 Task: Explore Airbnb accommodation in Cockburn Town, Turks and Caicos Islands from 9th November, 2023 to 16th November, 2023 for 2 adults.2 bedrooms having 2 beds and 1 bathroom. Property type can be flat. Booking option can be shelf check-in. Look for 5 properties as per requirement.
Action: Mouse moved to (385, 138)
Screenshot: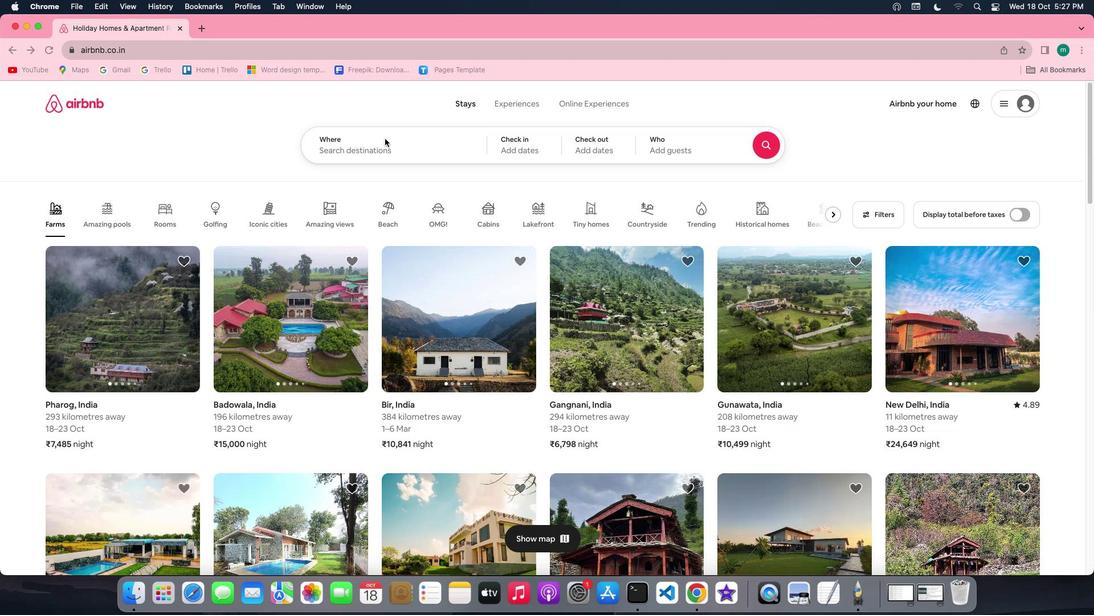 
Action: Mouse pressed left at (385, 138)
Screenshot: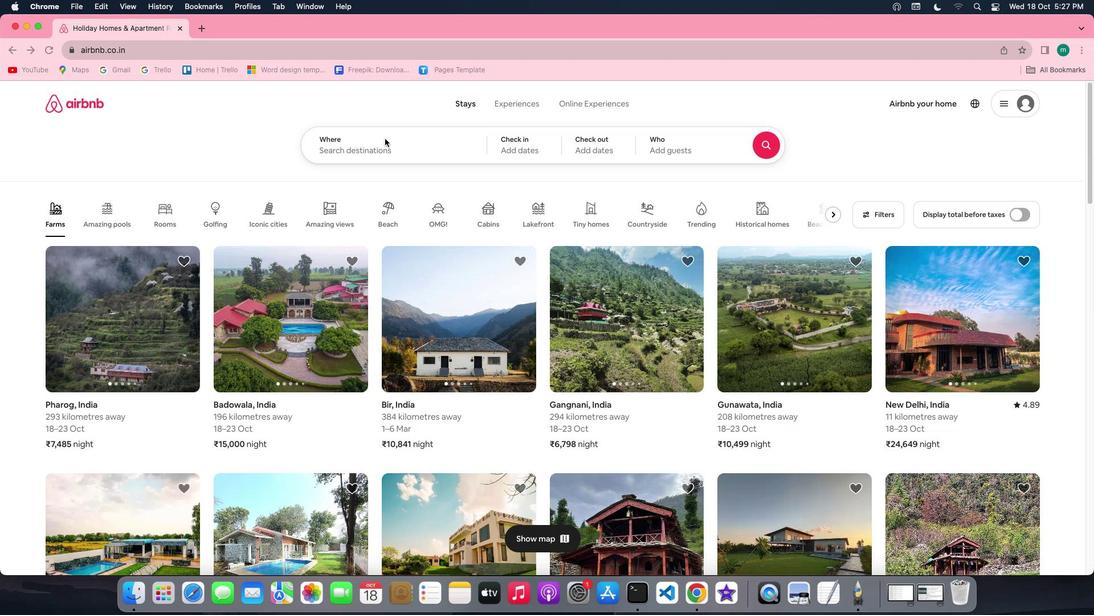 
Action: Mouse pressed left at (385, 138)
Screenshot: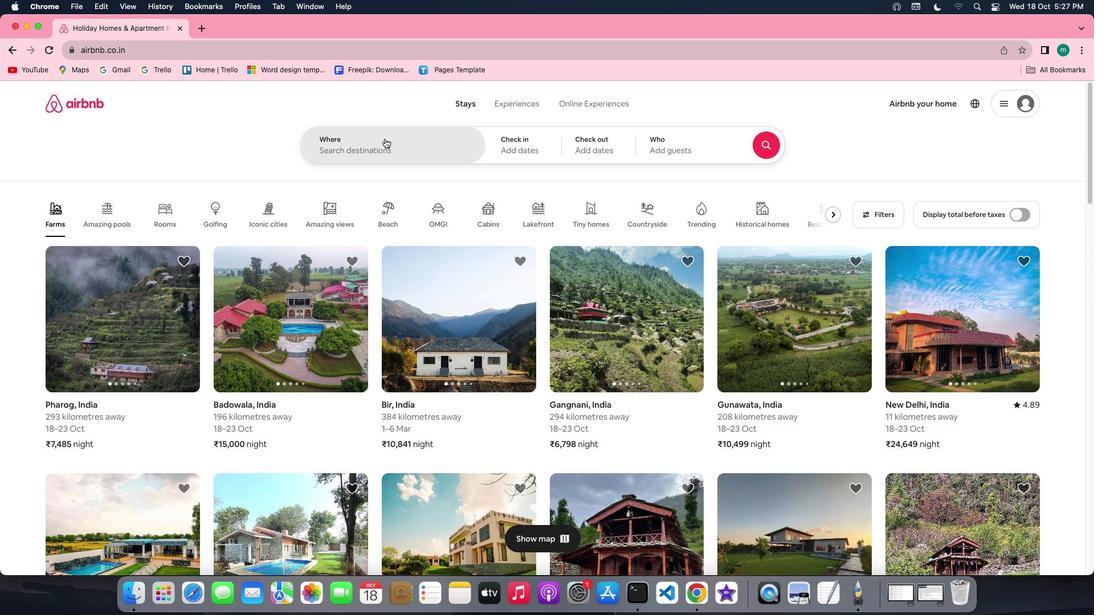
Action: Key pressed Key.shift'C''o''c''k''b''u''r''n'Key.spaceKey.shift'T''o''w''n'','Key.spaceKey.shift't''u''r''k''s'Key.space'a''n''d'Key.spaceKey.shift'C''a''i''c''o''s'Key.spaceKey.shift'i''s''l''a''n''d''s'
Screenshot: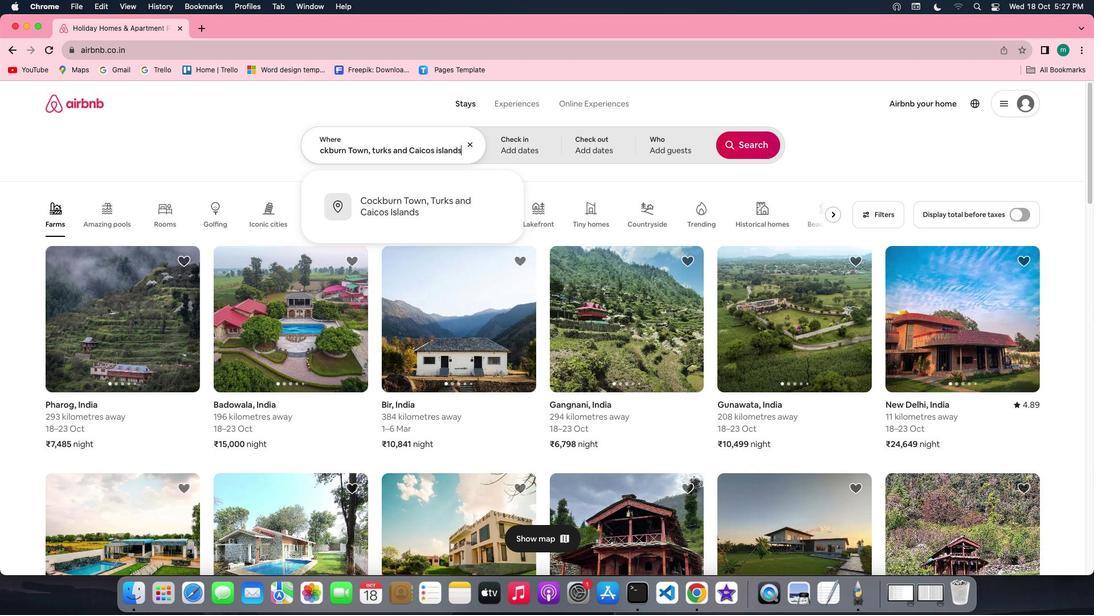 
Action: Mouse moved to (390, 218)
Screenshot: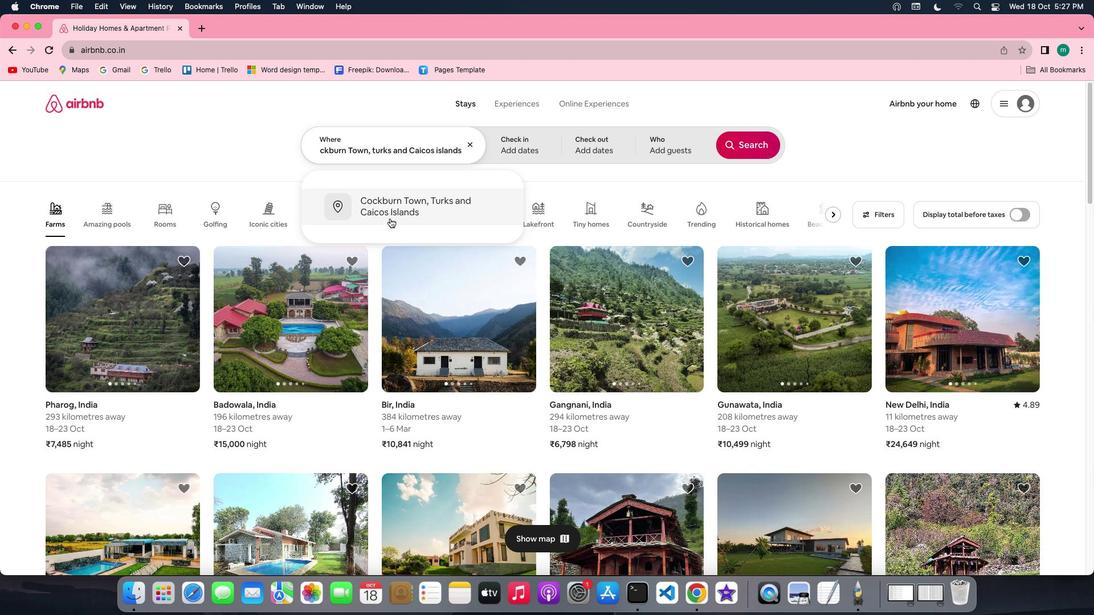 
Action: Mouse pressed left at (390, 218)
Screenshot: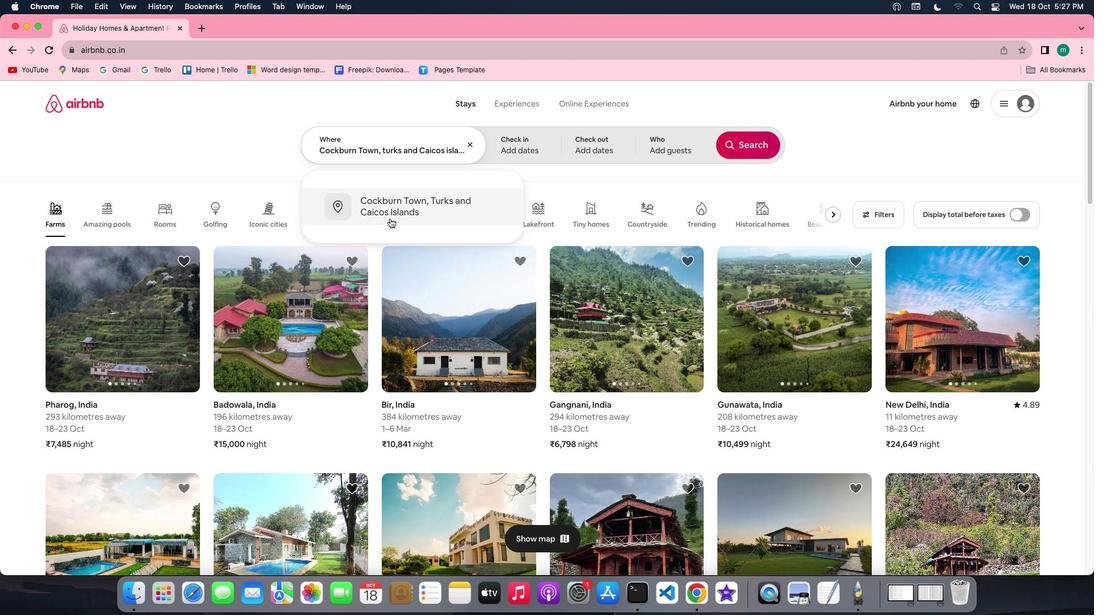 
Action: Mouse moved to (680, 318)
Screenshot: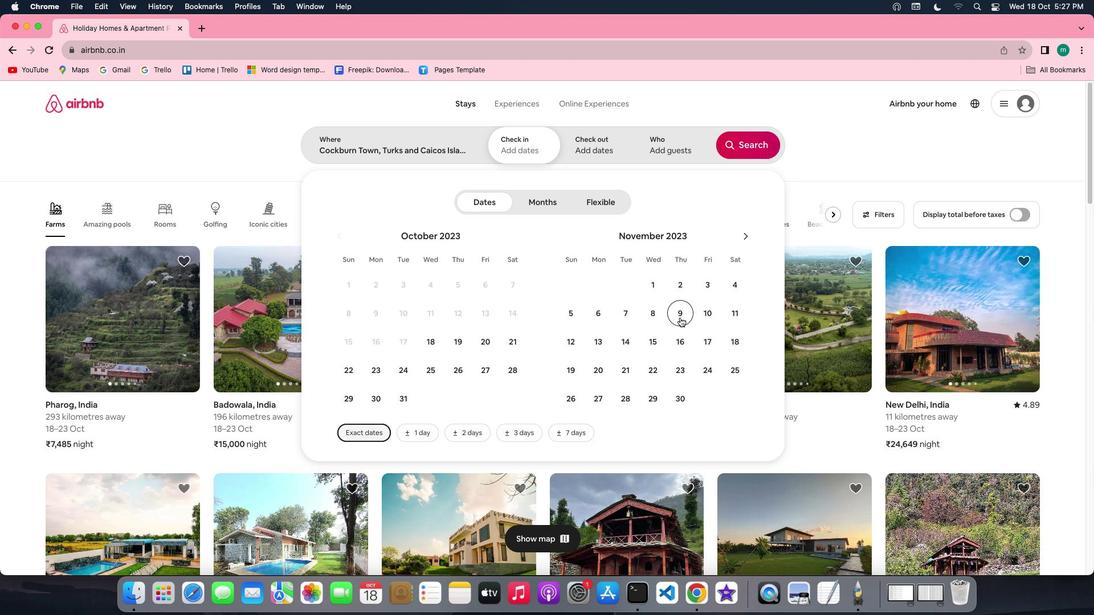 
Action: Mouse pressed left at (680, 318)
Screenshot: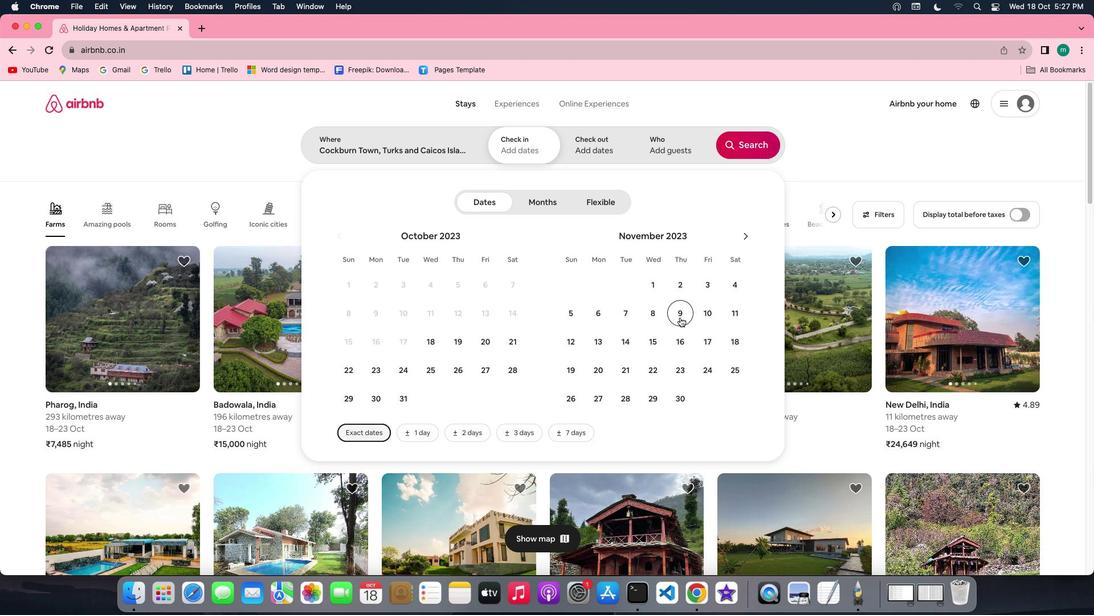 
Action: Mouse moved to (681, 350)
Screenshot: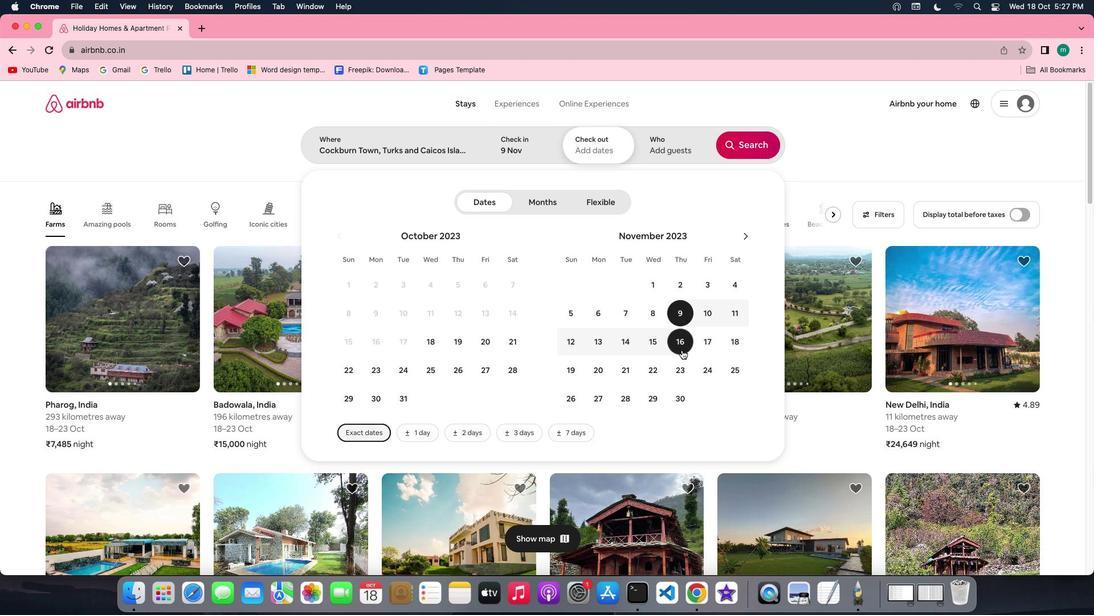 
Action: Mouse pressed left at (681, 350)
Screenshot: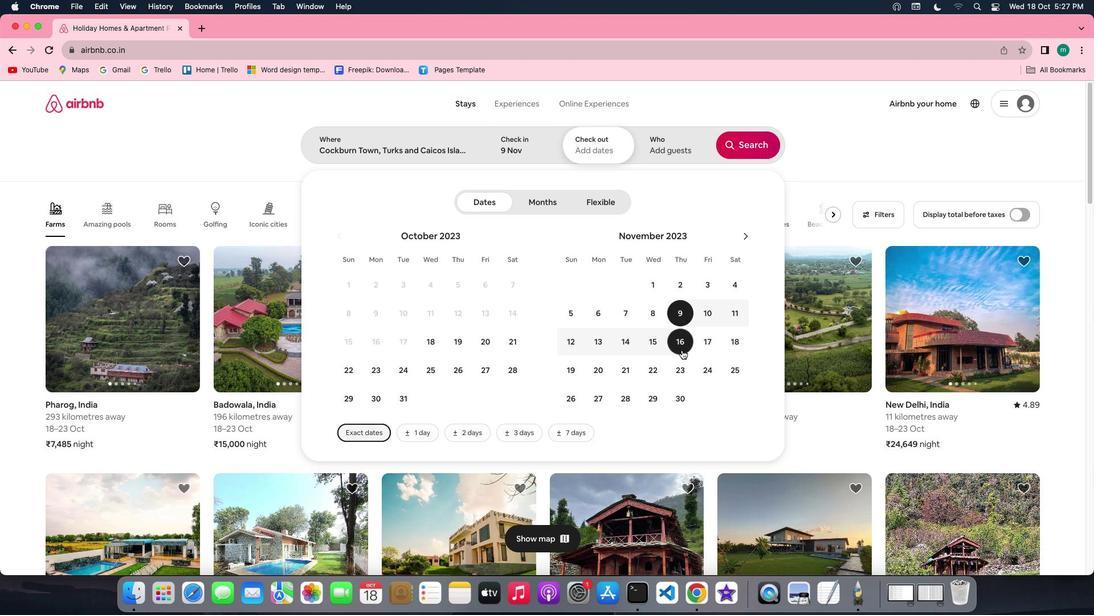 
Action: Mouse moved to (663, 138)
Screenshot: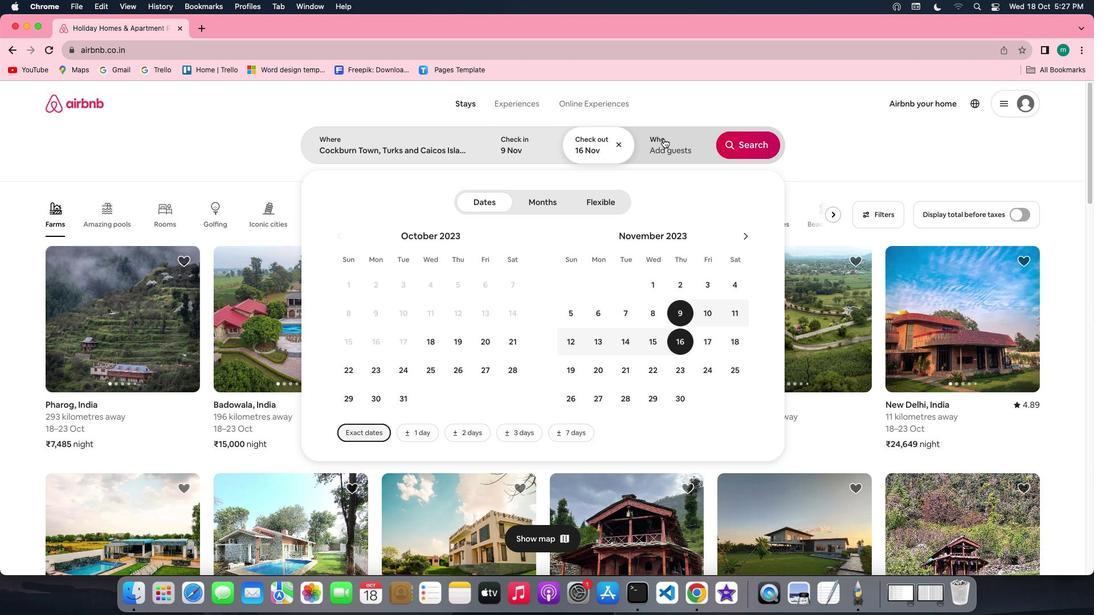 
Action: Mouse pressed left at (663, 138)
Screenshot: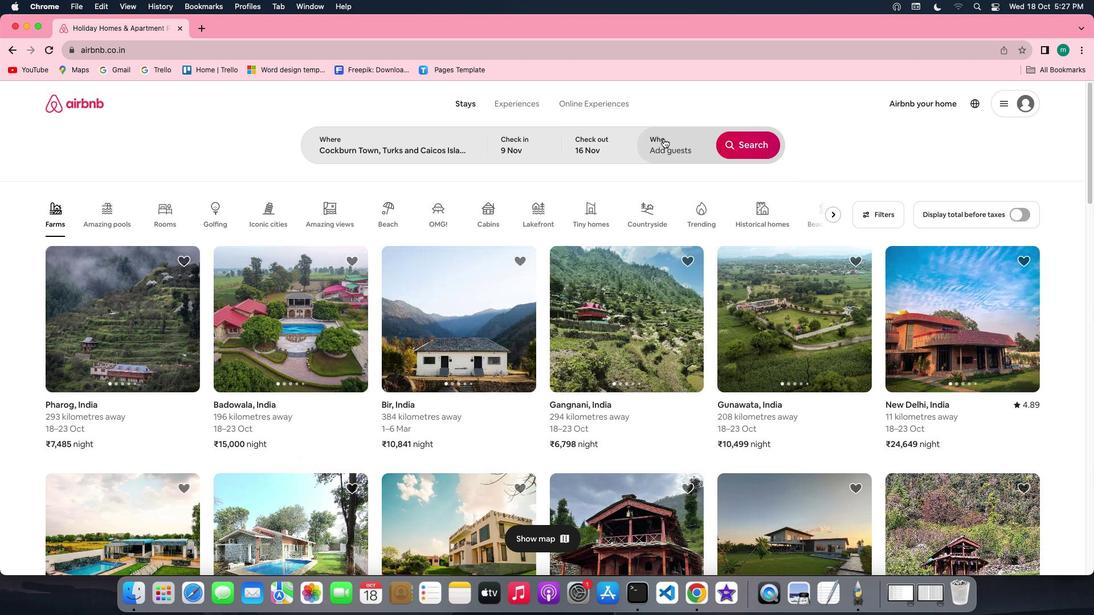 
Action: Mouse moved to (753, 203)
Screenshot: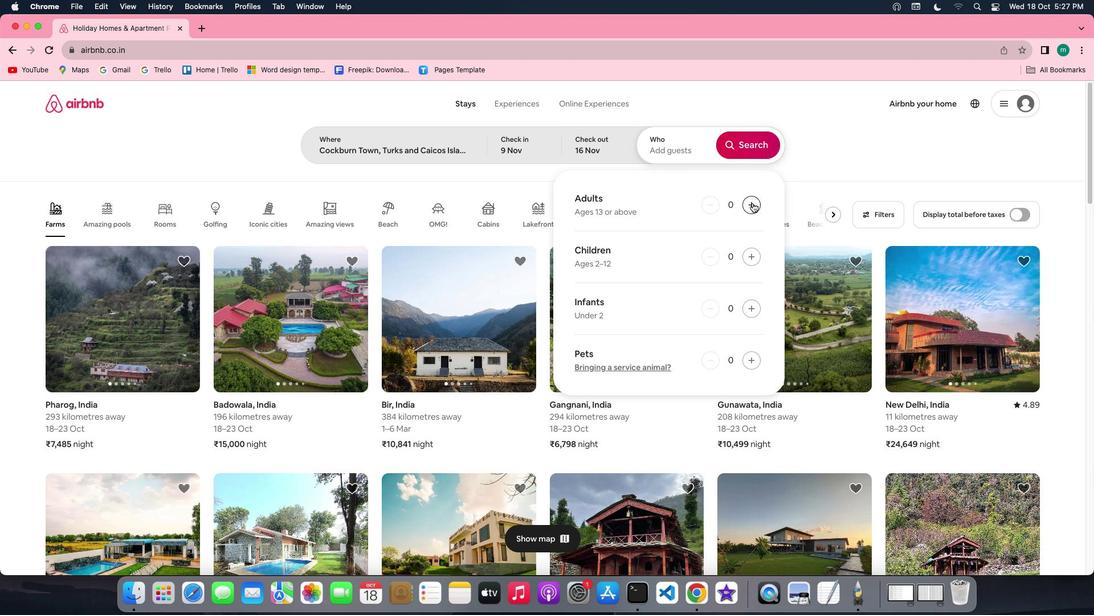 
Action: Mouse pressed left at (753, 203)
Screenshot: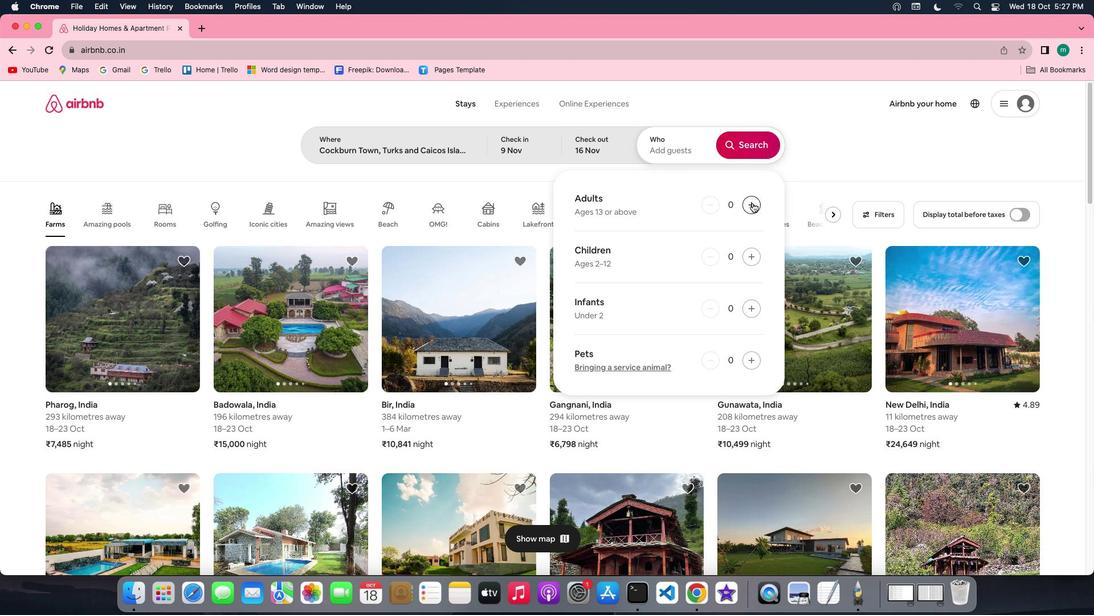 
Action: Mouse pressed left at (753, 203)
Screenshot: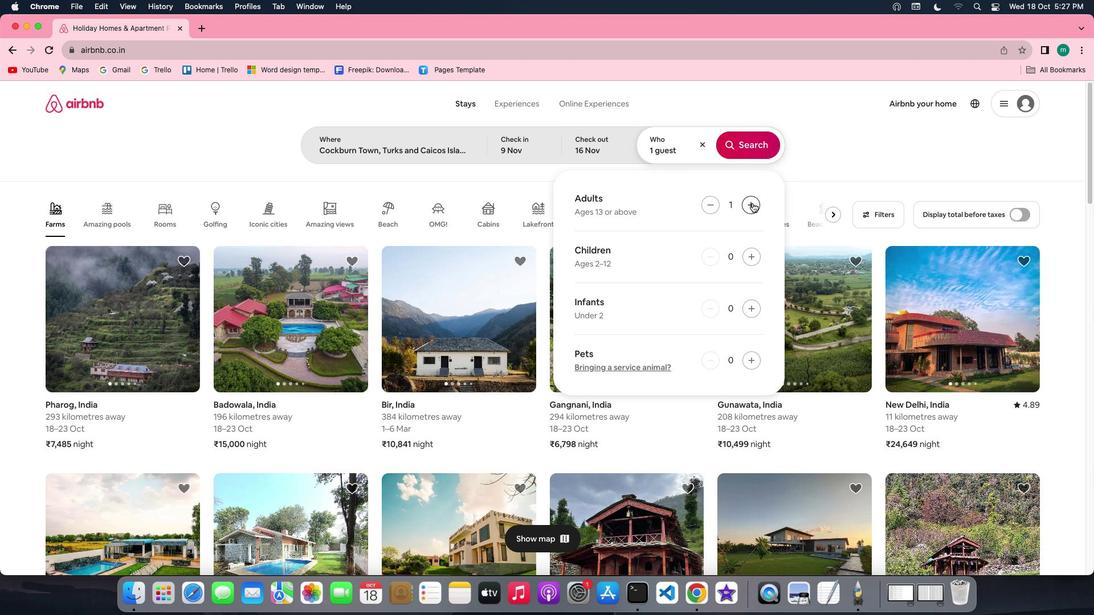 
Action: Mouse moved to (751, 157)
Screenshot: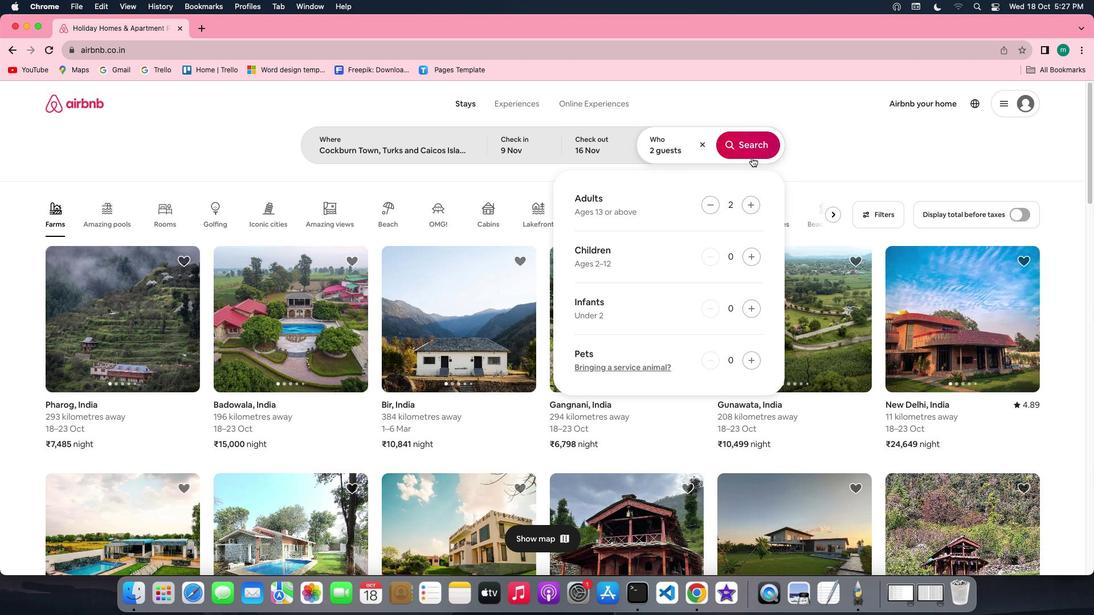 
Action: Mouse pressed left at (751, 157)
Screenshot: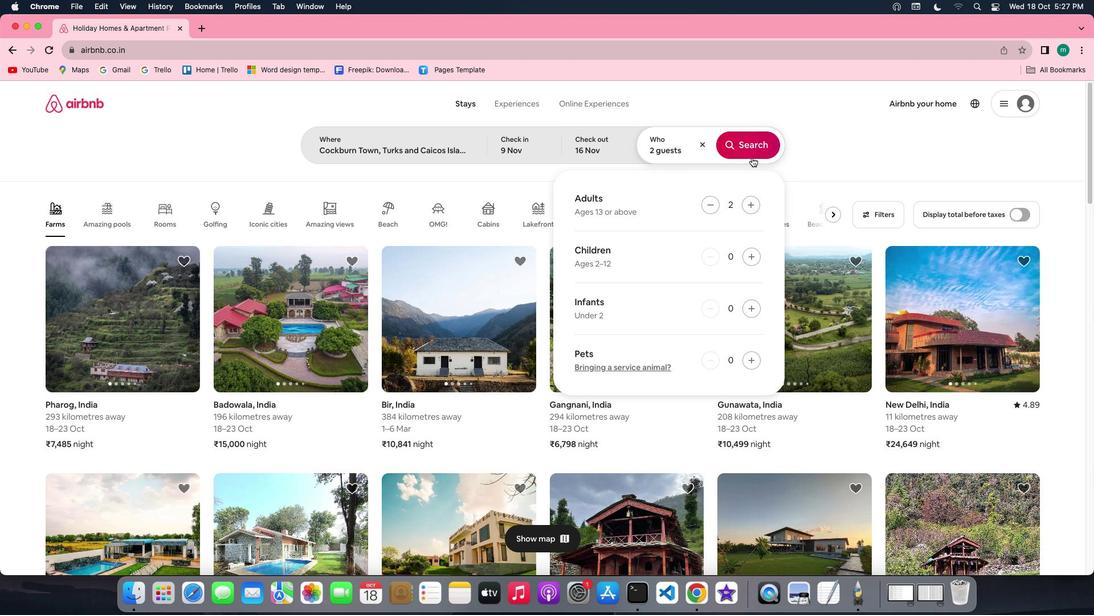 
Action: Mouse moved to (904, 146)
Screenshot: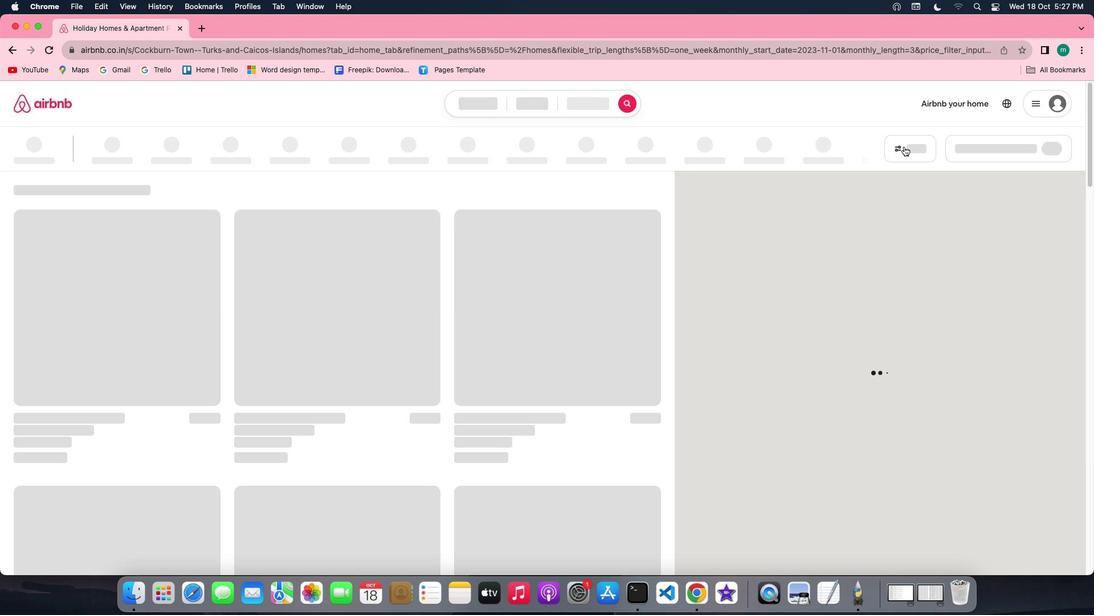 
Action: Mouse pressed left at (904, 146)
Screenshot: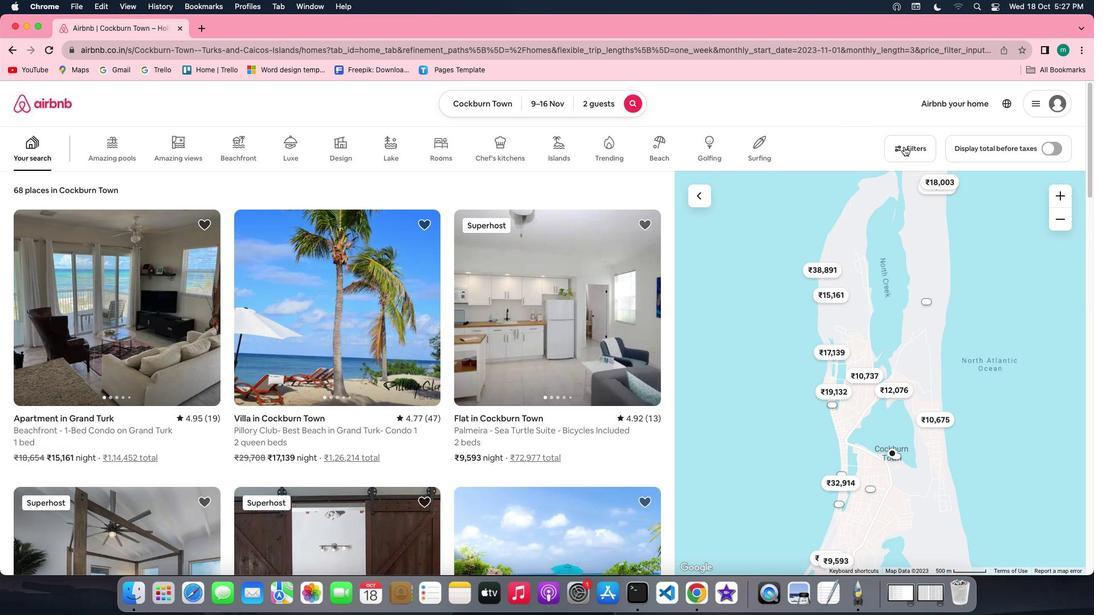 
Action: Mouse moved to (509, 339)
Screenshot: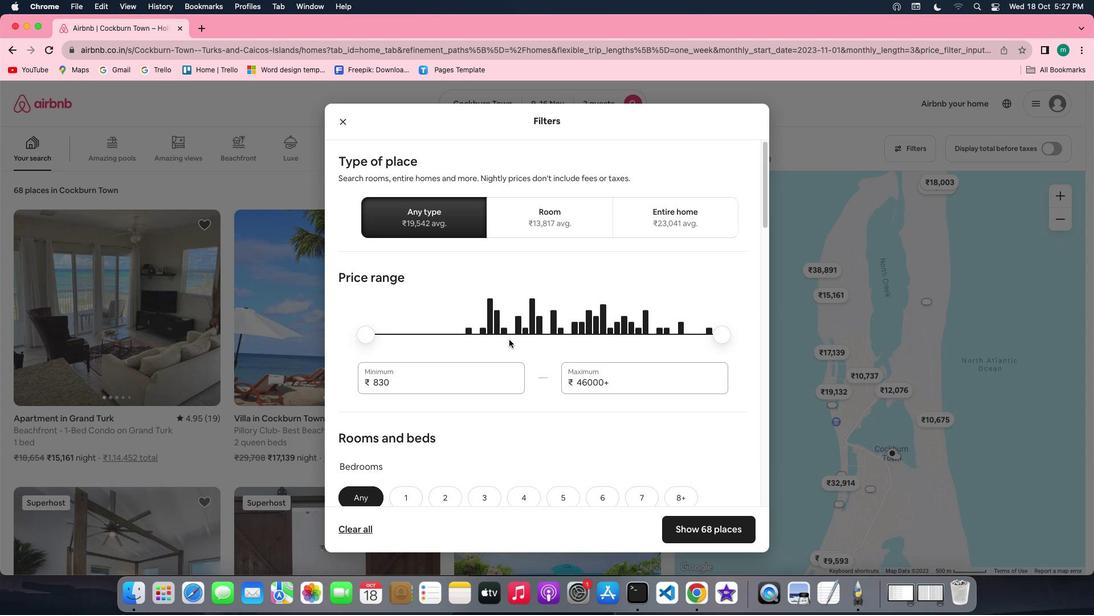 
Action: Mouse scrolled (509, 339) with delta (0, 0)
Screenshot: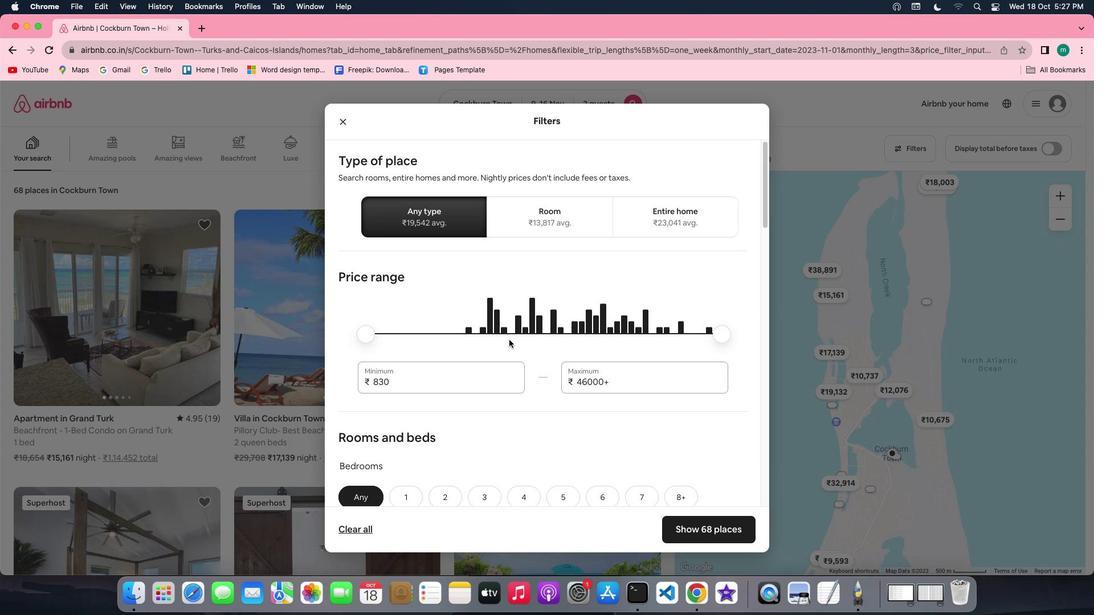 
Action: Mouse scrolled (509, 339) with delta (0, 0)
Screenshot: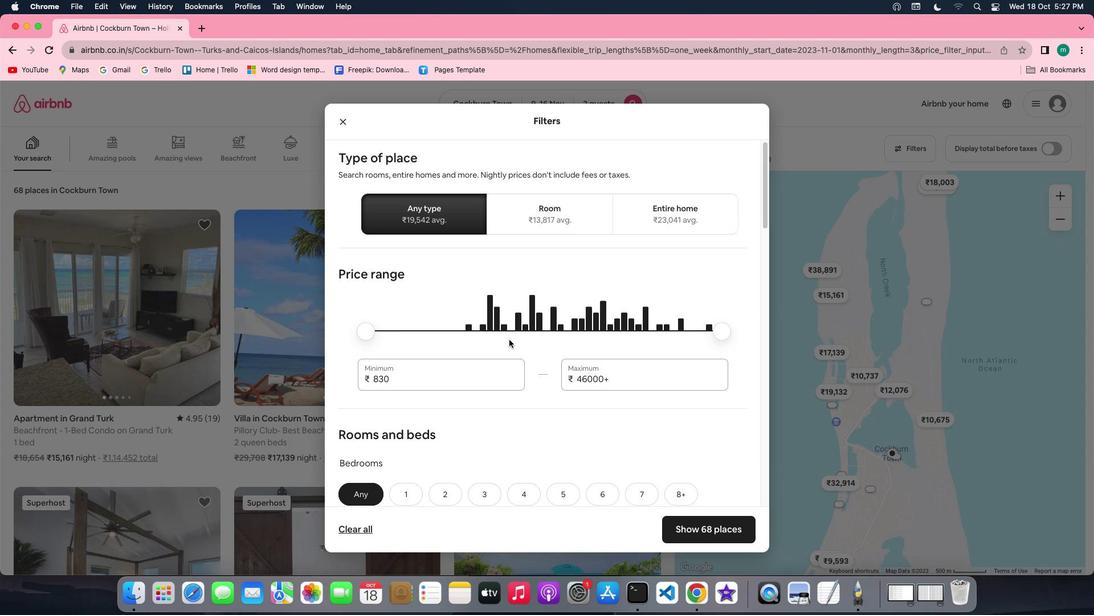 
Action: Mouse scrolled (509, 339) with delta (0, 0)
Screenshot: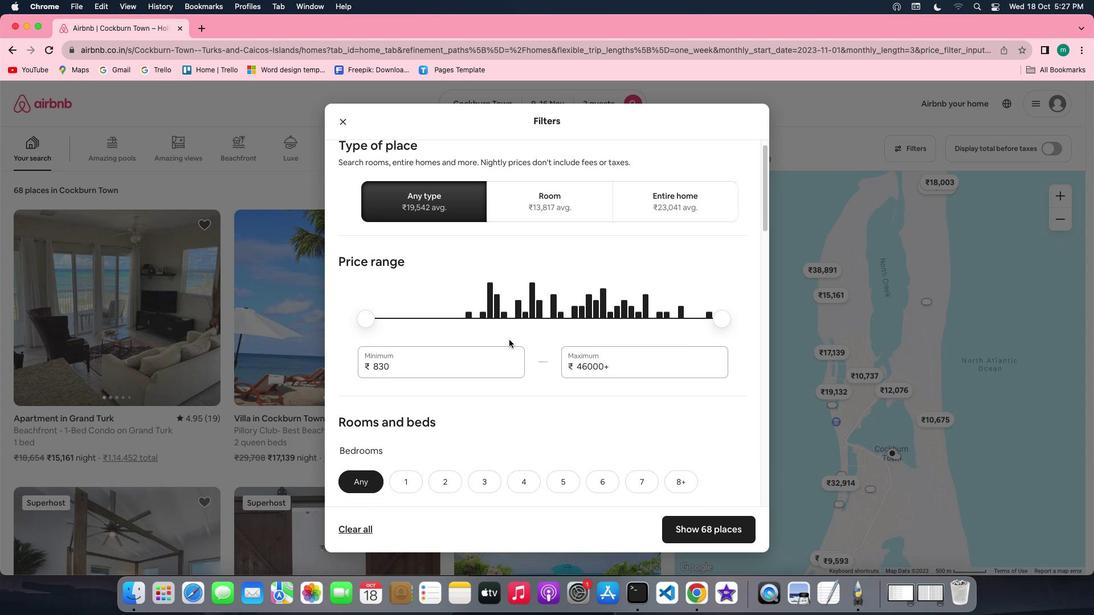 
Action: Mouse scrolled (509, 339) with delta (0, 0)
Screenshot: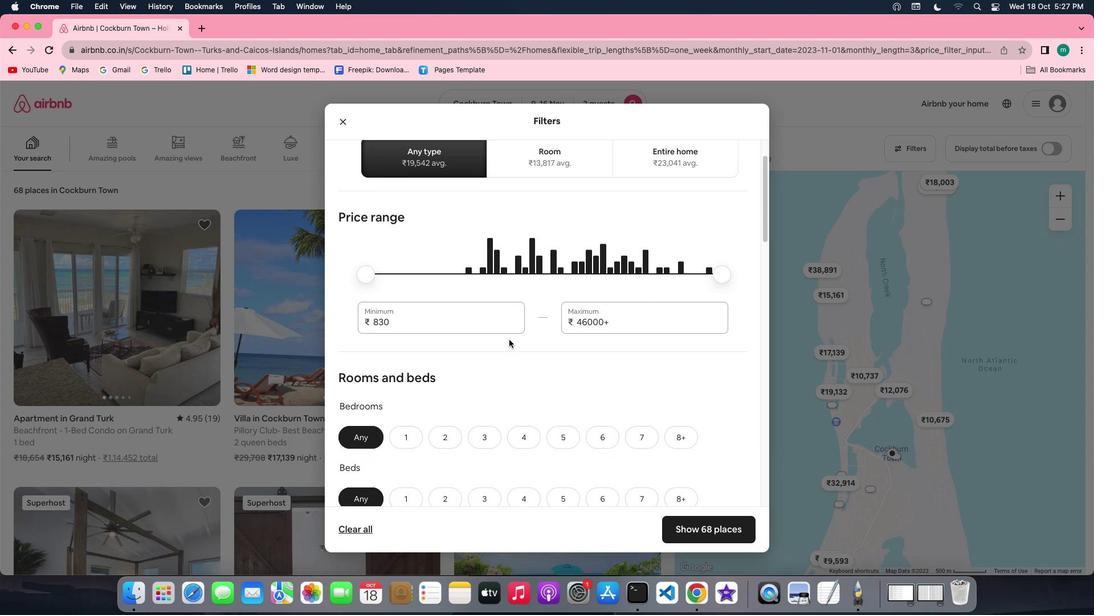 
Action: Mouse scrolled (509, 339) with delta (0, 0)
Screenshot: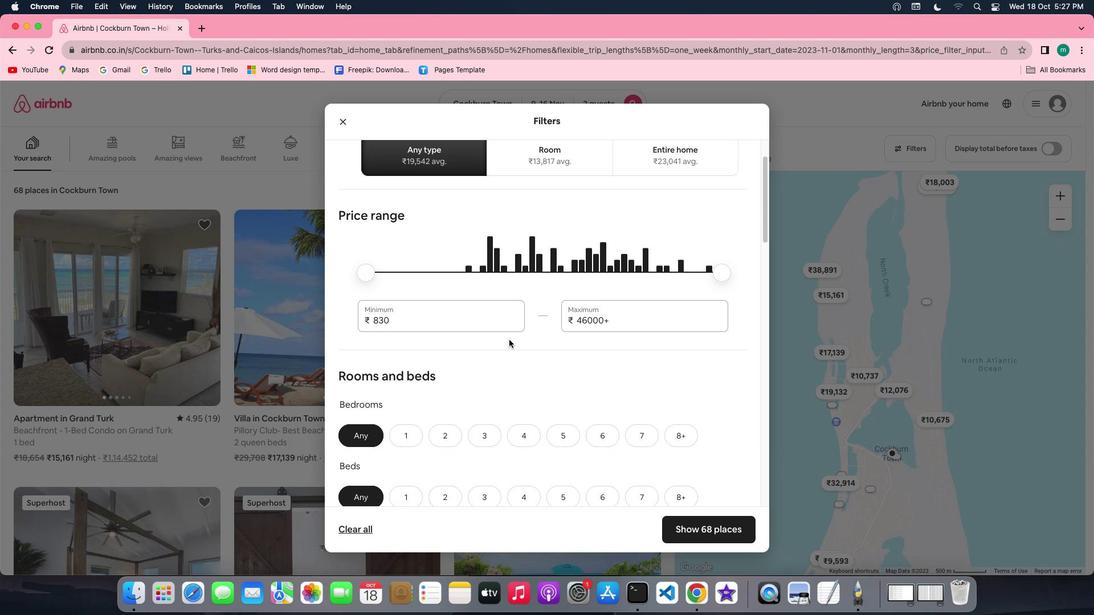 
Action: Mouse scrolled (509, 339) with delta (0, 0)
Screenshot: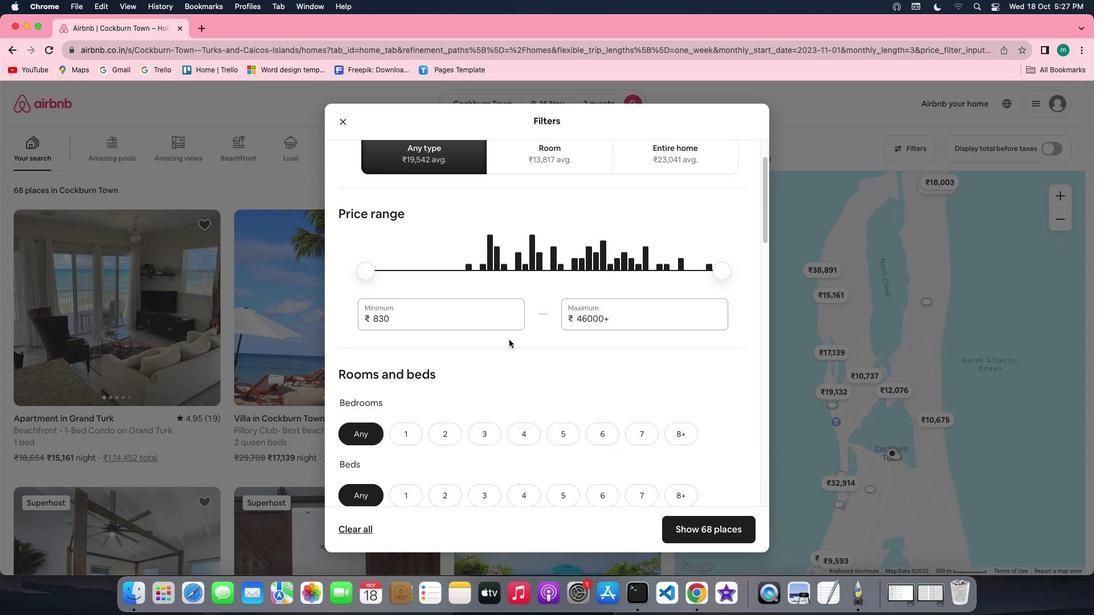 
Action: Mouse scrolled (509, 339) with delta (0, 0)
Screenshot: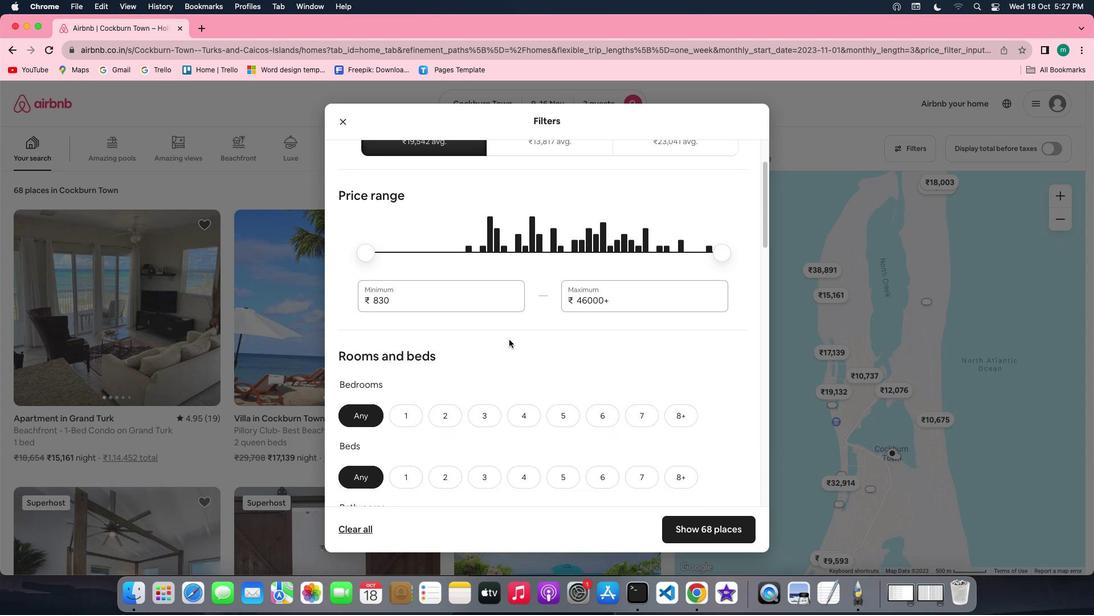 
Action: Mouse scrolled (509, 339) with delta (0, 0)
Screenshot: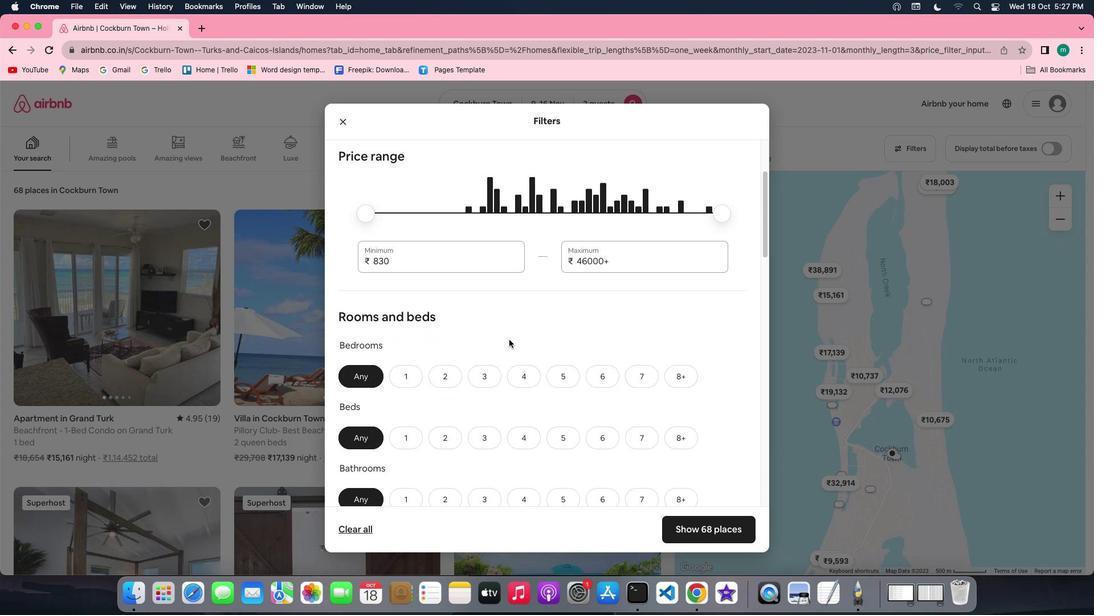 
Action: Mouse scrolled (509, 339) with delta (0, 0)
Screenshot: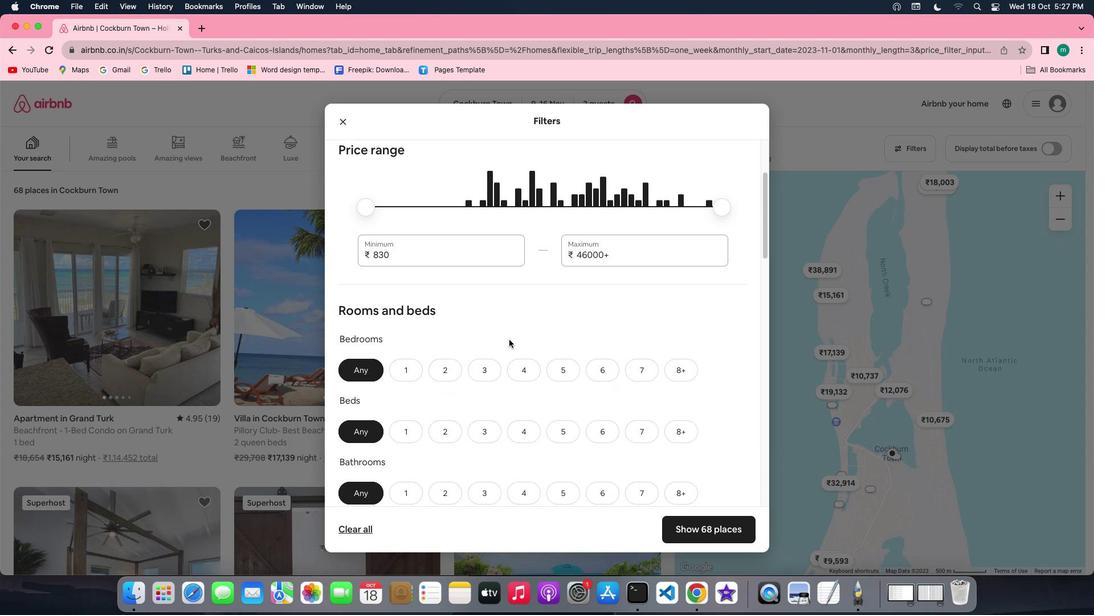 
Action: Mouse scrolled (509, 339) with delta (0, 0)
Screenshot: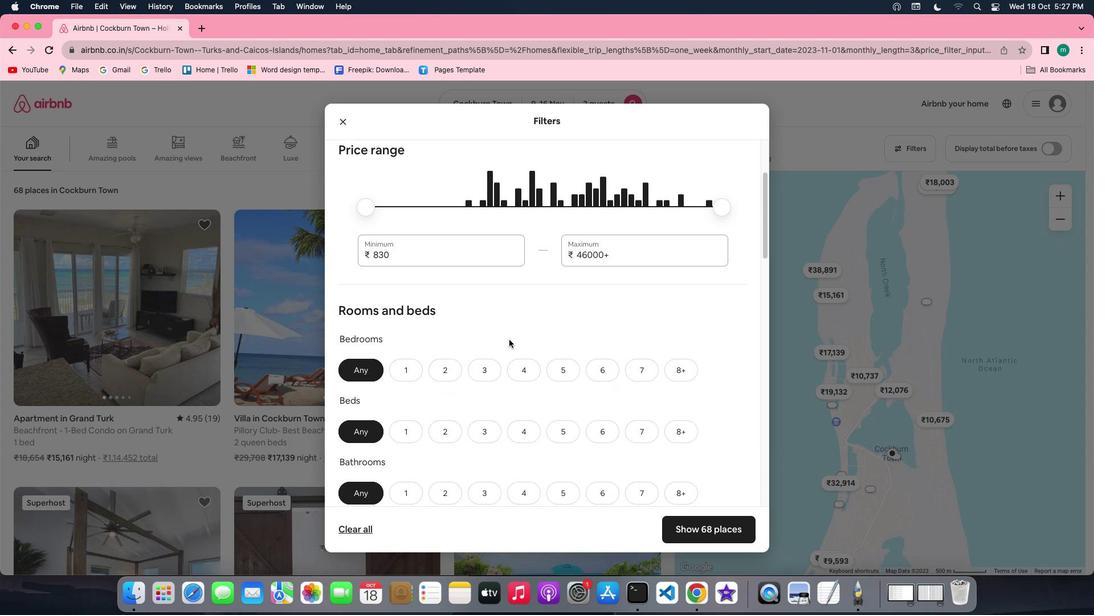 
Action: Mouse scrolled (509, 339) with delta (0, -1)
Screenshot: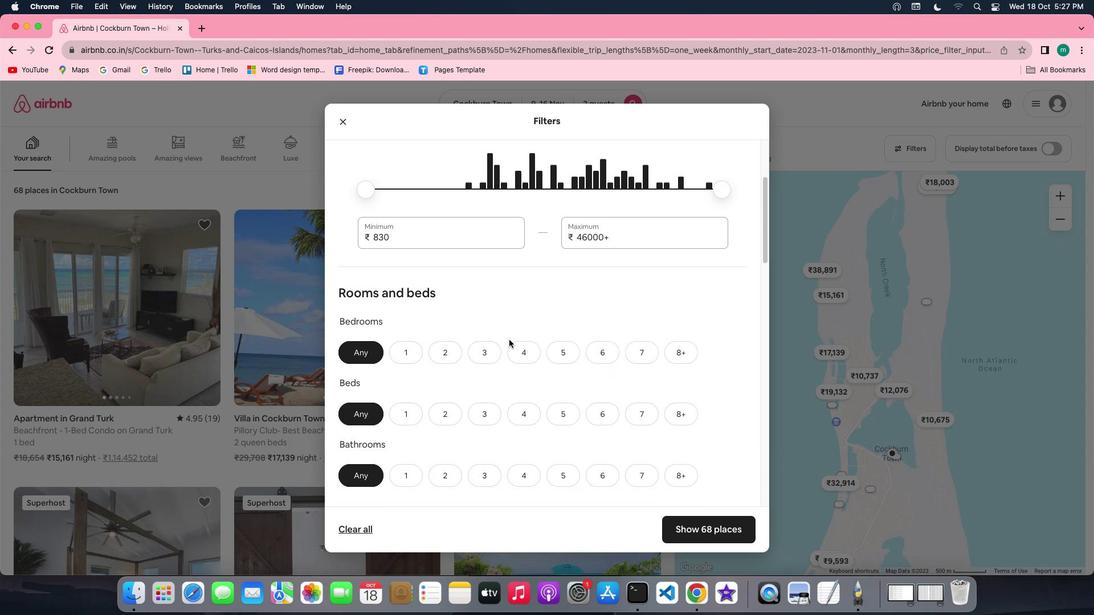 
Action: Mouse scrolled (509, 339) with delta (0, -2)
Screenshot: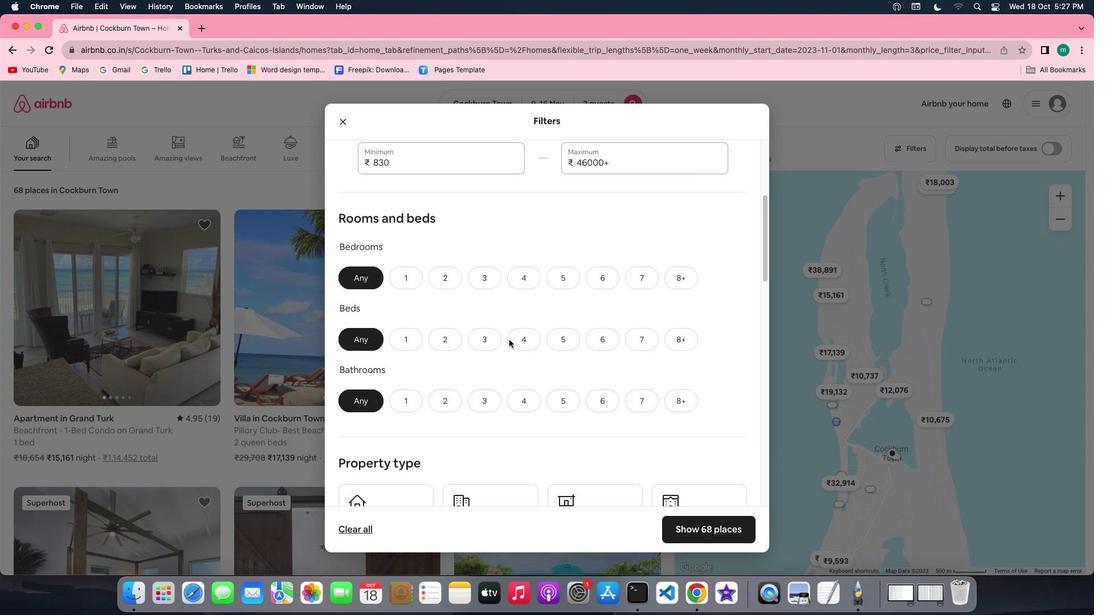 
Action: Mouse moved to (442, 182)
Screenshot: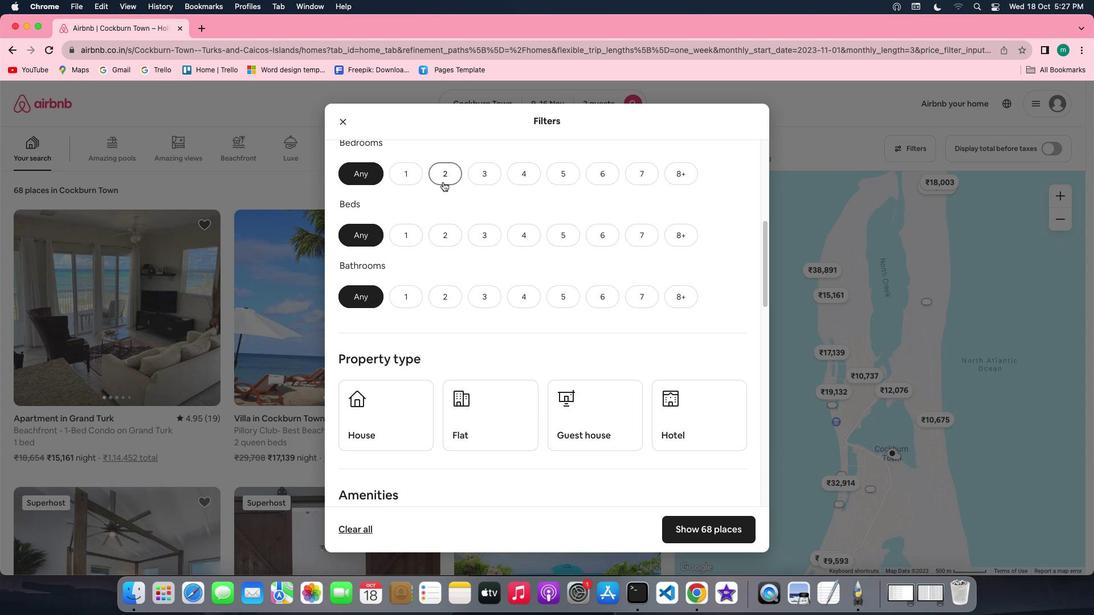 
Action: Mouse pressed left at (442, 182)
Screenshot: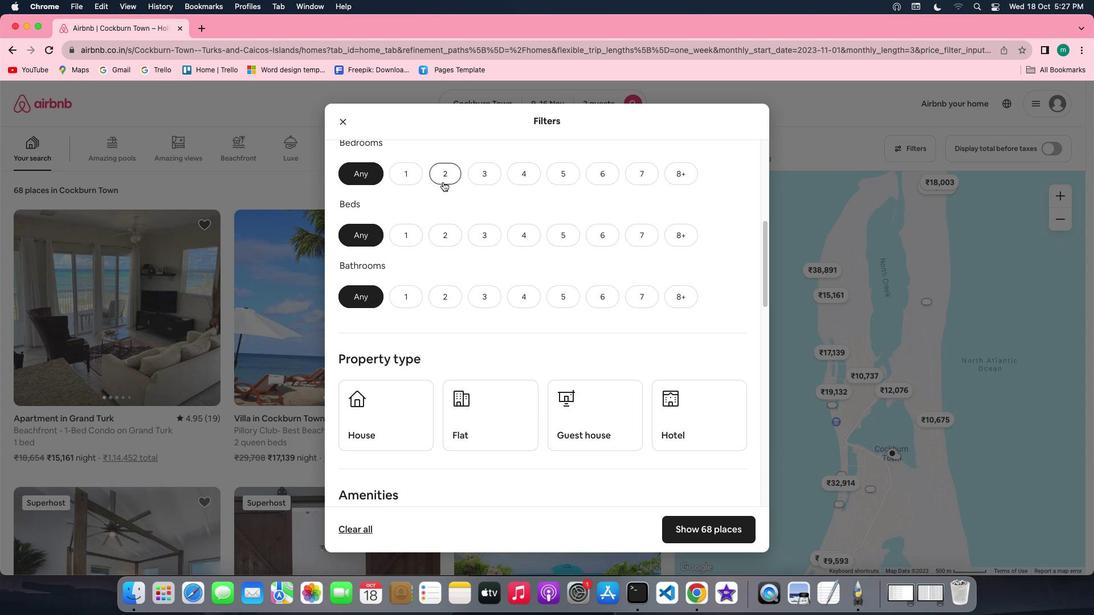 
Action: Mouse moved to (440, 234)
Screenshot: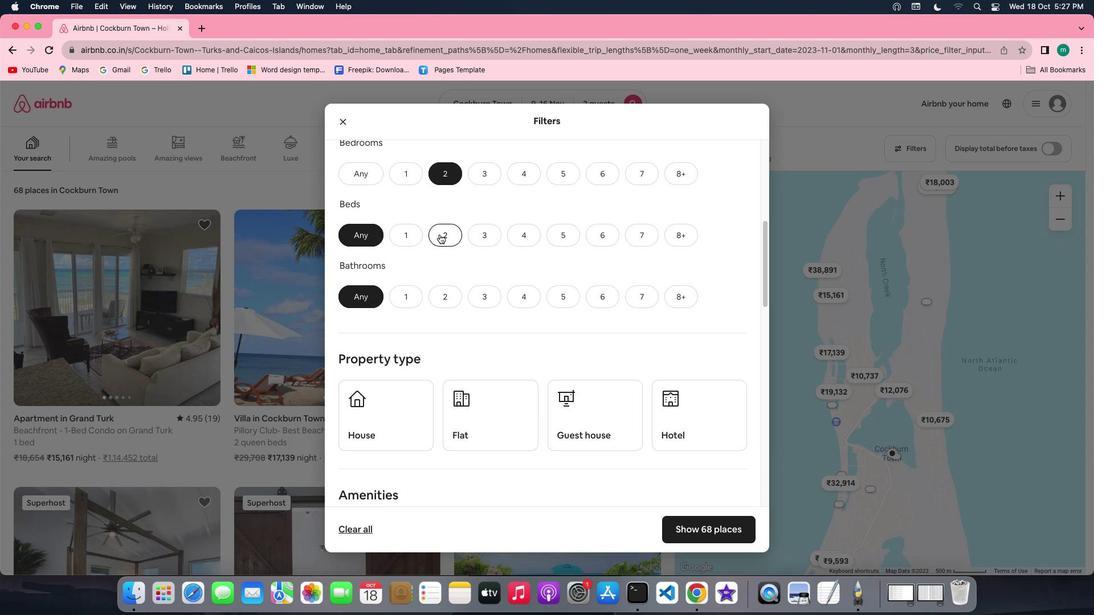 
Action: Mouse pressed left at (440, 234)
Screenshot: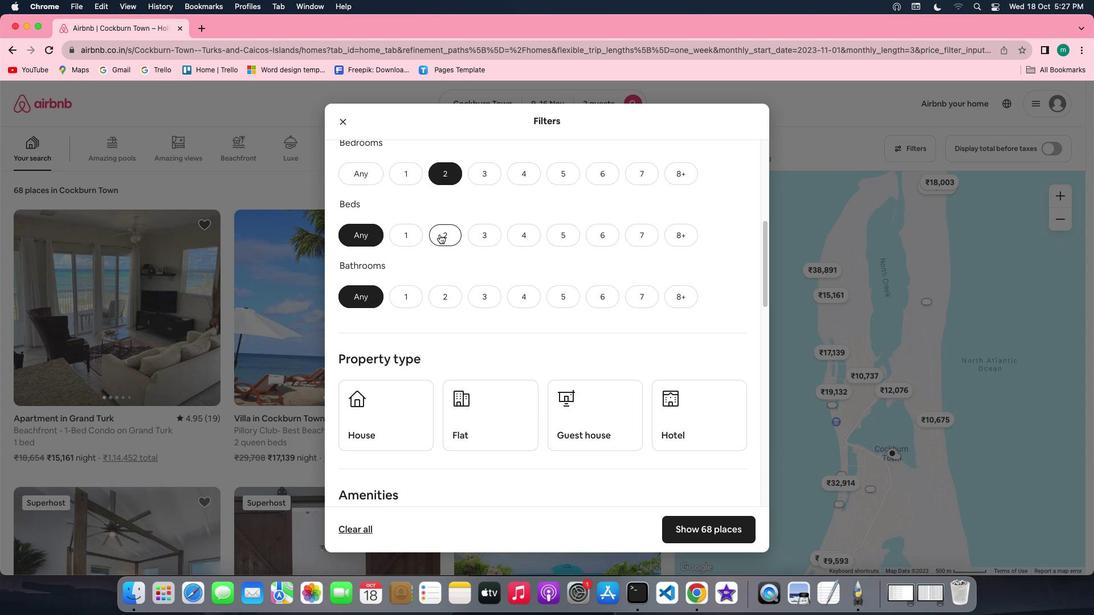 
Action: Mouse moved to (444, 289)
Screenshot: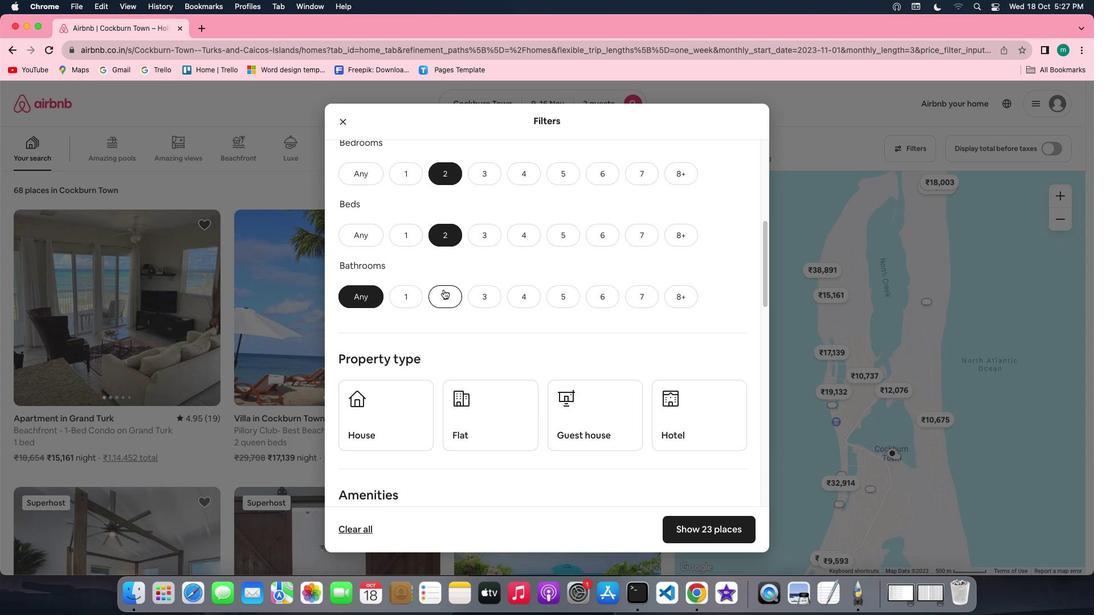 
Action: Mouse pressed left at (444, 289)
Screenshot: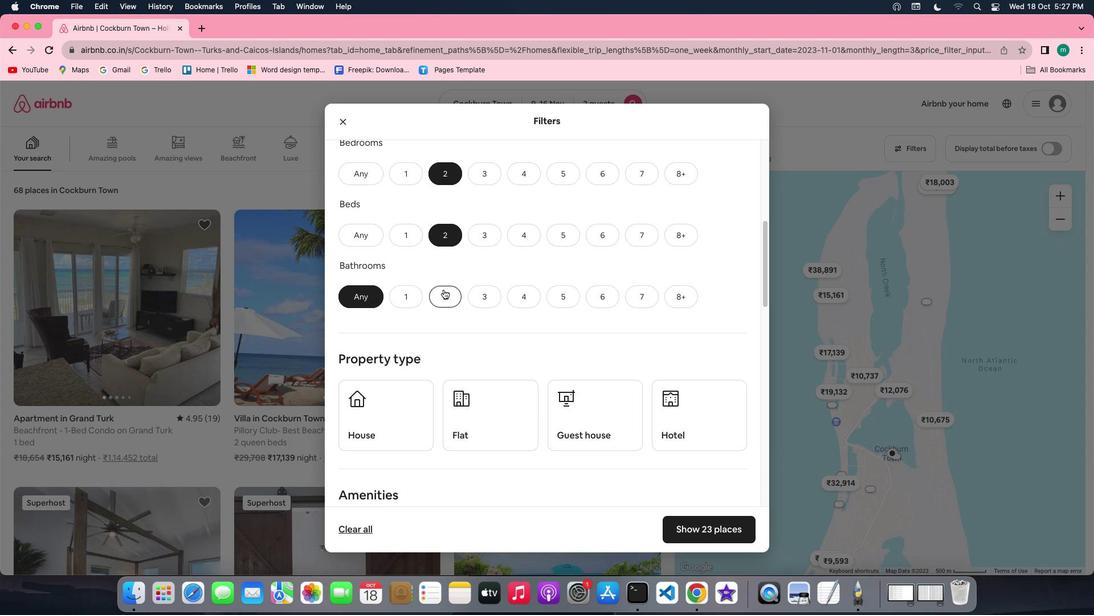 
Action: Mouse moved to (574, 318)
Screenshot: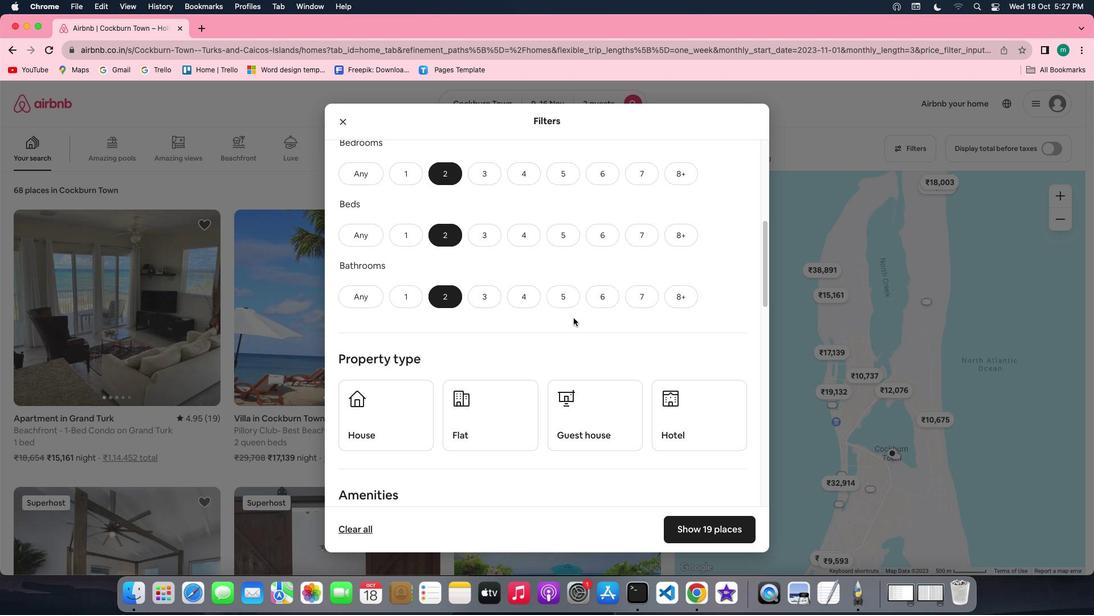 
Action: Mouse scrolled (574, 318) with delta (0, 0)
Screenshot: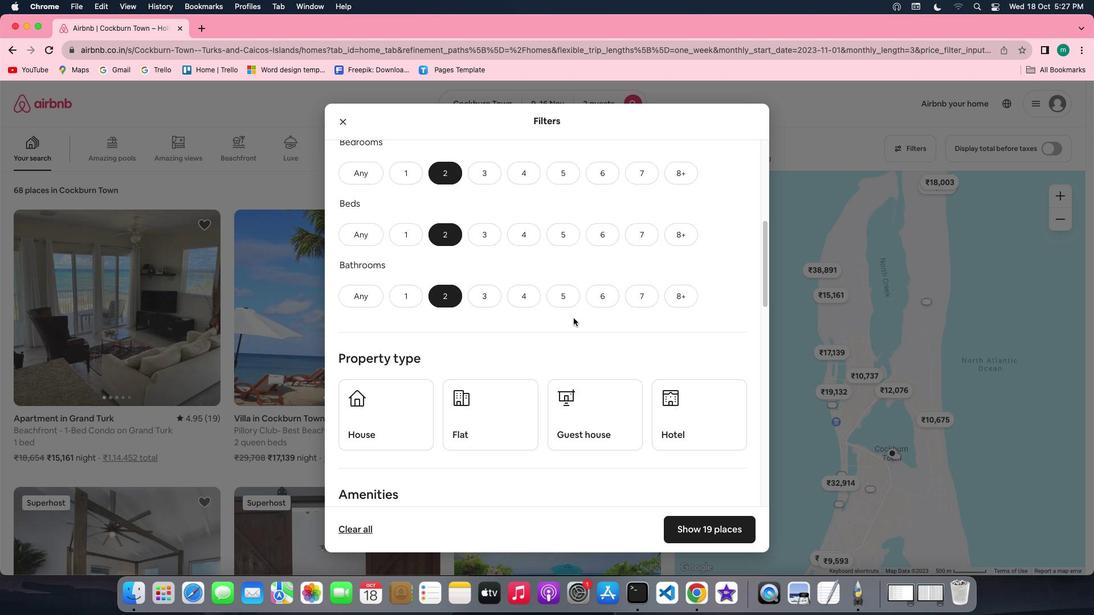 
Action: Mouse scrolled (574, 318) with delta (0, 0)
Screenshot: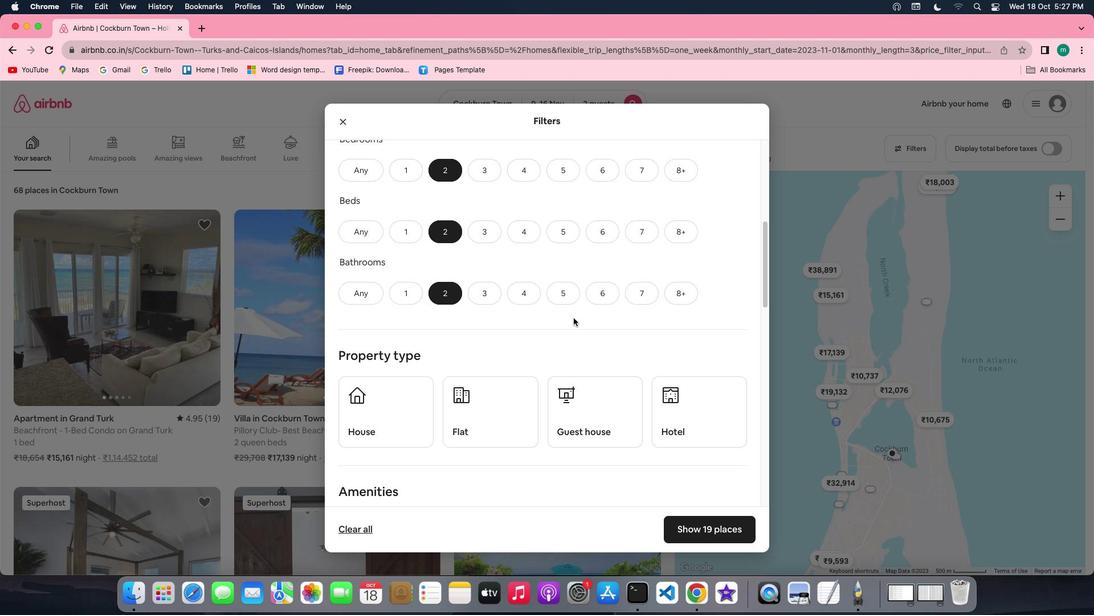 
Action: Mouse scrolled (574, 318) with delta (0, 0)
Screenshot: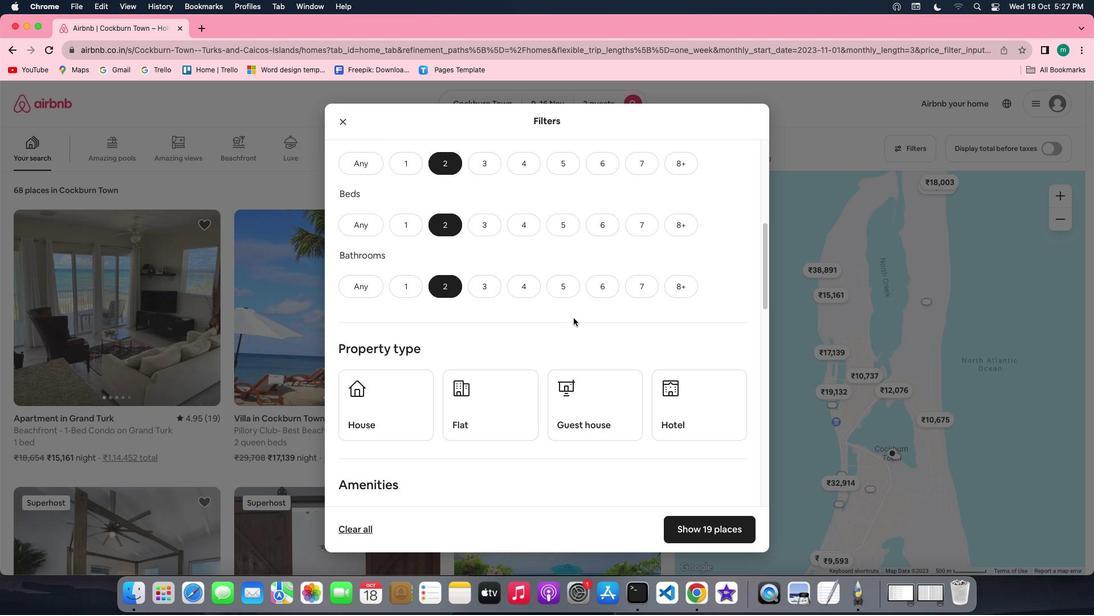 
Action: Mouse moved to (411, 269)
Screenshot: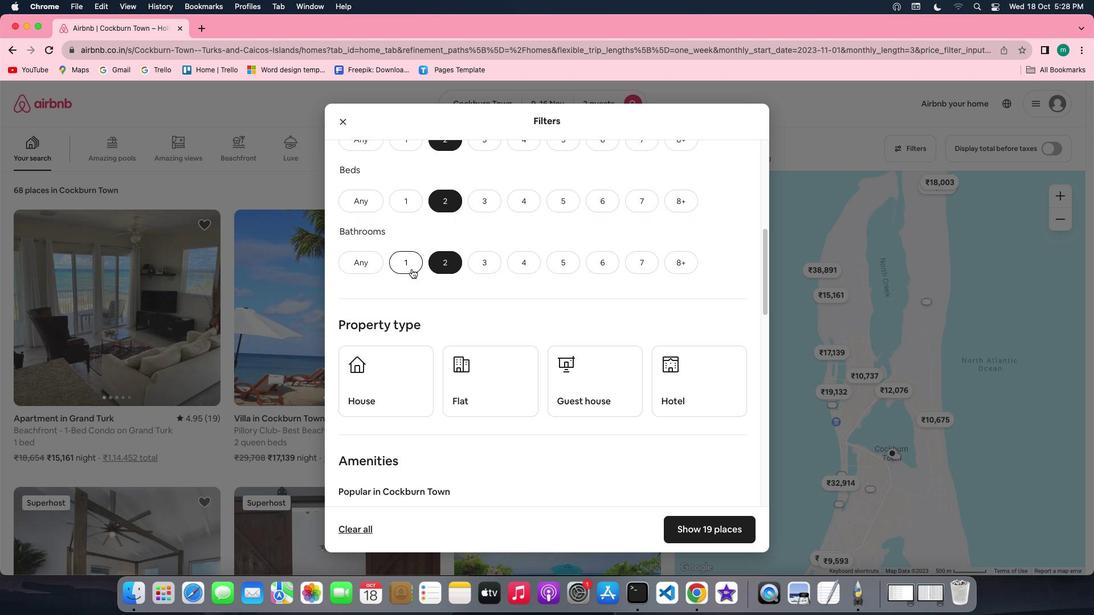 
Action: Mouse pressed left at (411, 269)
Screenshot: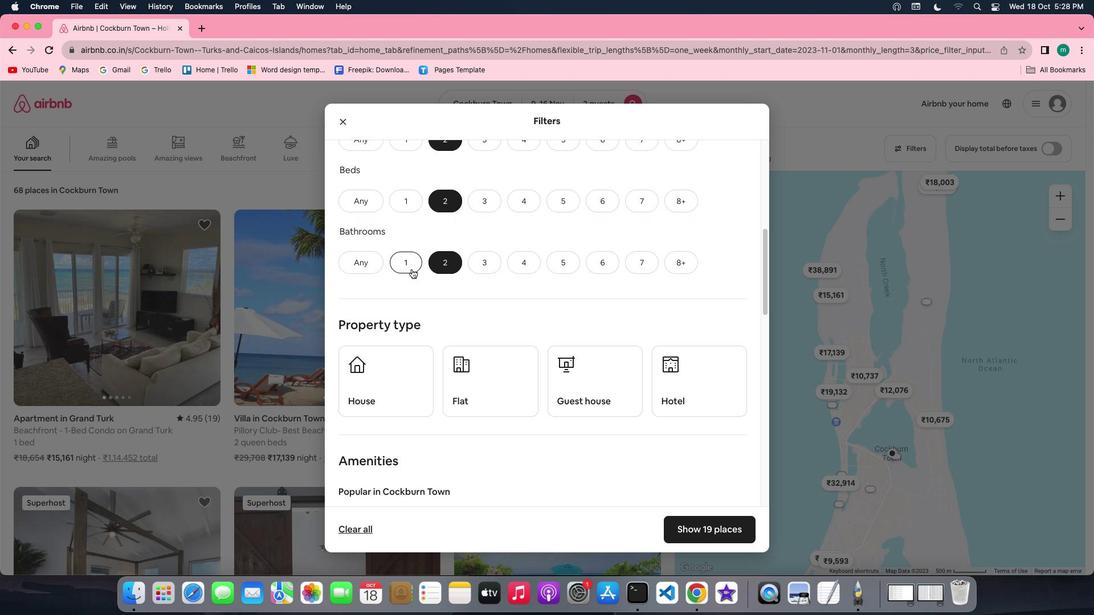 
Action: Mouse moved to (537, 320)
Screenshot: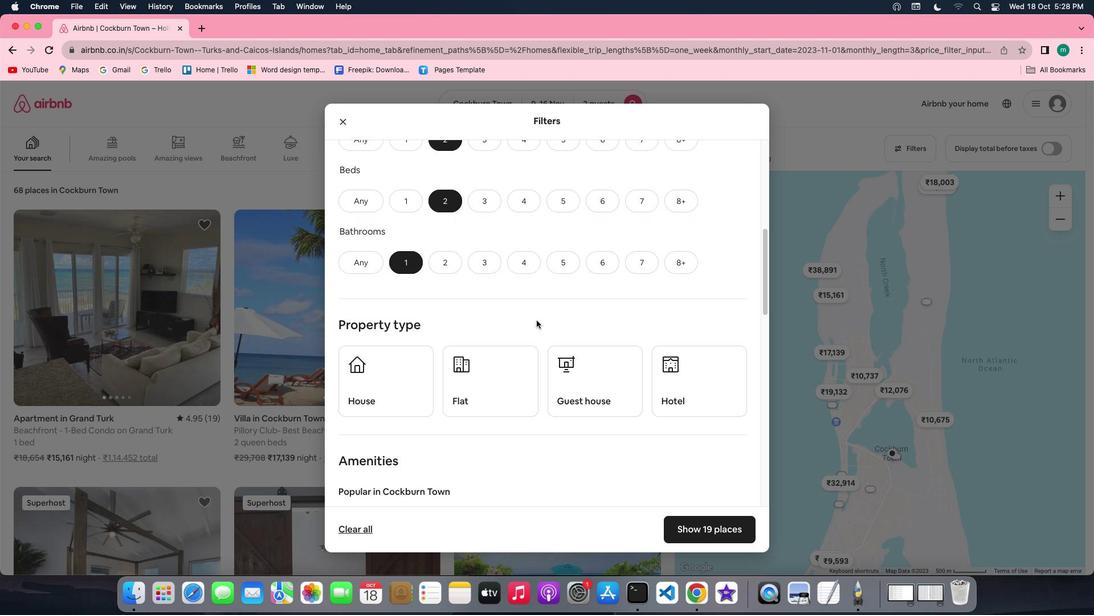 
Action: Mouse scrolled (537, 320) with delta (0, 0)
Screenshot: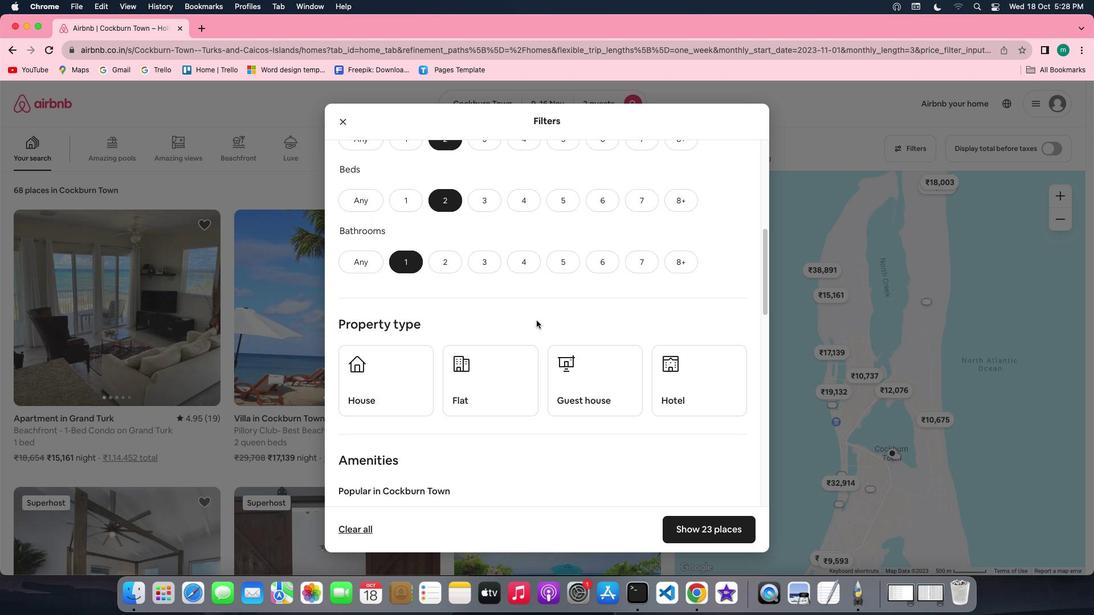 
Action: Mouse scrolled (537, 320) with delta (0, 0)
Screenshot: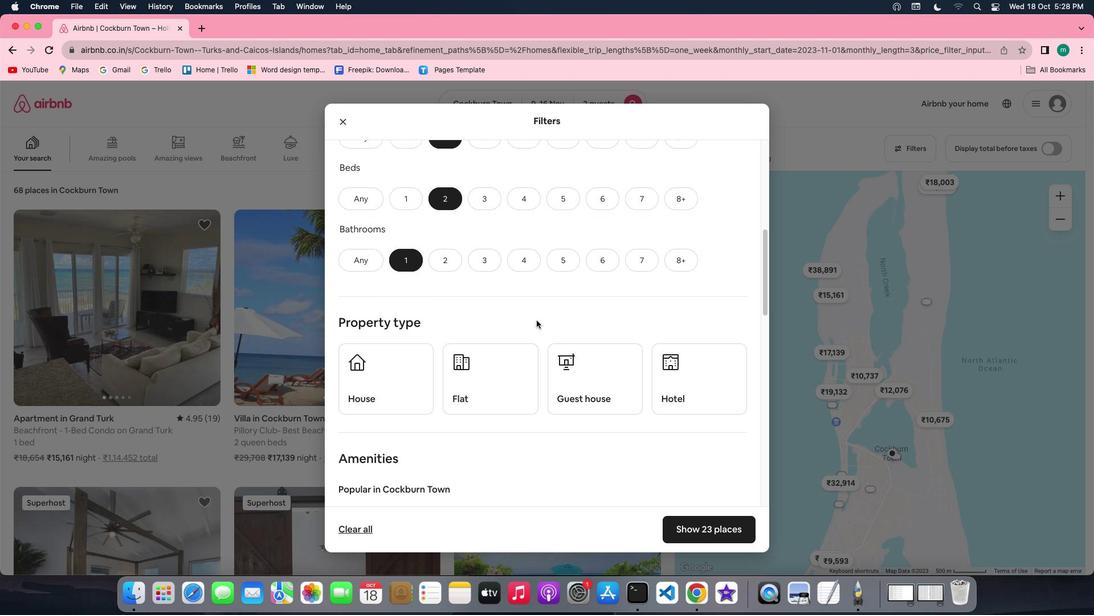 
Action: Mouse scrolled (537, 320) with delta (0, 0)
Screenshot: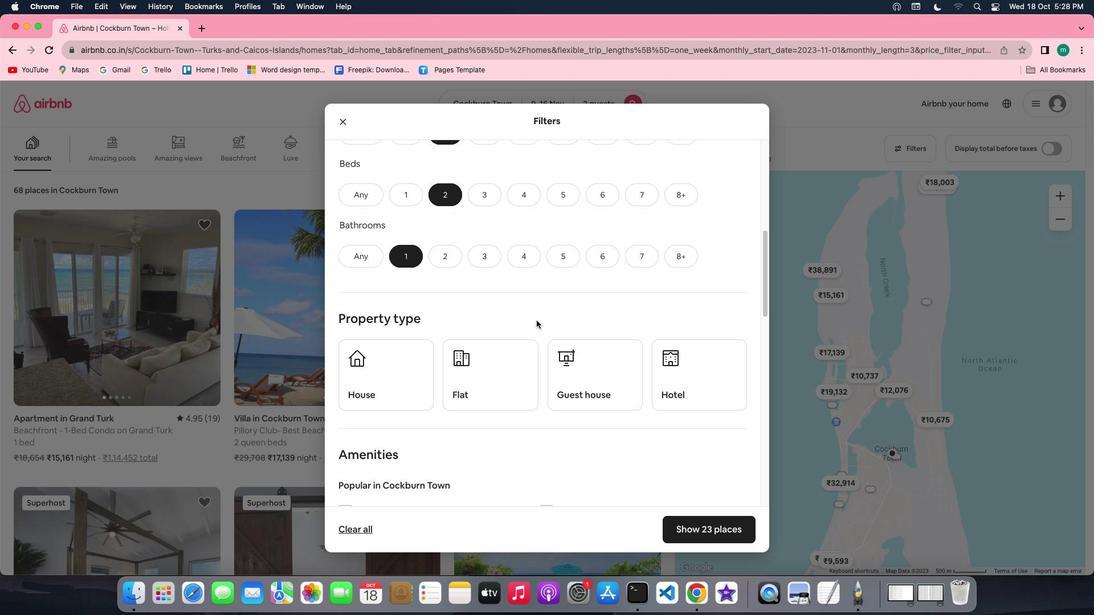 
Action: Mouse scrolled (537, 320) with delta (0, 0)
Screenshot: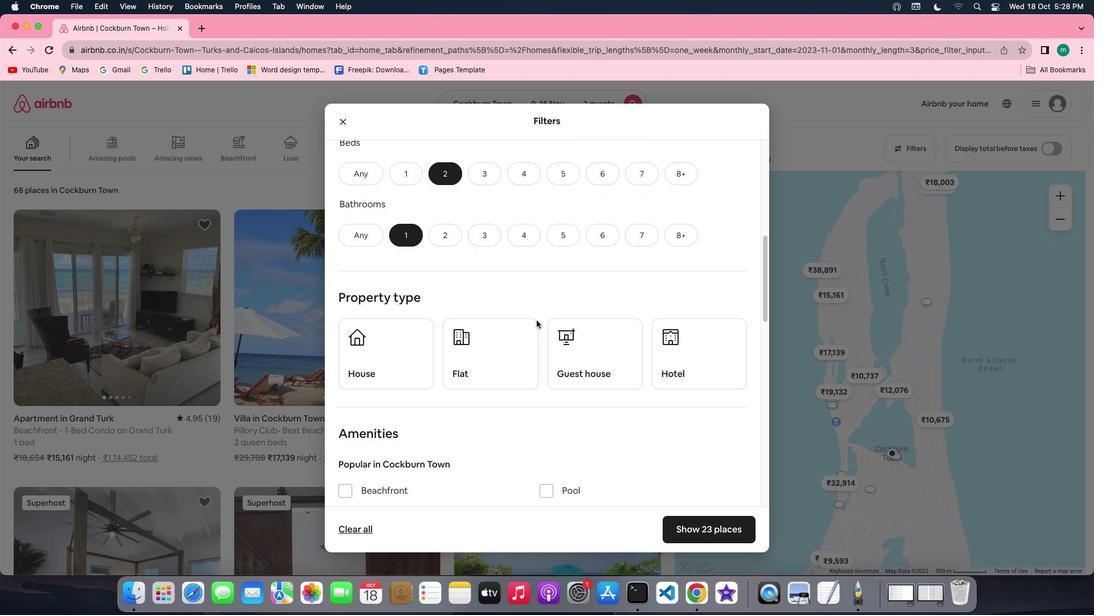 
Action: Mouse scrolled (537, 320) with delta (0, 0)
Screenshot: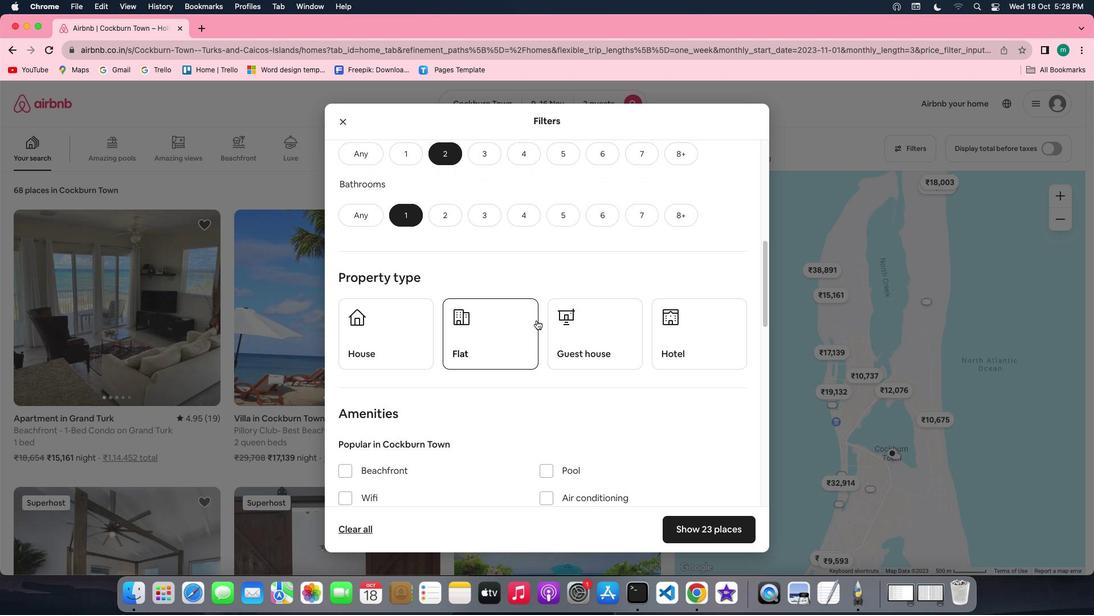 
Action: Mouse scrolled (537, 320) with delta (0, 0)
Screenshot: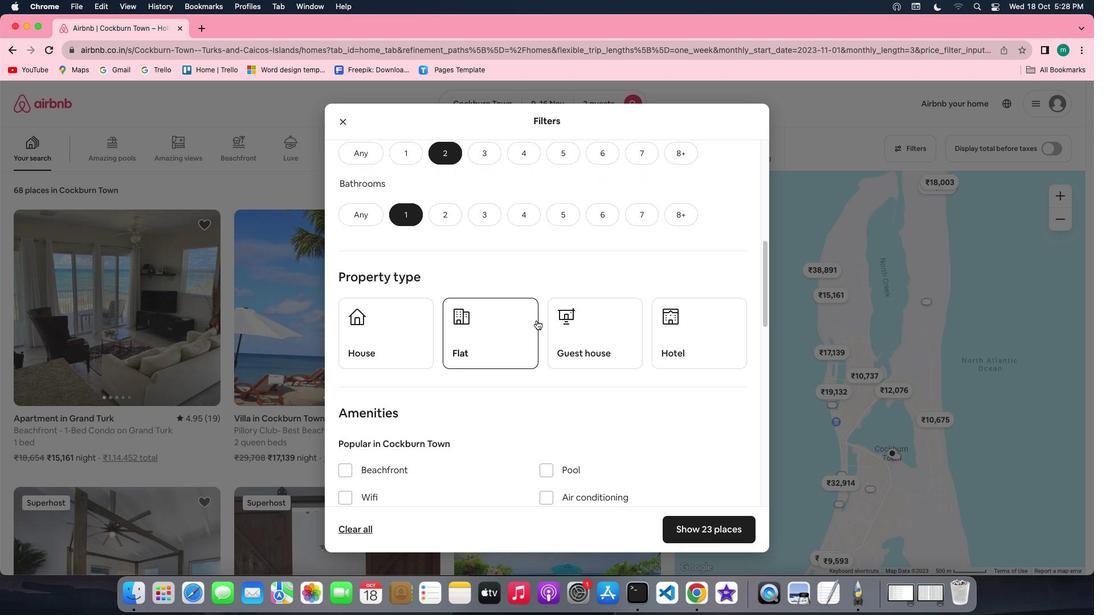 
Action: Mouse scrolled (537, 320) with delta (0, -1)
Screenshot: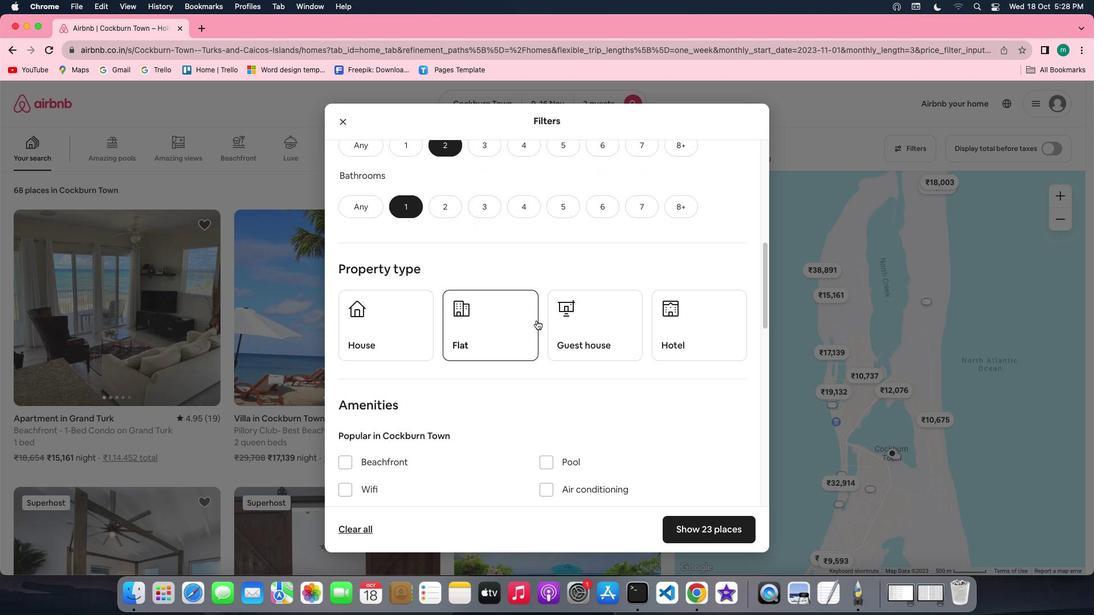 
Action: Mouse moved to (500, 293)
Screenshot: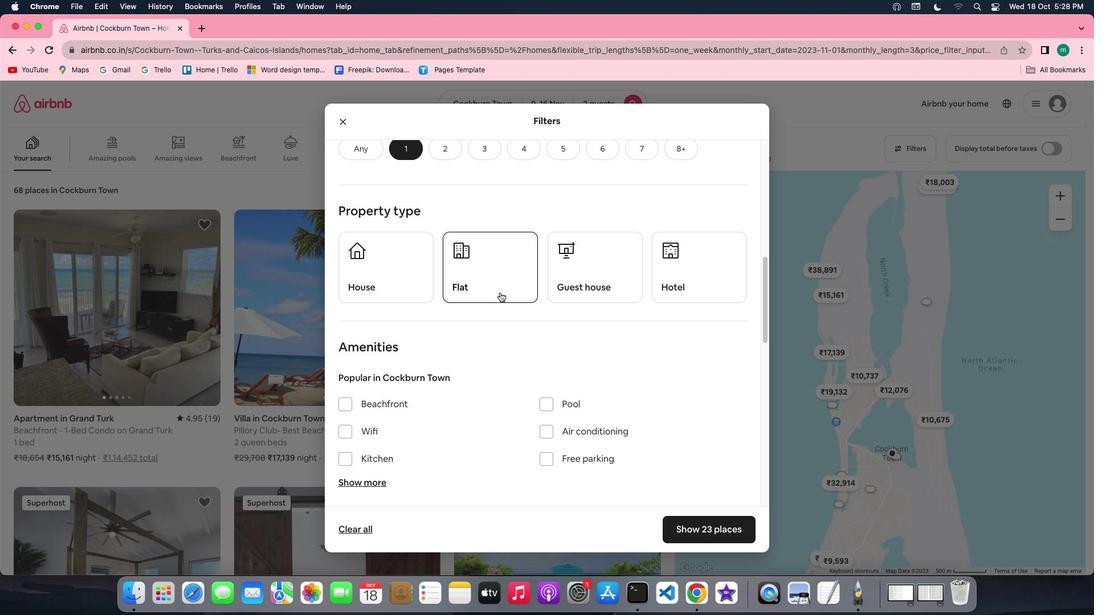 
Action: Mouse pressed left at (500, 293)
Screenshot: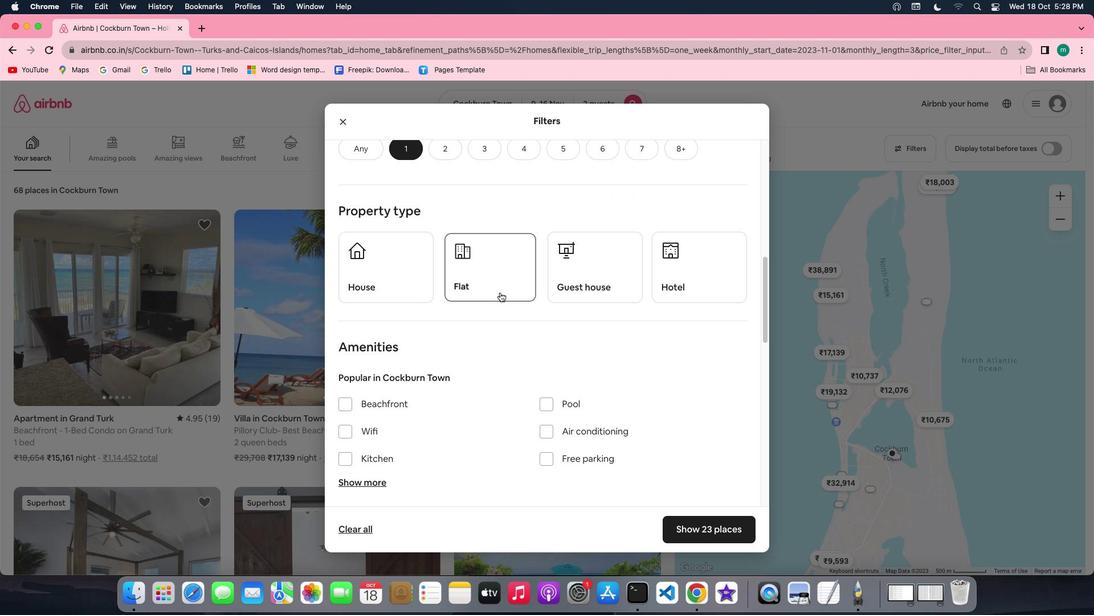 
Action: Mouse moved to (646, 376)
Screenshot: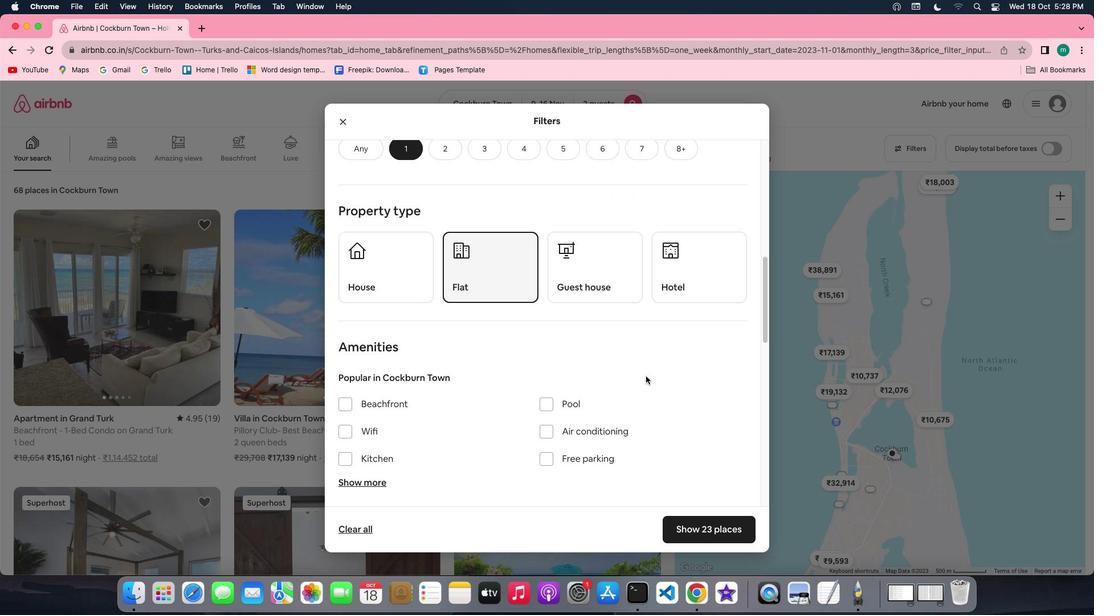 
Action: Mouse scrolled (646, 376) with delta (0, 0)
Screenshot: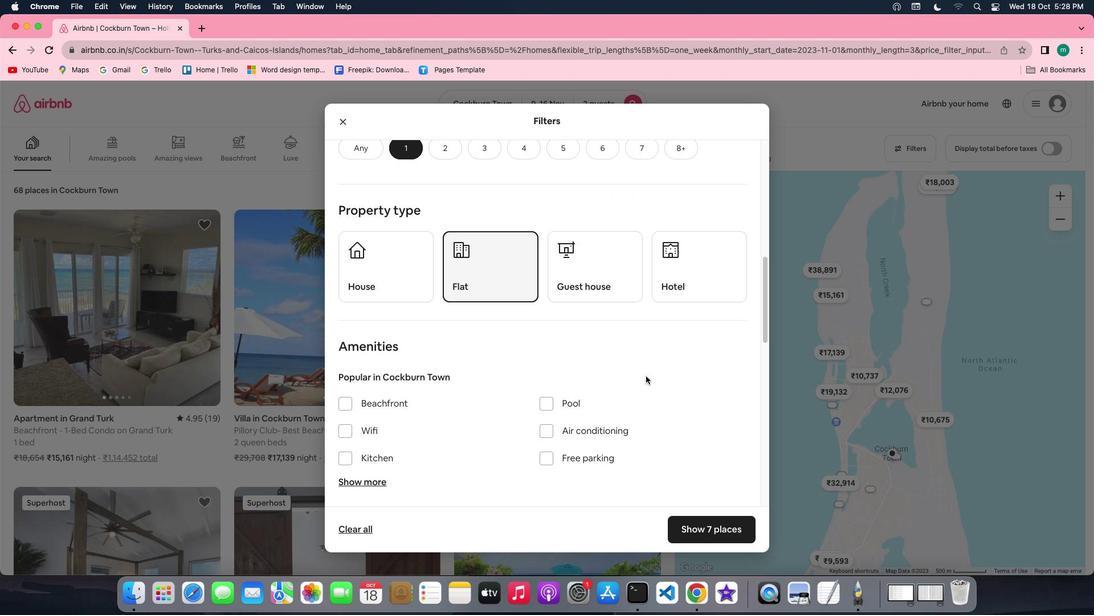 
Action: Mouse scrolled (646, 376) with delta (0, 0)
Screenshot: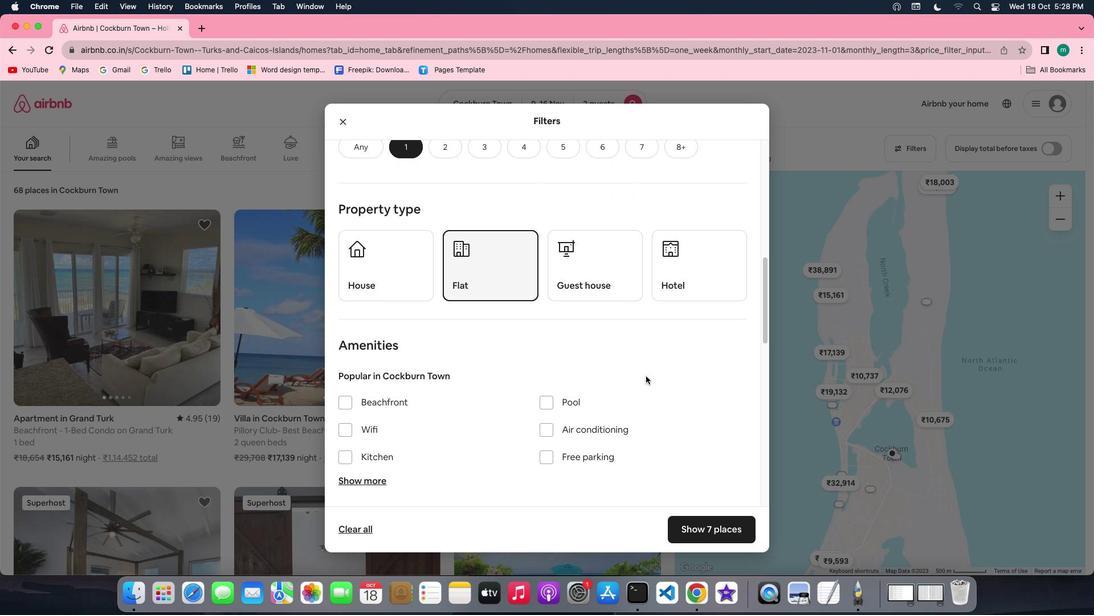 
Action: Mouse scrolled (646, 376) with delta (0, -1)
Screenshot: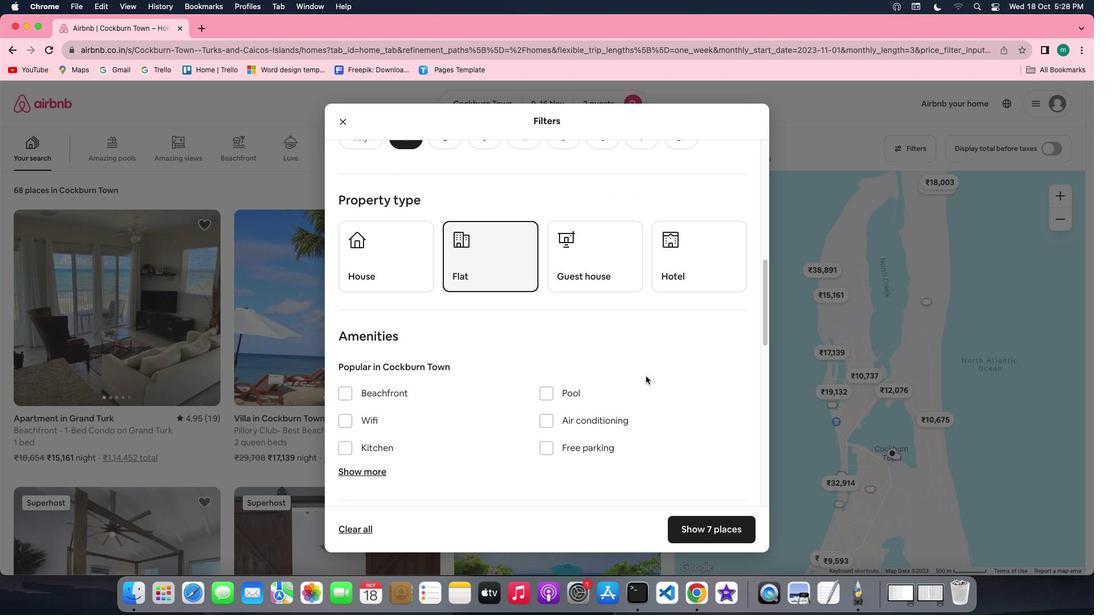 
Action: Mouse scrolled (646, 376) with delta (0, 0)
Screenshot: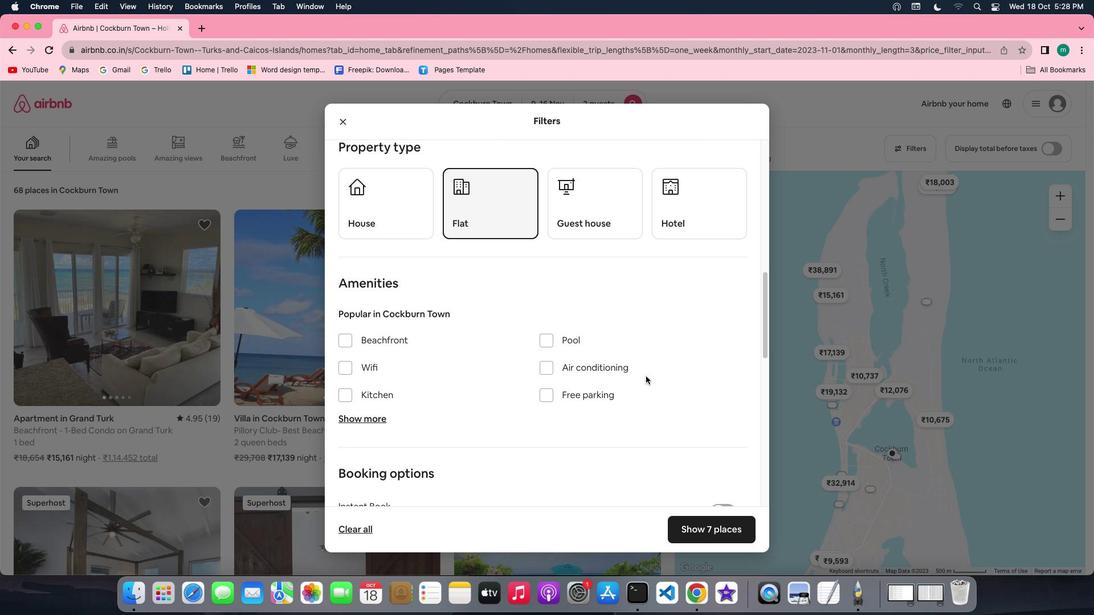 
Action: Mouse scrolled (646, 376) with delta (0, 0)
Screenshot: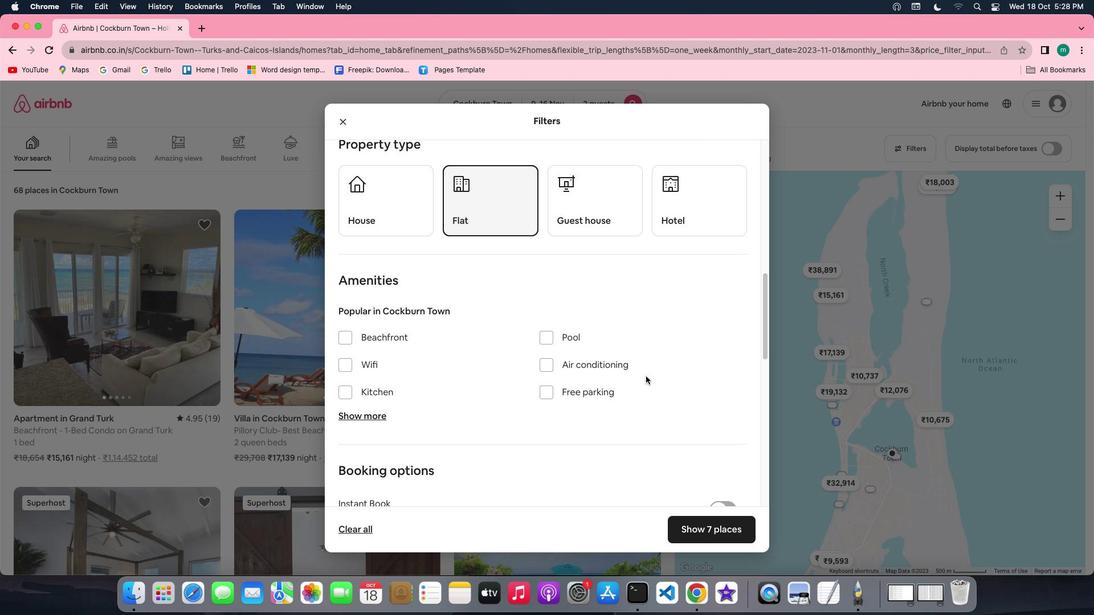 
Action: Mouse scrolled (646, 376) with delta (0, 0)
Screenshot: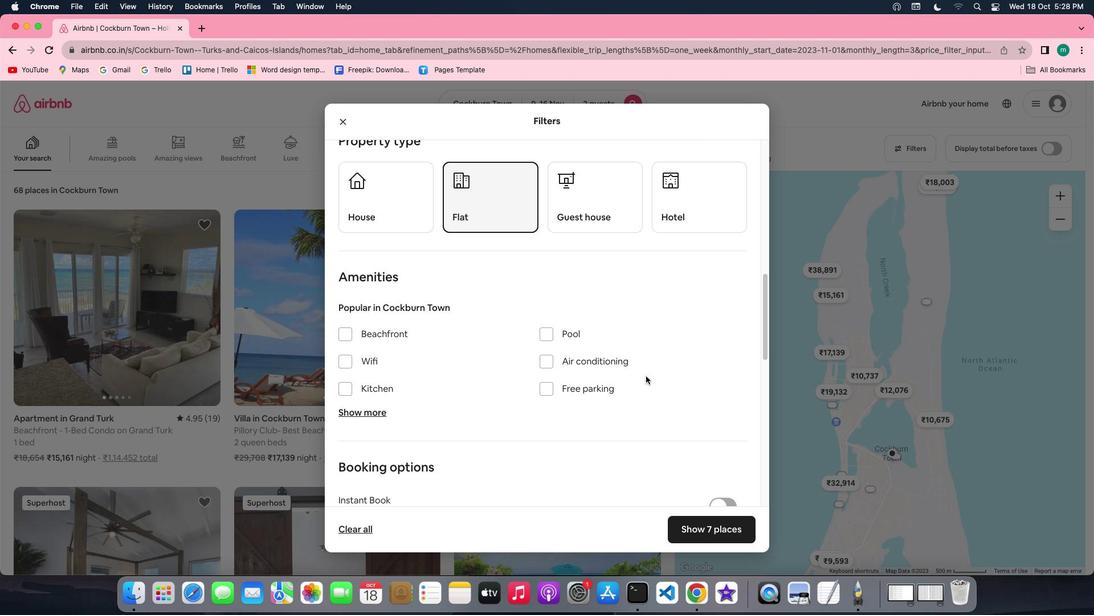 
Action: Mouse scrolled (646, 376) with delta (0, 0)
Screenshot: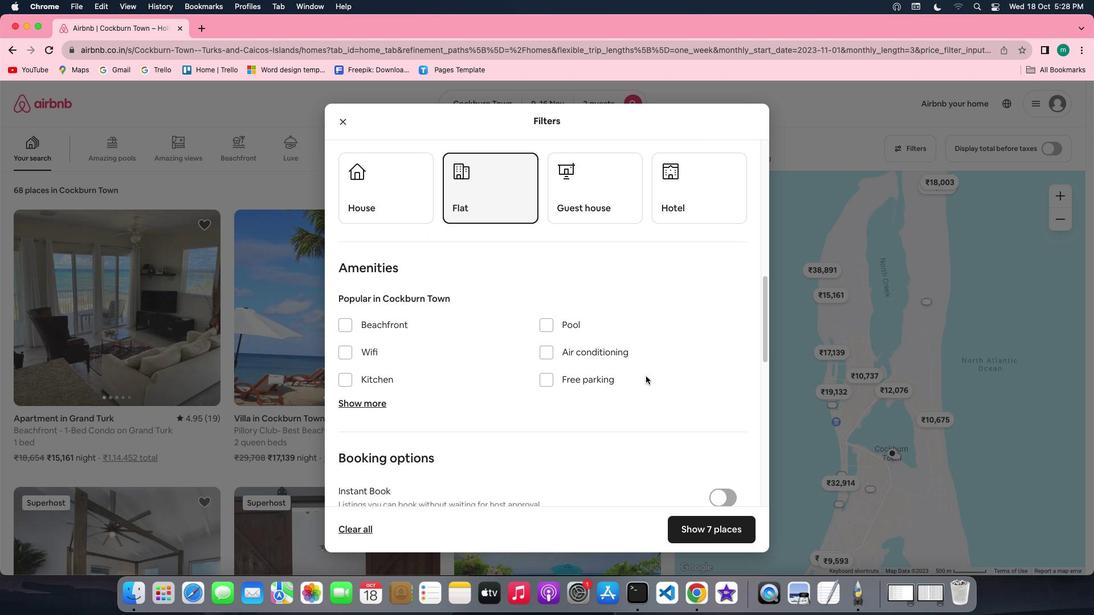 
Action: Mouse scrolled (646, 376) with delta (0, 0)
Screenshot: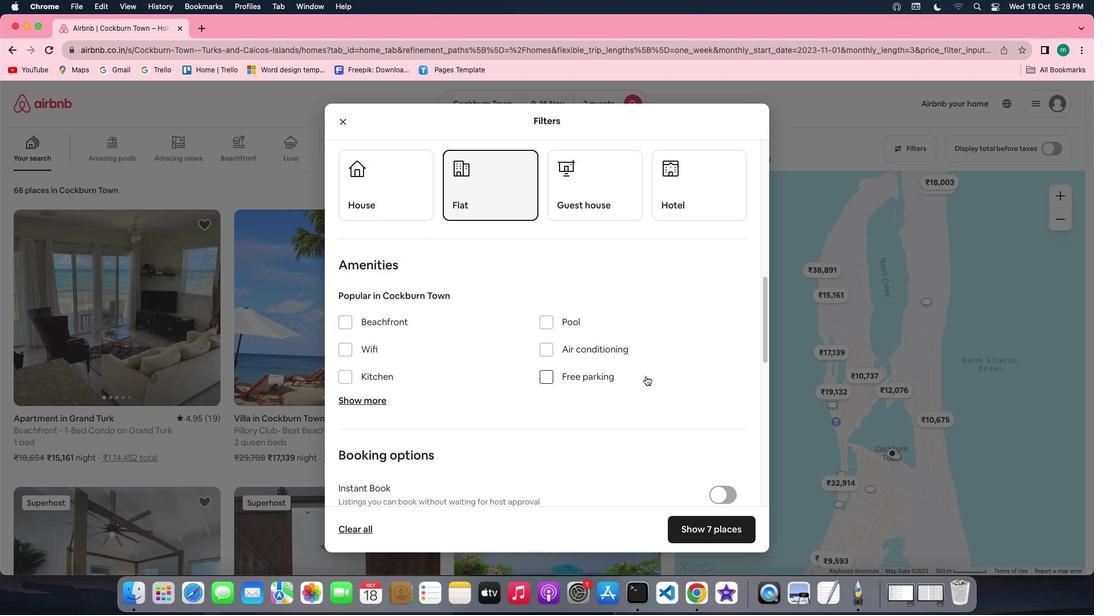 
Action: Mouse scrolled (646, 376) with delta (0, 0)
Screenshot: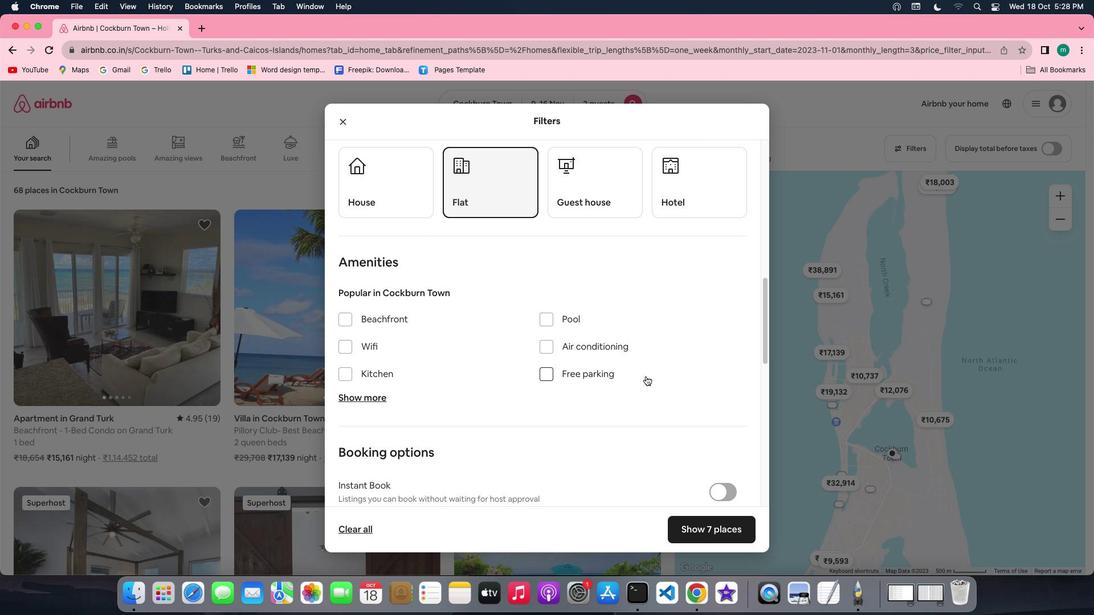 
Action: Mouse scrolled (646, 376) with delta (0, 0)
Screenshot: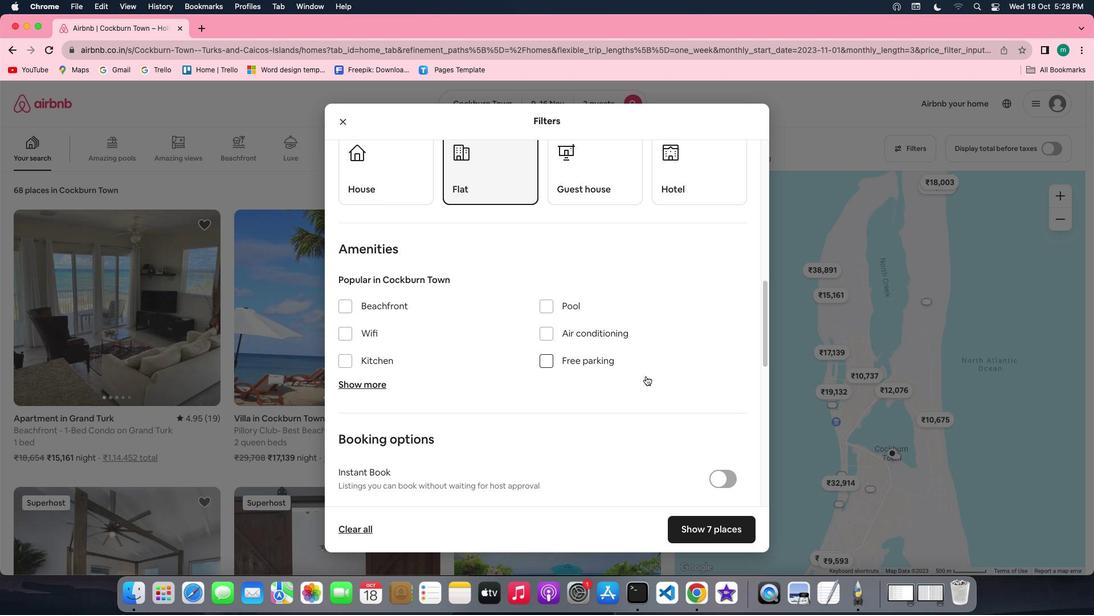 
Action: Mouse scrolled (646, 376) with delta (0, 0)
Screenshot: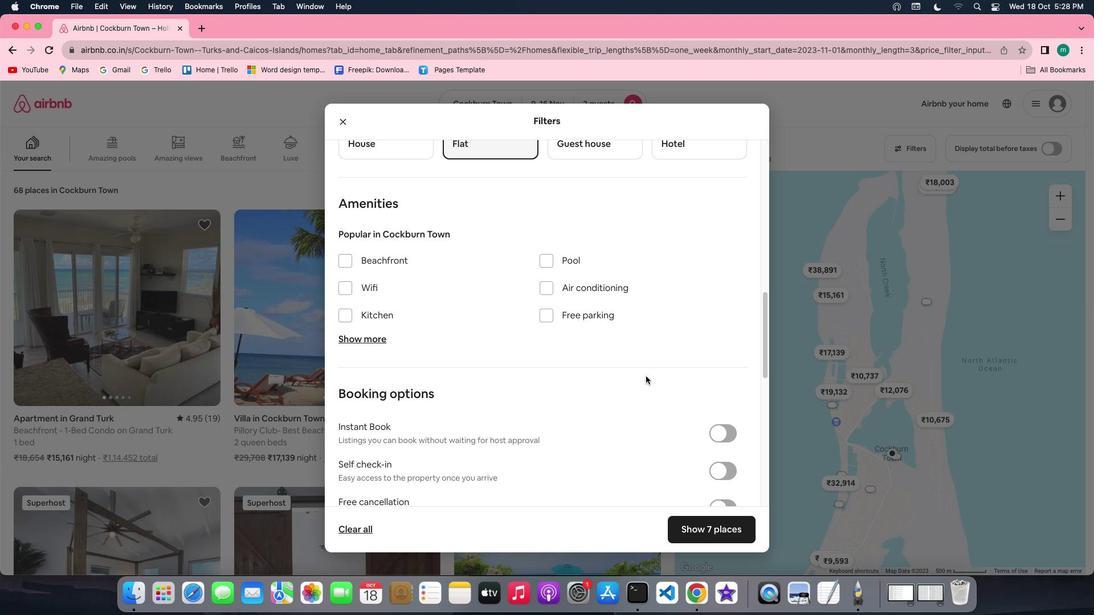 
Action: Mouse scrolled (646, 376) with delta (0, 0)
Screenshot: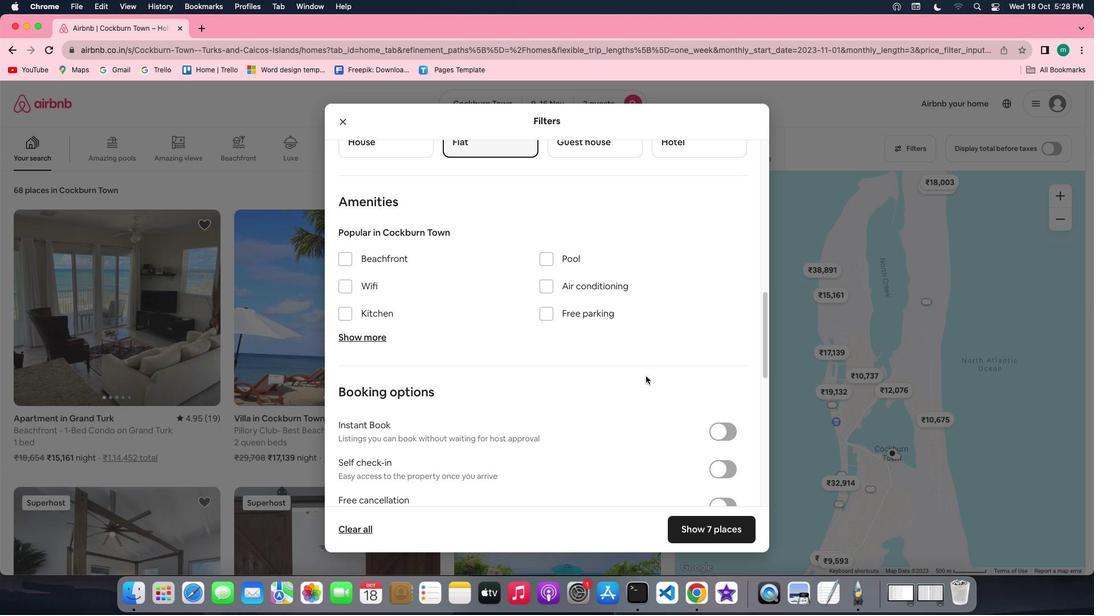 
Action: Mouse scrolled (646, 376) with delta (0, 0)
Screenshot: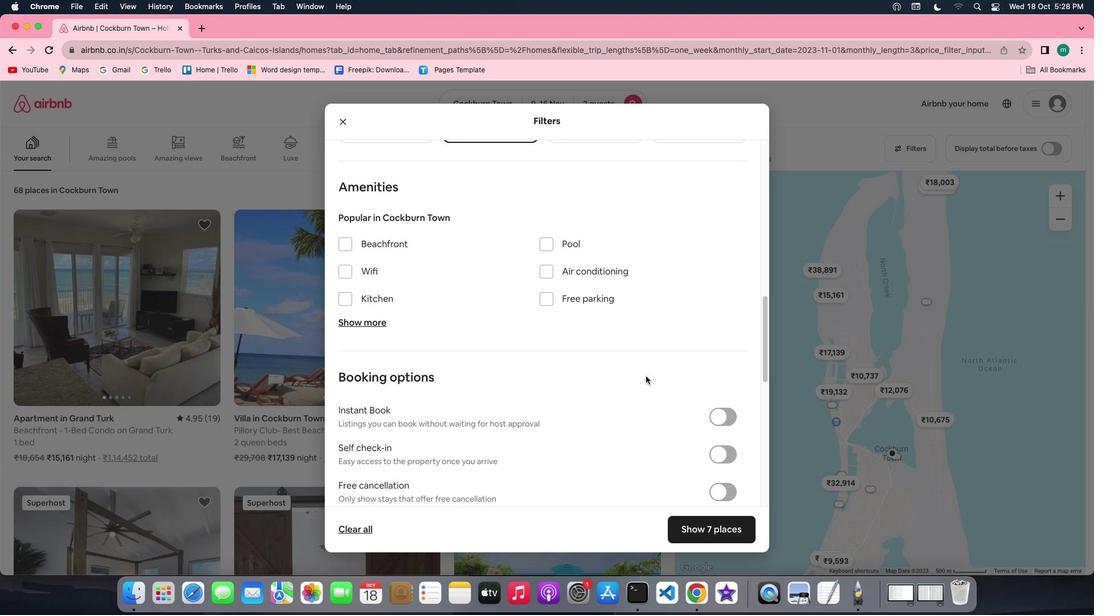 
Action: Mouse scrolled (646, 376) with delta (0, 0)
Screenshot: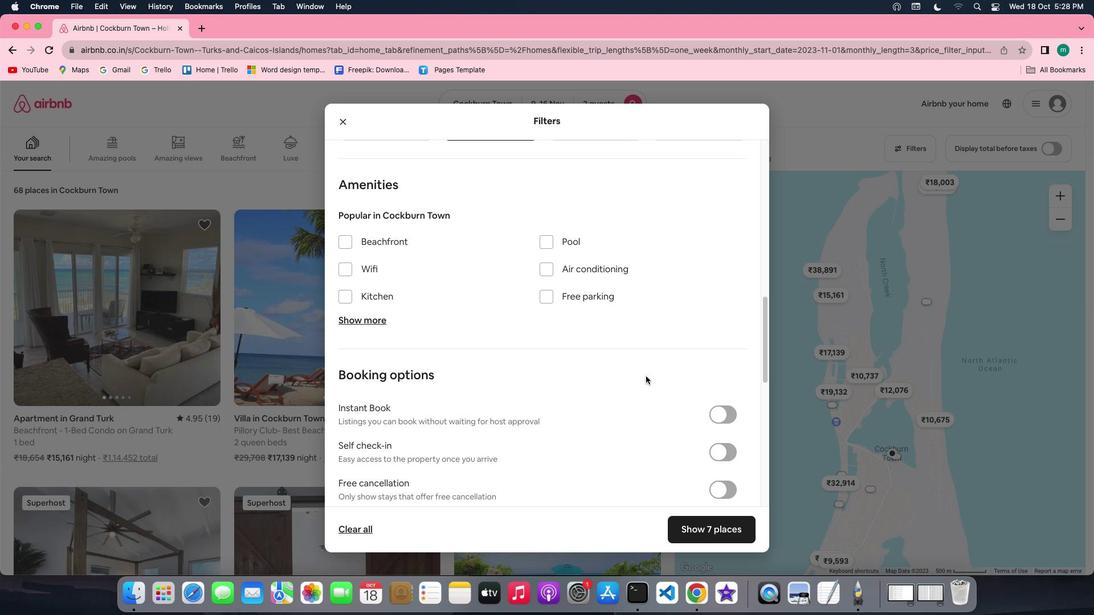 
Action: Mouse scrolled (646, 376) with delta (0, 0)
Screenshot: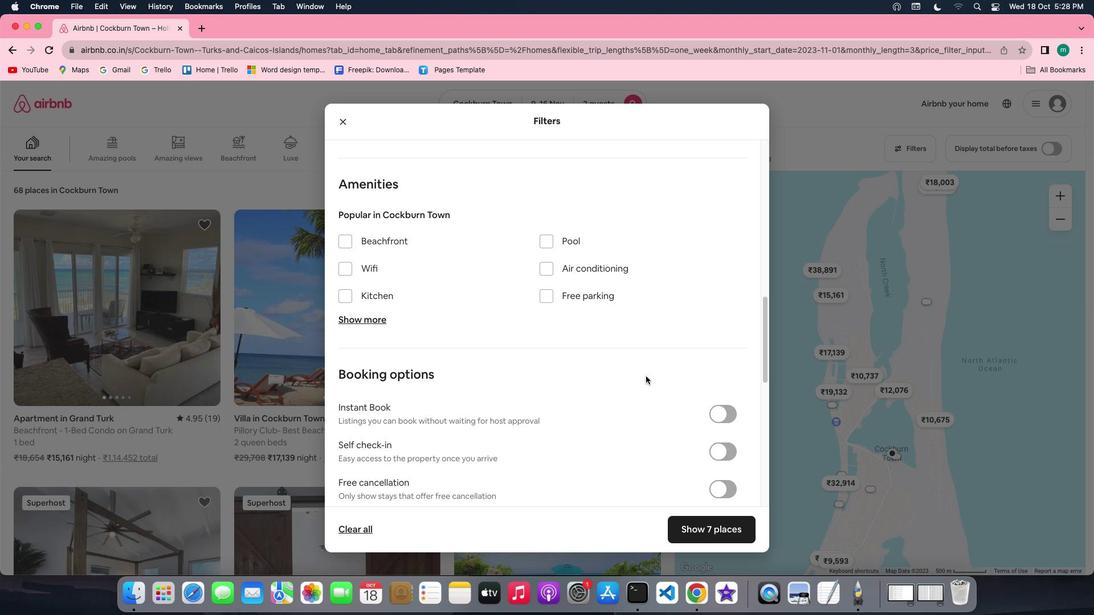 
Action: Mouse scrolled (646, 376) with delta (0, 0)
Screenshot: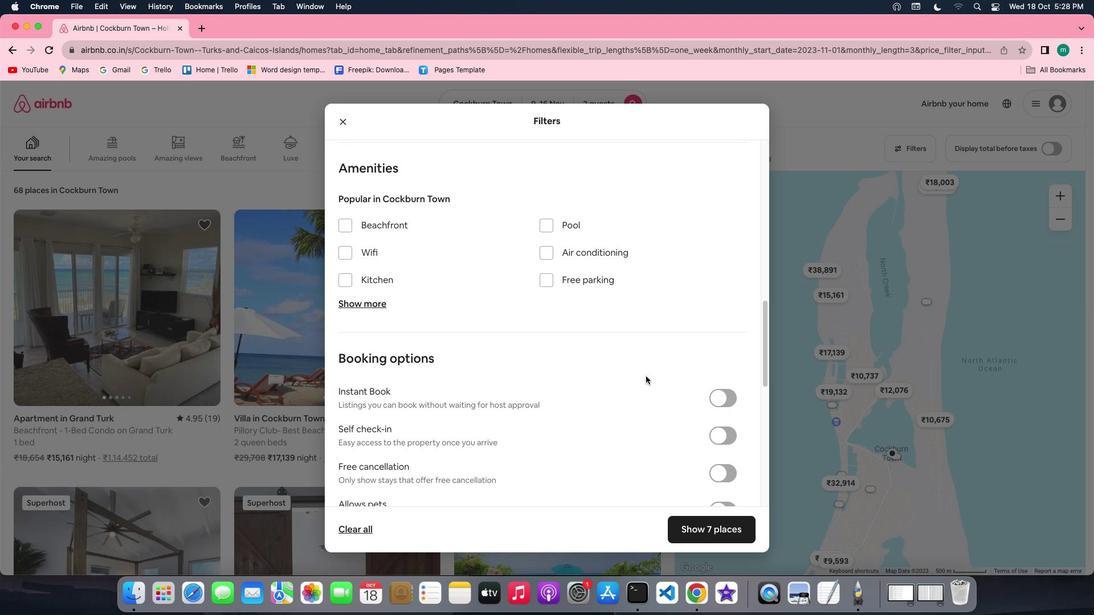 
Action: Mouse scrolled (646, 376) with delta (0, 0)
Screenshot: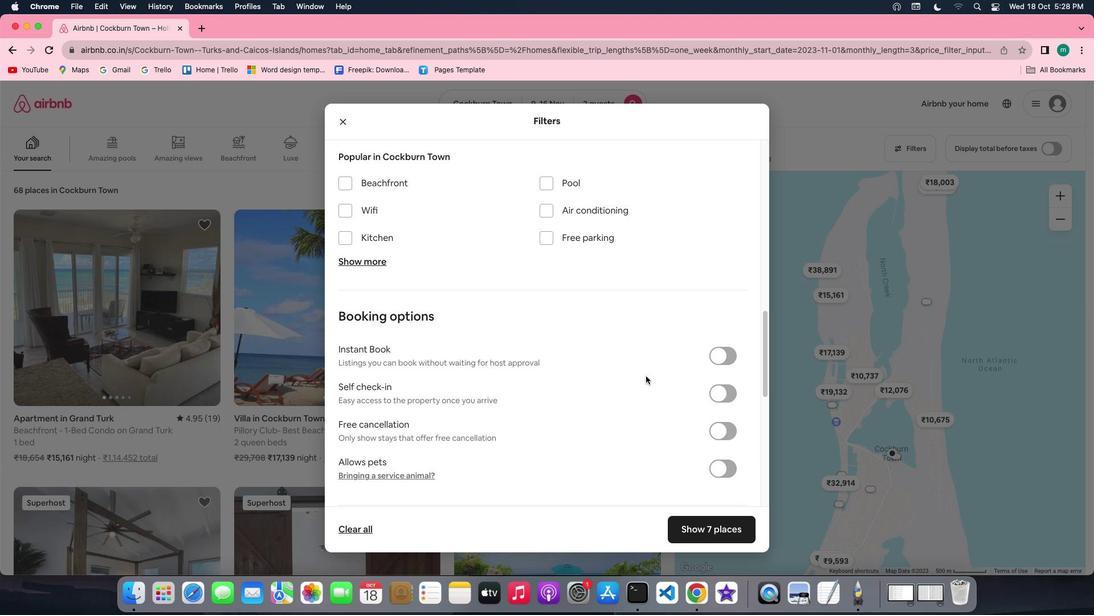 
Action: Mouse scrolled (646, 376) with delta (0, 0)
Screenshot: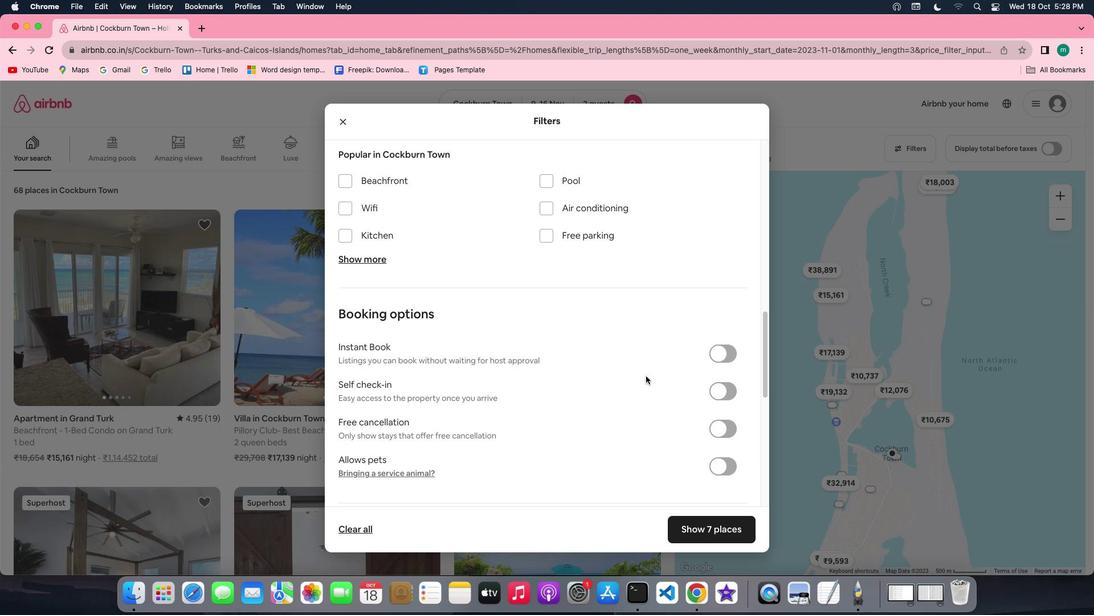 
Action: Mouse scrolled (646, 376) with delta (0, 0)
Screenshot: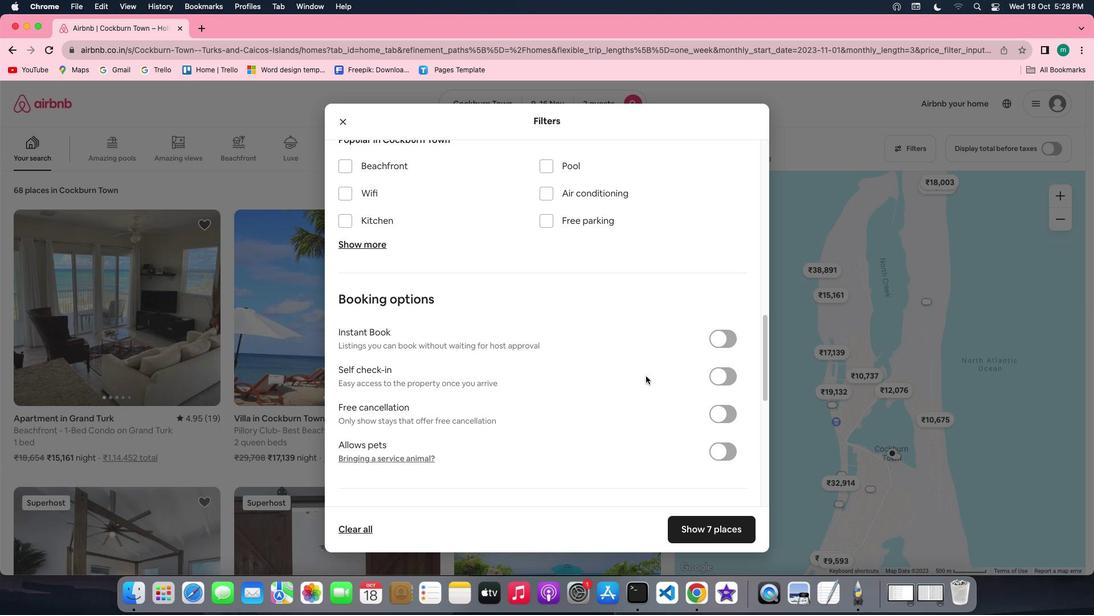 
Action: Mouse scrolled (646, 376) with delta (0, 0)
Screenshot: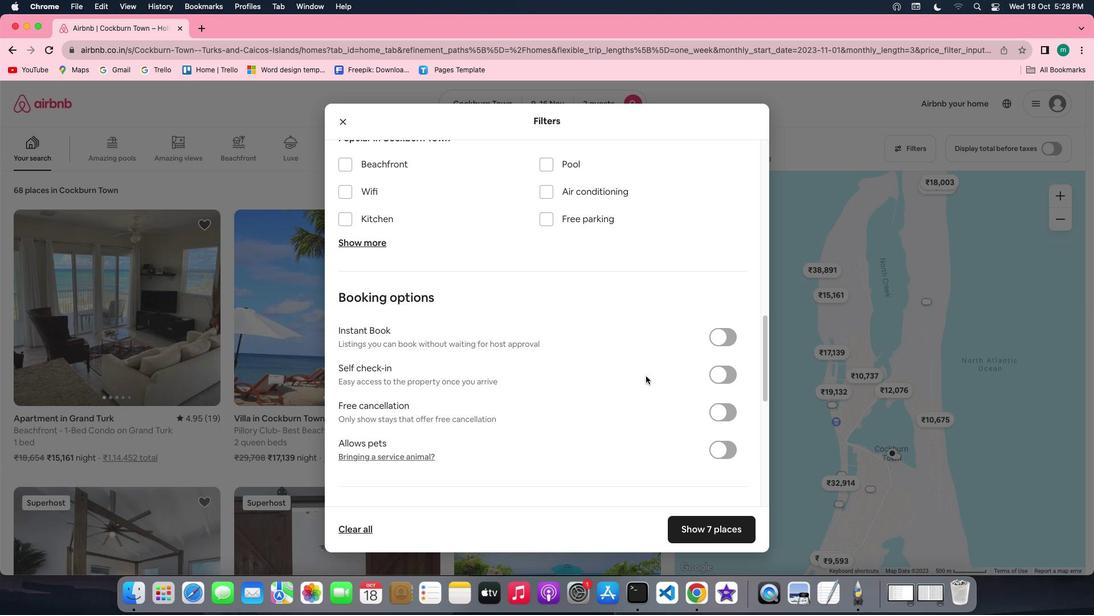 
Action: Mouse scrolled (646, 376) with delta (0, 0)
Screenshot: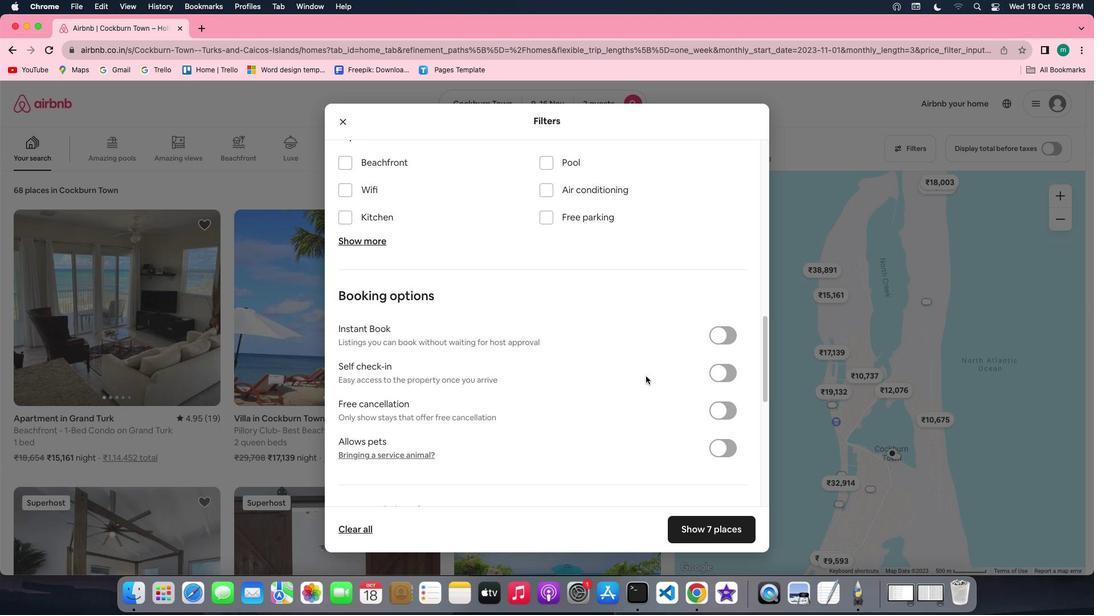 
Action: Mouse moved to (721, 371)
Screenshot: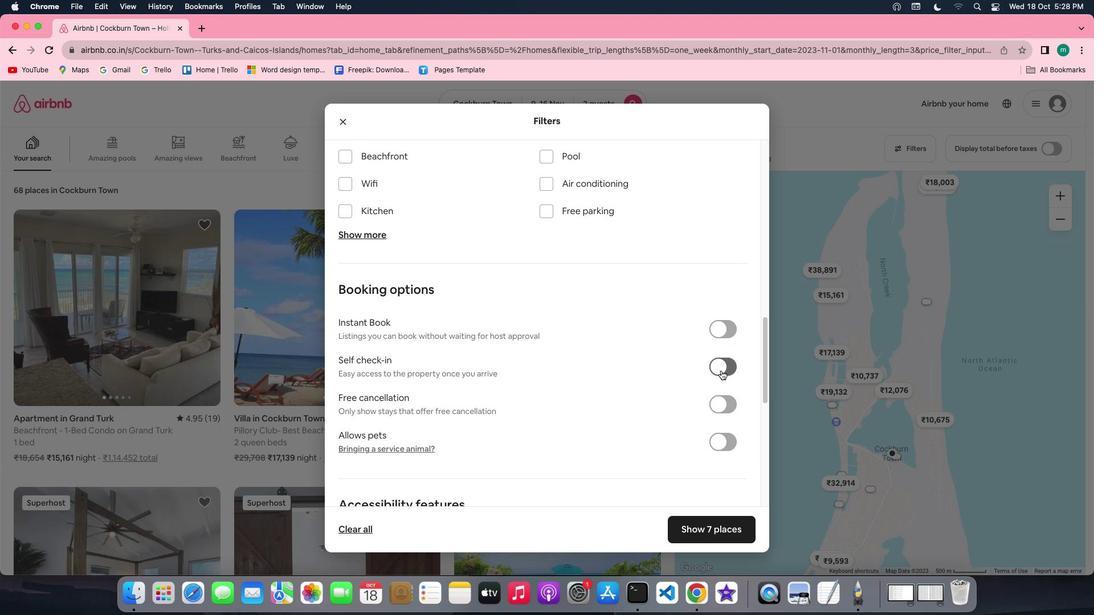 
Action: Mouse pressed left at (721, 371)
Screenshot: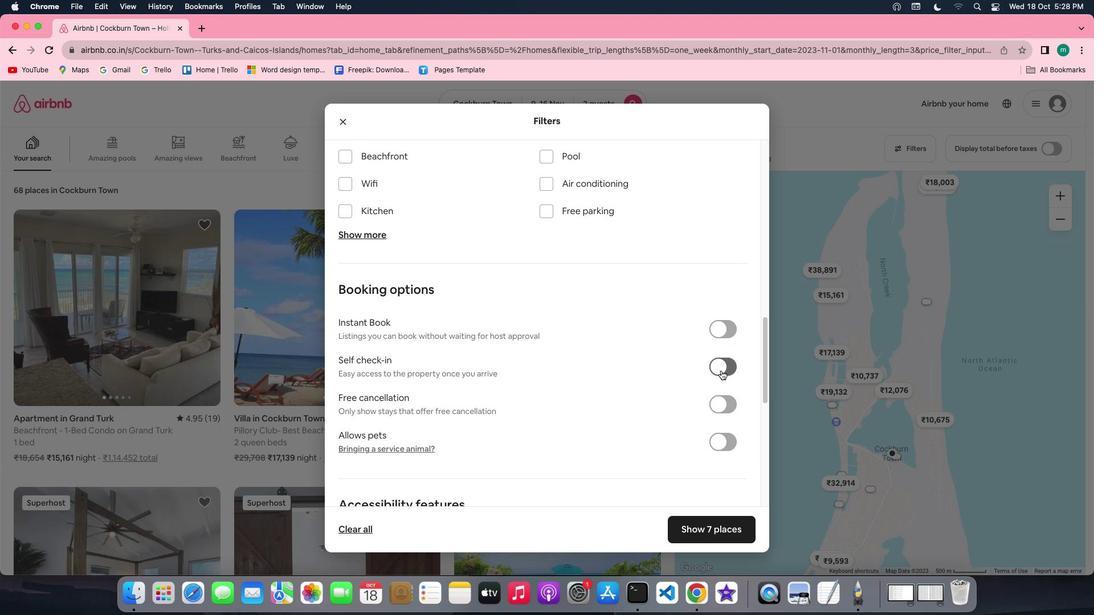 
Action: Mouse moved to (569, 391)
Screenshot: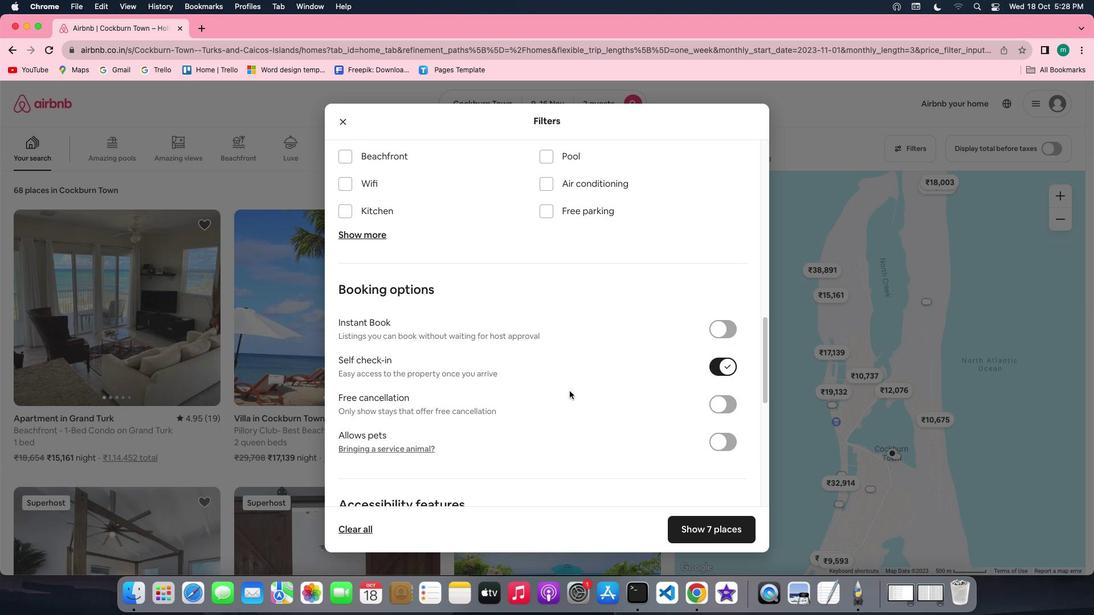 
Action: Mouse scrolled (569, 391) with delta (0, 0)
Screenshot: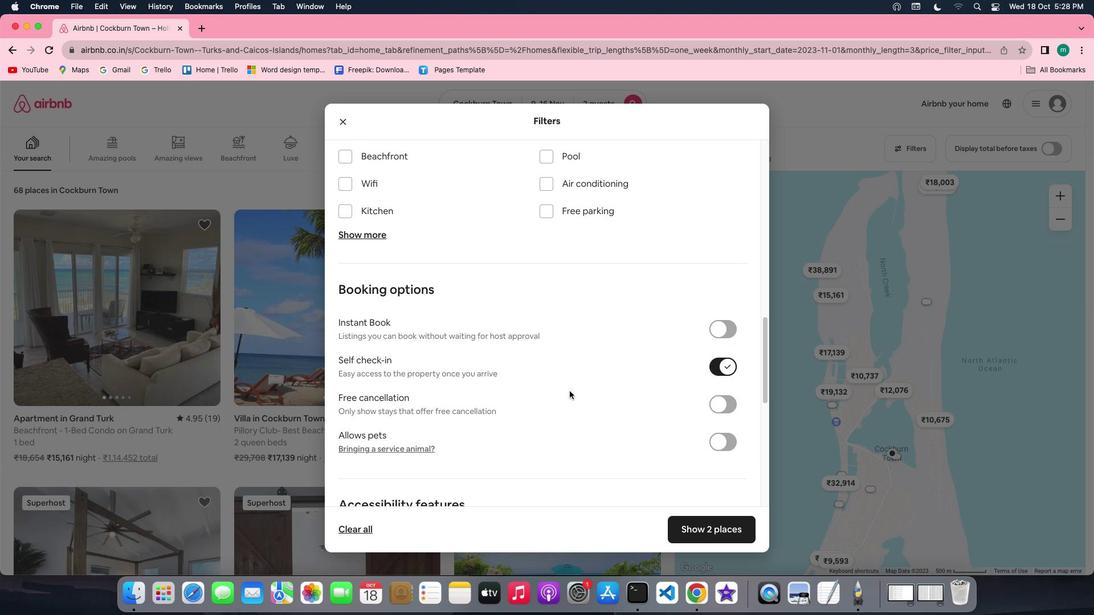 
Action: Mouse scrolled (569, 391) with delta (0, 0)
Screenshot: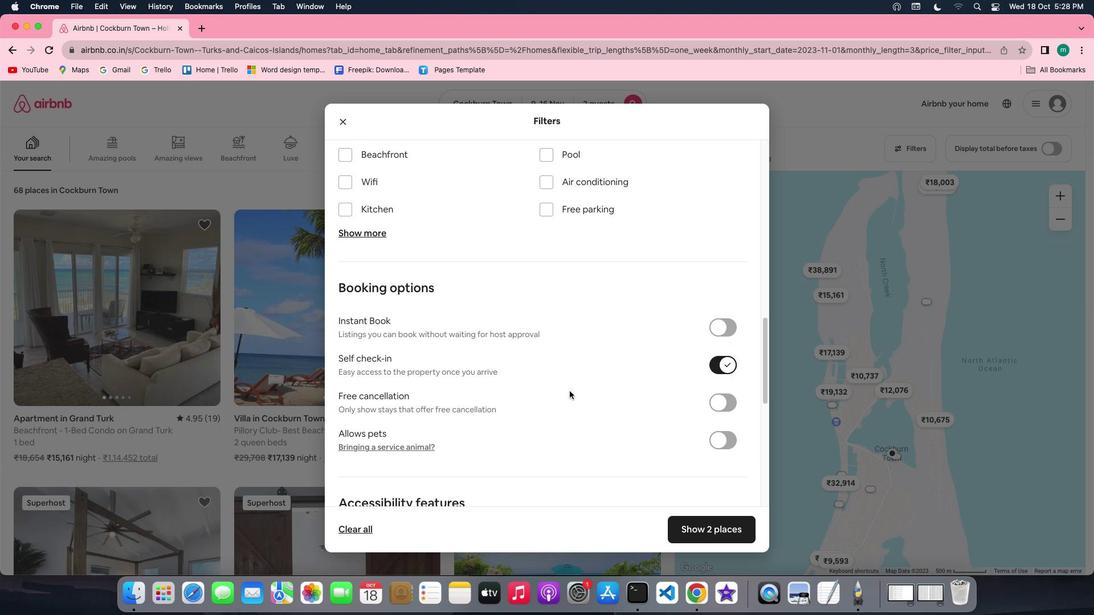 
Action: Mouse scrolled (569, 391) with delta (0, 0)
Screenshot: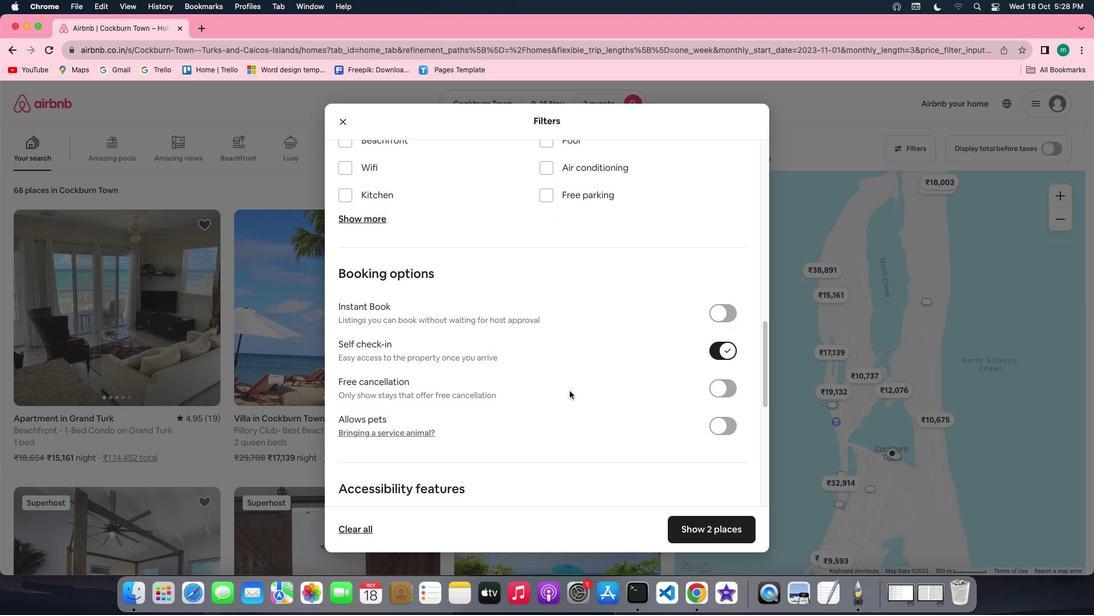 
Action: Mouse scrolled (569, 391) with delta (0, 0)
Screenshot: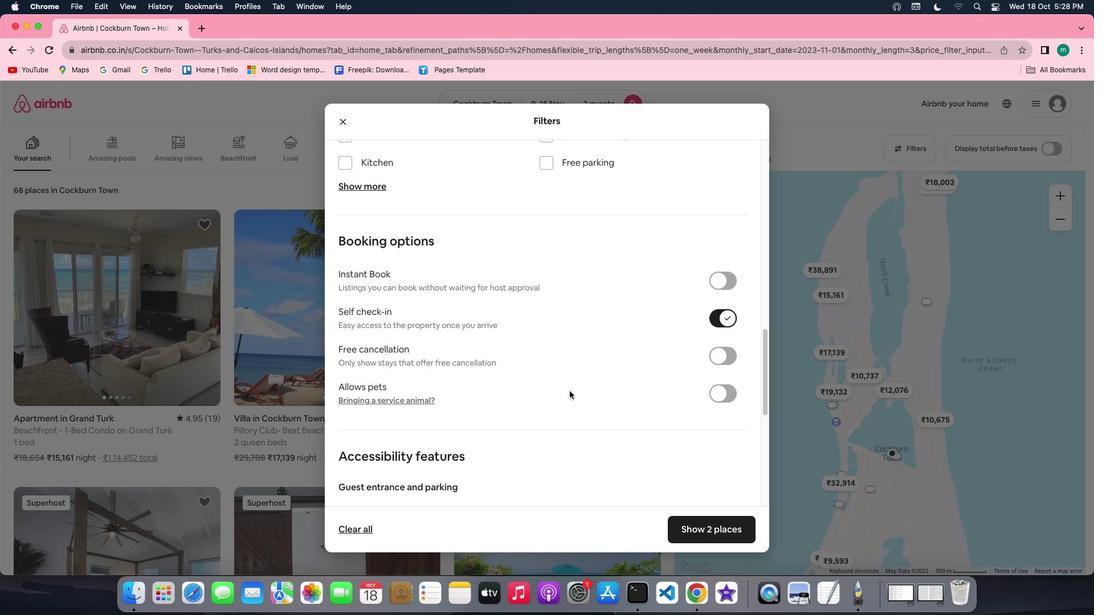 
Action: Mouse scrolled (569, 391) with delta (0, 0)
Screenshot: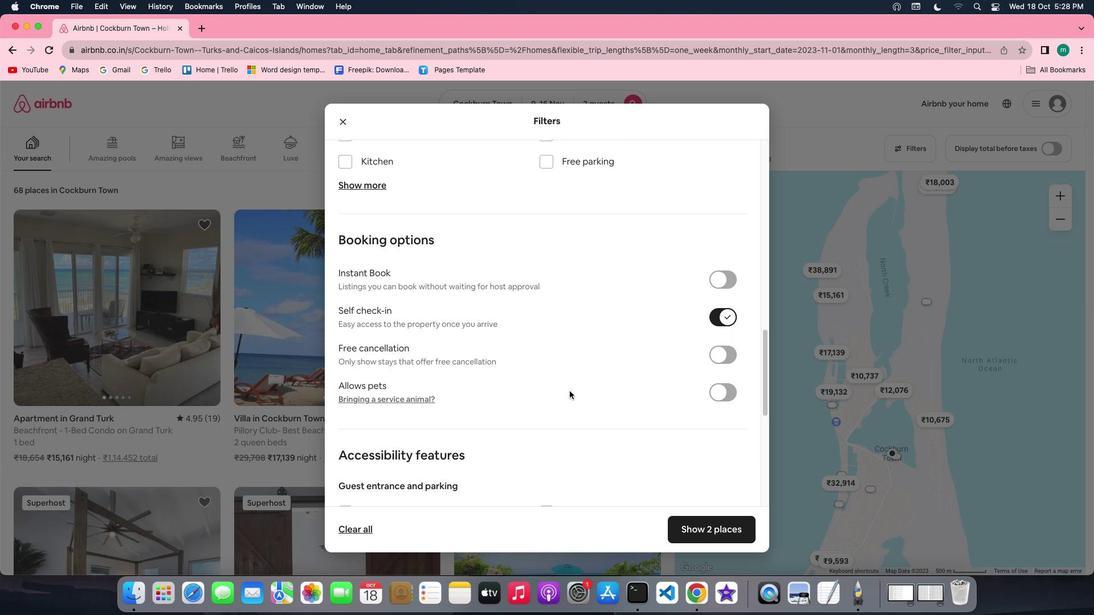 
Action: Mouse scrolled (569, 391) with delta (0, 0)
Screenshot: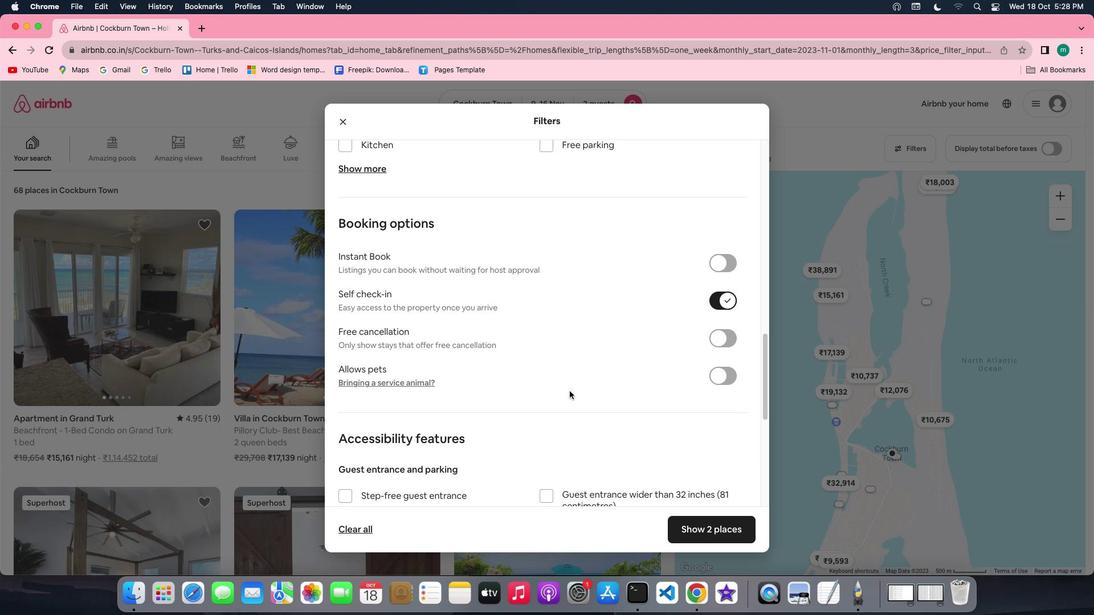 
Action: Mouse scrolled (569, 391) with delta (0, 0)
Screenshot: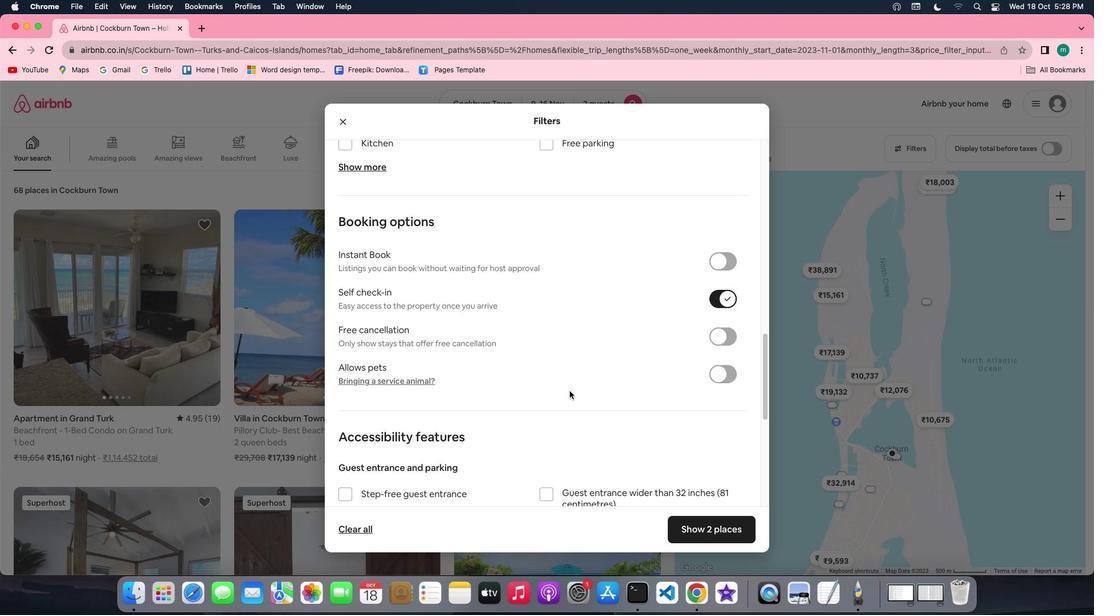 
Action: Mouse scrolled (569, 391) with delta (0, -1)
Screenshot: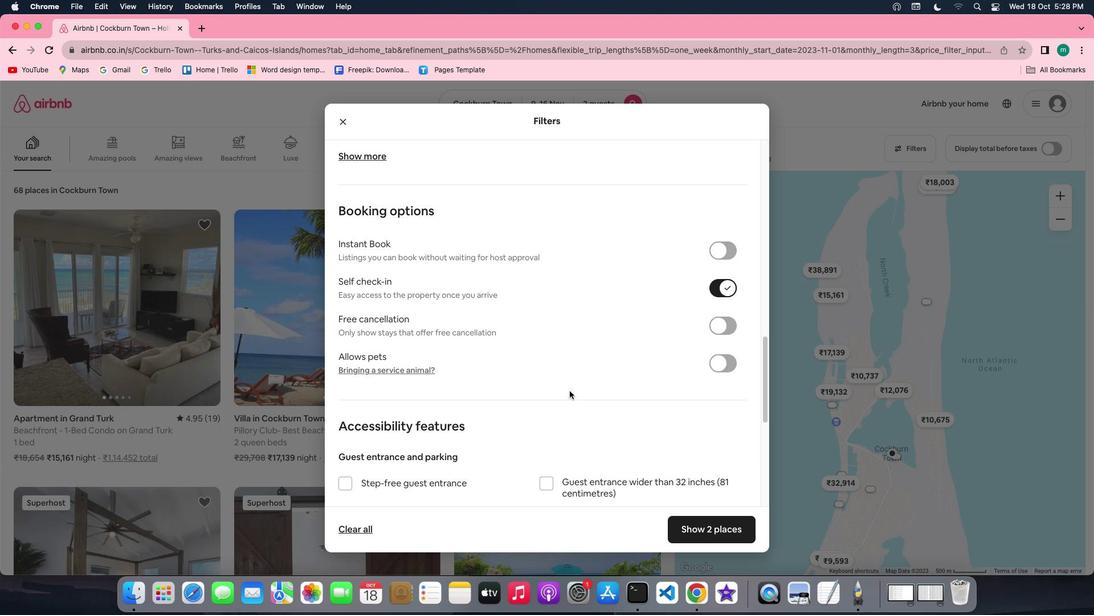 
Action: Mouse scrolled (569, 391) with delta (0, 0)
Screenshot: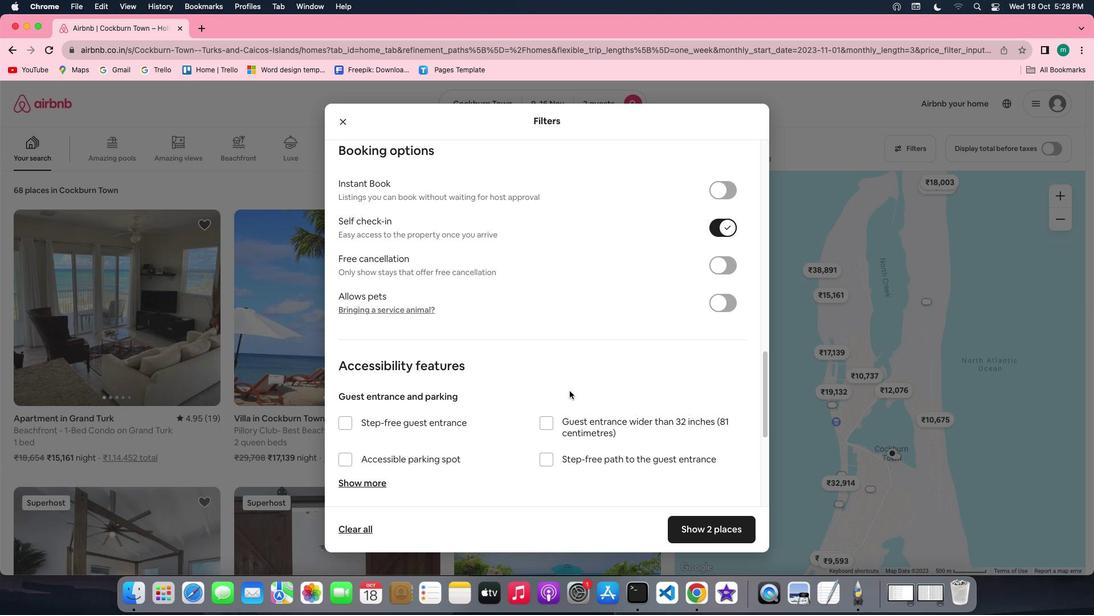 
Action: Mouse scrolled (569, 391) with delta (0, 0)
Screenshot: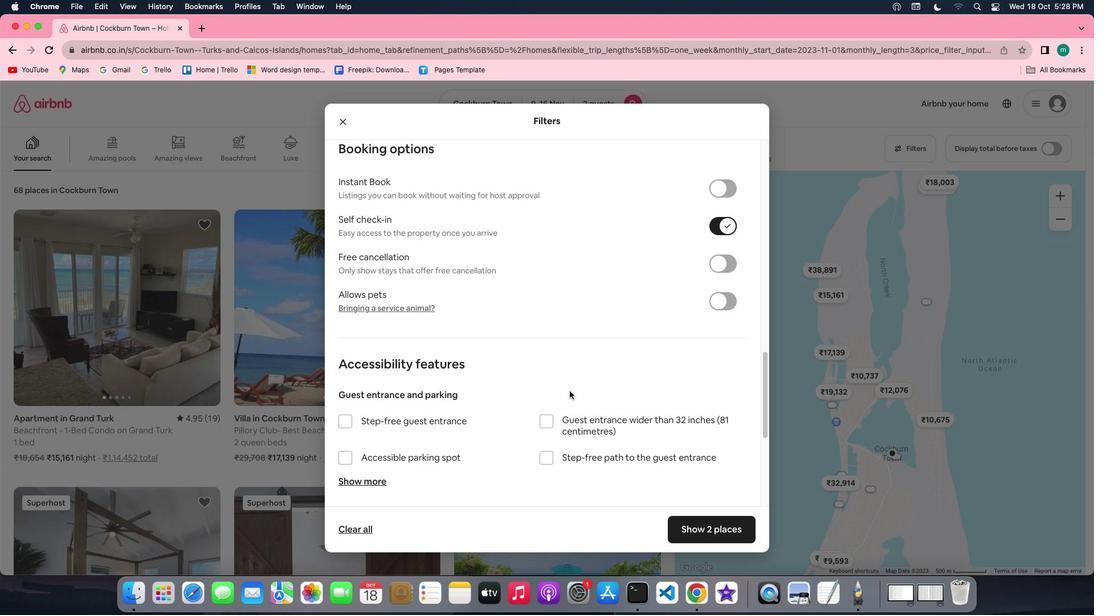 
Action: Mouse scrolled (569, 391) with delta (0, 0)
Screenshot: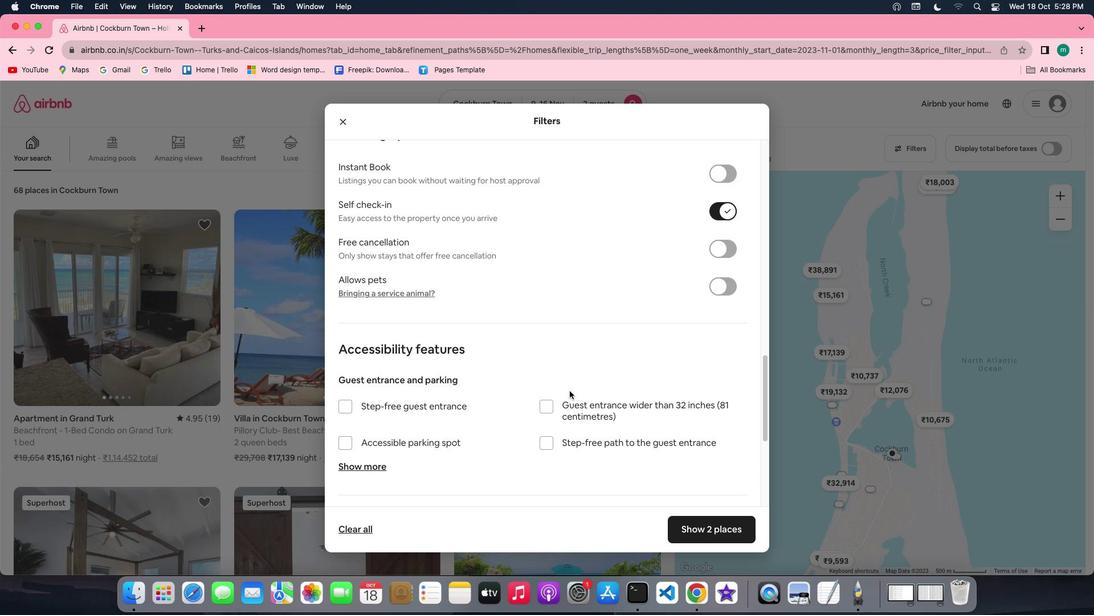 
Action: Mouse scrolled (569, 391) with delta (0, 0)
Screenshot: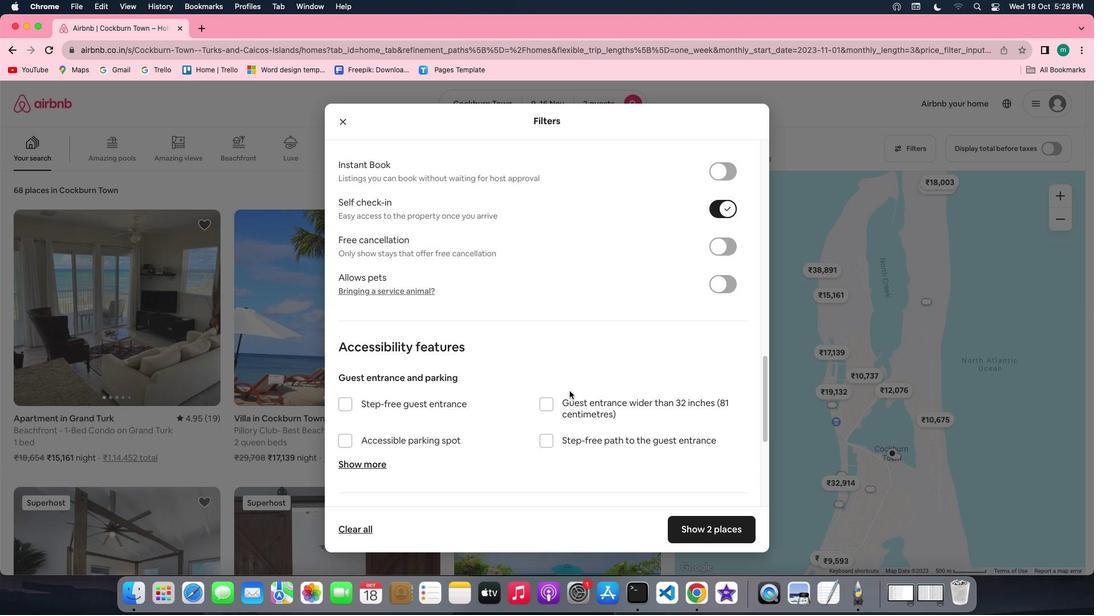 
Action: Mouse scrolled (569, 391) with delta (0, 0)
Screenshot: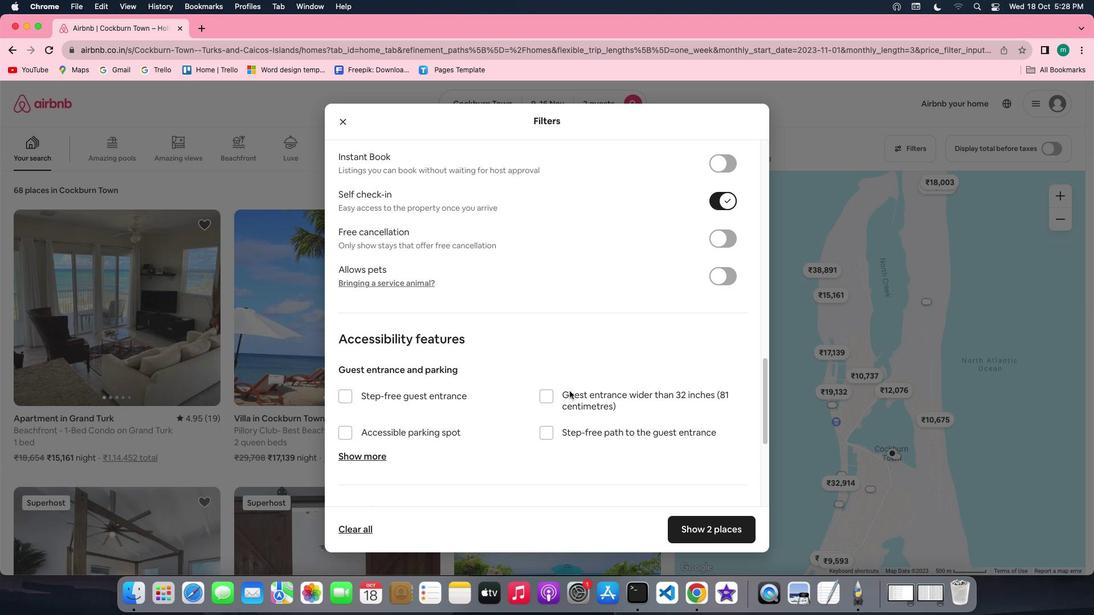 
Action: Mouse scrolled (569, 391) with delta (0, 0)
Screenshot: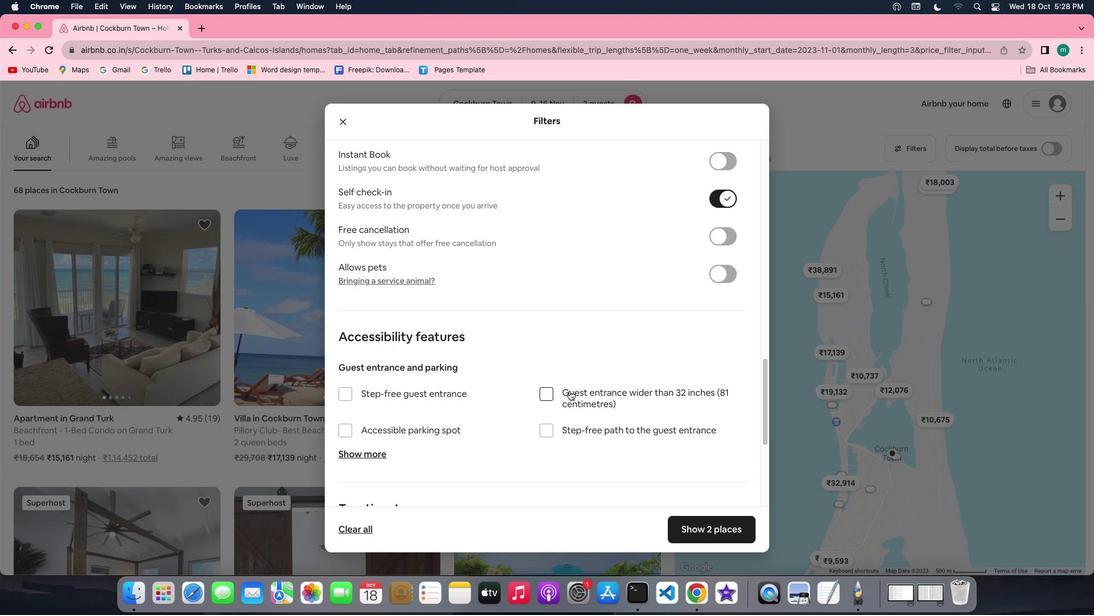
Action: Mouse scrolled (569, 391) with delta (0, 0)
Screenshot: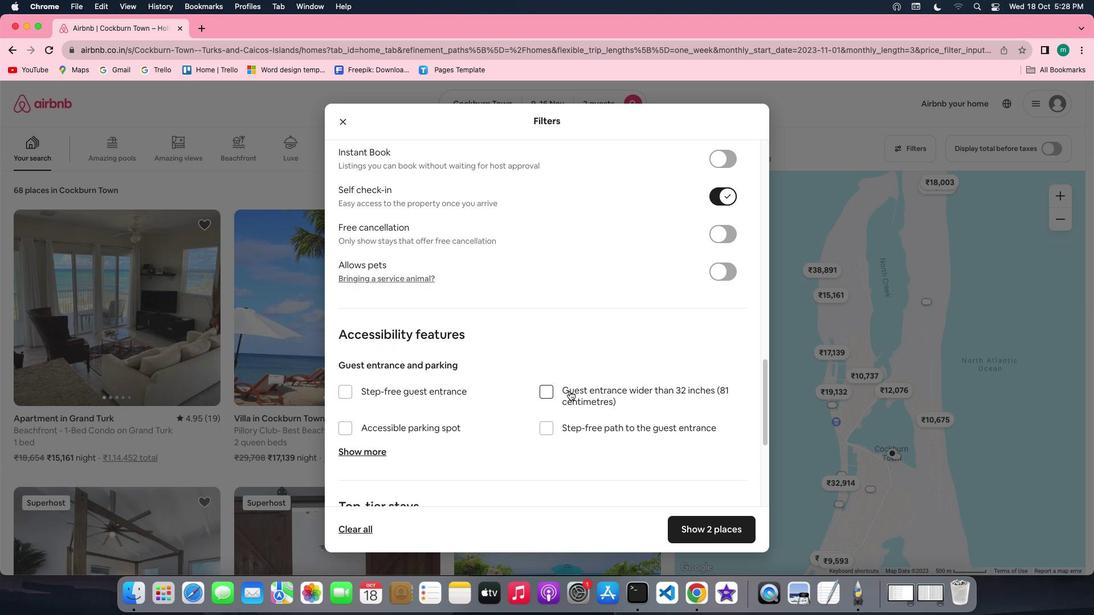 
Action: Mouse scrolled (569, 391) with delta (0, 0)
Screenshot: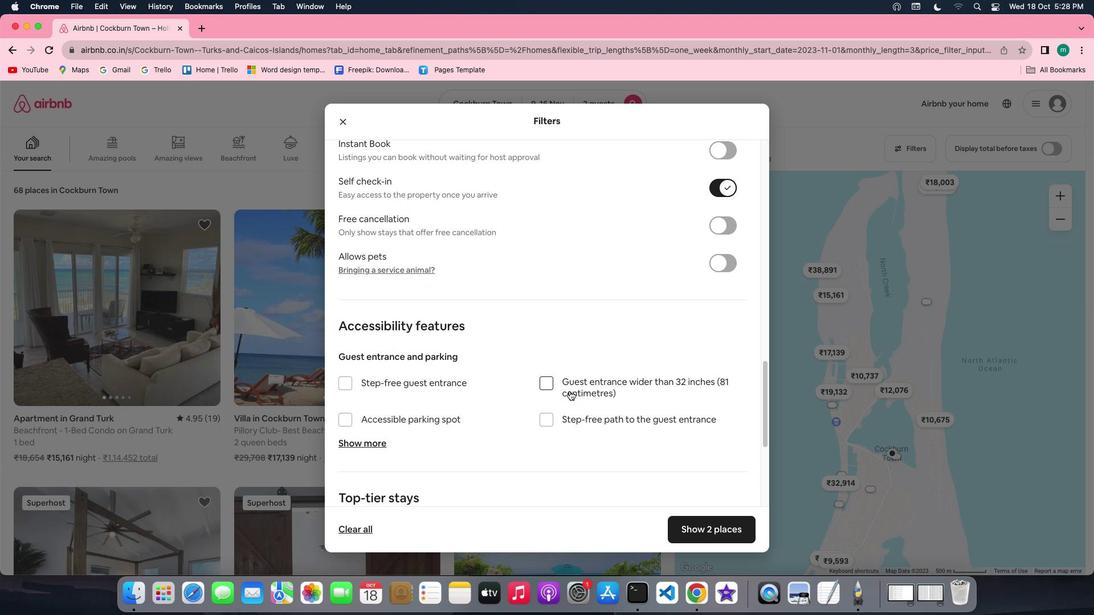 
Action: Mouse scrolled (569, 391) with delta (0, 0)
Screenshot: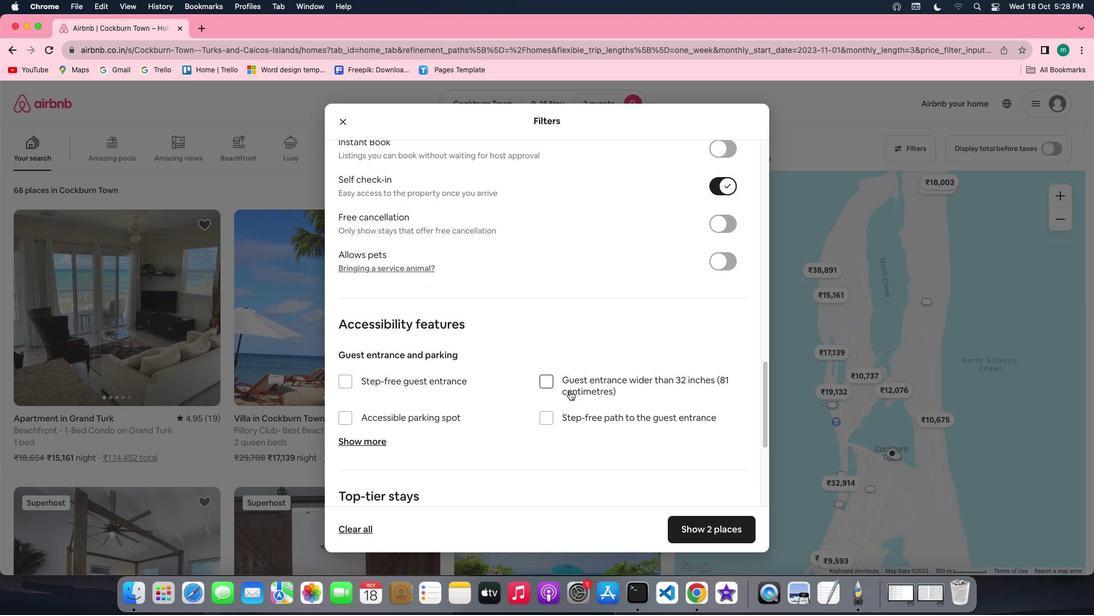 
Action: Mouse scrolled (569, 391) with delta (0, 0)
Screenshot: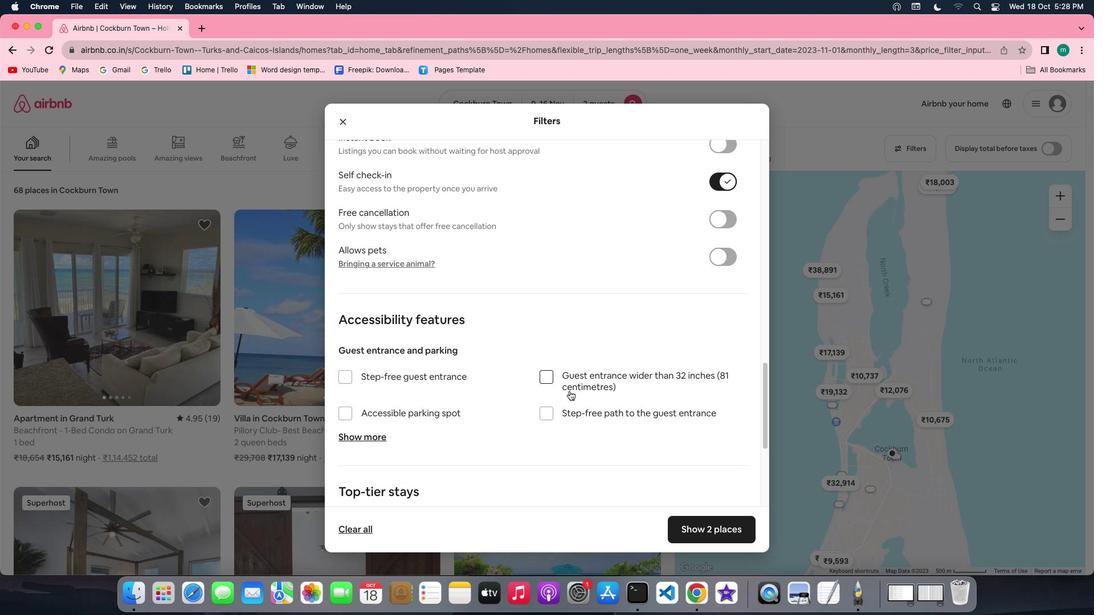 
Action: Mouse scrolled (569, 391) with delta (0, 0)
Screenshot: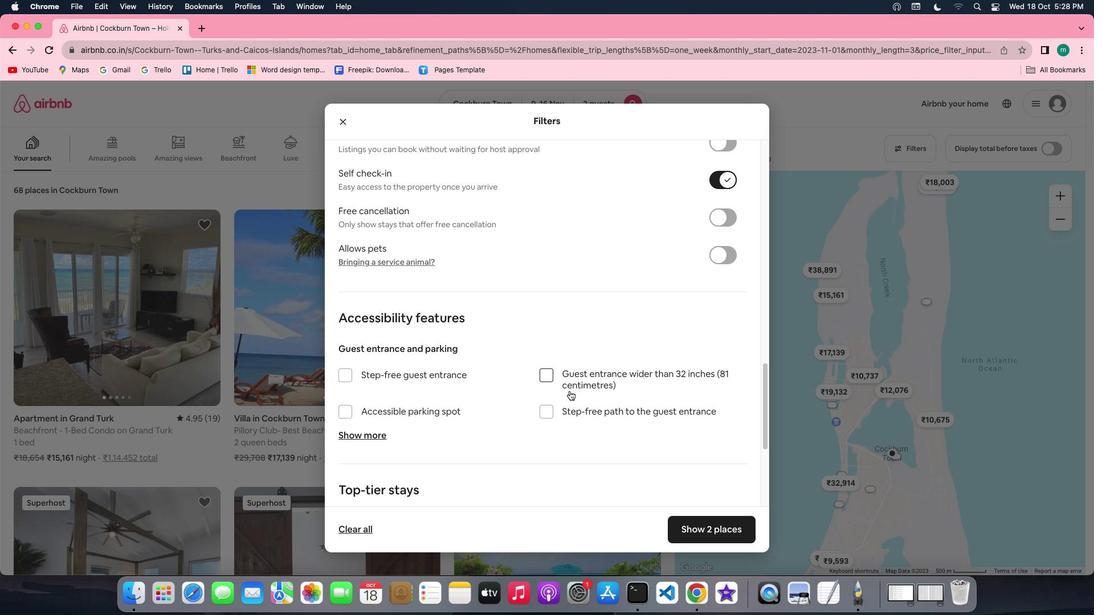 
Action: Mouse scrolled (569, 391) with delta (0, 0)
Screenshot: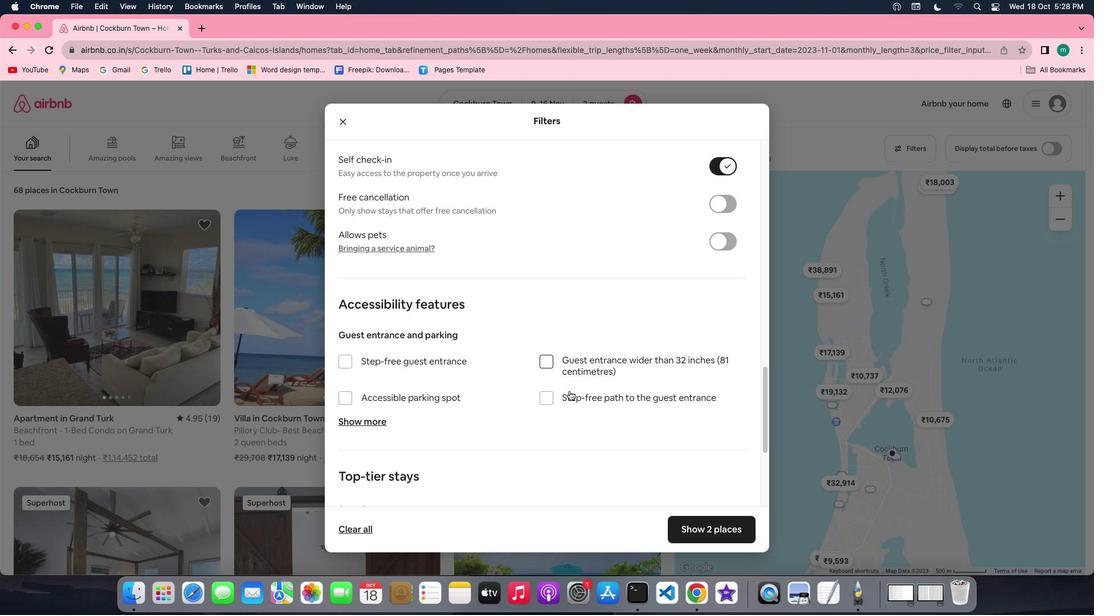 
Action: Mouse scrolled (569, 391) with delta (0, 0)
Screenshot: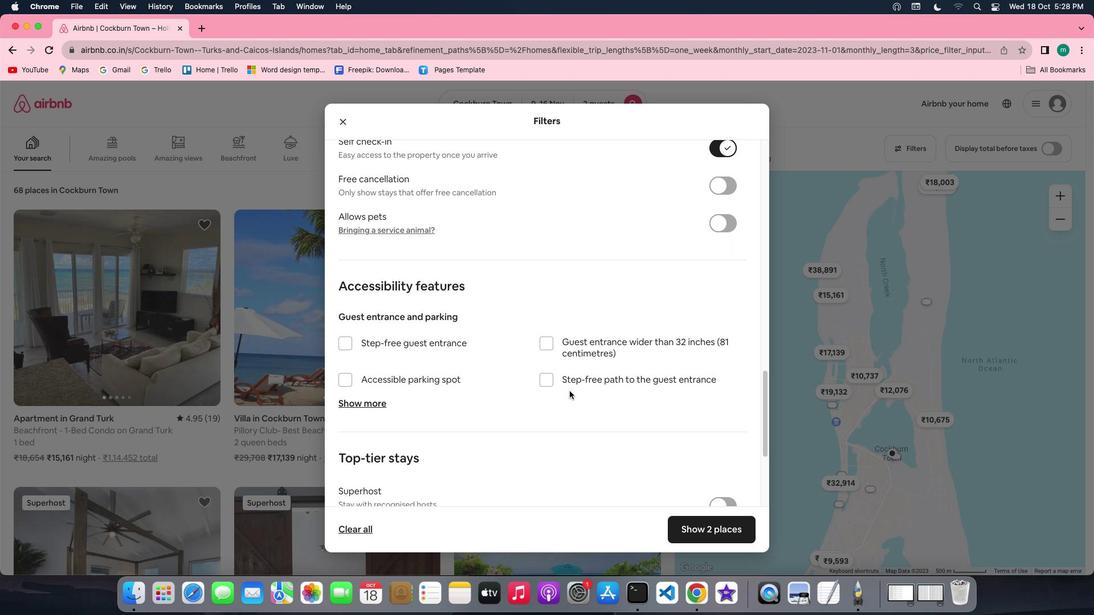 
Action: Mouse scrolled (569, 391) with delta (0, 0)
Screenshot: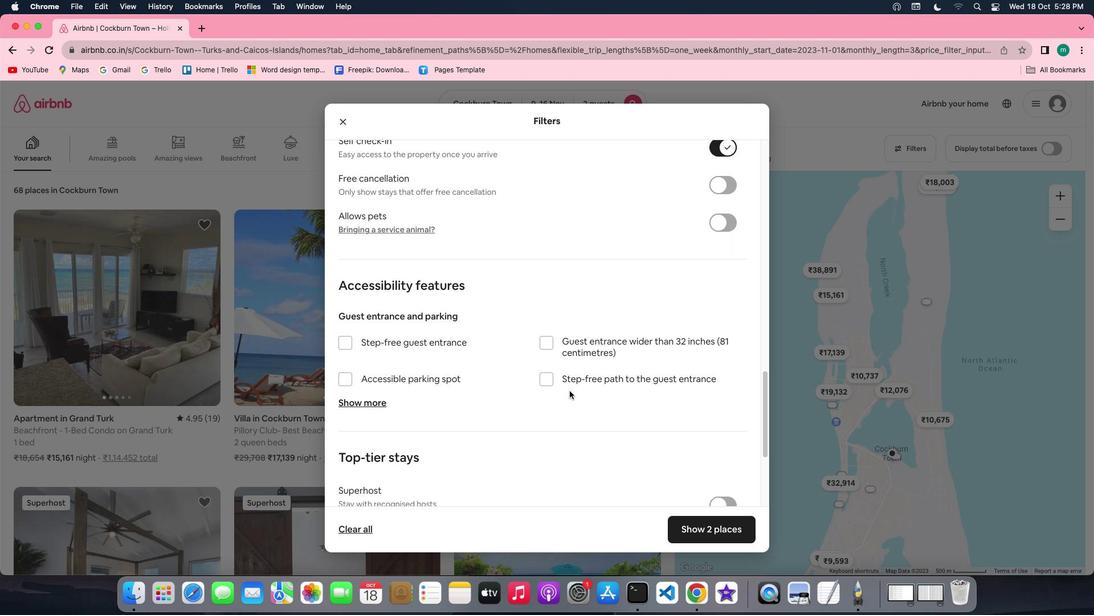 
Action: Mouse scrolled (569, 391) with delta (0, 0)
Screenshot: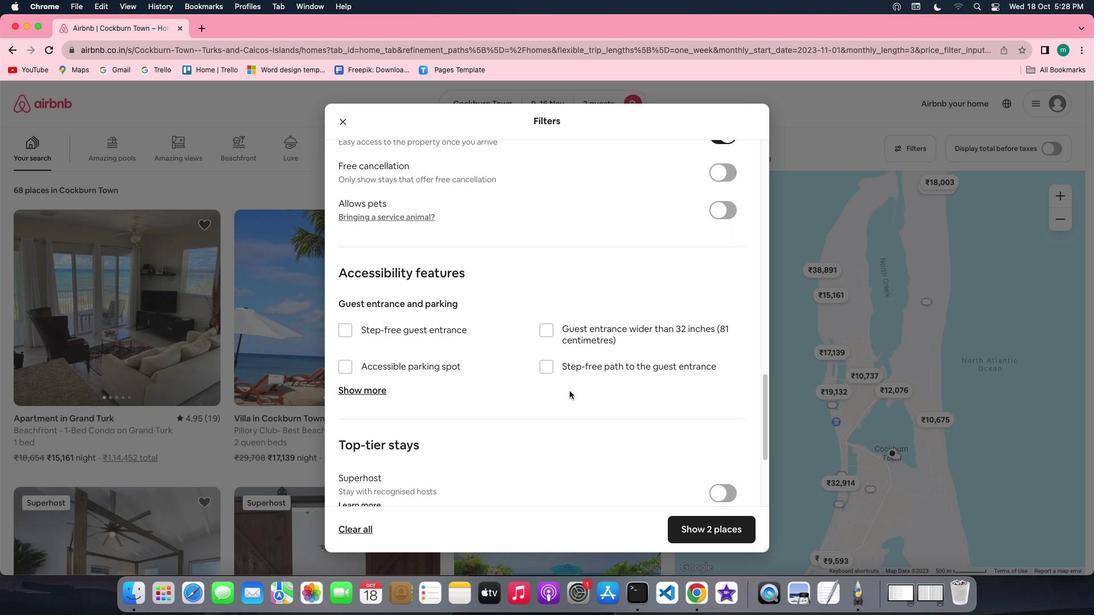 
Action: Mouse scrolled (569, 391) with delta (0, 0)
Screenshot: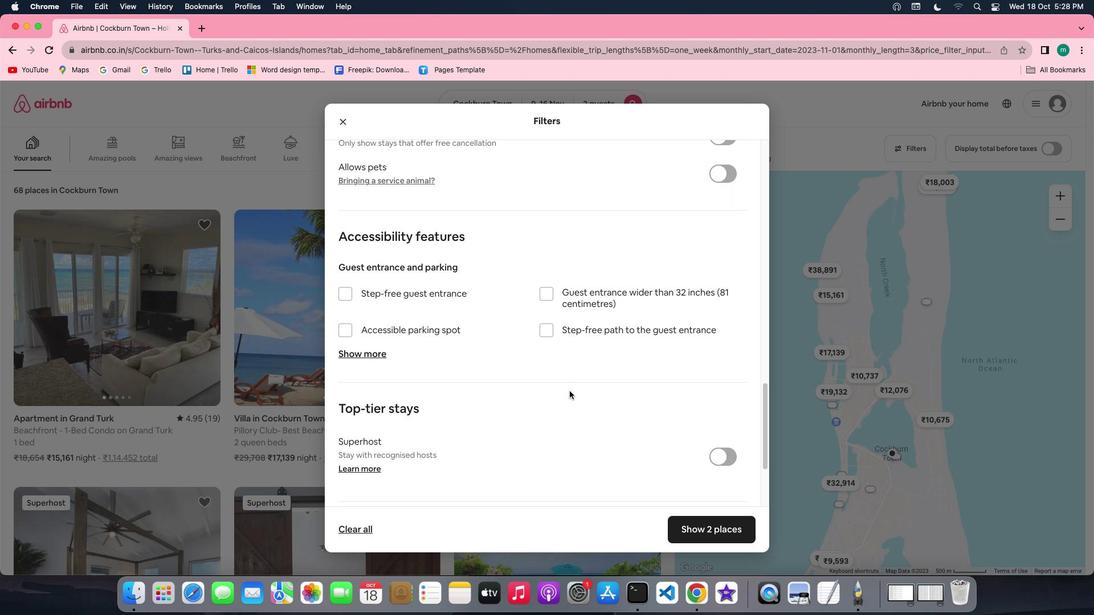 
Action: Mouse scrolled (569, 391) with delta (0, 0)
Screenshot: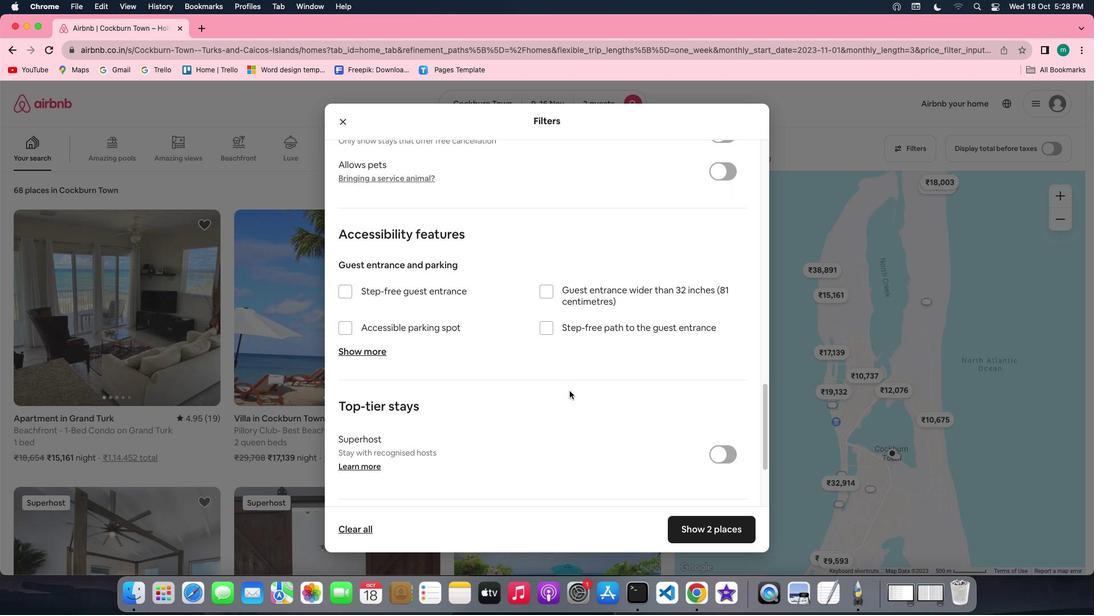 
Action: Mouse scrolled (569, 391) with delta (0, 0)
Screenshot: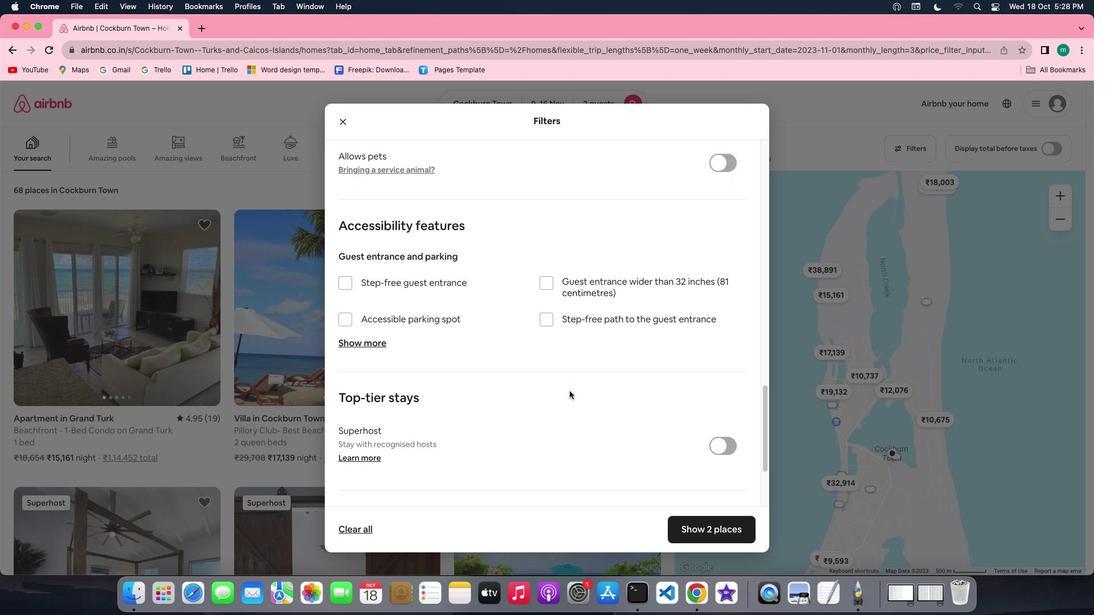 
Action: Mouse scrolled (569, 391) with delta (0, 0)
Screenshot: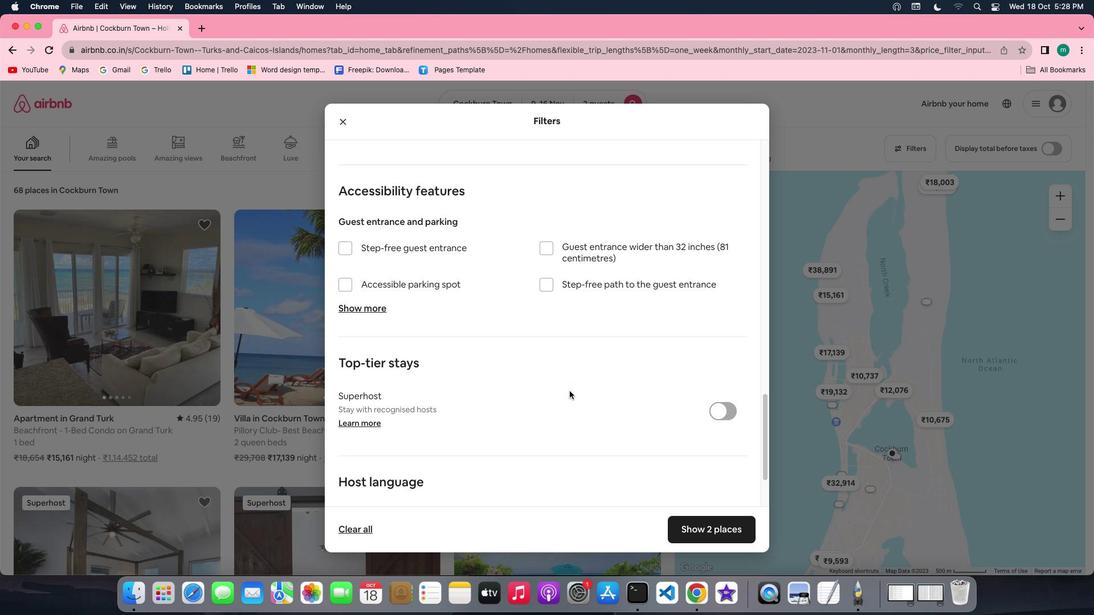 
Action: Mouse scrolled (569, 391) with delta (0, 0)
Screenshot: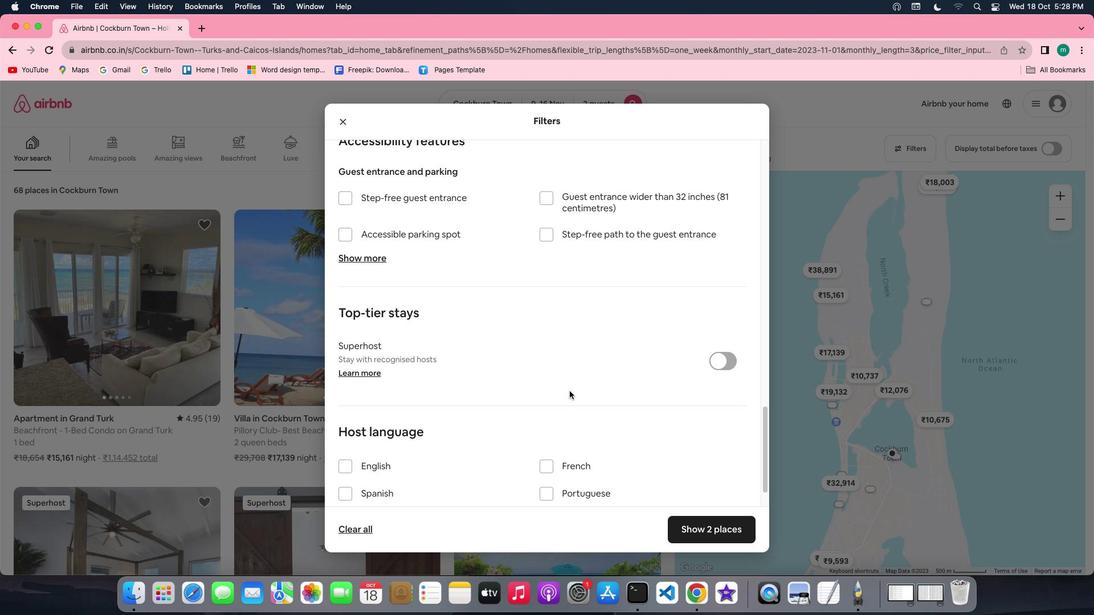 
Action: Mouse scrolled (569, 391) with delta (0, 0)
Screenshot: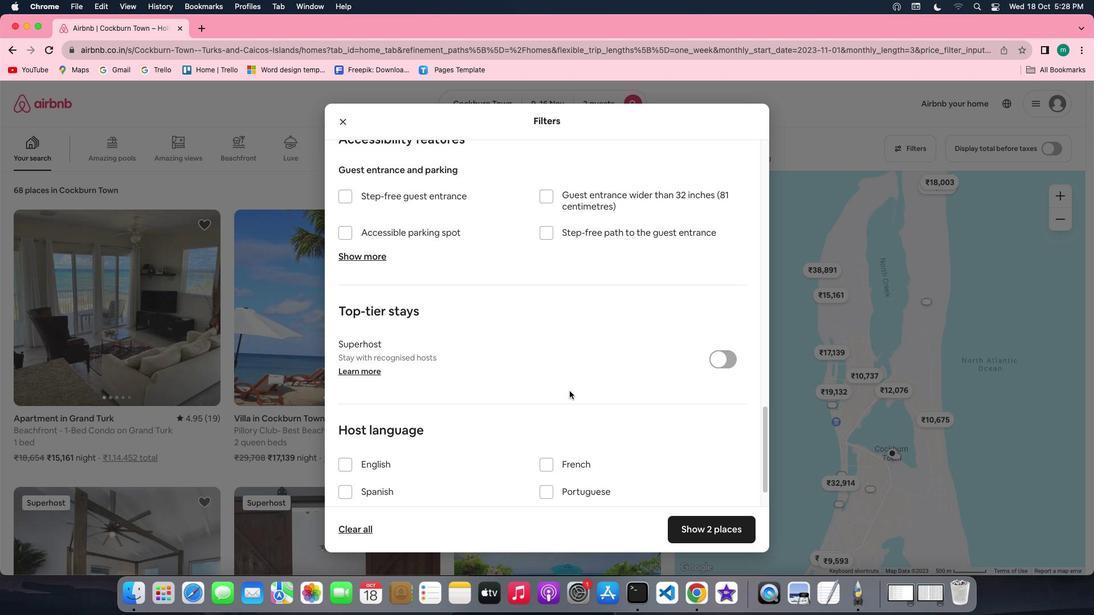 
Action: Mouse scrolled (569, 391) with delta (0, -1)
Screenshot: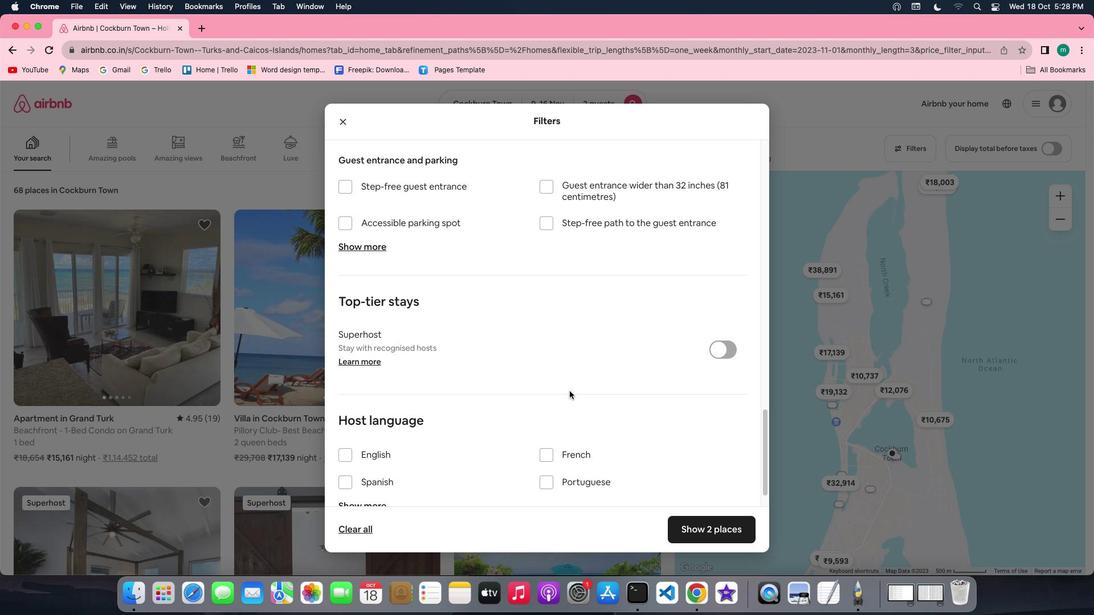 
Action: Mouse scrolled (569, 391) with delta (0, 0)
Screenshot: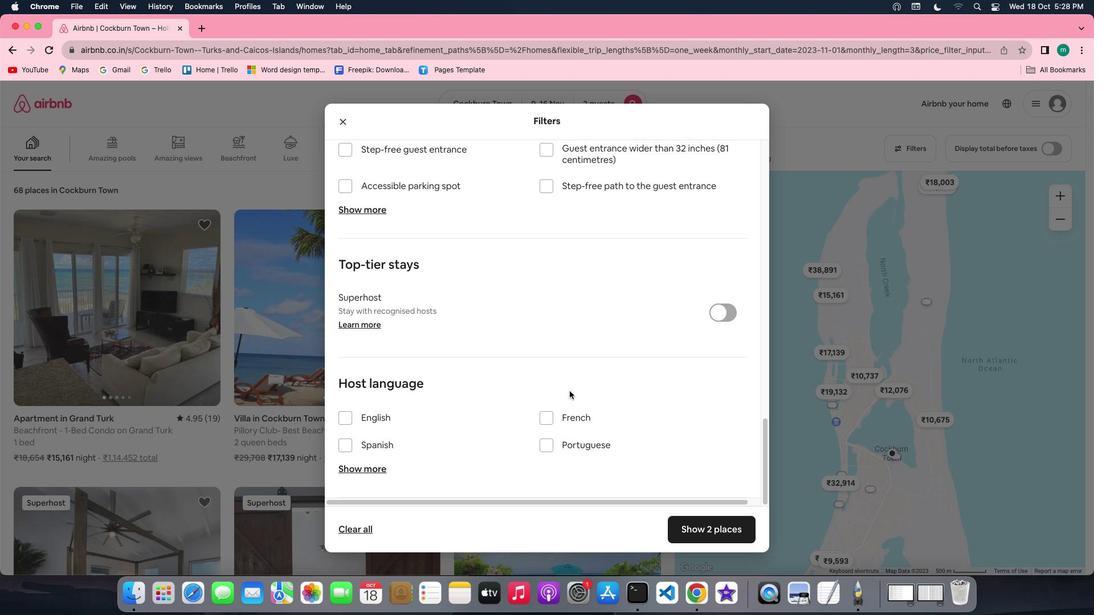 
Action: Mouse scrolled (569, 391) with delta (0, 0)
Screenshot: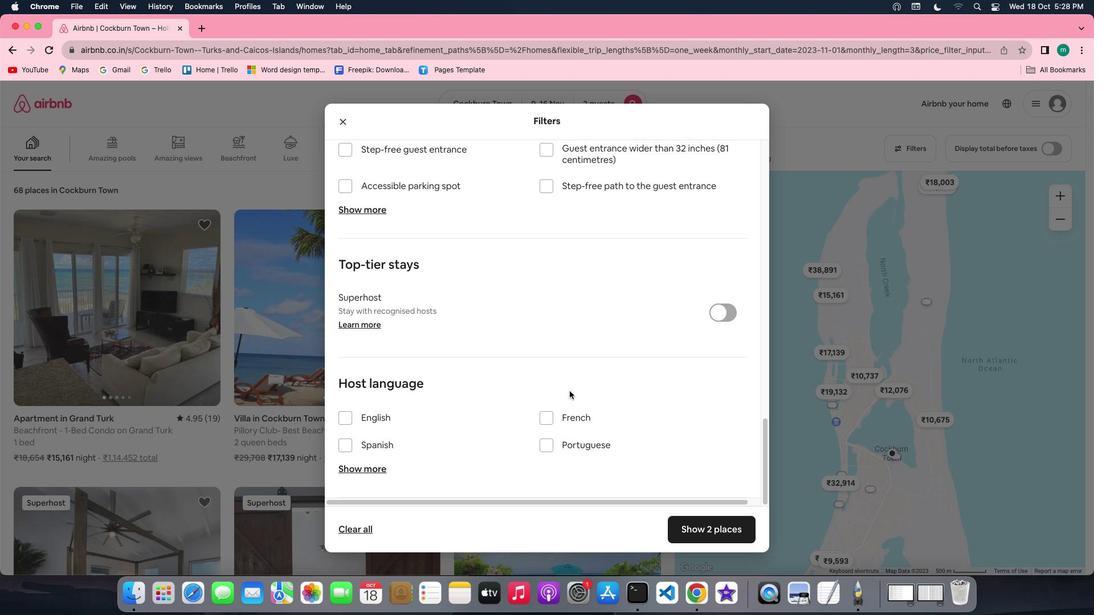 
Action: Mouse scrolled (569, 391) with delta (0, 0)
Screenshot: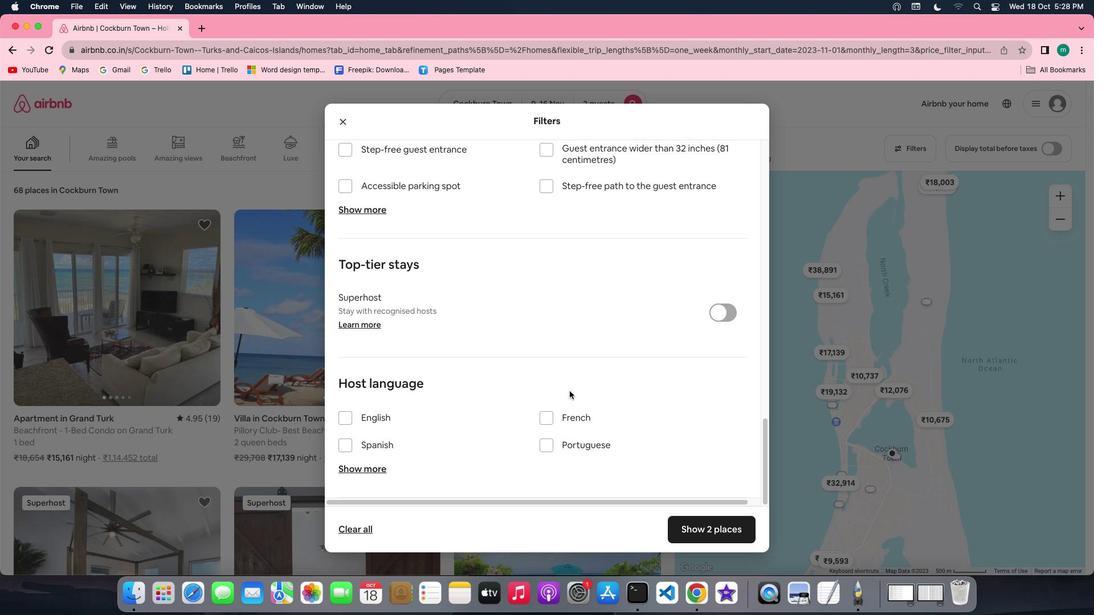 
Action: Mouse scrolled (569, 391) with delta (0, 0)
Screenshot: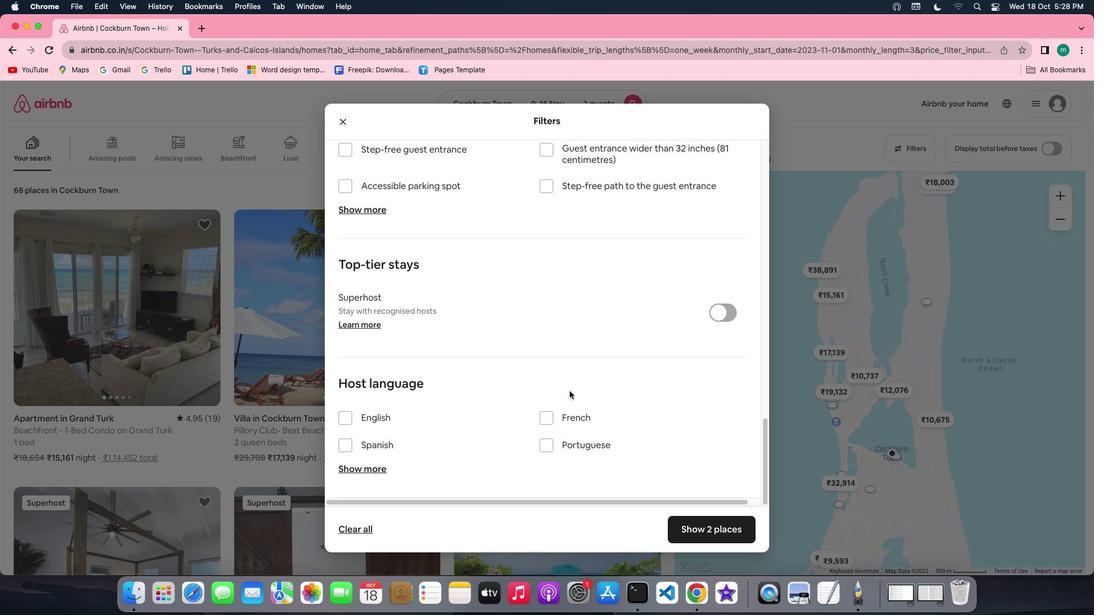 
Action: Mouse moved to (729, 537)
Screenshot: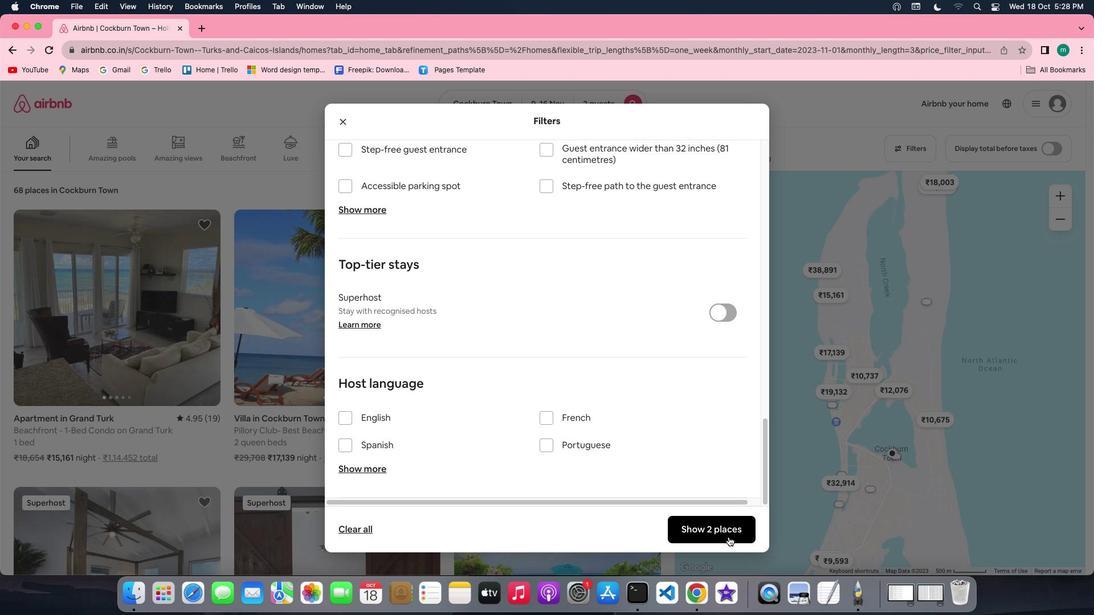 
Action: Mouse pressed left at (729, 537)
Screenshot: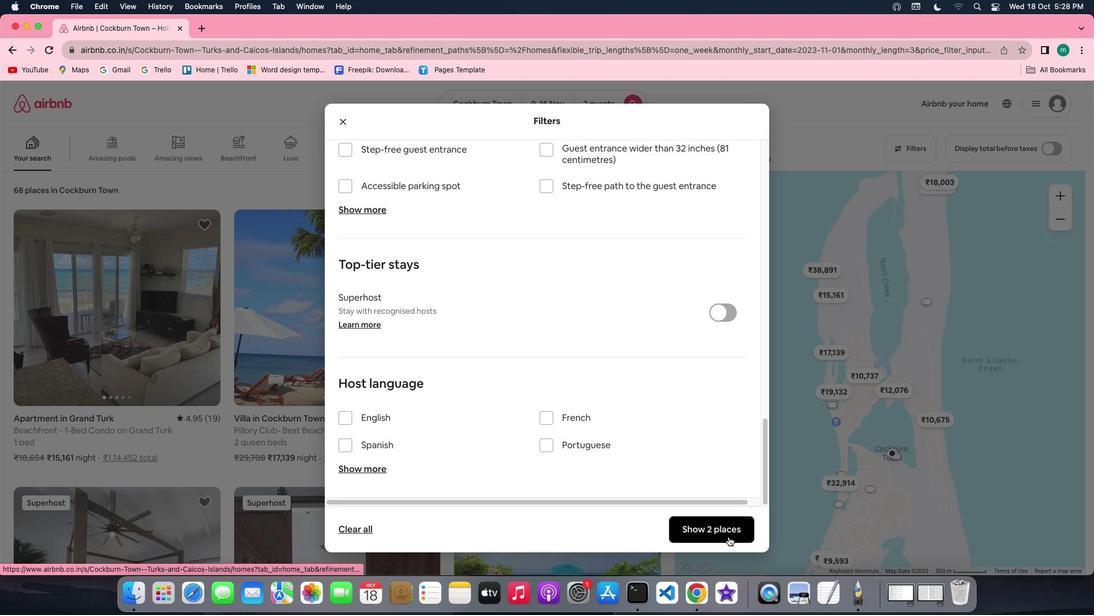 
Action: Mouse moved to (123, 316)
Screenshot: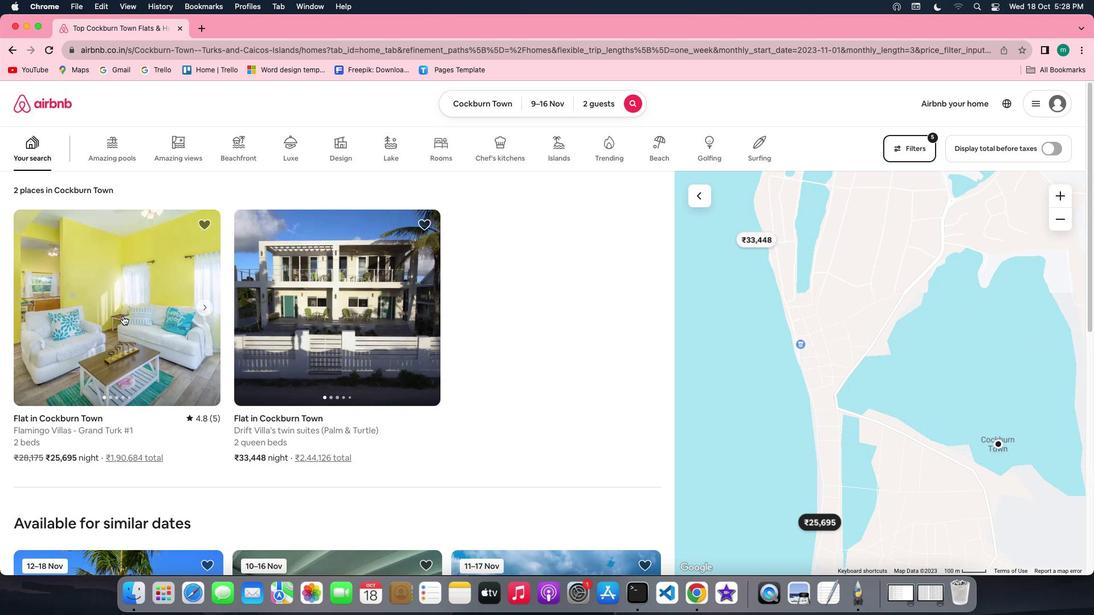 
Action: Mouse pressed left at (123, 316)
Screenshot: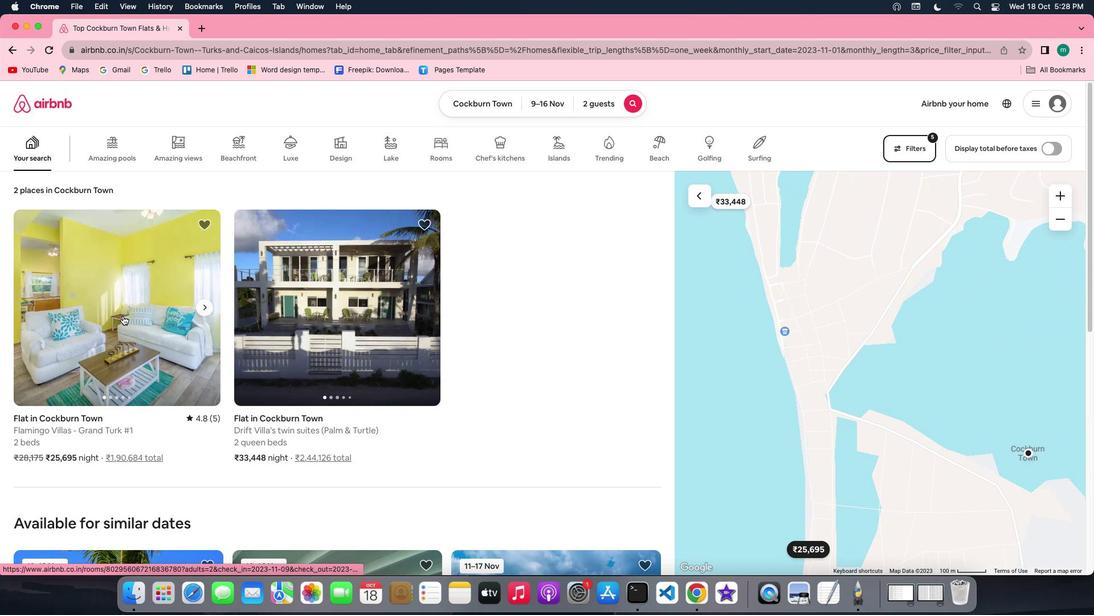 
Action: Mouse moved to (801, 424)
Screenshot: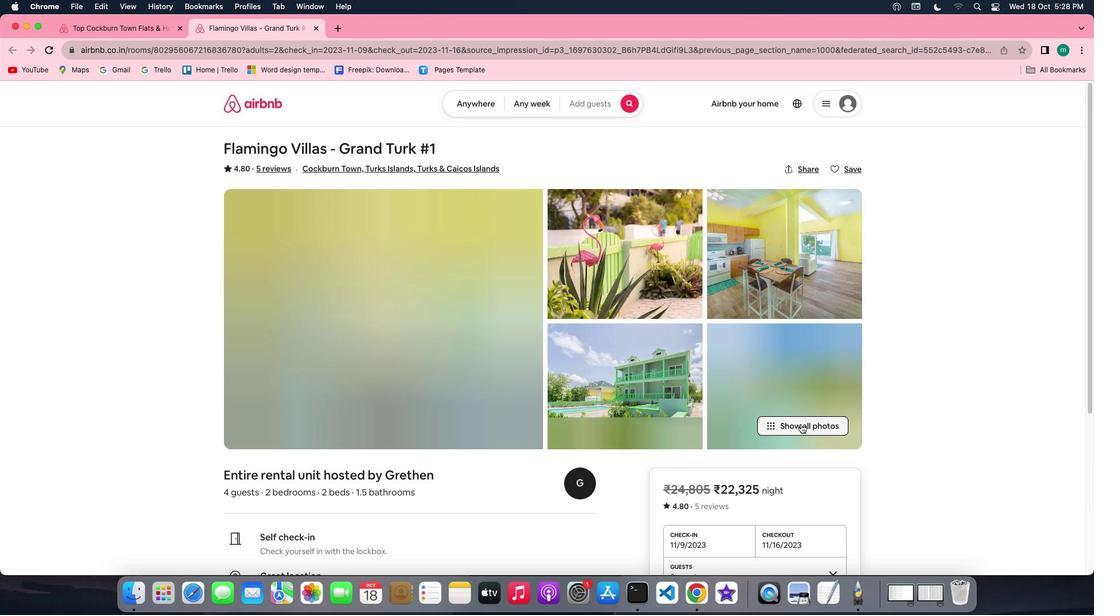 
Action: Mouse pressed left at (801, 424)
Screenshot: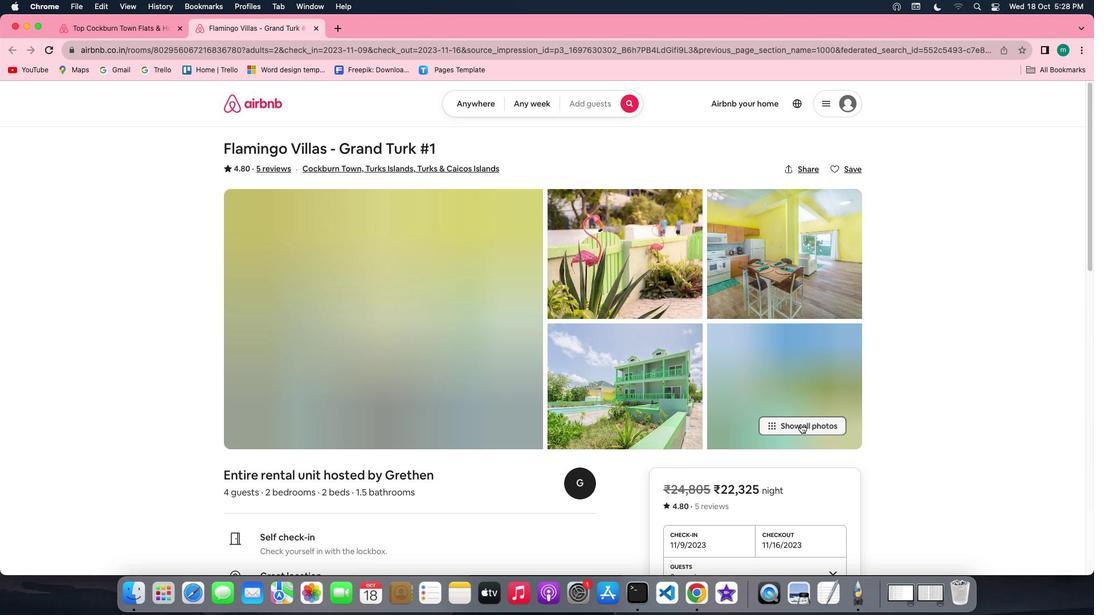
Action: Mouse moved to (641, 392)
Screenshot: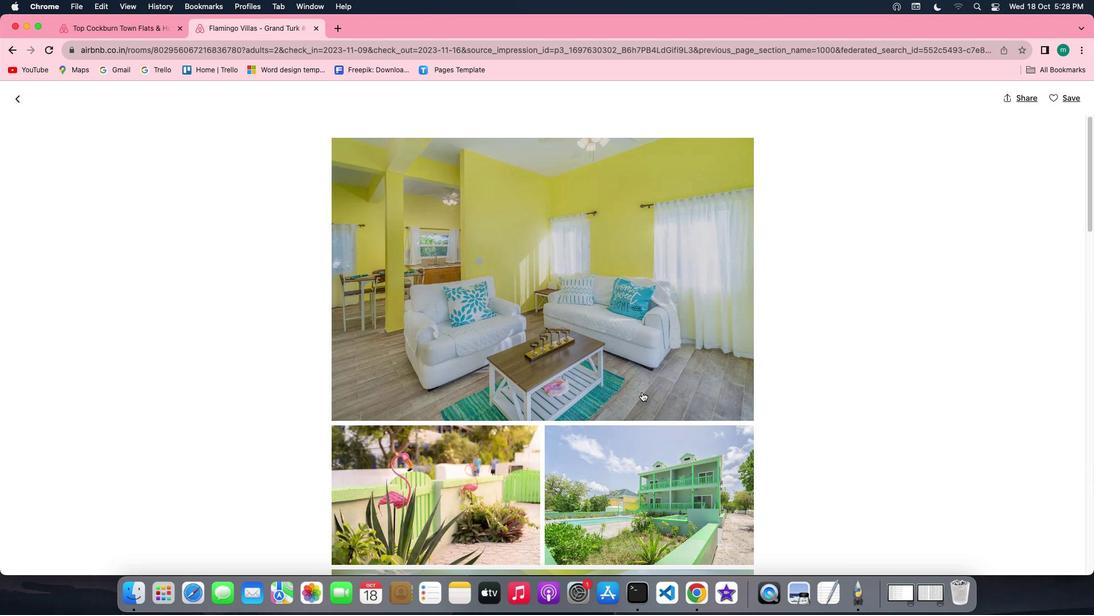 
Action: Mouse scrolled (641, 392) with delta (0, 0)
Screenshot: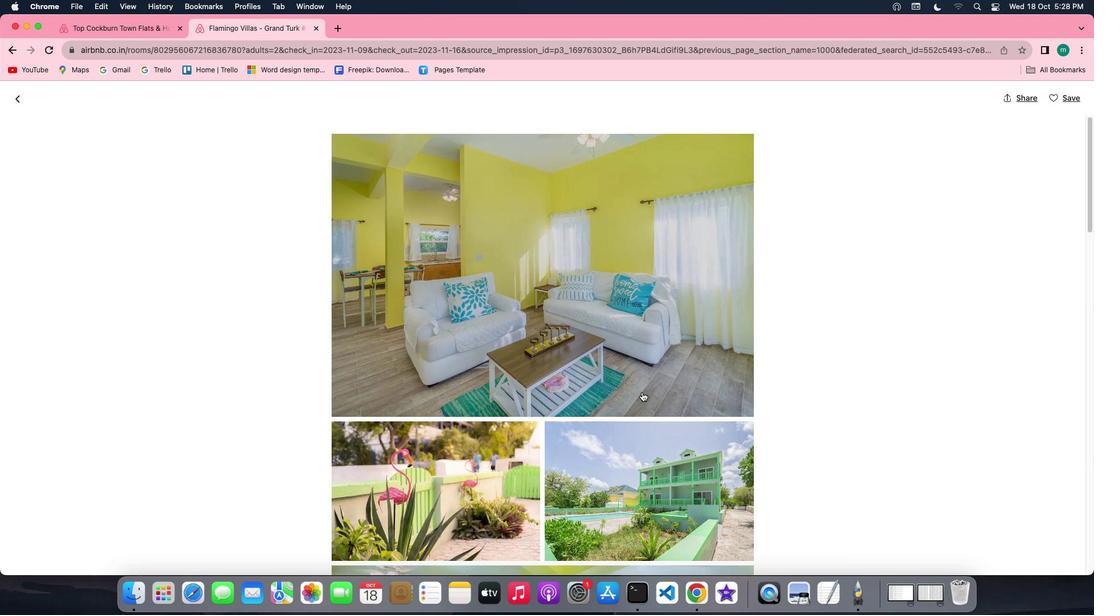 
Action: Mouse scrolled (641, 392) with delta (0, 0)
Screenshot: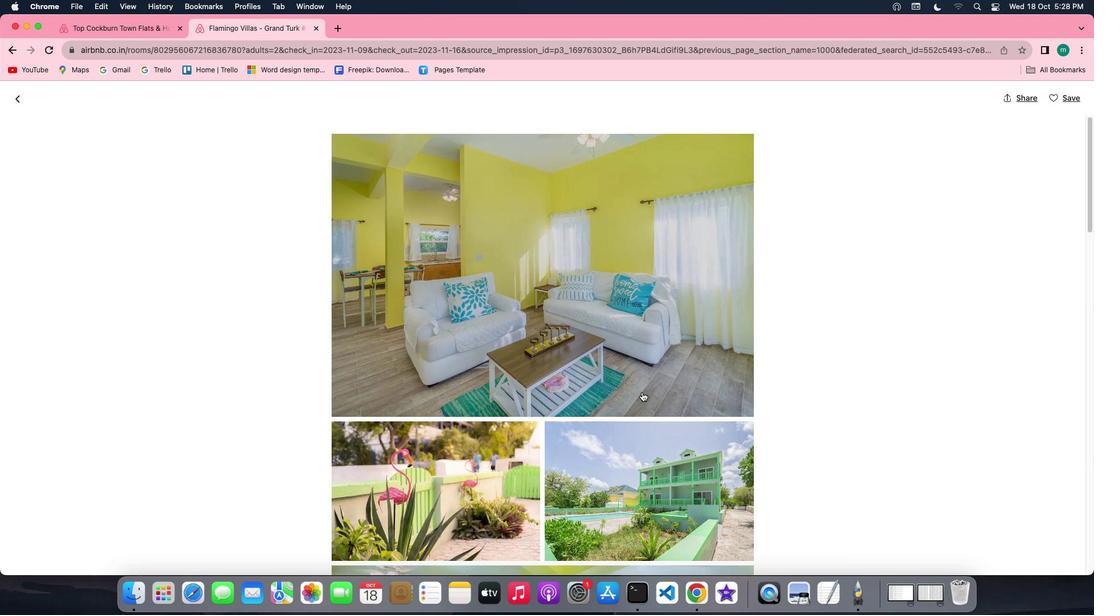 
Action: Mouse scrolled (641, 392) with delta (0, -1)
Screenshot: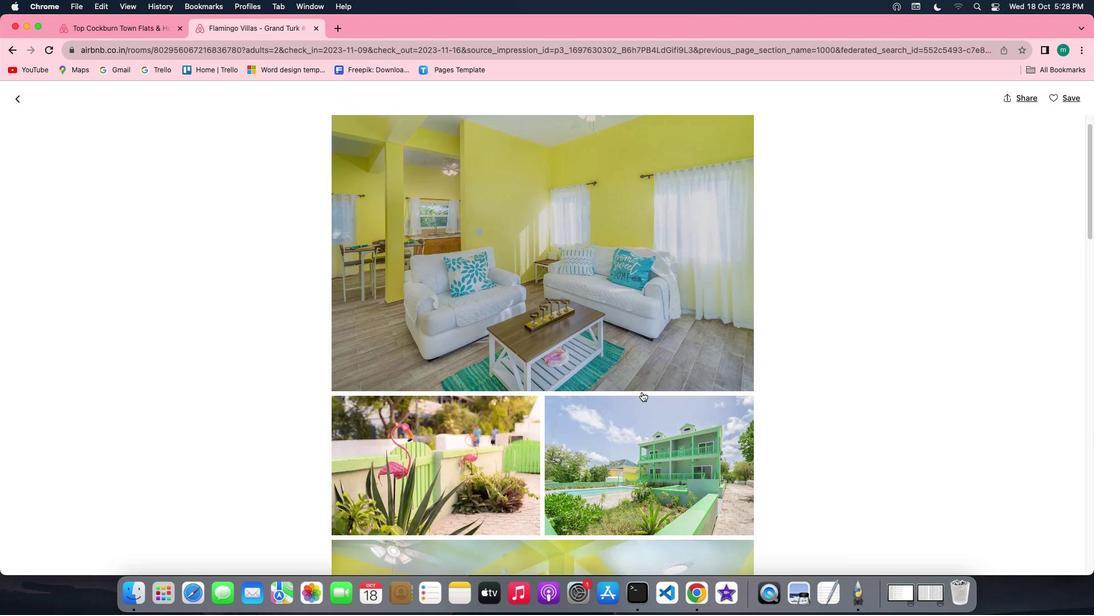 
Action: Mouse scrolled (641, 392) with delta (0, -2)
Screenshot: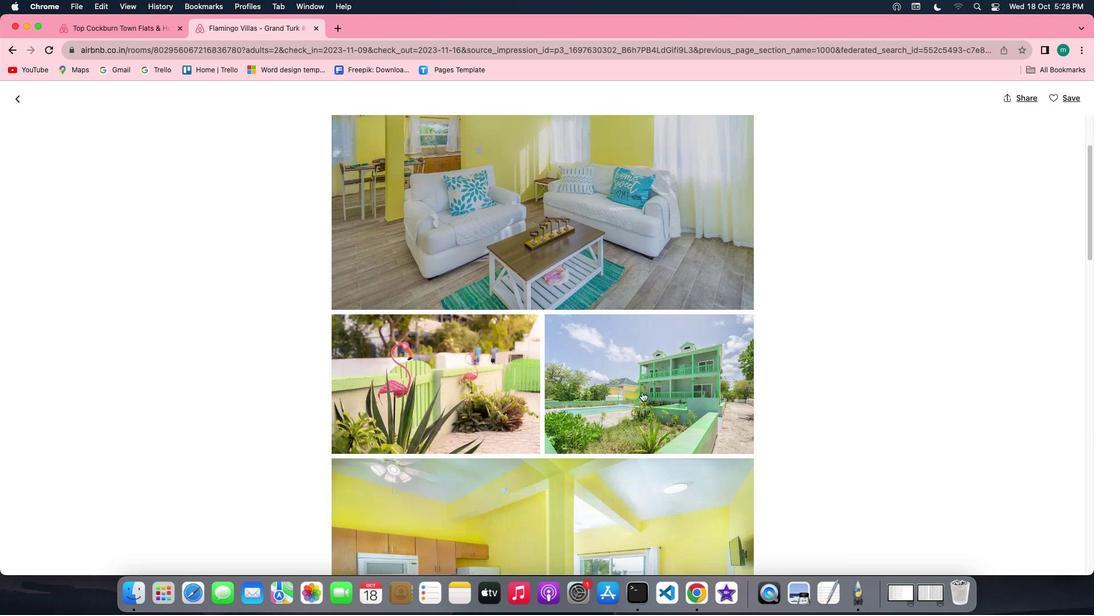 
Action: Mouse scrolled (641, 392) with delta (0, 0)
Screenshot: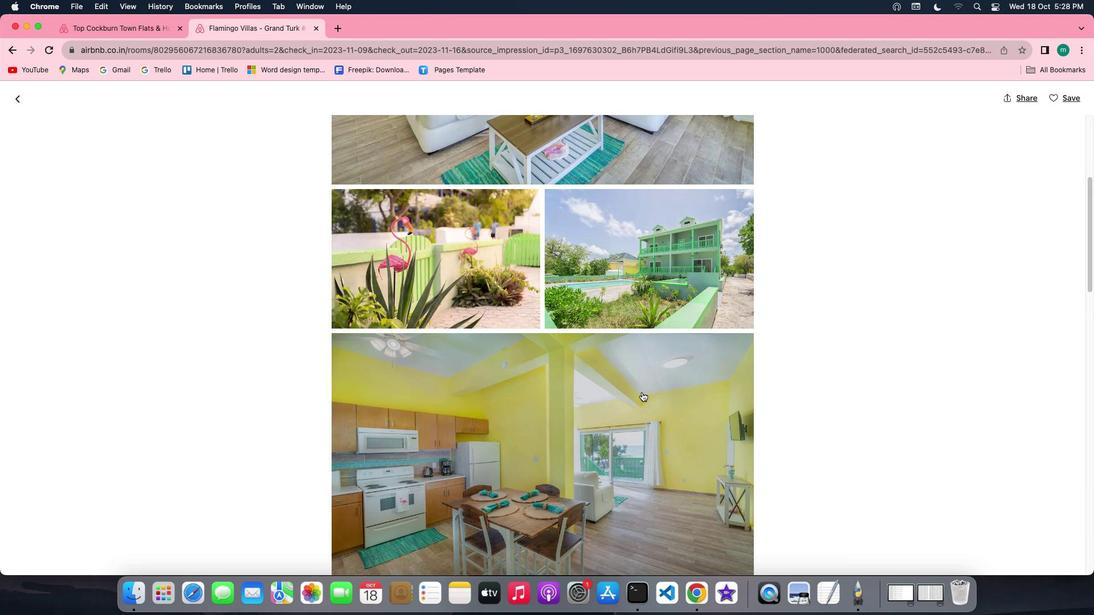 
Action: Mouse scrolled (641, 392) with delta (0, 0)
Screenshot: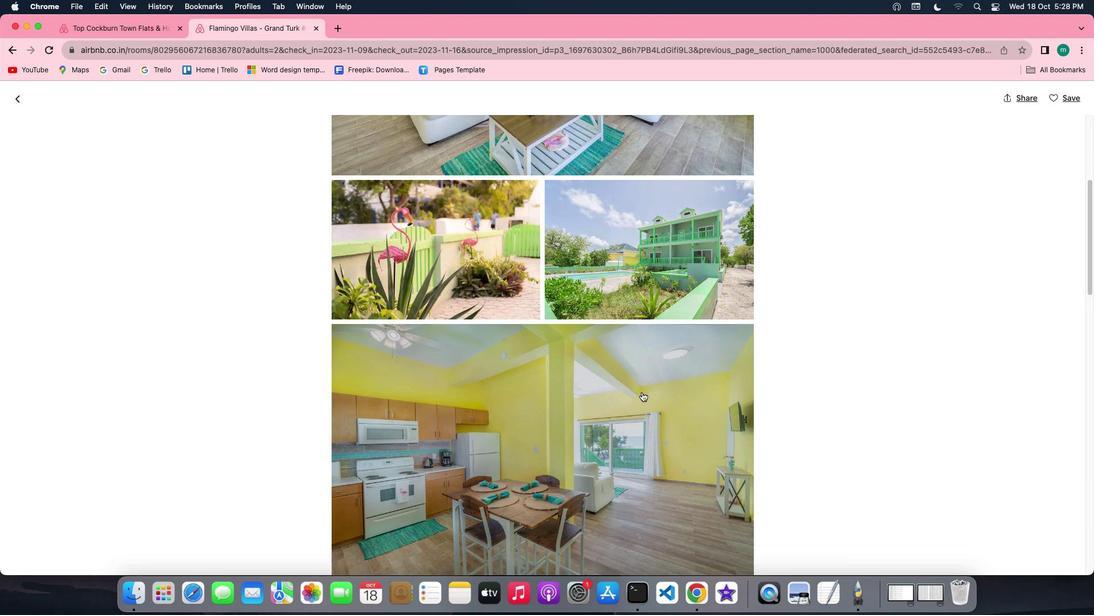 
Action: Mouse scrolled (641, 392) with delta (0, -1)
Screenshot: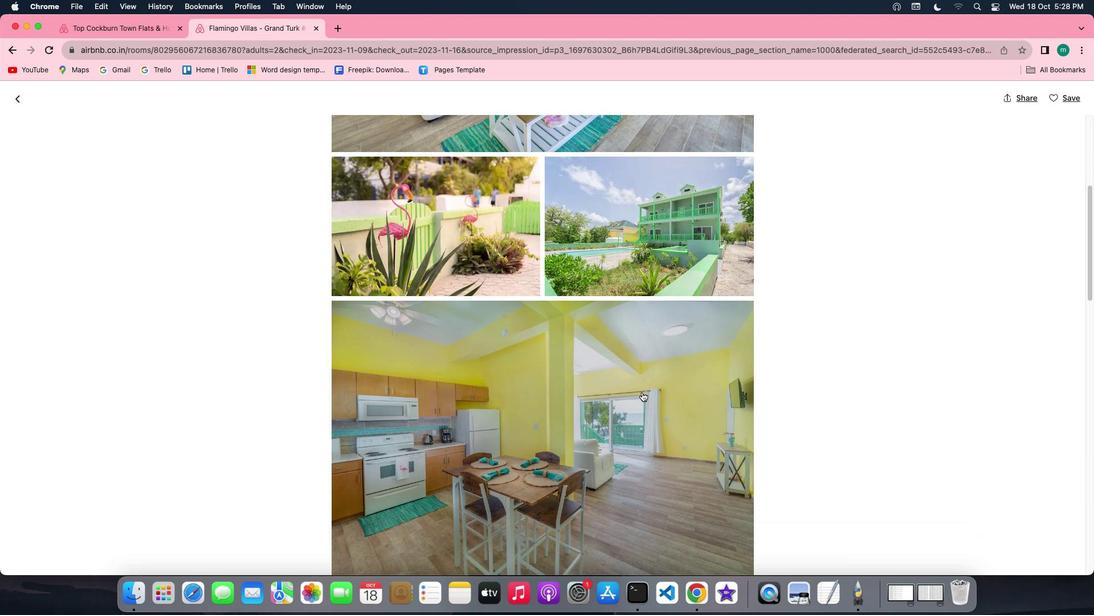 
Action: Mouse scrolled (641, 392) with delta (0, -2)
Screenshot: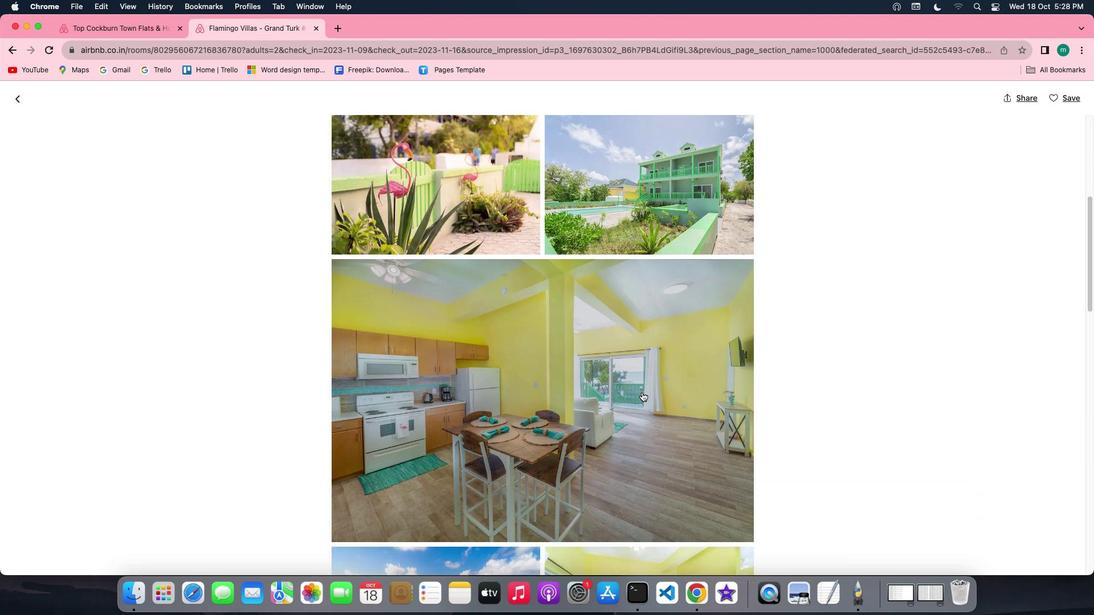 
Action: Mouse scrolled (641, 392) with delta (0, 0)
Screenshot: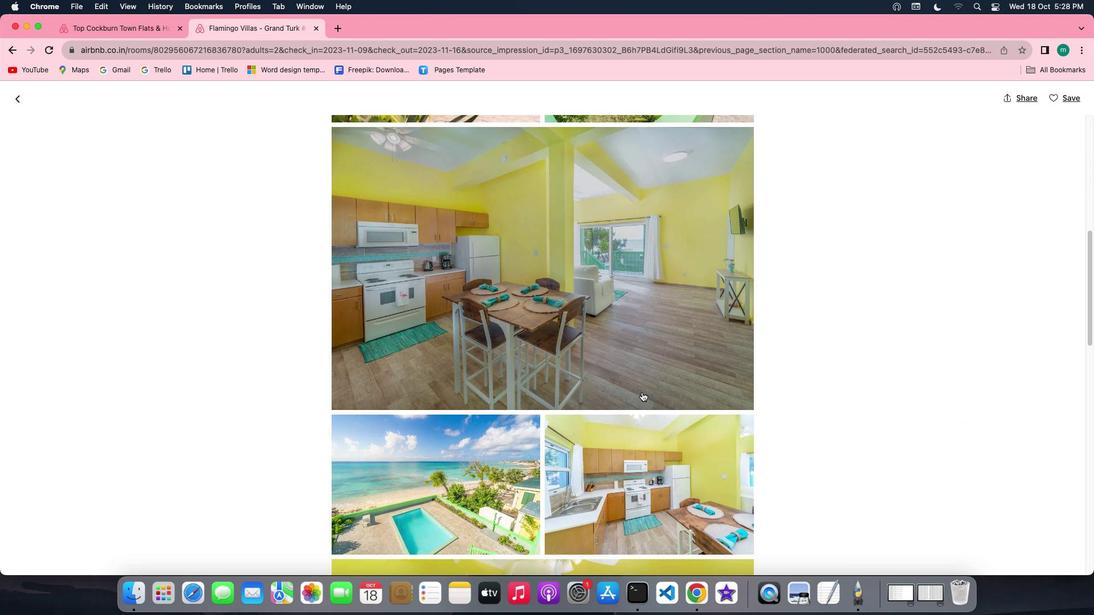 
Action: Mouse scrolled (641, 392) with delta (0, 0)
Screenshot: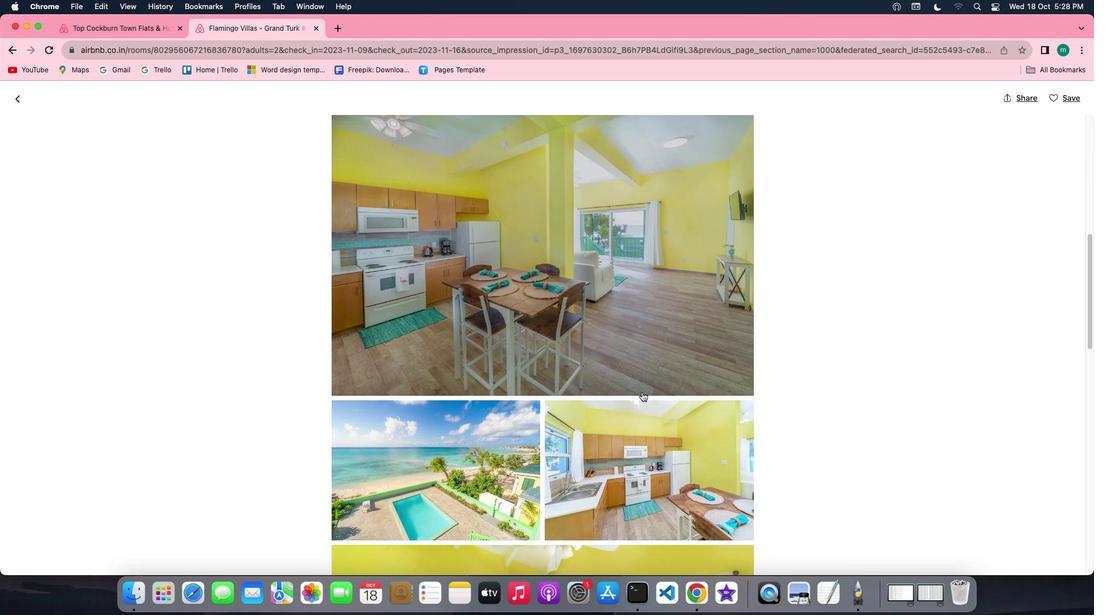 
Action: Mouse scrolled (641, 392) with delta (0, -1)
Screenshot: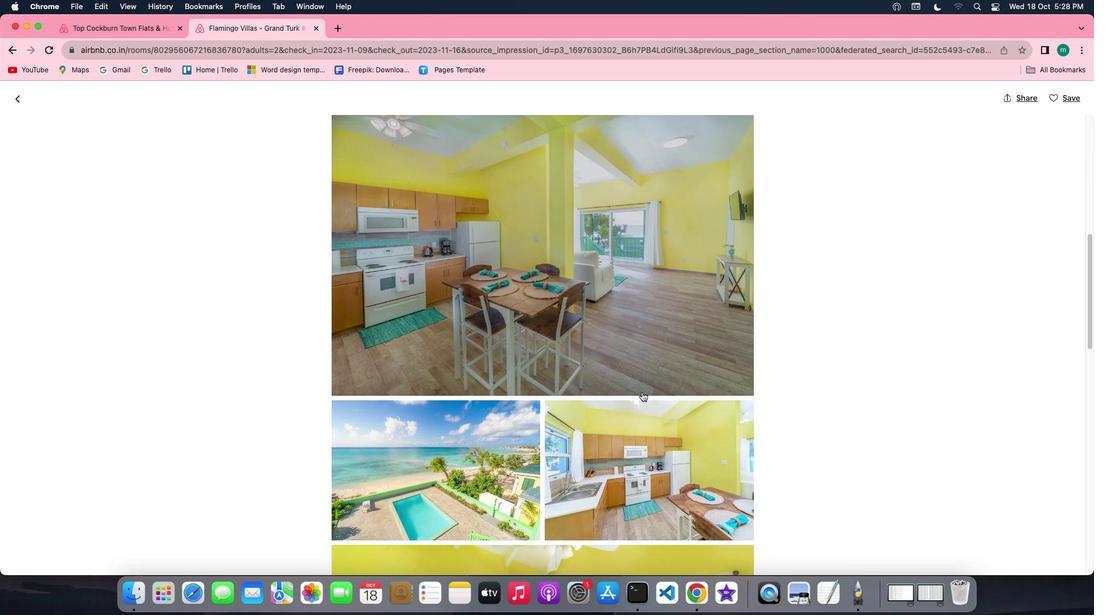 
Action: Mouse scrolled (641, 392) with delta (0, -2)
Screenshot: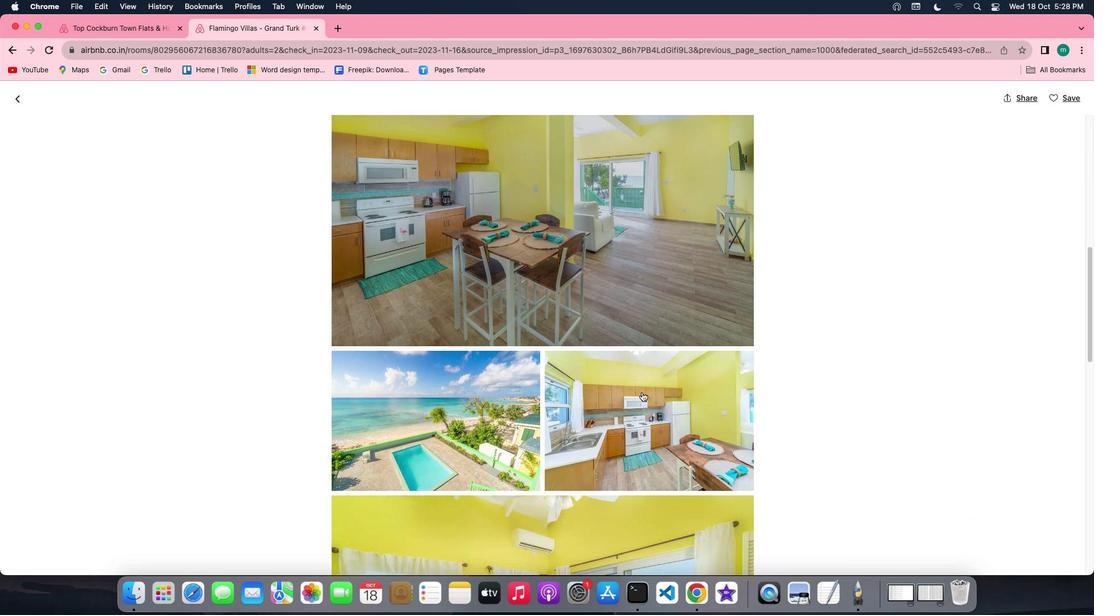 
Action: Mouse moved to (640, 383)
Screenshot: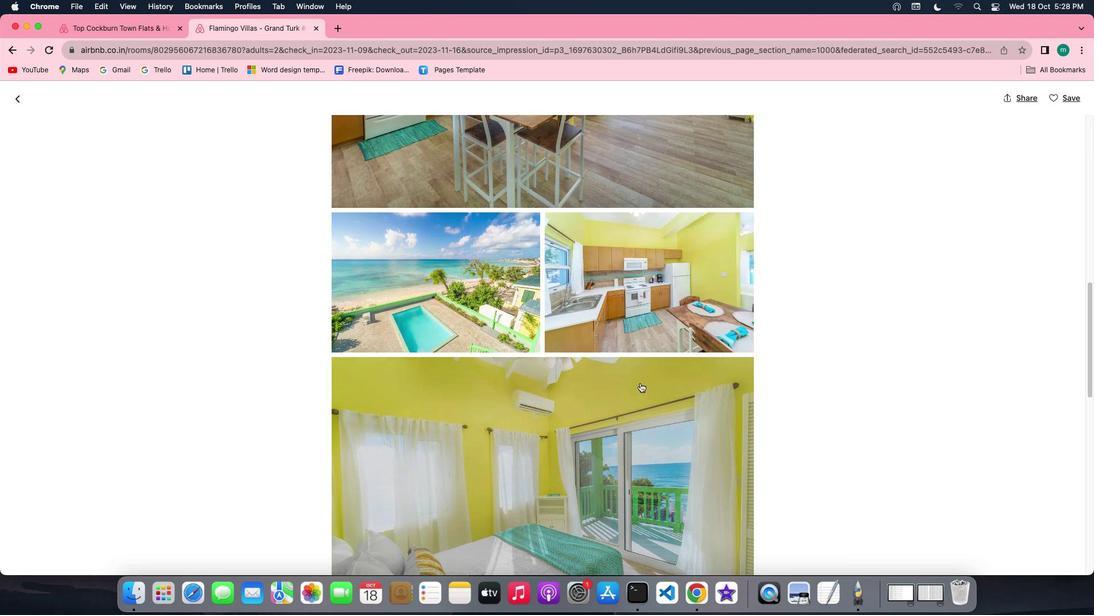 
Action: Mouse scrolled (640, 383) with delta (0, 0)
Screenshot: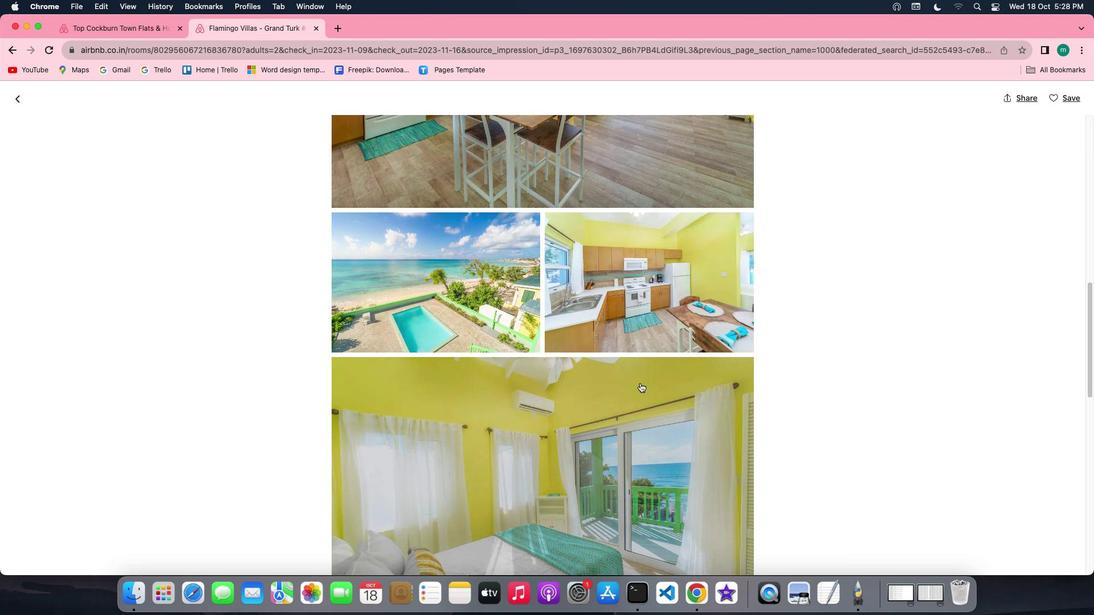 
Action: Mouse scrolled (640, 383) with delta (0, 0)
Screenshot: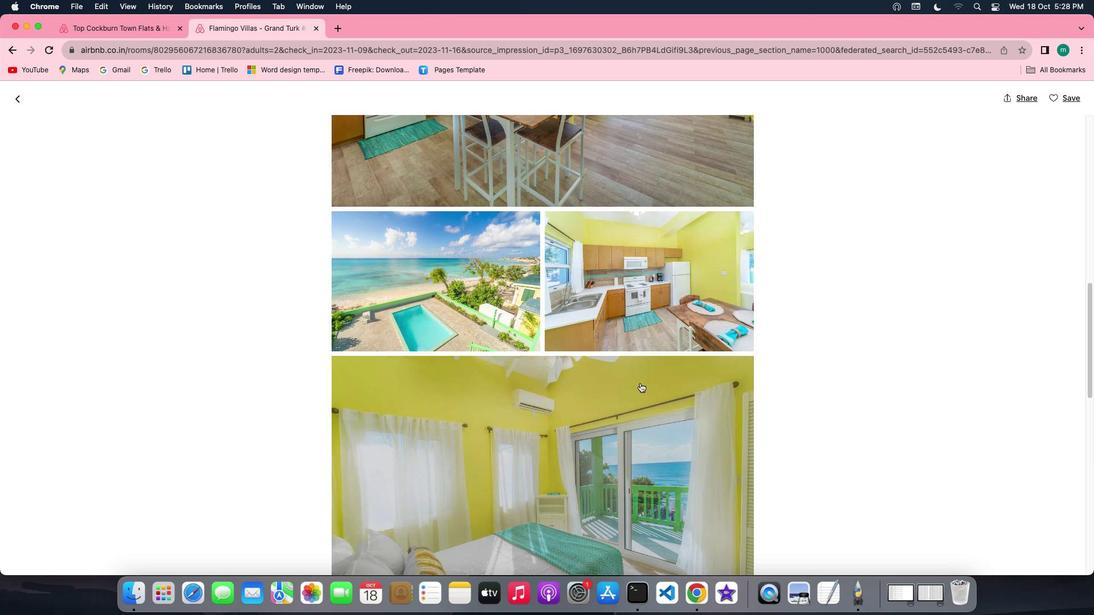 
Action: Mouse scrolled (640, 383) with delta (0, -1)
Screenshot: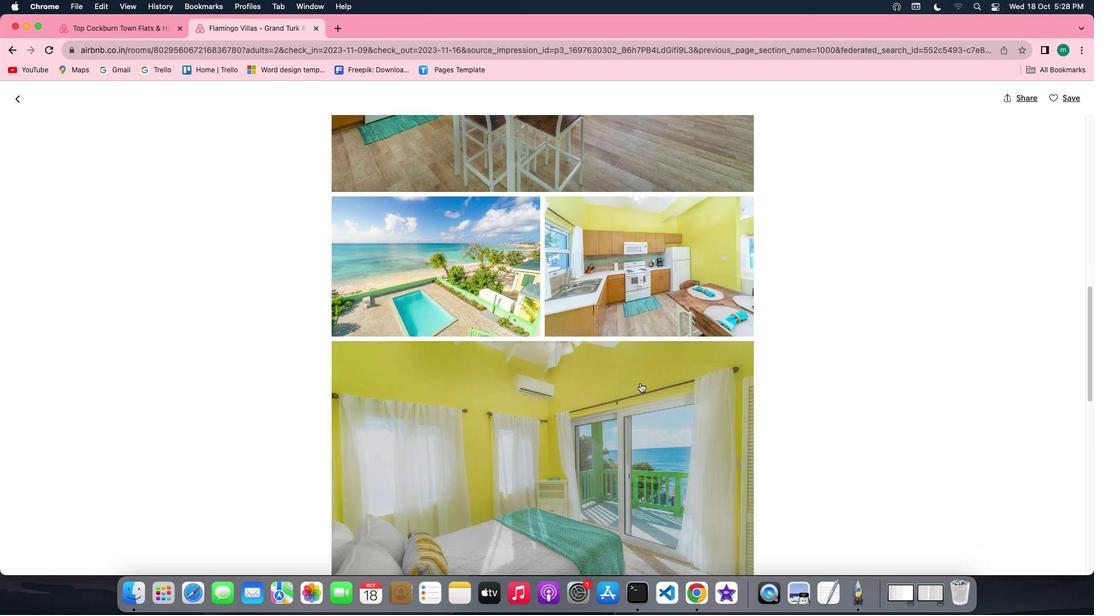 
Action: Mouse moved to (634, 368)
Screenshot: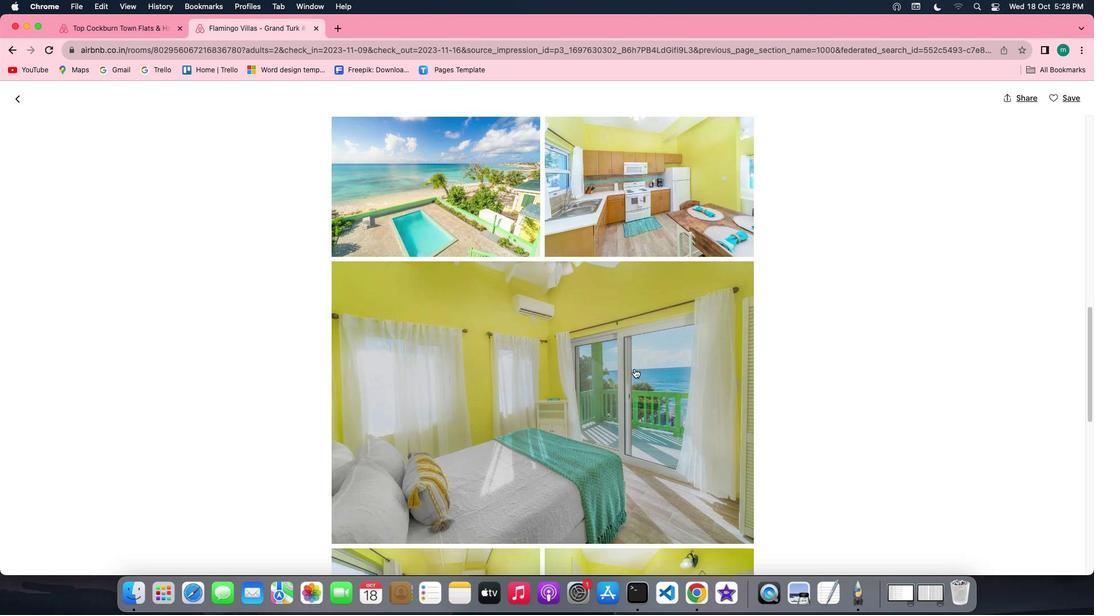 
Action: Mouse scrolled (634, 368) with delta (0, 0)
Screenshot: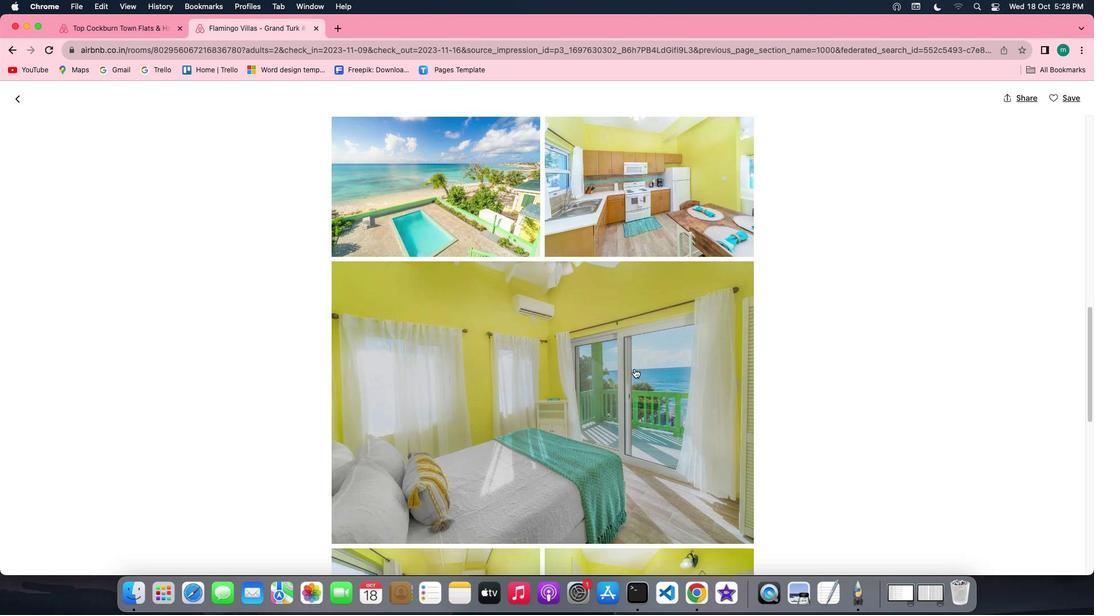 
Action: Mouse scrolled (634, 368) with delta (0, 0)
Screenshot: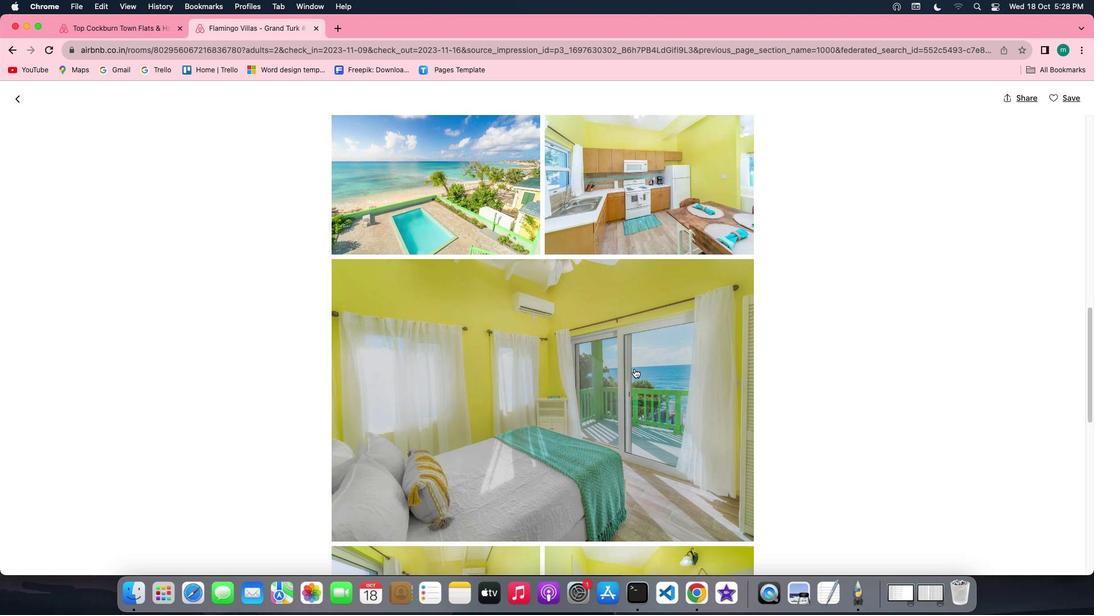 
Action: Mouse scrolled (634, 368) with delta (0, -1)
Screenshot: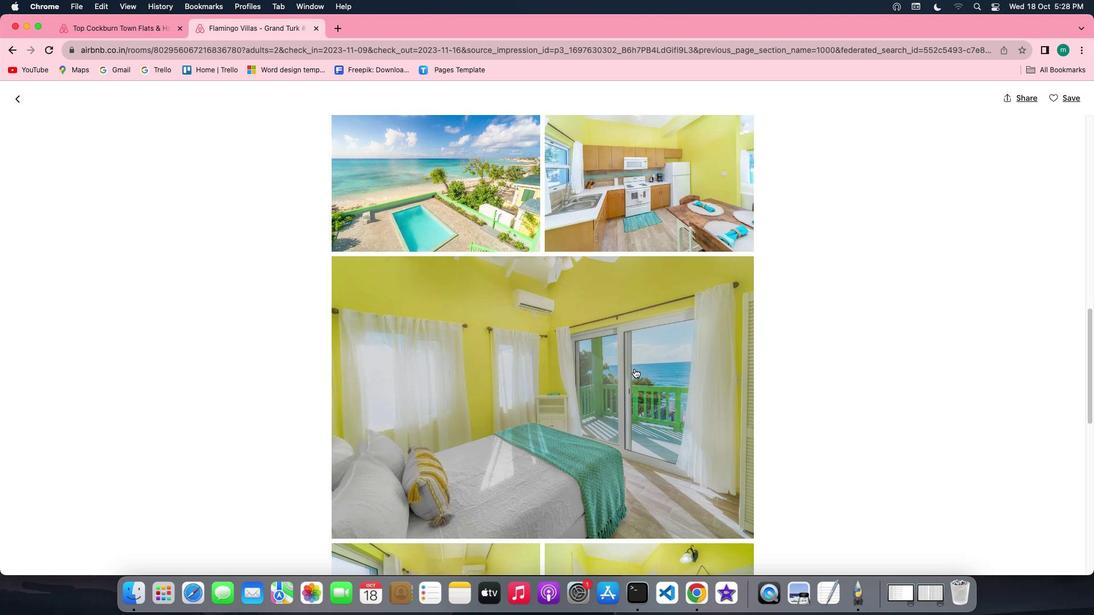 
Action: Mouse scrolled (634, 368) with delta (0, -2)
Screenshot: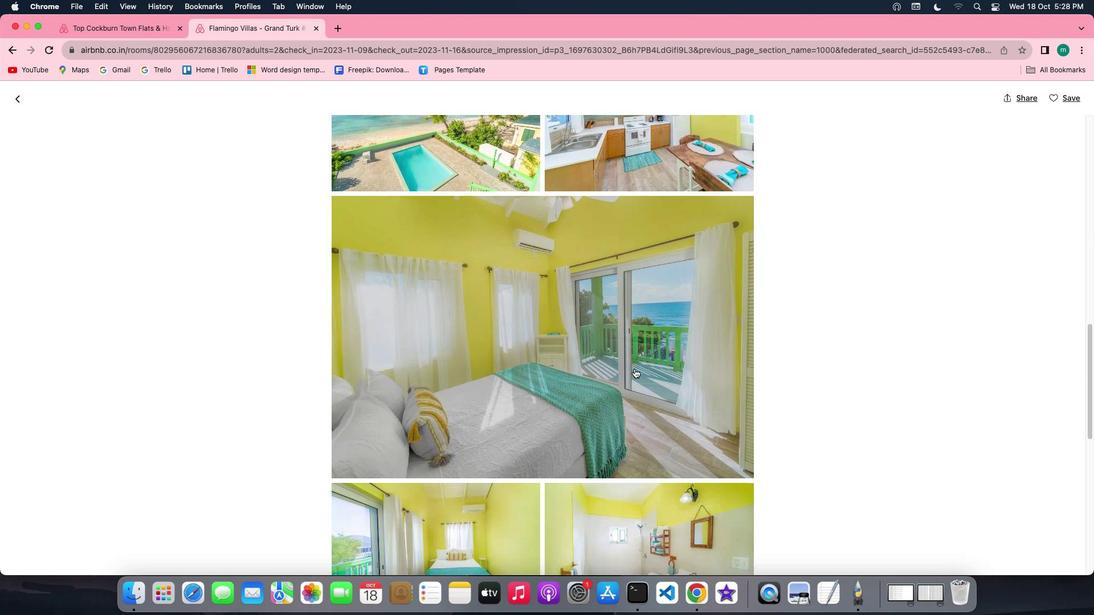 
Action: Mouse scrolled (634, 368) with delta (0, -2)
Screenshot: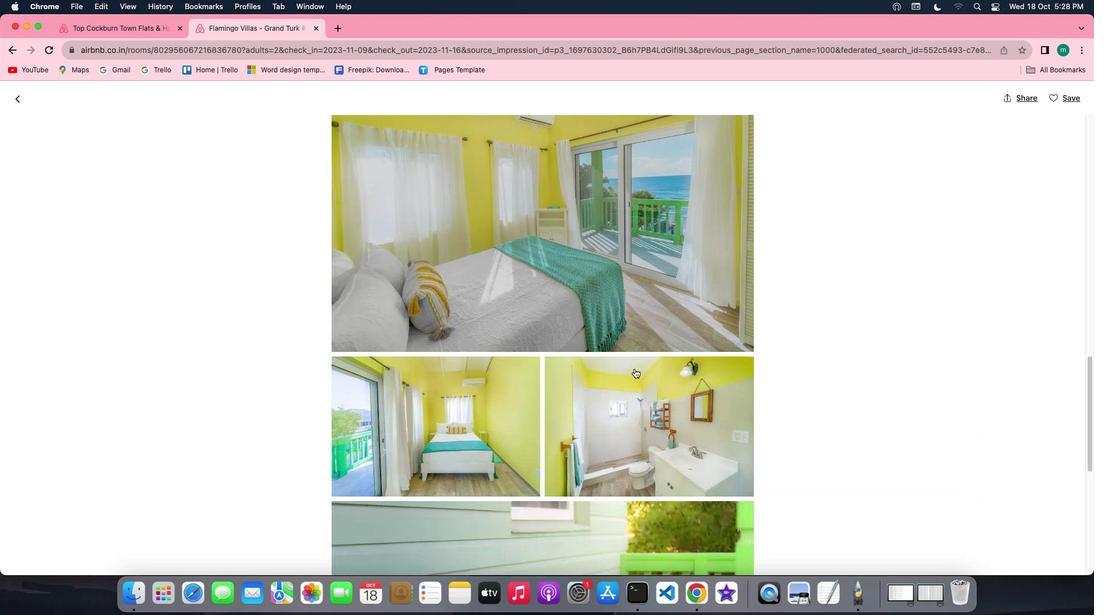 
Action: Mouse moved to (632, 369)
Screenshot: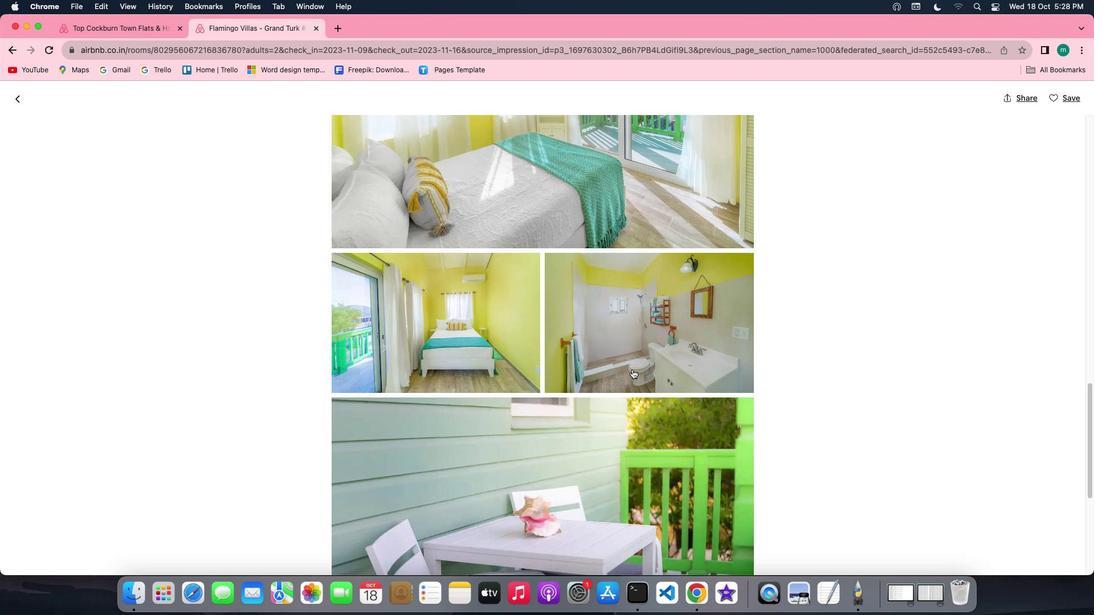 
Action: Mouse scrolled (632, 369) with delta (0, 0)
Screenshot: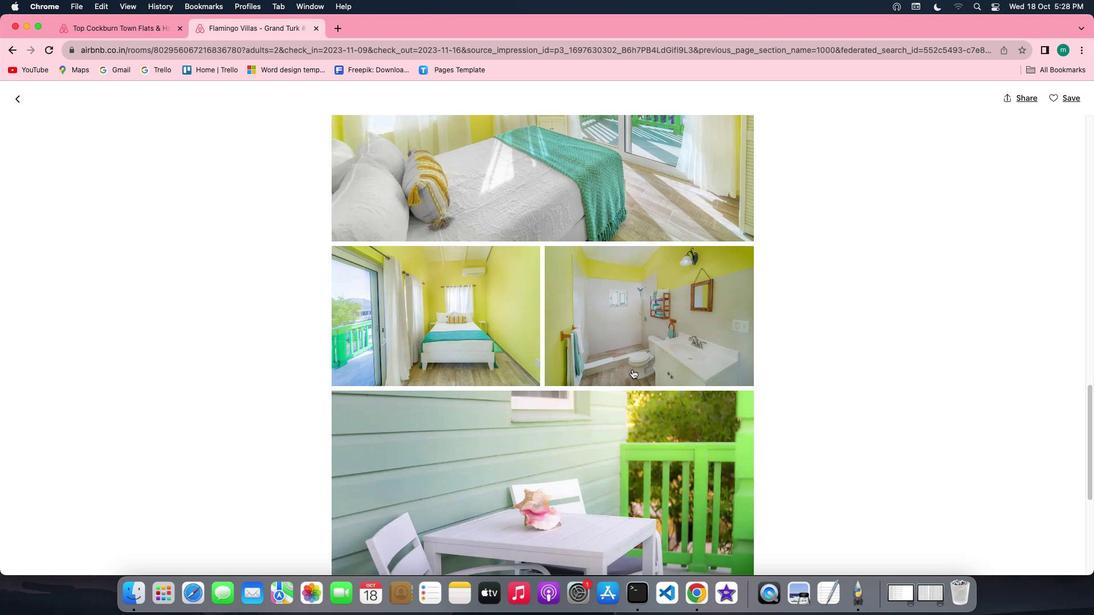 
Action: Mouse scrolled (632, 369) with delta (0, 0)
Screenshot: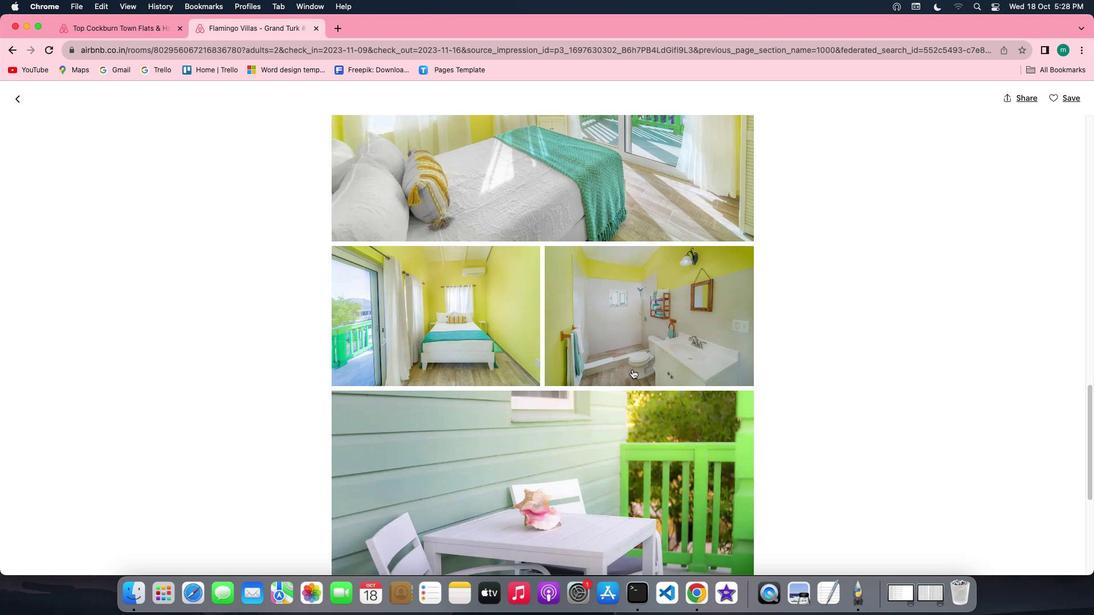 
Action: Mouse scrolled (632, 369) with delta (0, -1)
Screenshot: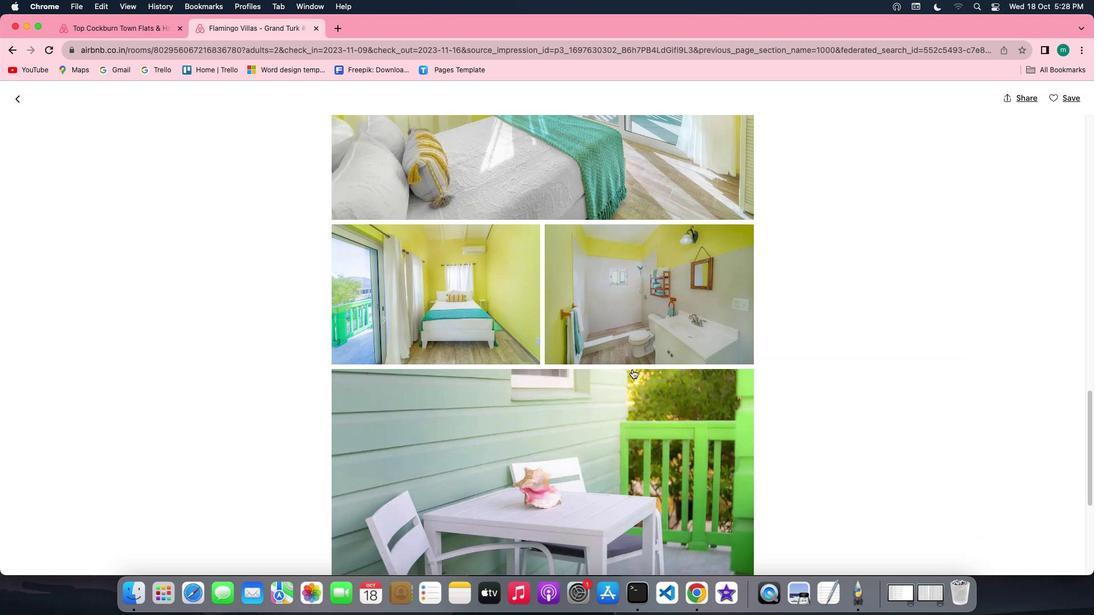 
Action: Mouse scrolled (632, 369) with delta (0, -2)
Screenshot: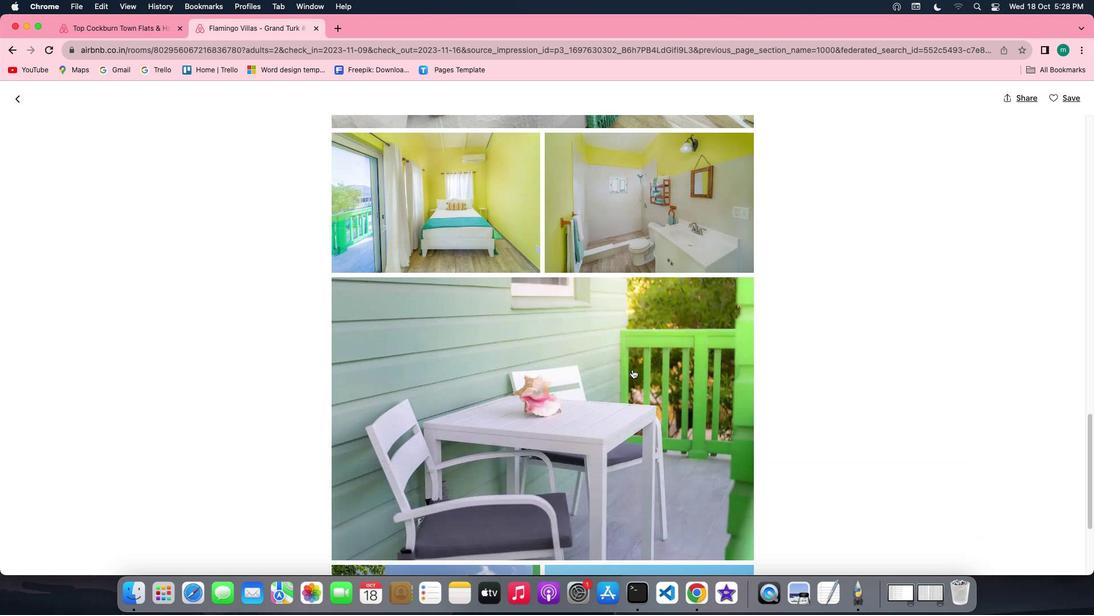 
Action: Mouse scrolled (632, 369) with delta (0, -2)
Screenshot: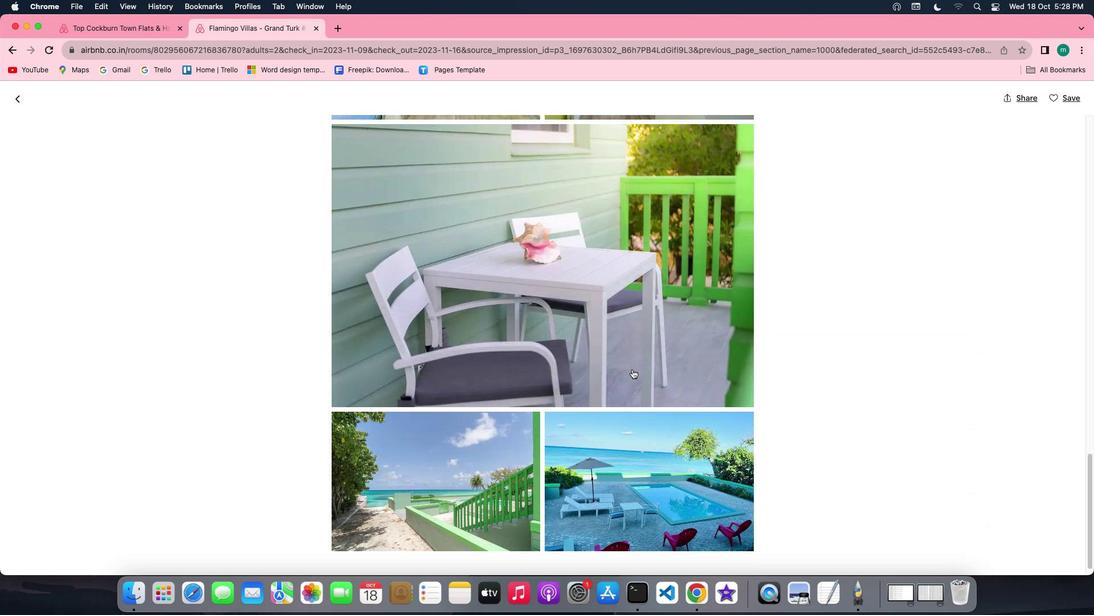 
Action: Mouse scrolled (632, 369) with delta (0, 0)
Screenshot: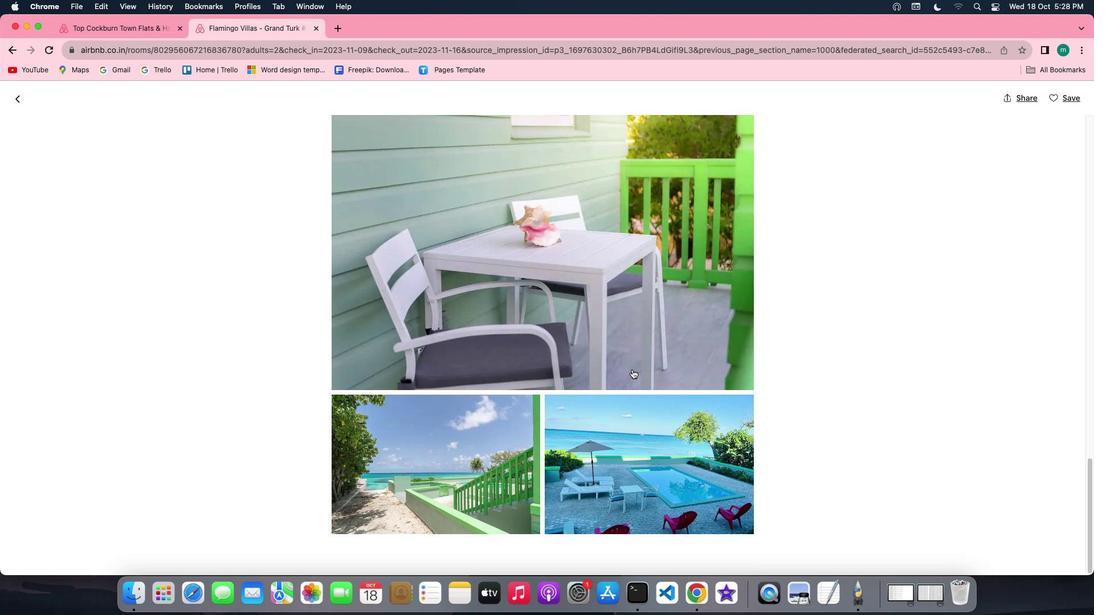 
Action: Mouse scrolled (632, 369) with delta (0, 0)
Screenshot: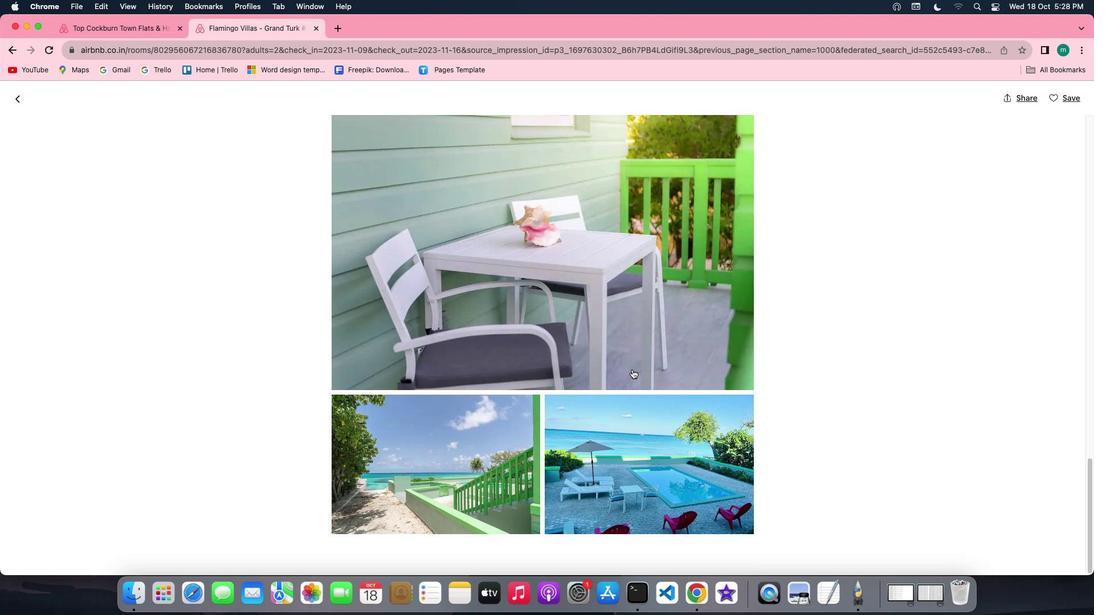 
Action: Mouse scrolled (632, 369) with delta (0, -1)
Screenshot: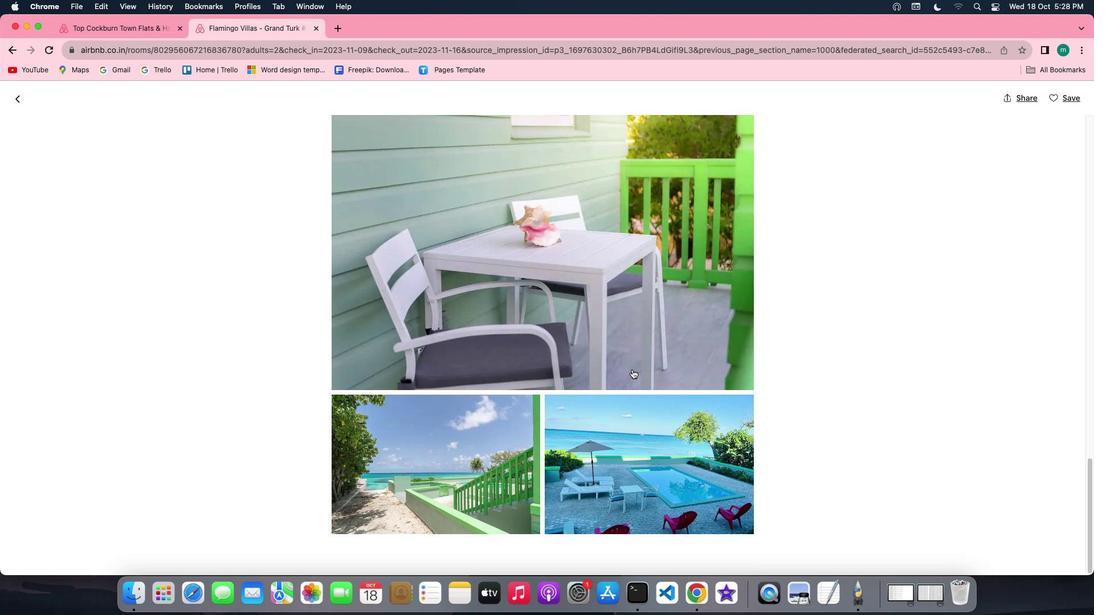 
Action: Mouse scrolled (632, 369) with delta (0, -1)
Screenshot: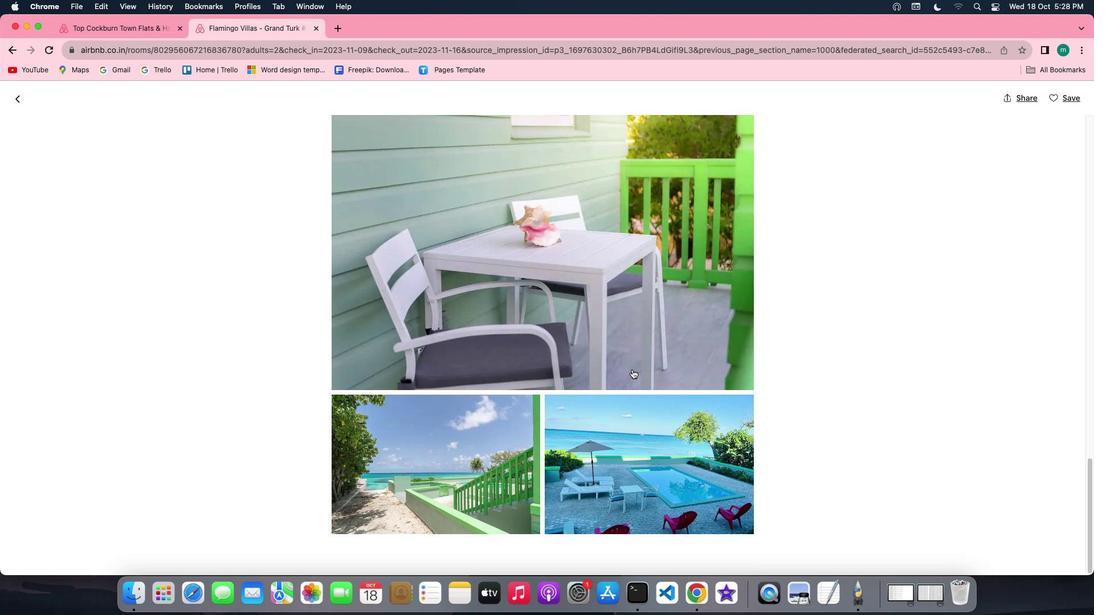 
Action: Mouse moved to (13, 98)
Screenshot: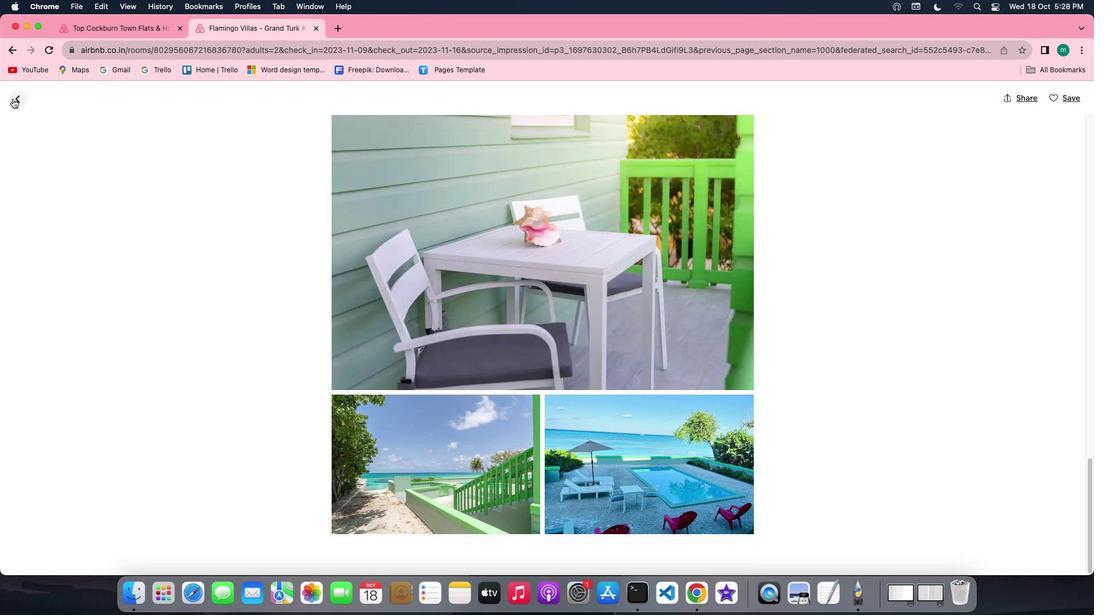 
Action: Mouse pressed left at (13, 98)
Screenshot: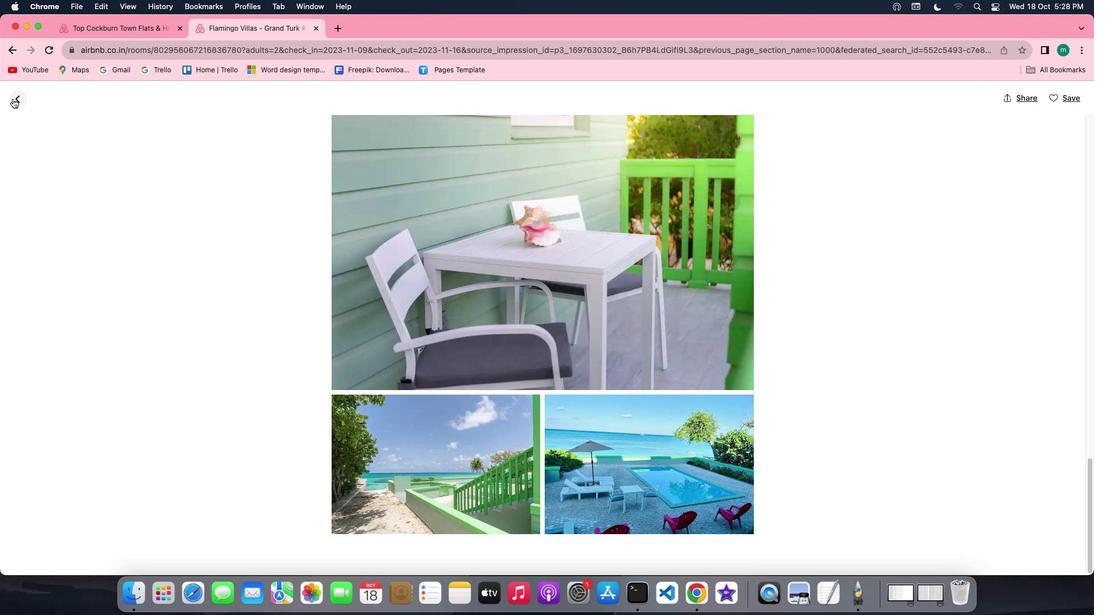 
Action: Mouse moved to (472, 408)
Screenshot: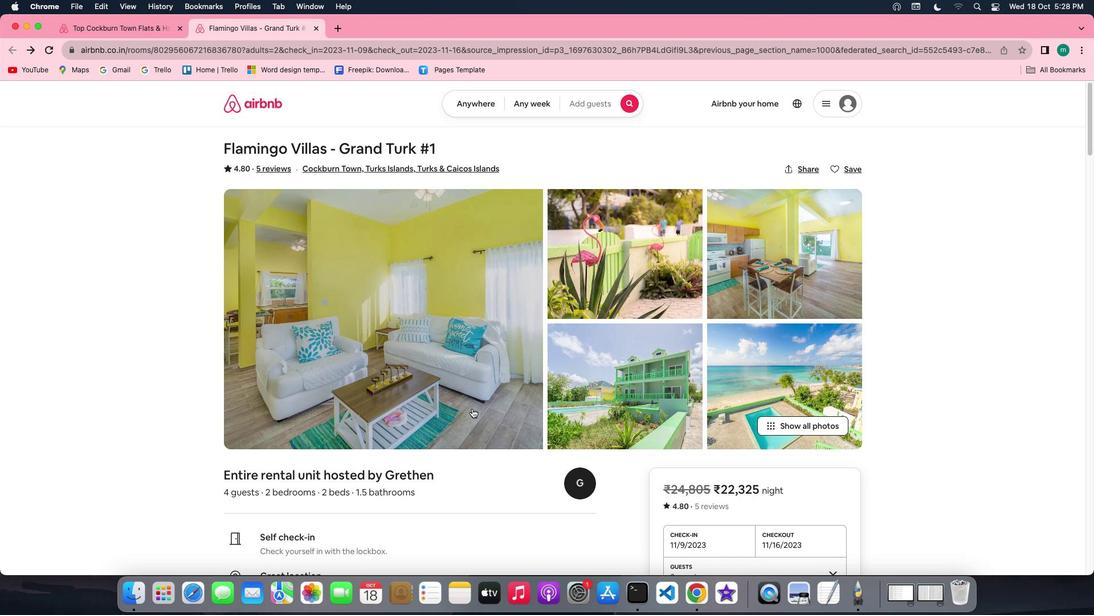 
Action: Mouse scrolled (472, 408) with delta (0, 0)
Screenshot: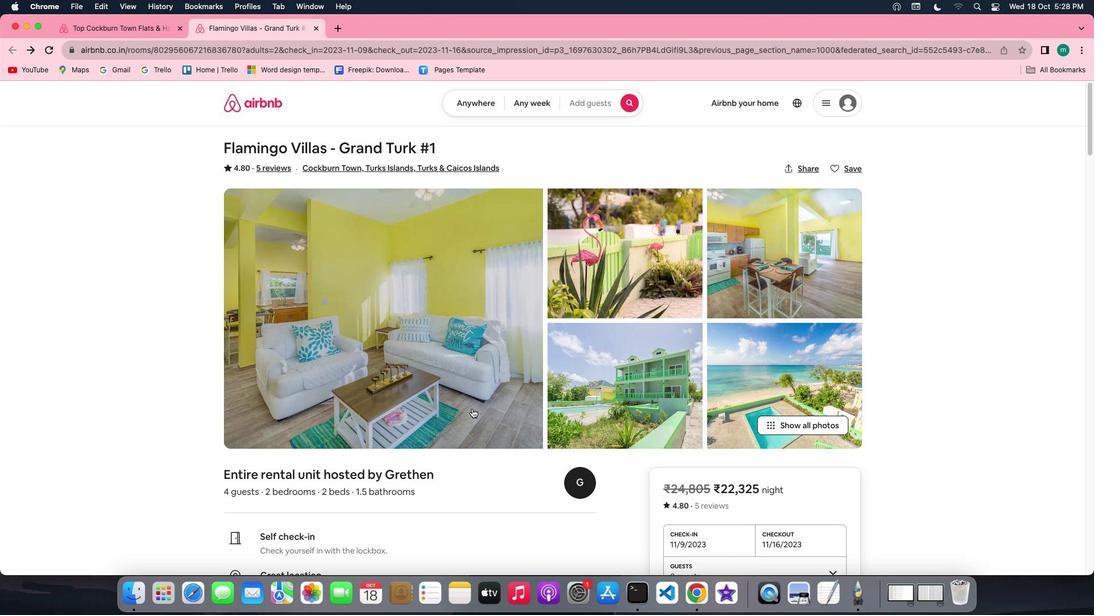 
Action: Mouse scrolled (472, 408) with delta (0, 0)
Screenshot: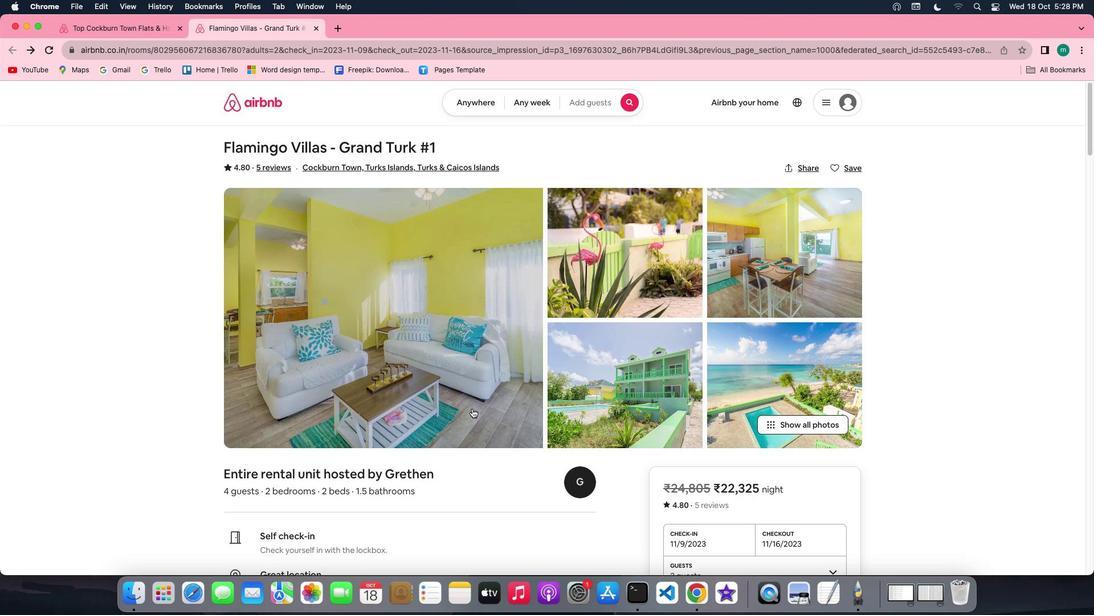 
Action: Mouse scrolled (472, 408) with delta (0, -1)
Screenshot: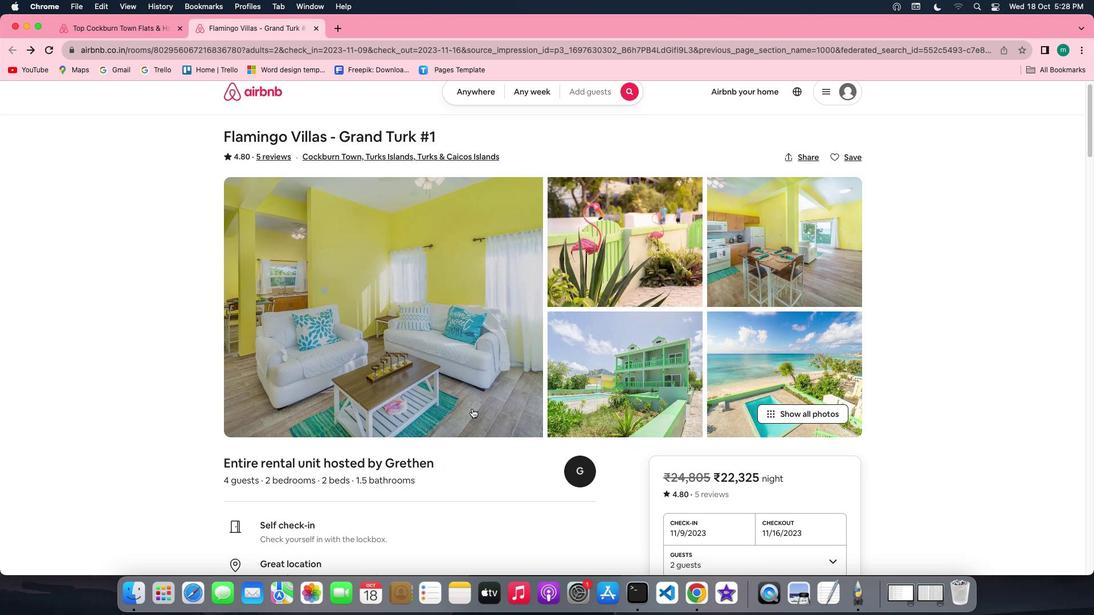 
Action: Mouse scrolled (472, 408) with delta (0, -1)
Screenshot: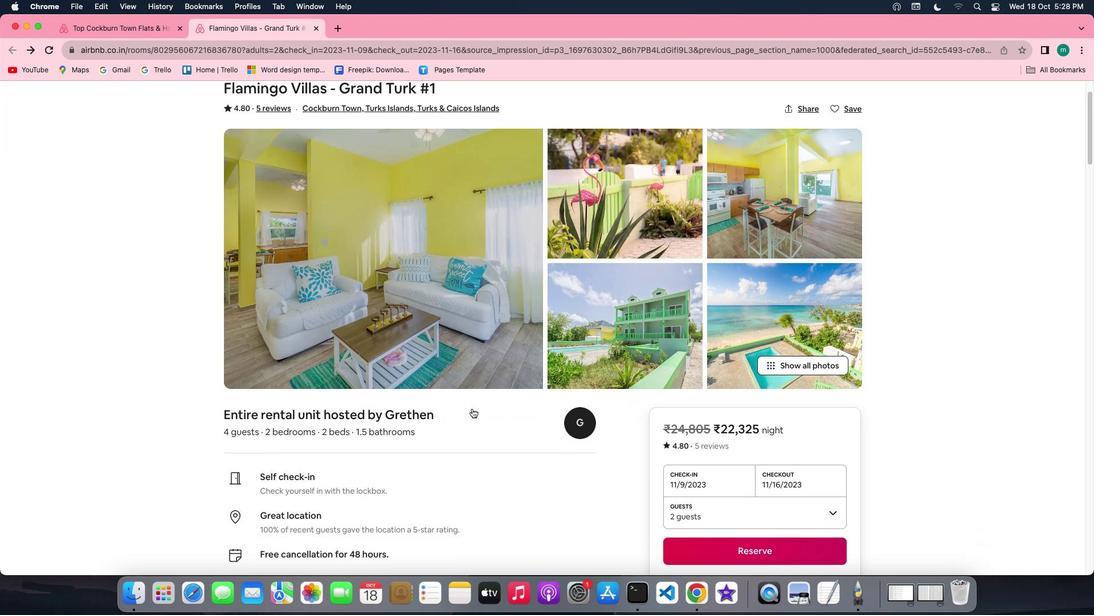 
Action: Mouse scrolled (472, 408) with delta (0, 0)
Screenshot: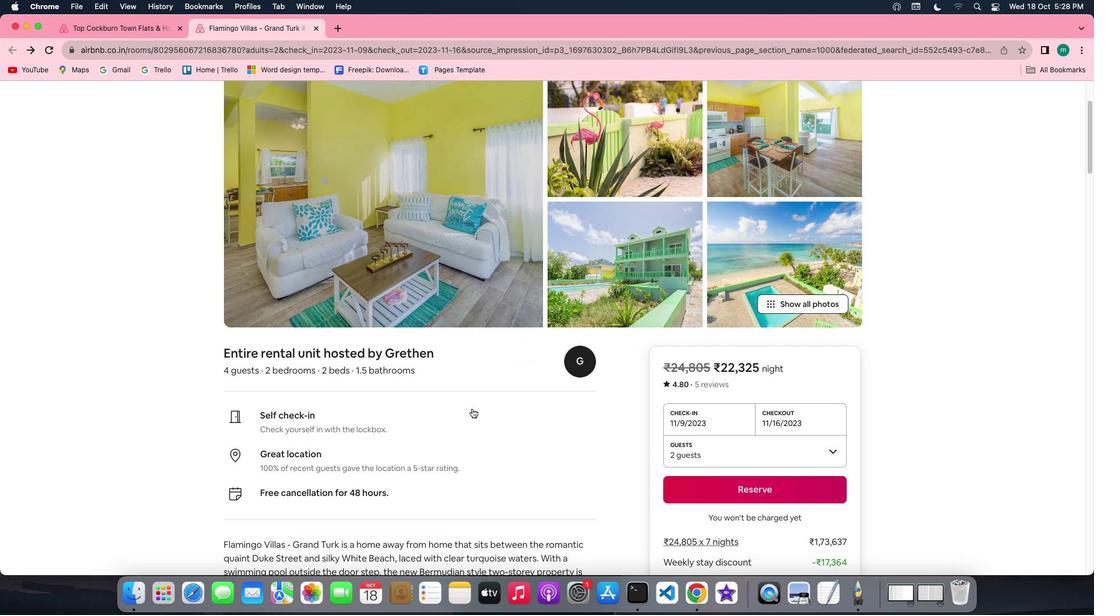 
Action: Mouse scrolled (472, 408) with delta (0, 0)
Screenshot: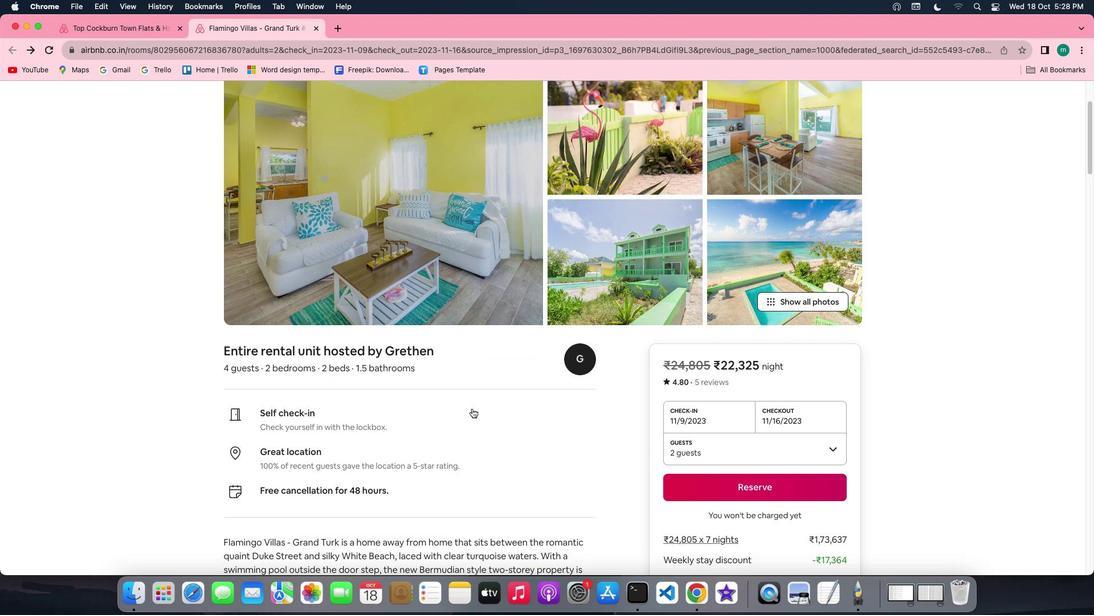 
Action: Mouse scrolled (472, 408) with delta (0, -1)
Screenshot: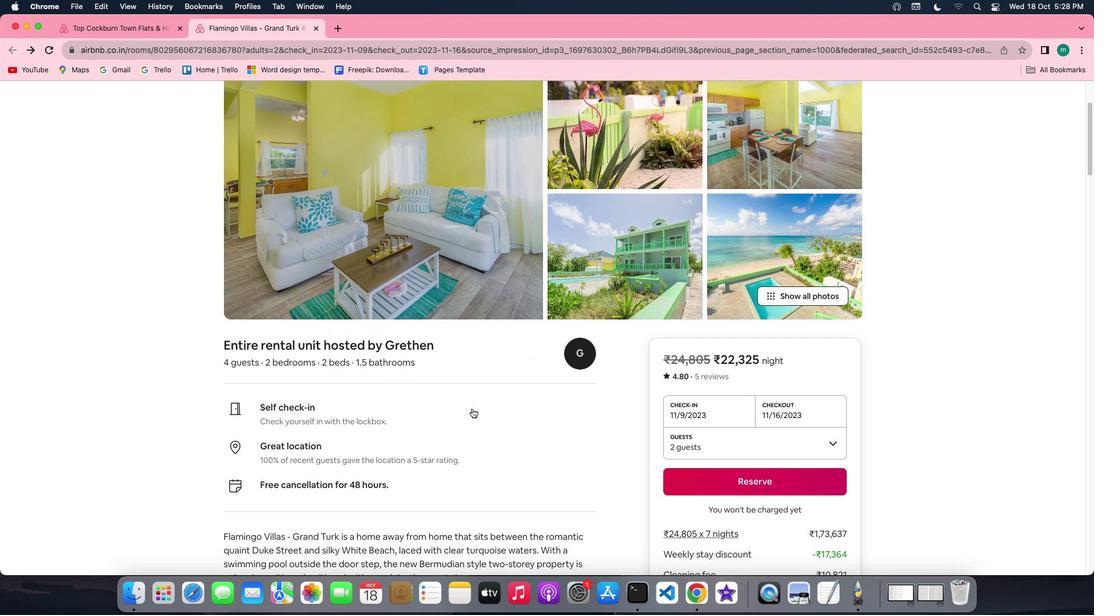 
Action: Mouse scrolled (472, 408) with delta (0, -1)
Screenshot: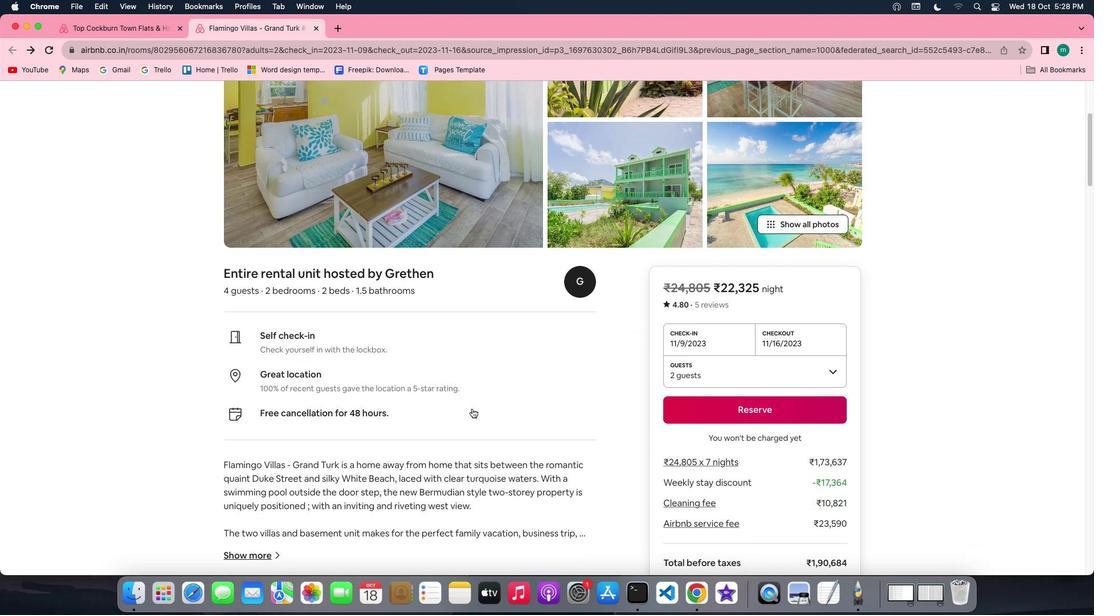 
Action: Mouse scrolled (472, 408) with delta (0, 0)
Screenshot: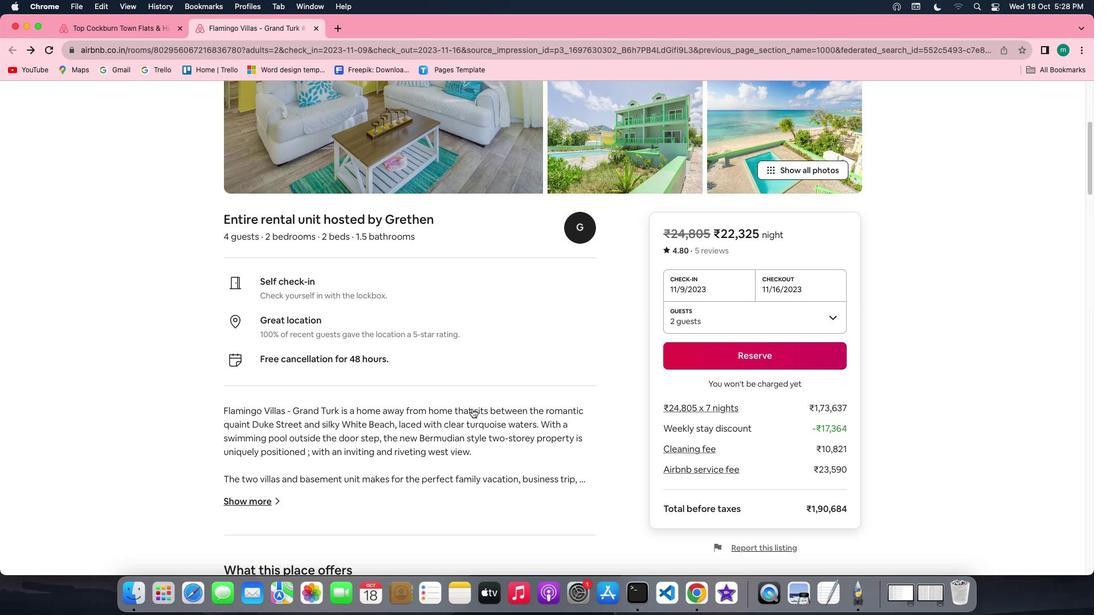 
Action: Mouse scrolled (472, 408) with delta (0, 0)
Screenshot: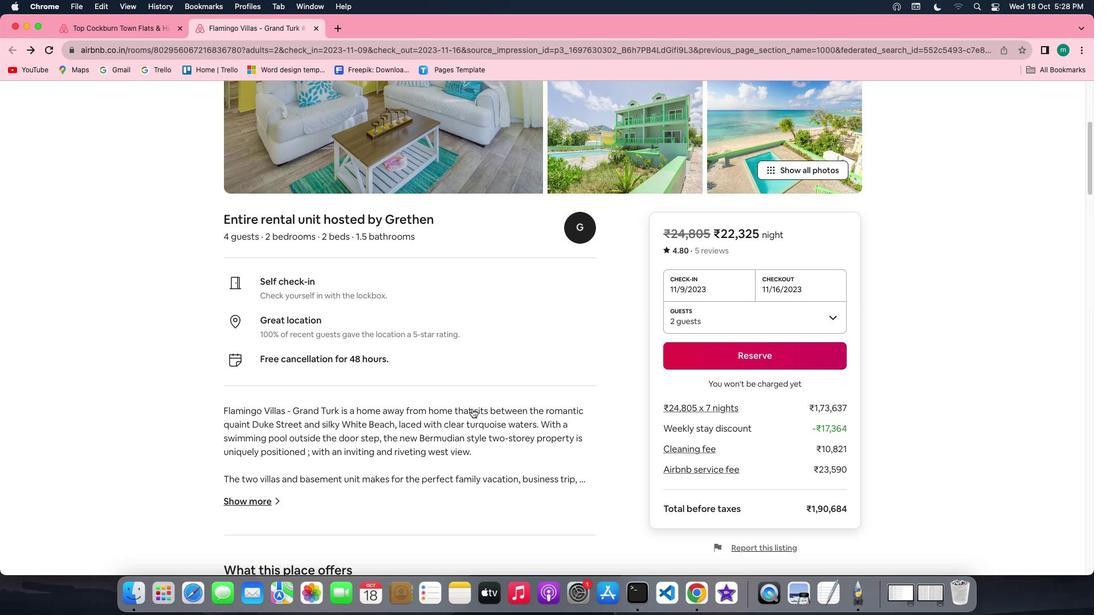 
Action: Mouse scrolled (472, 408) with delta (0, -1)
Screenshot: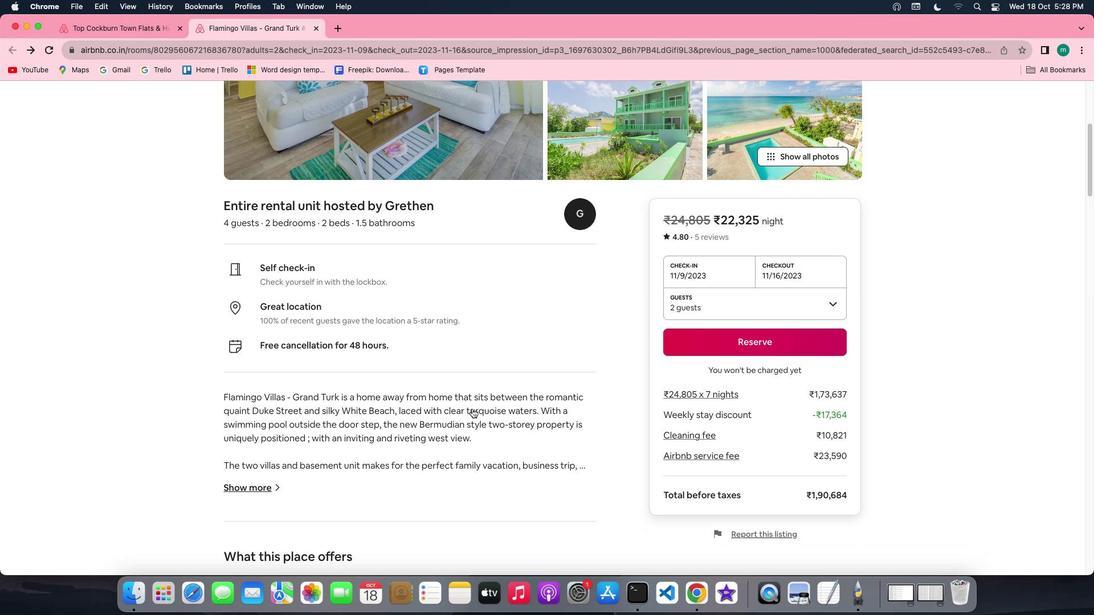 
Action: Mouse moved to (254, 408)
Screenshot: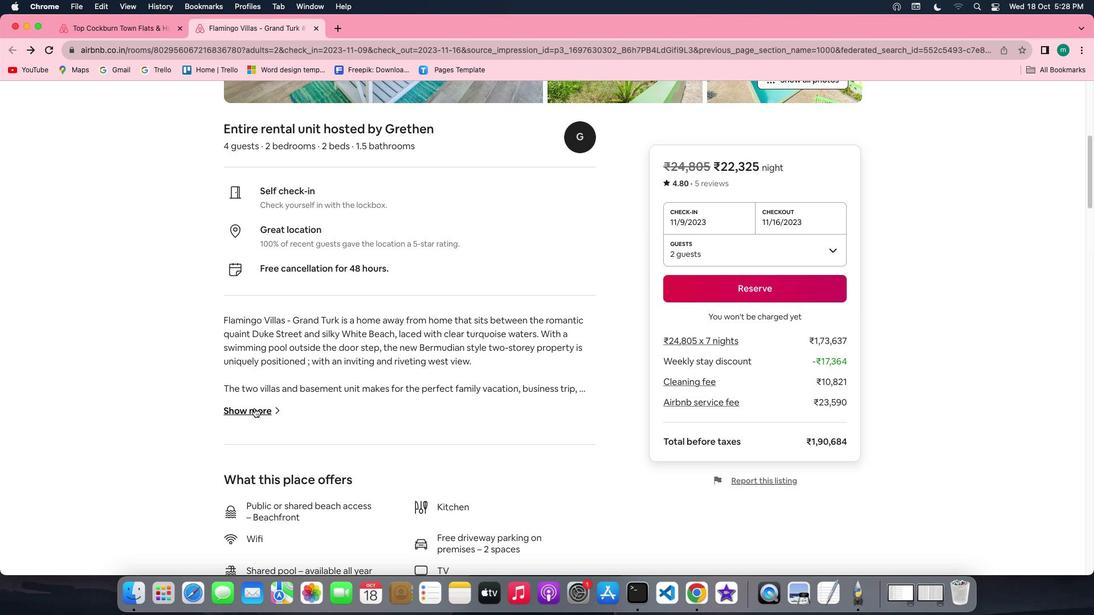 
Action: Mouse pressed left at (254, 408)
Screenshot: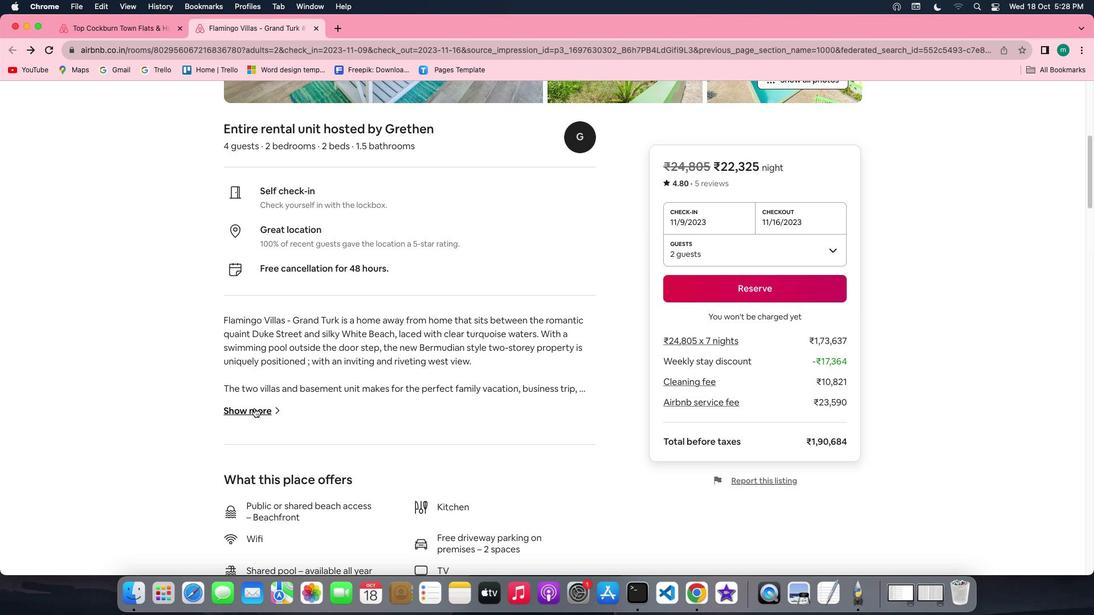 
Action: Mouse moved to (435, 379)
Screenshot: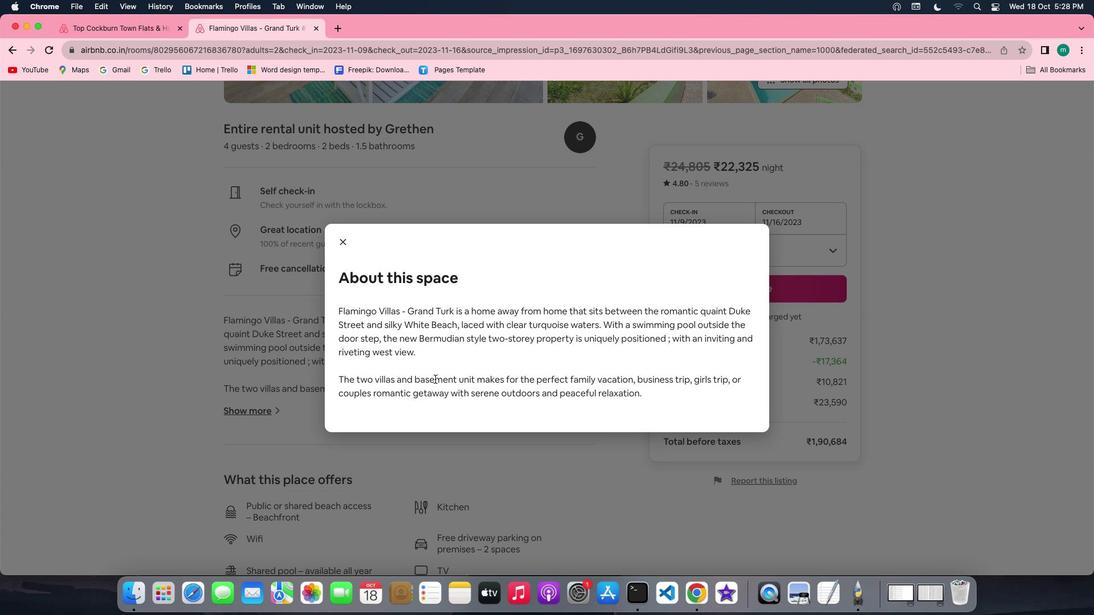 
Action: Mouse scrolled (435, 379) with delta (0, 0)
Screenshot: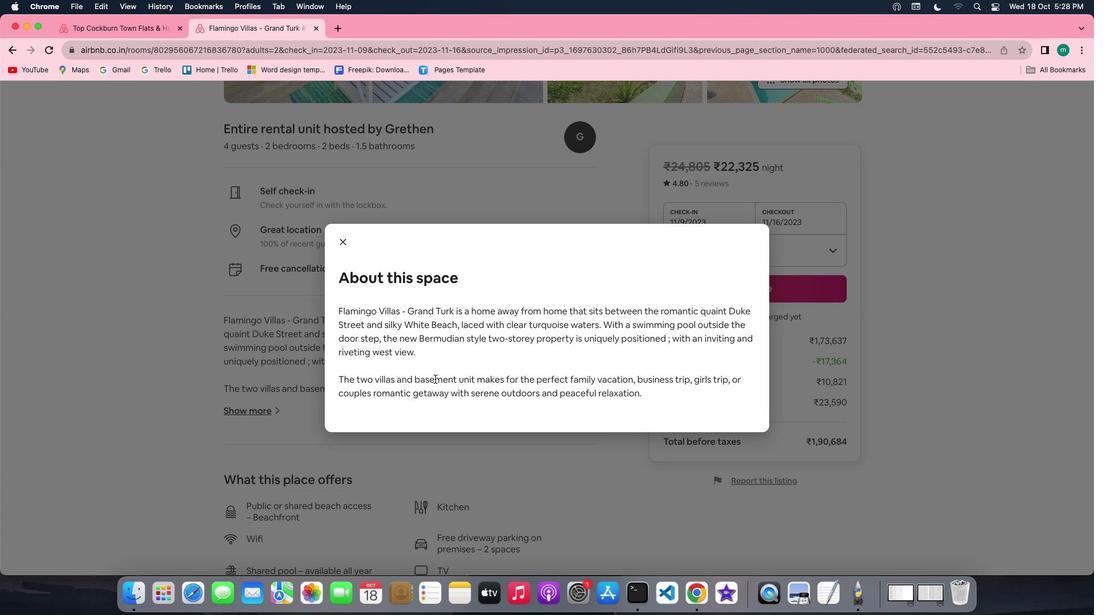 
Action: Mouse scrolled (435, 379) with delta (0, 0)
Screenshot: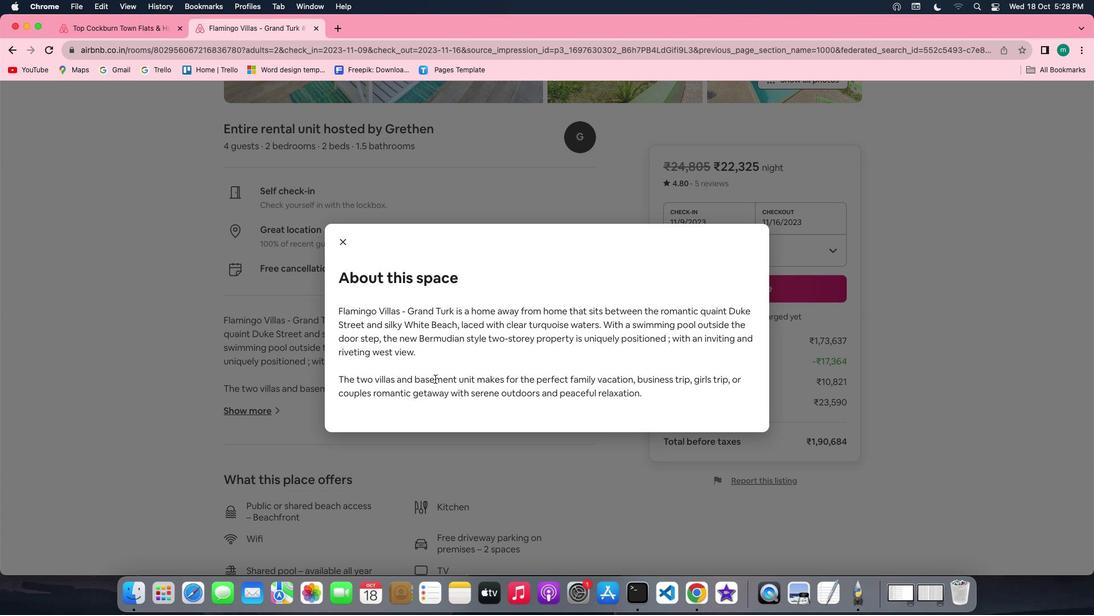 
Action: Mouse scrolled (435, 379) with delta (0, 0)
Screenshot: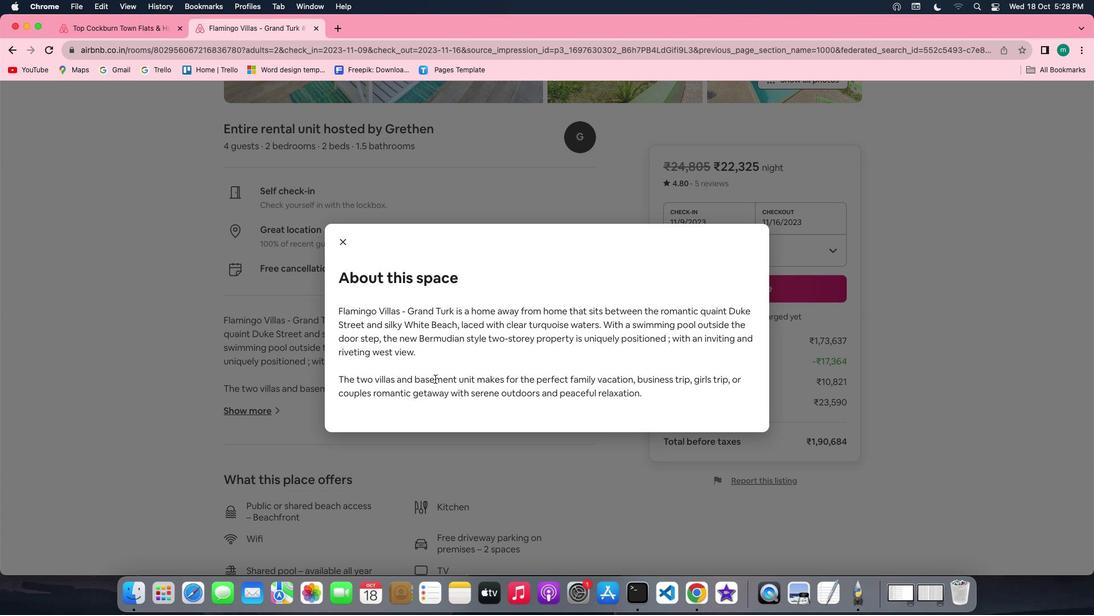 
Action: Mouse scrolled (435, 379) with delta (0, 0)
Screenshot: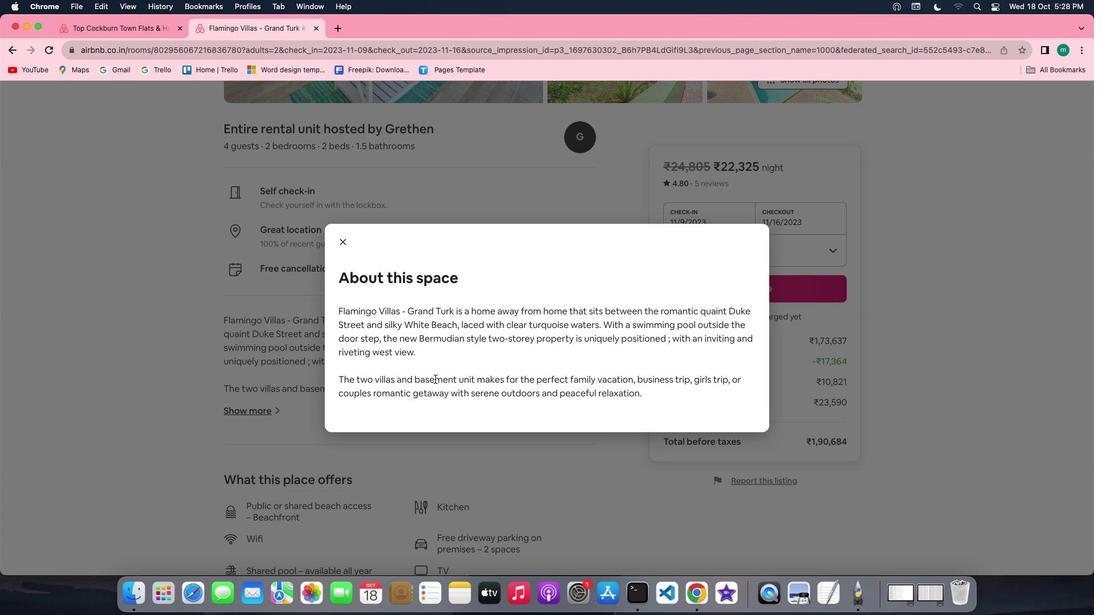 
Action: Mouse scrolled (435, 379) with delta (0, 0)
Screenshot: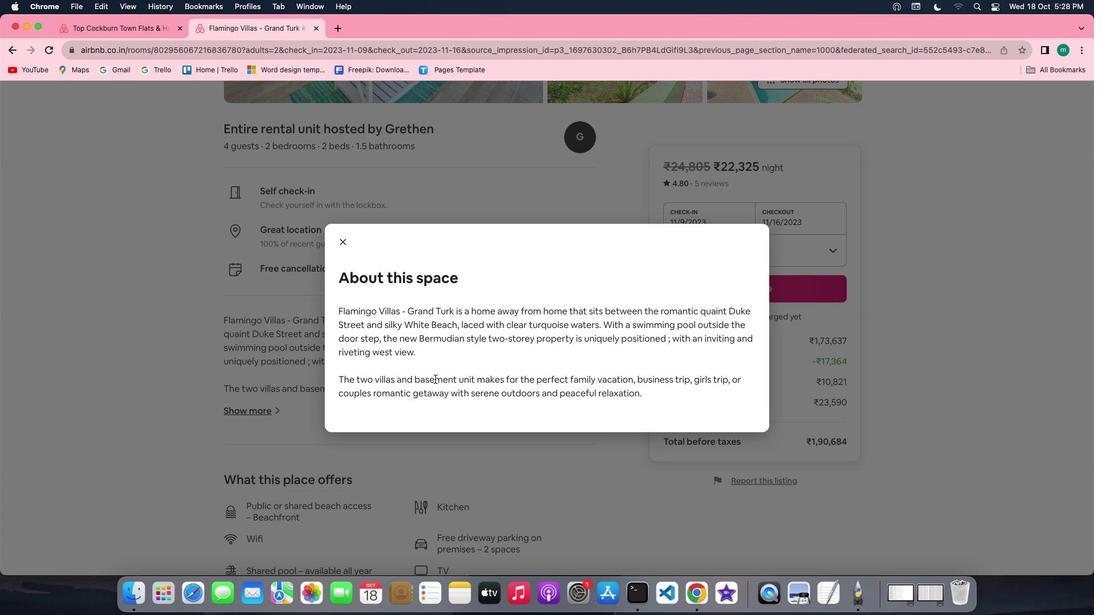 
Action: Mouse scrolled (435, 379) with delta (0, 0)
Screenshot: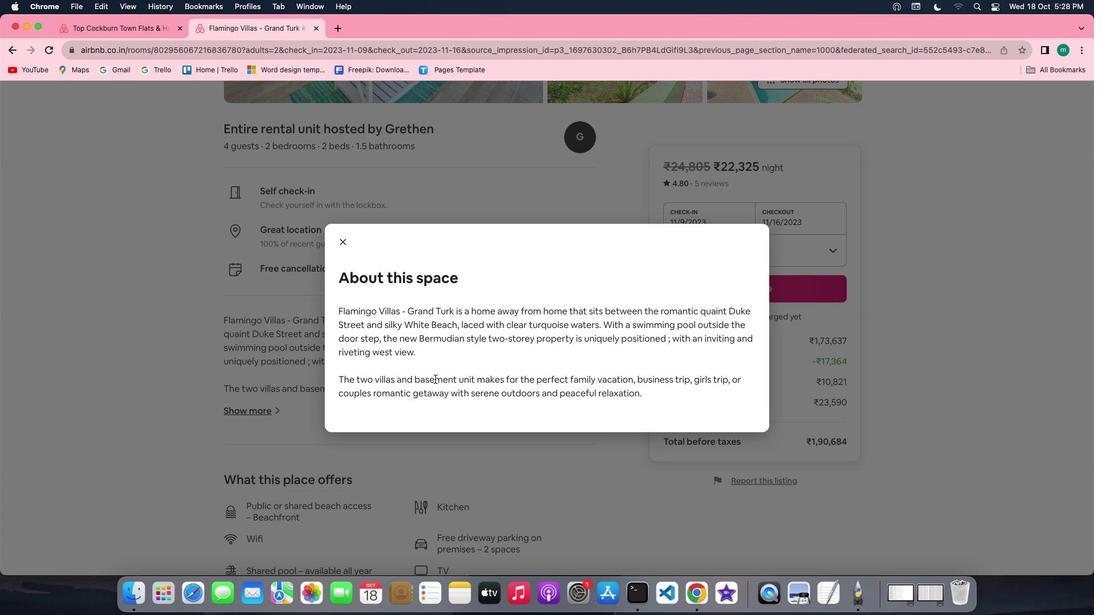 
Action: Mouse scrolled (435, 379) with delta (0, 0)
Screenshot: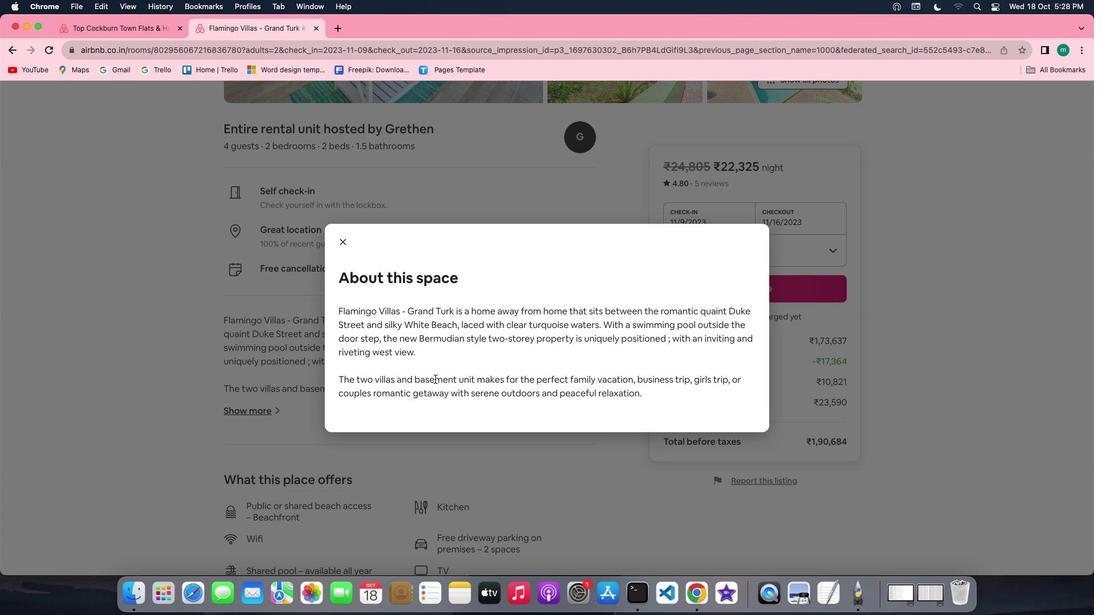 
Action: Mouse moved to (350, 237)
Screenshot: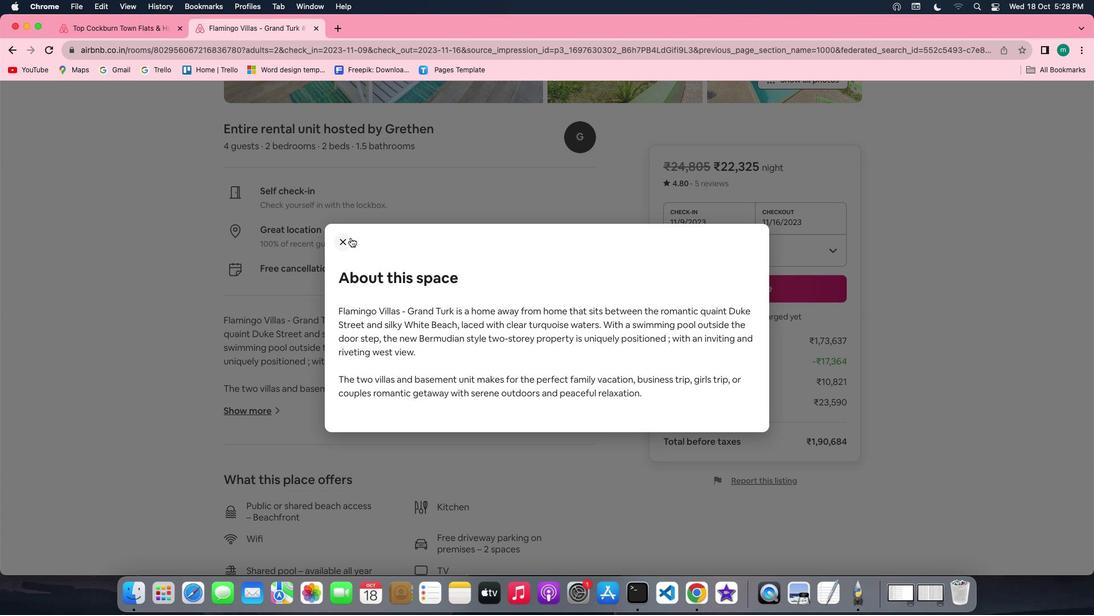 
Action: Mouse pressed left at (350, 237)
Screenshot: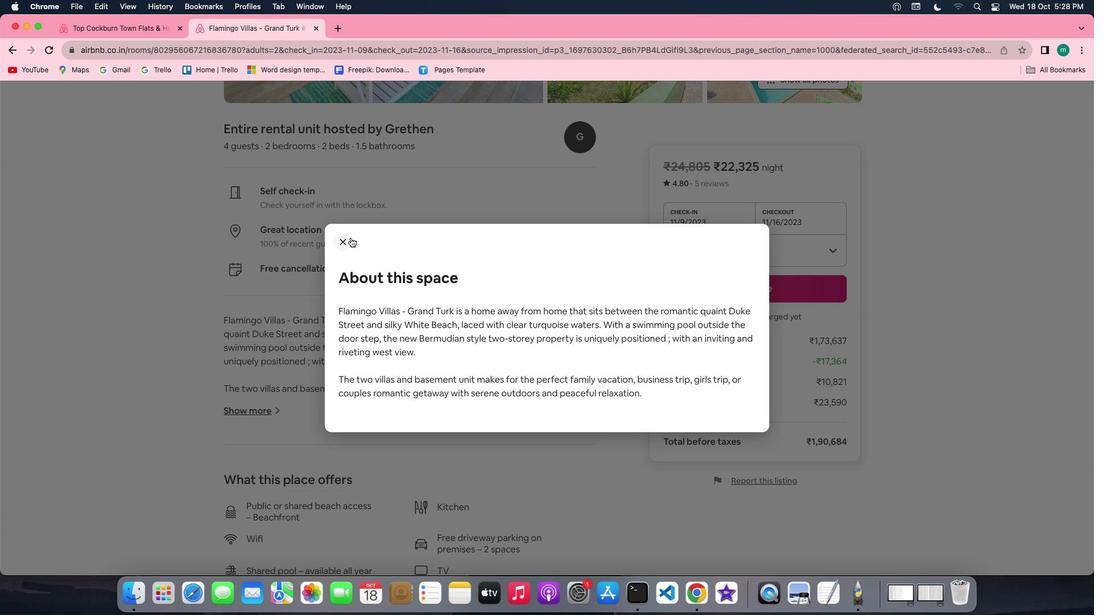 
Action: Mouse moved to (343, 239)
Screenshot: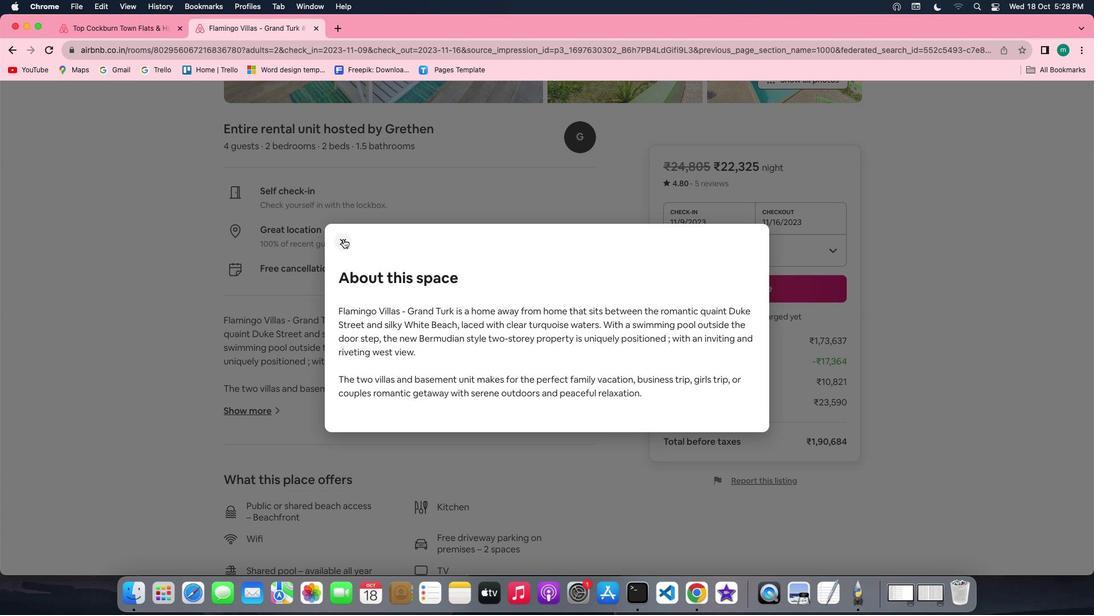 
Action: Mouse pressed left at (343, 239)
Screenshot: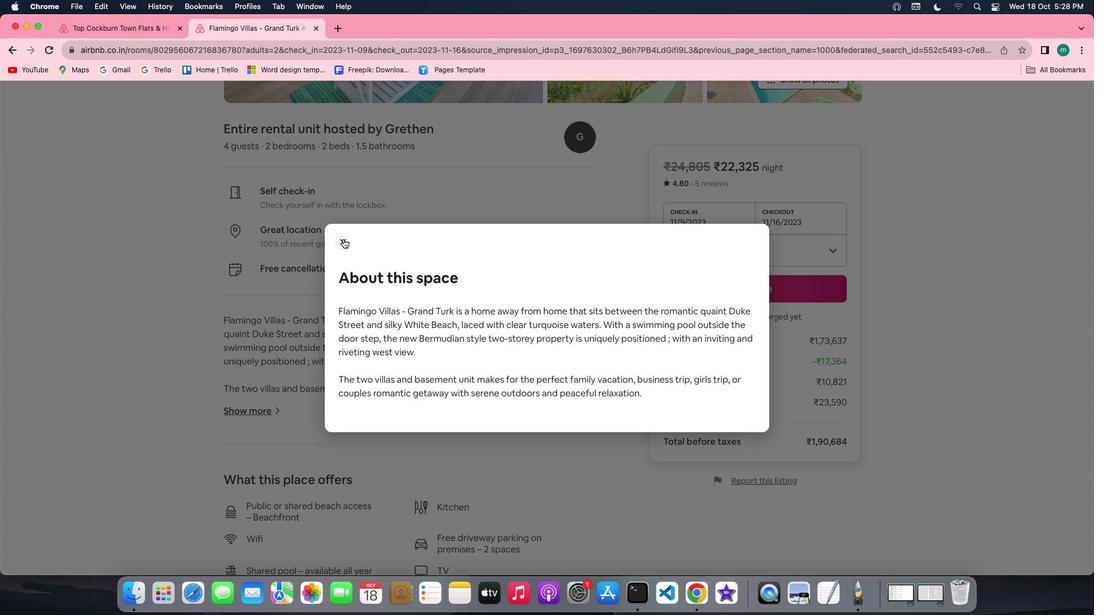 
Action: Mouse moved to (430, 368)
Screenshot: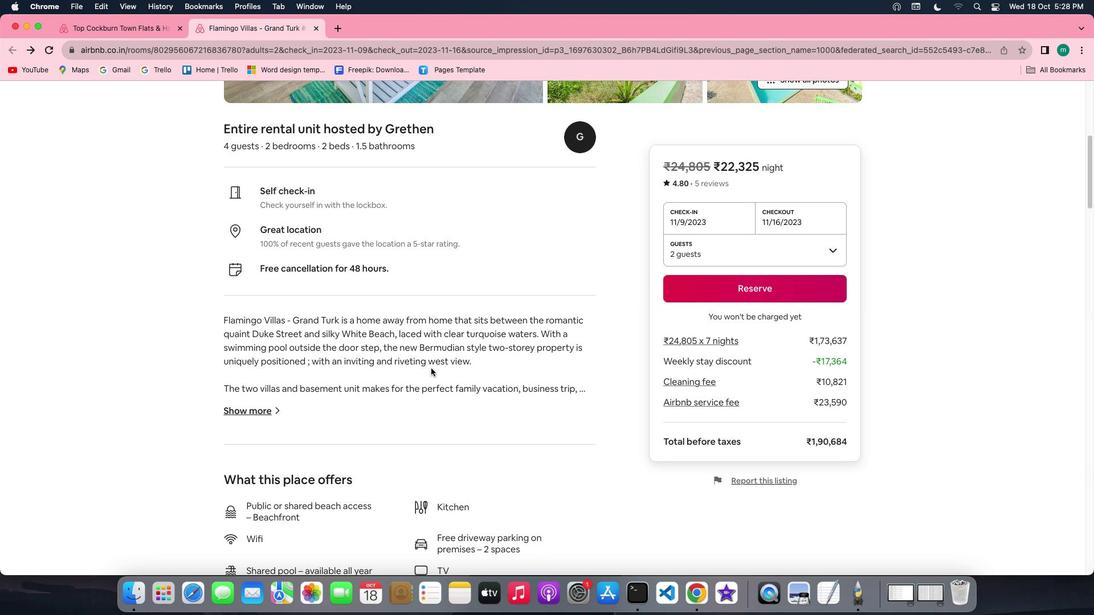 
Action: Mouse scrolled (430, 368) with delta (0, 0)
Screenshot: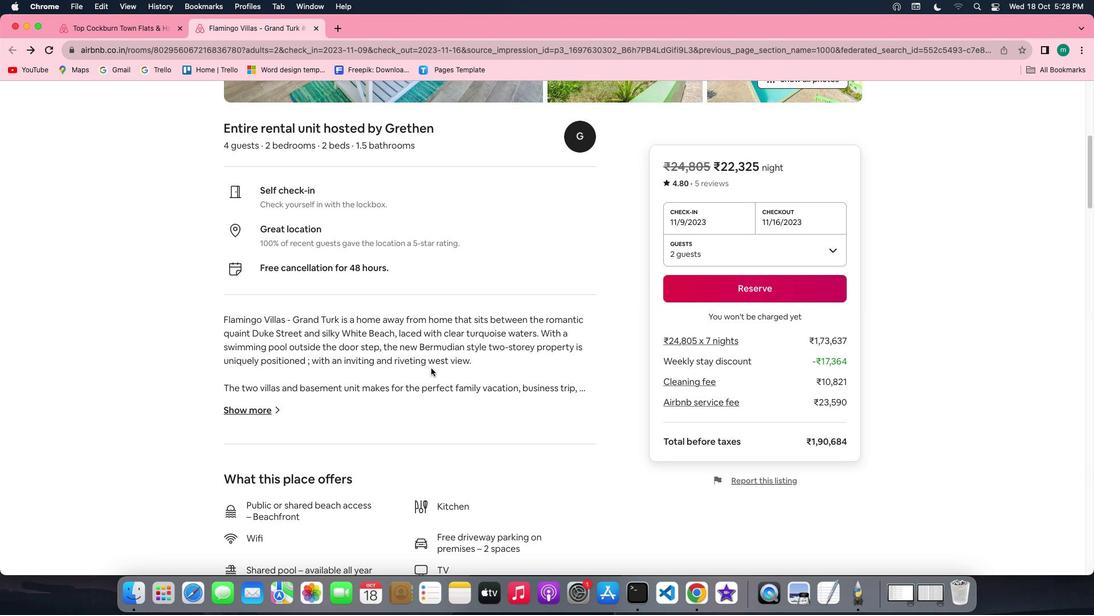 
Action: Mouse scrolled (430, 368) with delta (0, 0)
Screenshot: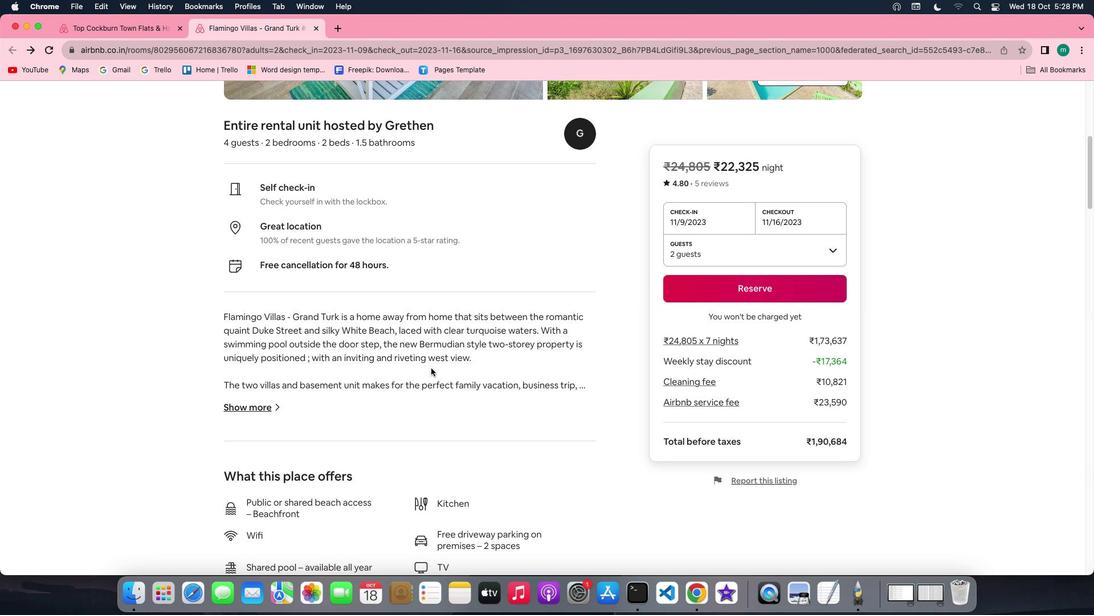 
Action: Mouse scrolled (430, 368) with delta (0, 0)
Screenshot: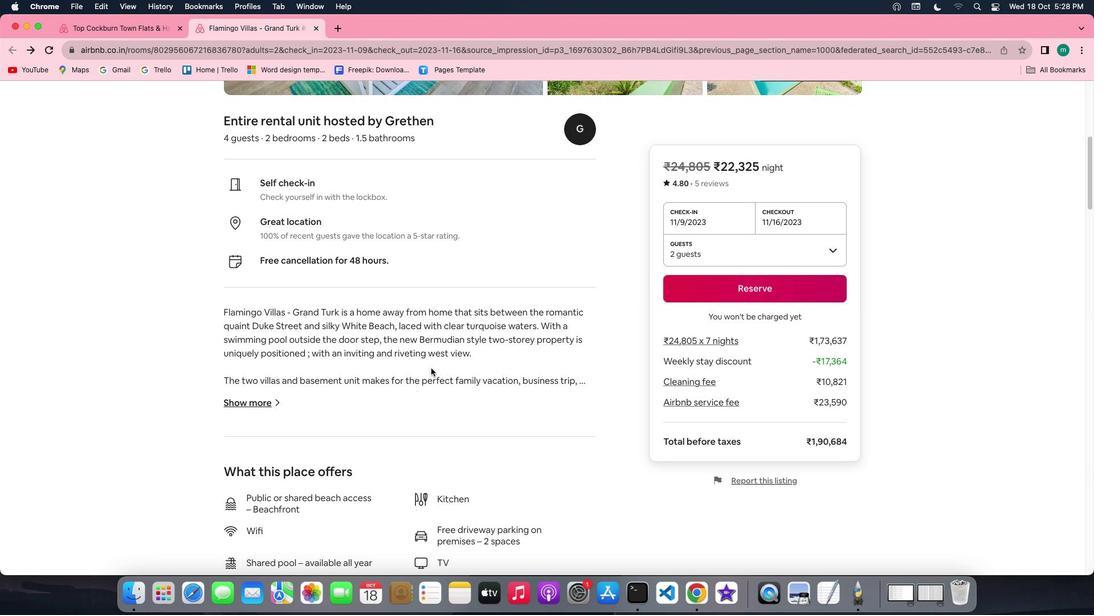 
Action: Mouse scrolled (430, 368) with delta (0, -1)
Screenshot: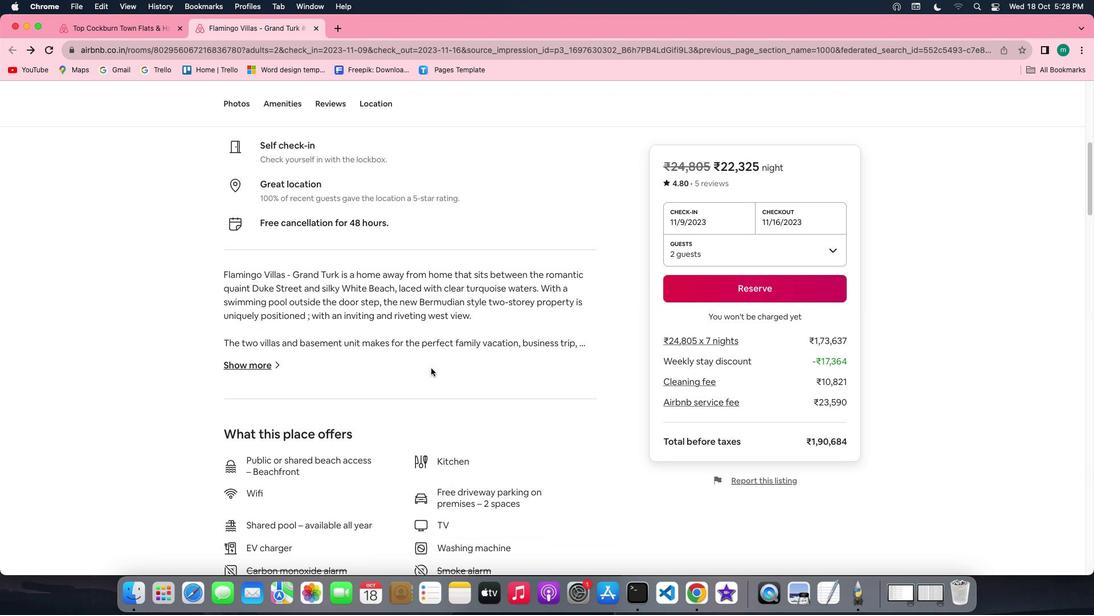 
Action: Mouse moved to (250, 304)
Screenshot: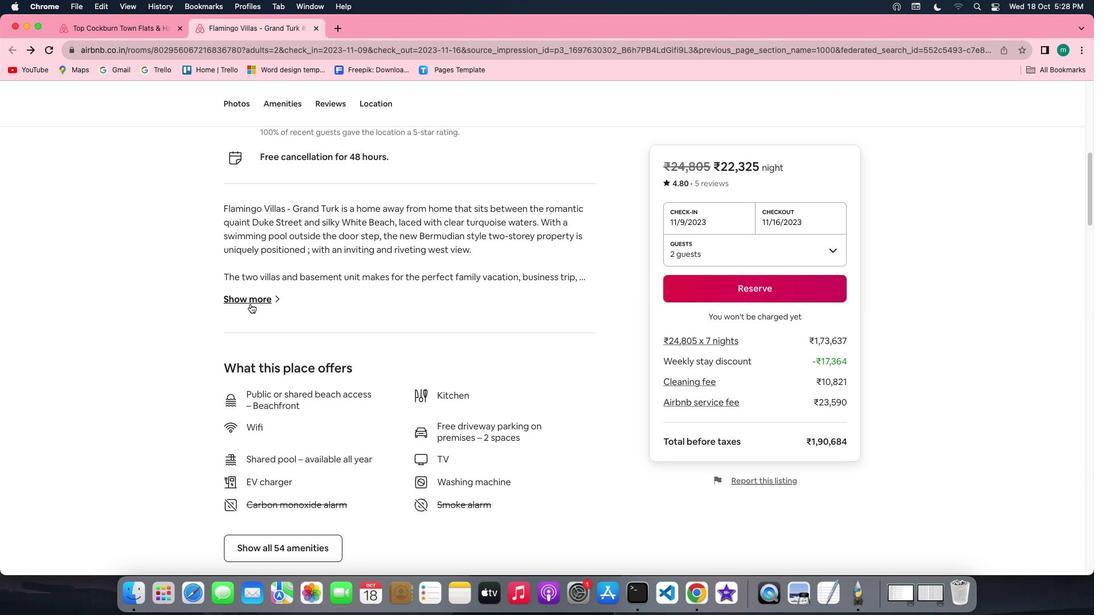 
Action: Mouse pressed left at (250, 304)
Screenshot: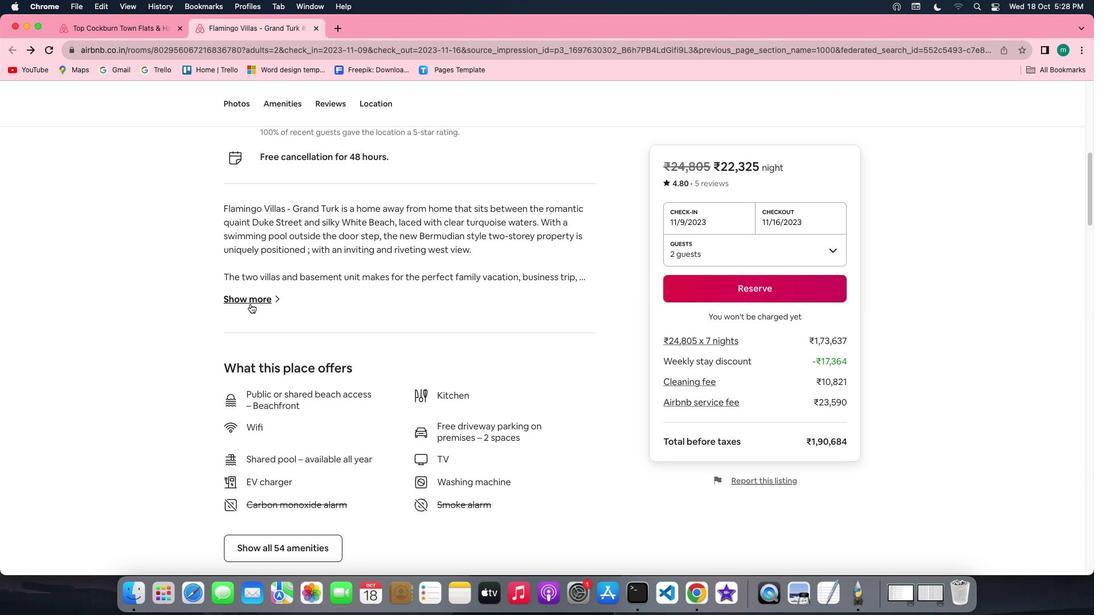 
Action: Mouse moved to (346, 243)
Screenshot: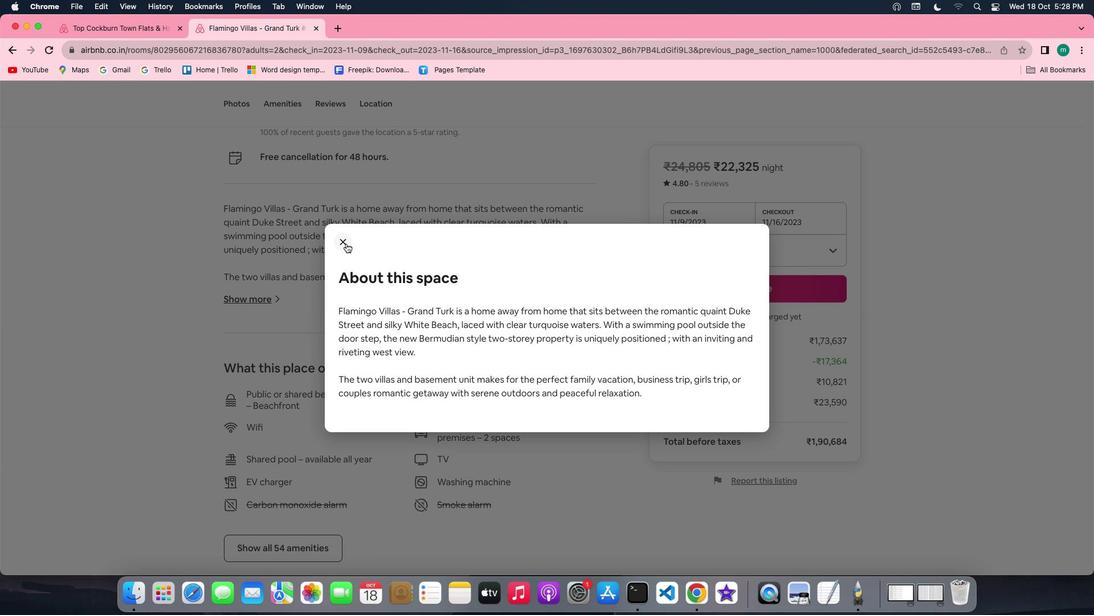 
Action: Mouse pressed left at (346, 243)
Screenshot: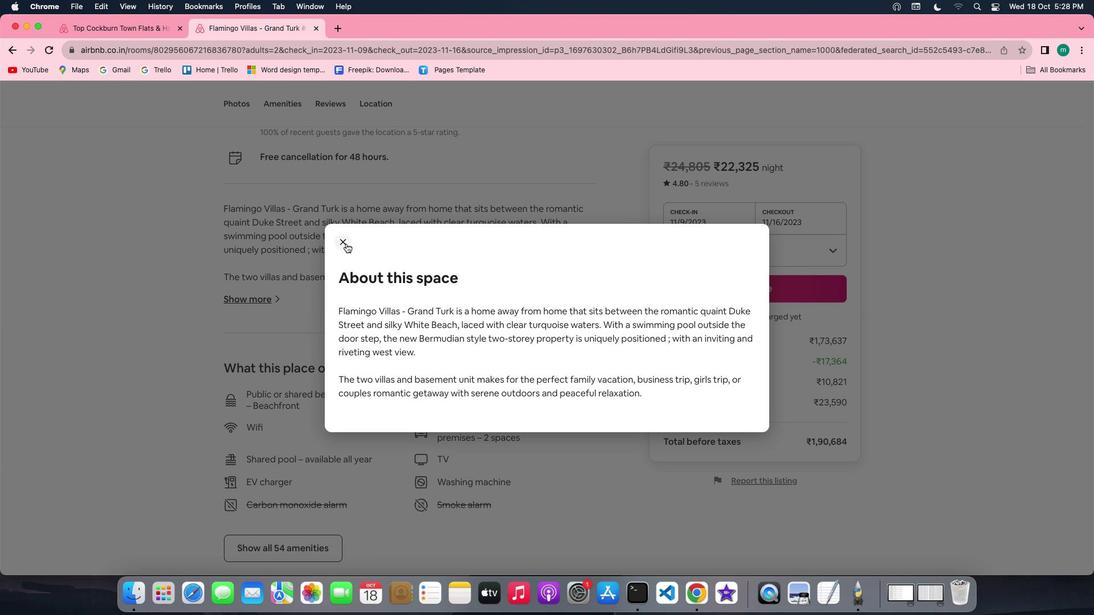 
Action: Mouse moved to (433, 404)
Screenshot: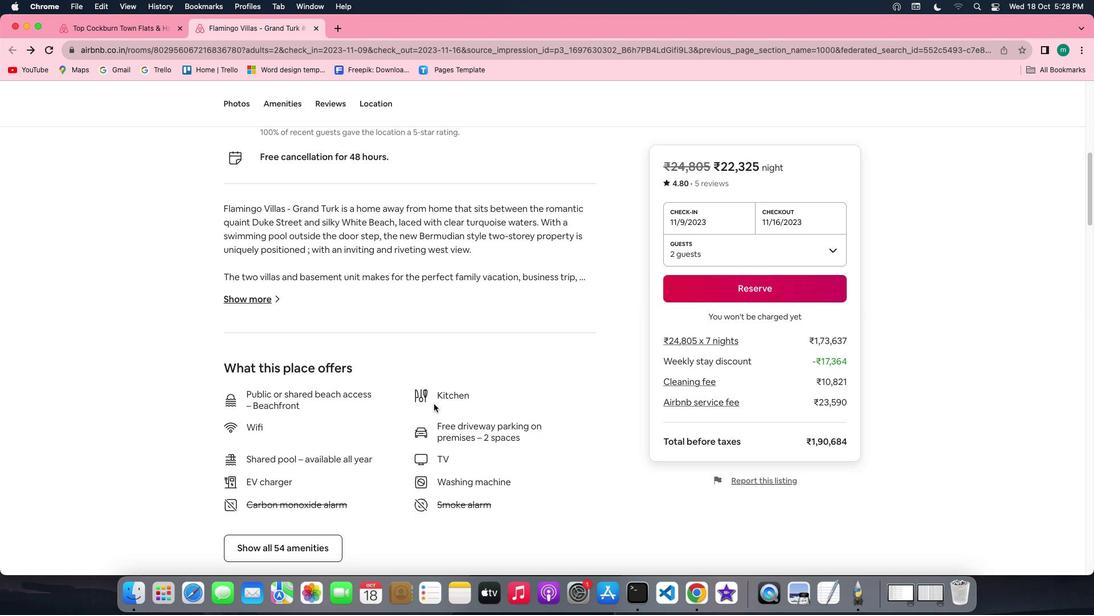 
Action: Mouse scrolled (433, 404) with delta (0, 0)
Screenshot: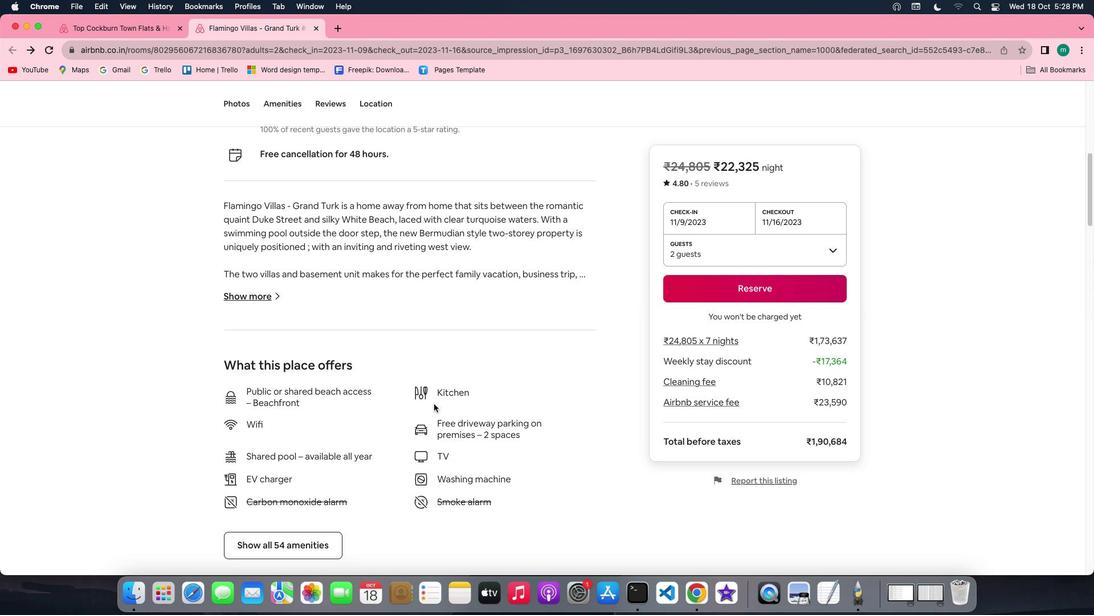 
Action: Mouse scrolled (433, 404) with delta (0, 0)
Screenshot: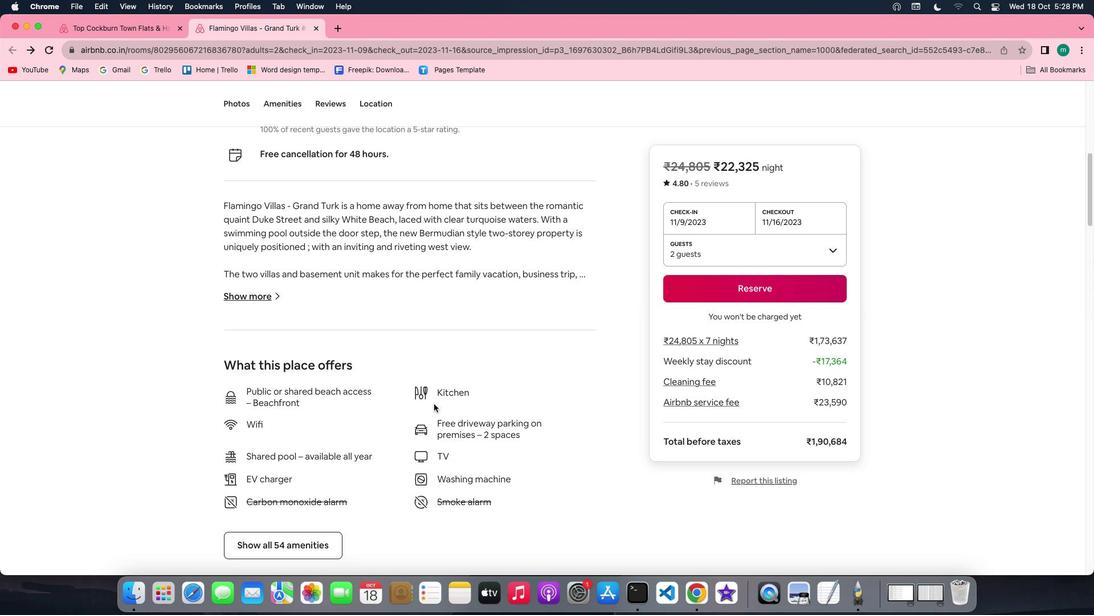 
Action: Mouse scrolled (433, 404) with delta (0, -1)
Screenshot: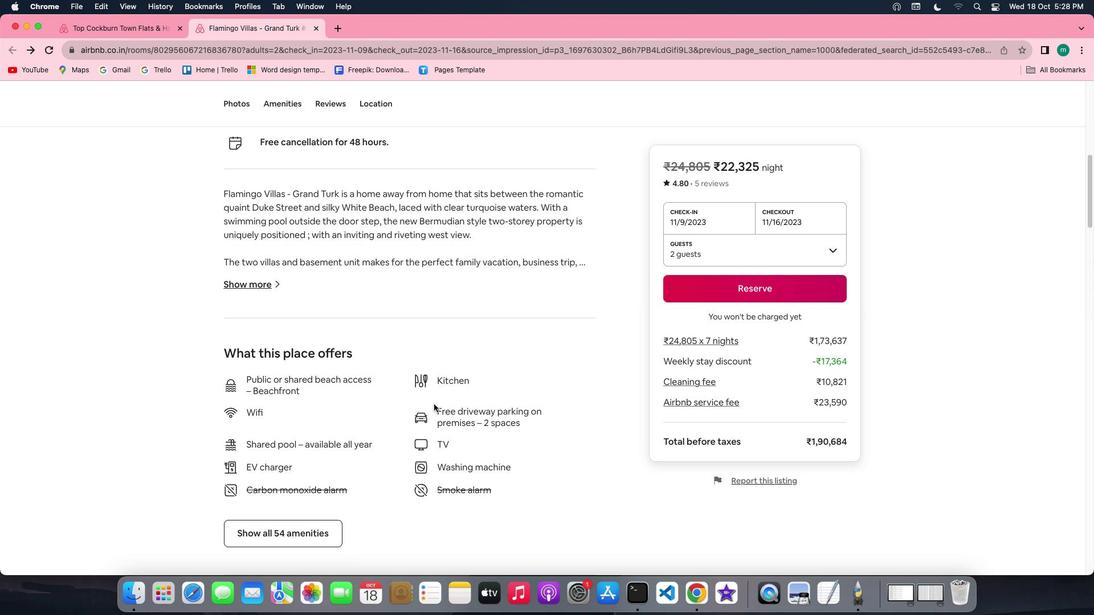 
Action: Mouse scrolled (433, 404) with delta (0, -1)
Screenshot: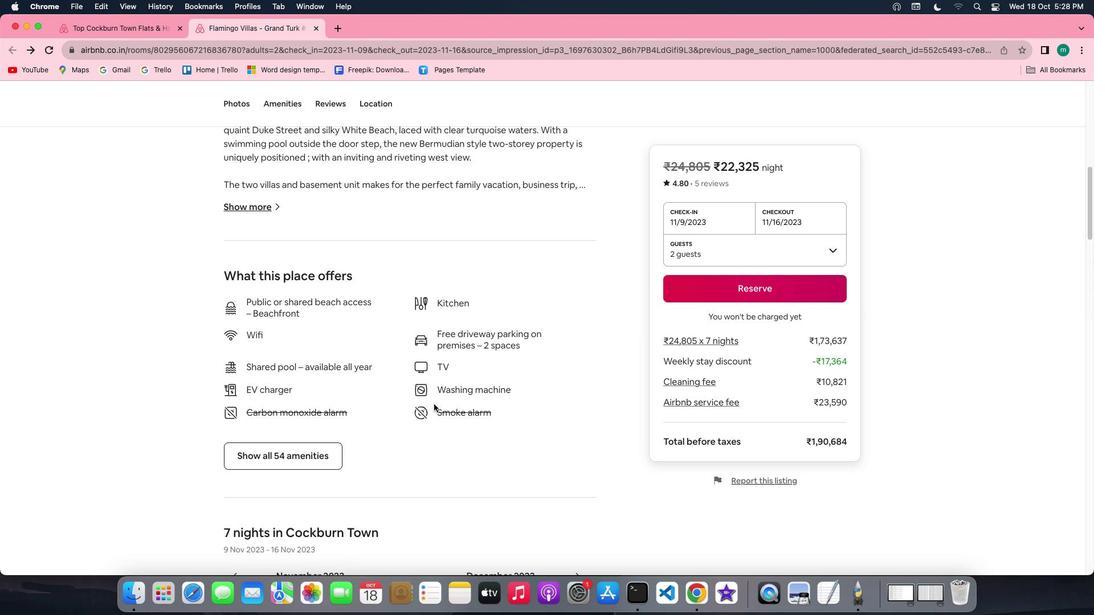 
Action: Mouse moved to (331, 355)
Screenshot: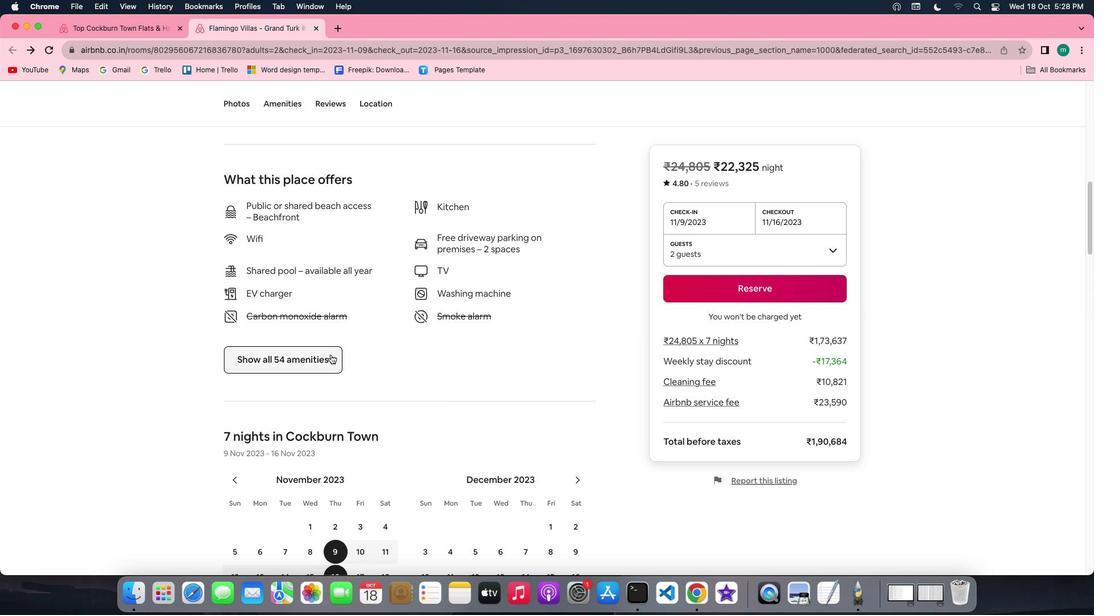 
Action: Mouse pressed left at (331, 355)
Screenshot: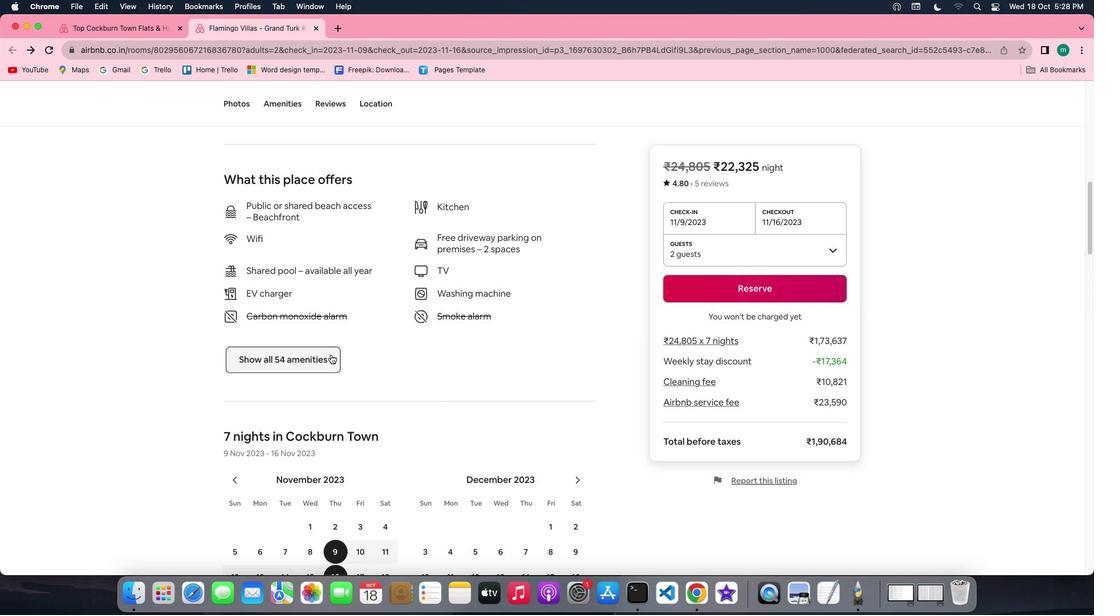
Action: Mouse moved to (685, 453)
Screenshot: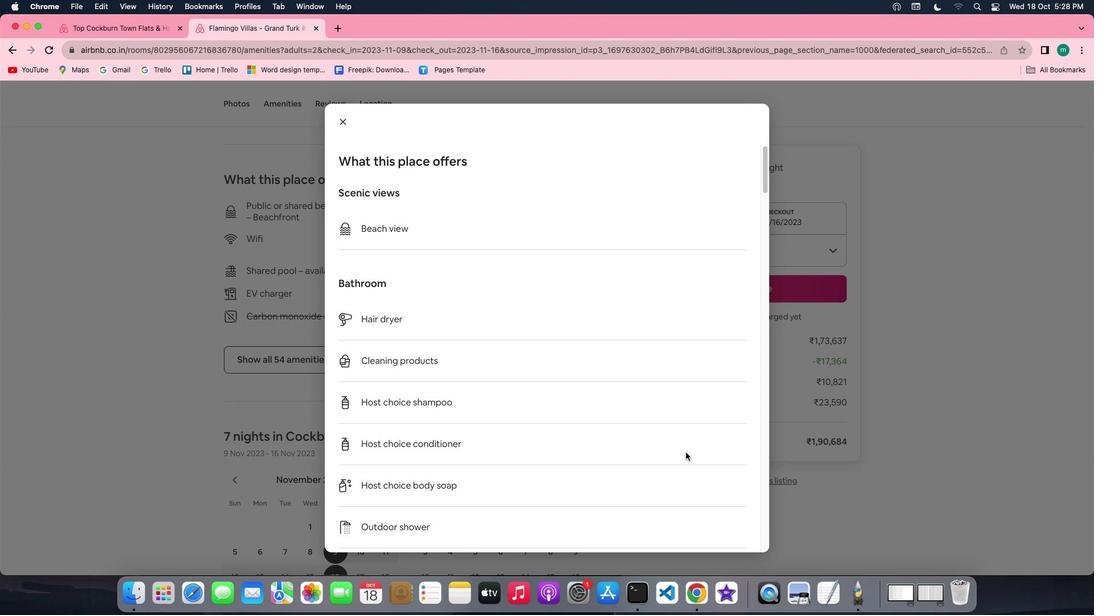 
Action: Mouse scrolled (685, 453) with delta (0, 0)
Screenshot: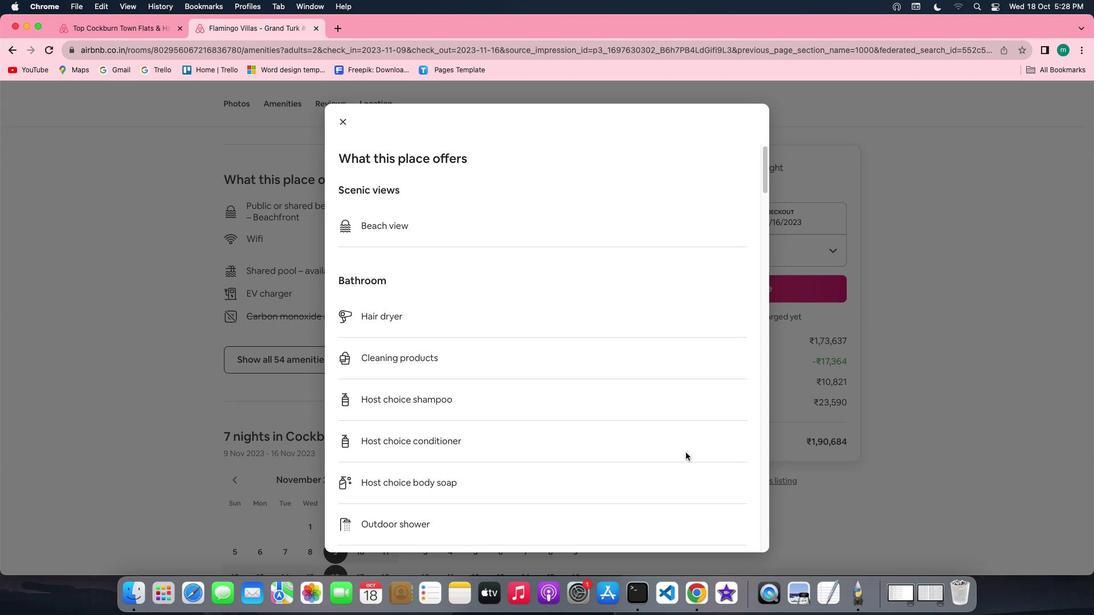 
Action: Mouse scrolled (685, 453) with delta (0, 0)
Screenshot: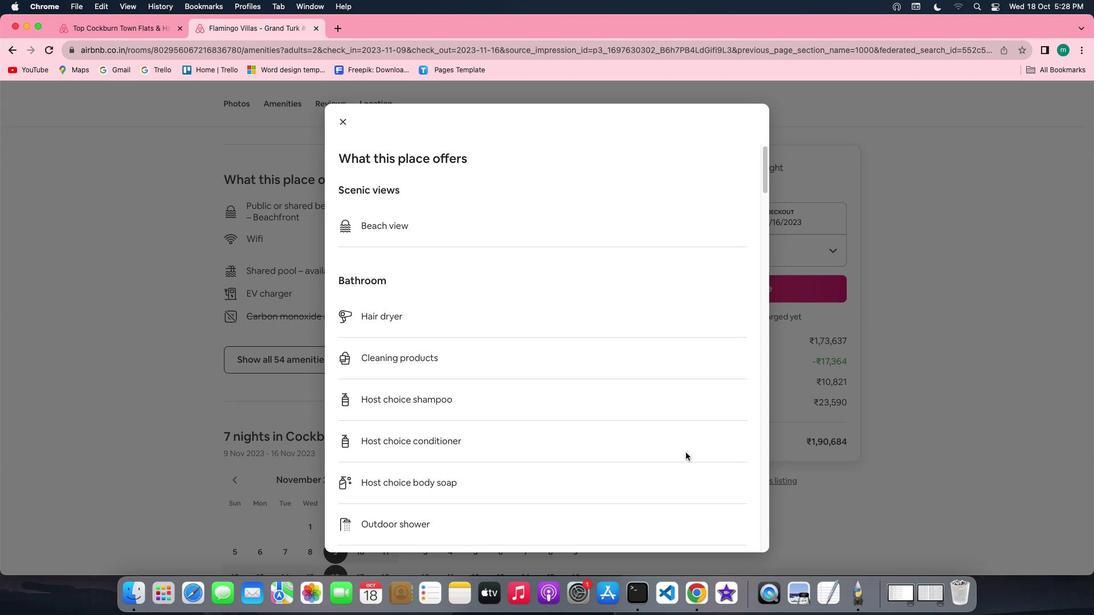 
Action: Mouse scrolled (685, 453) with delta (0, -1)
Screenshot: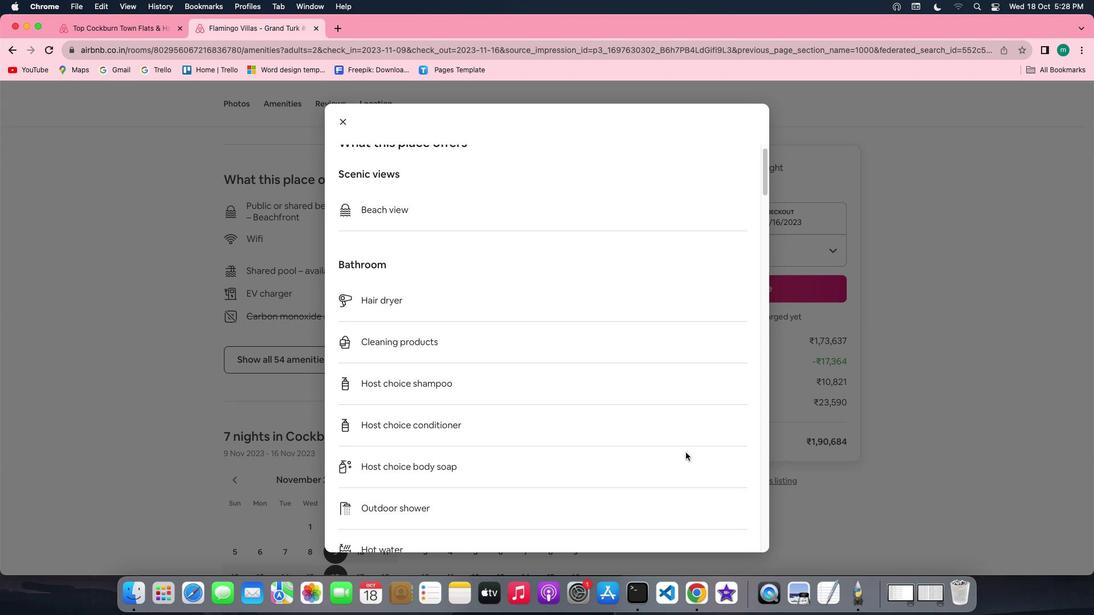 
Action: Mouse scrolled (685, 453) with delta (0, -2)
Screenshot: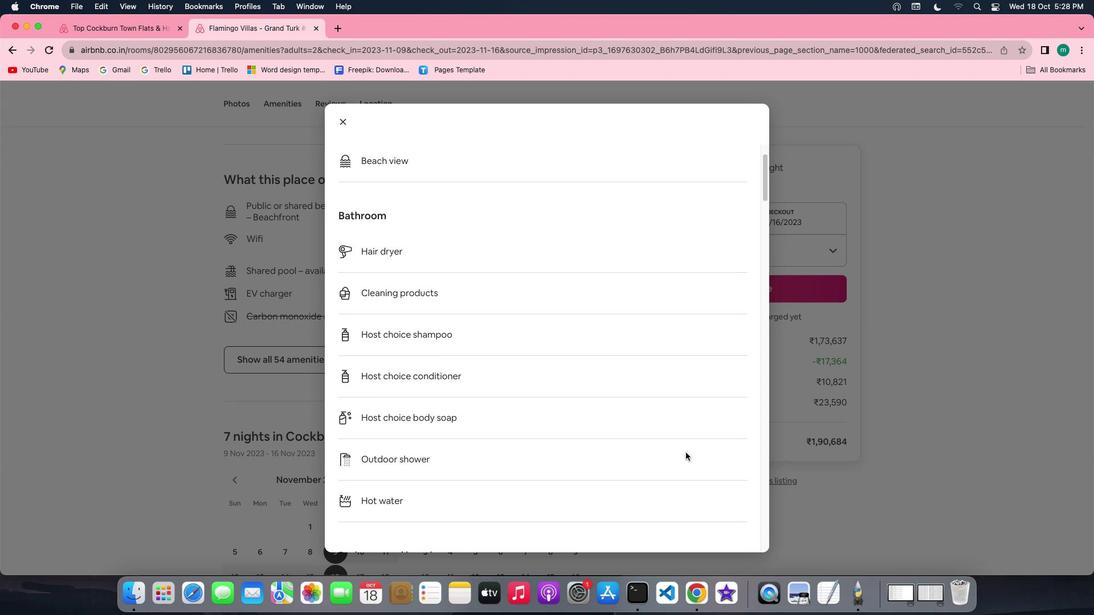 
Action: Mouse scrolled (685, 453) with delta (0, -2)
Screenshot: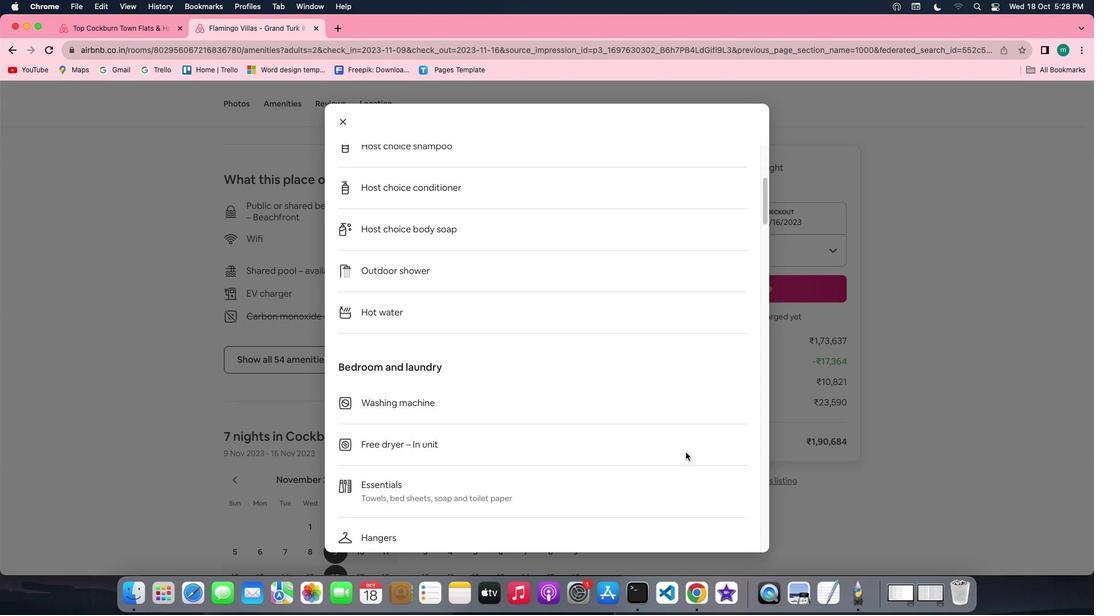 
Action: Mouse scrolled (685, 453) with delta (0, 0)
Screenshot: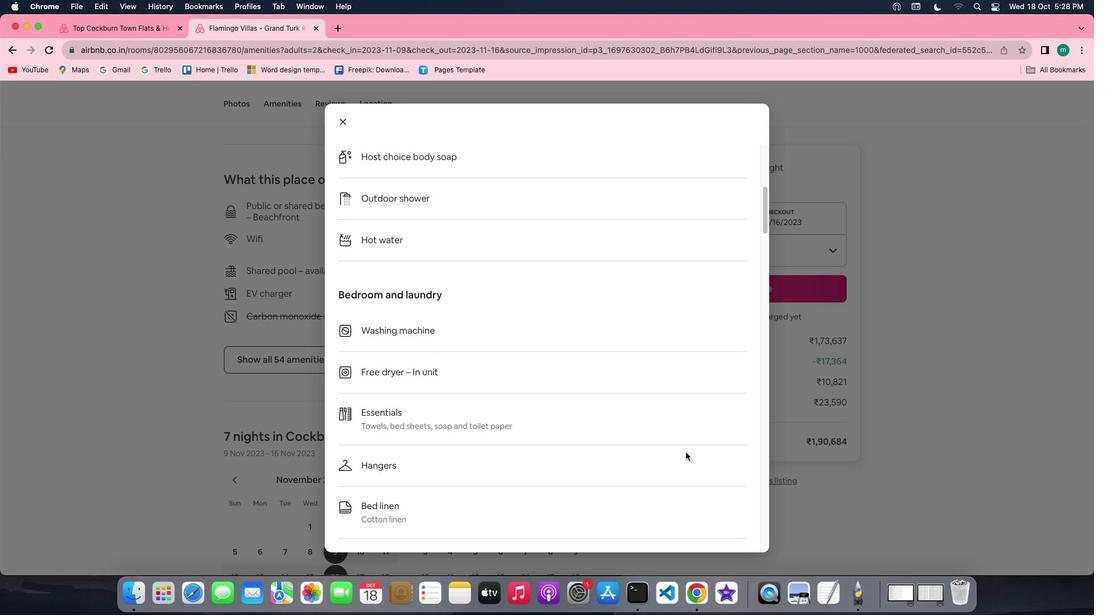 
Action: Mouse scrolled (685, 453) with delta (0, 0)
Screenshot: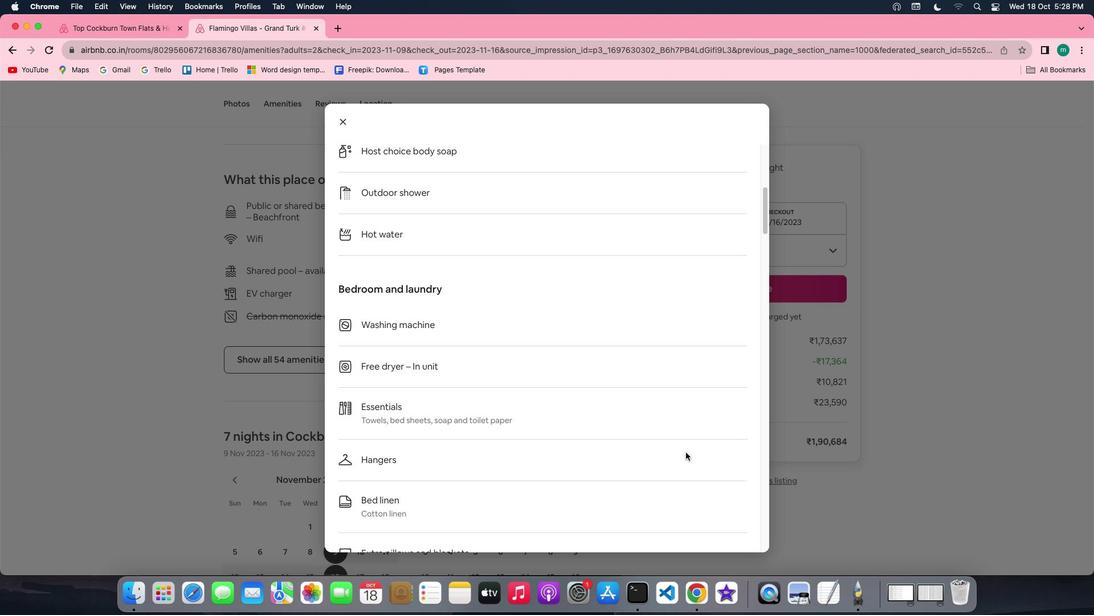 
Action: Mouse scrolled (685, 453) with delta (0, -1)
Screenshot: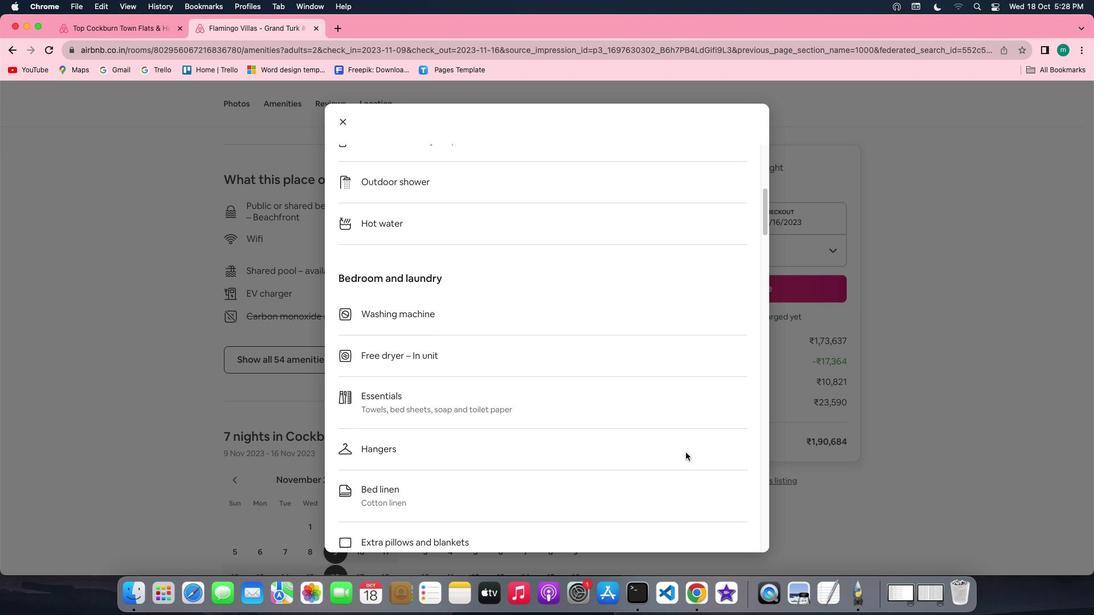 
Action: Mouse scrolled (685, 453) with delta (0, -1)
Screenshot: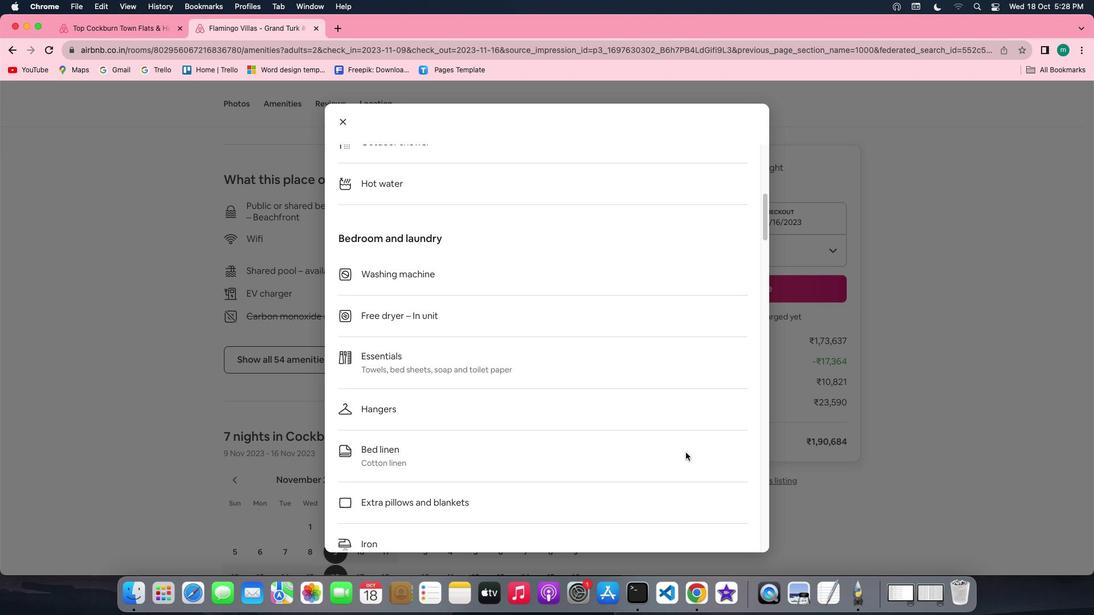 
Action: Mouse scrolled (685, 453) with delta (0, -1)
Screenshot: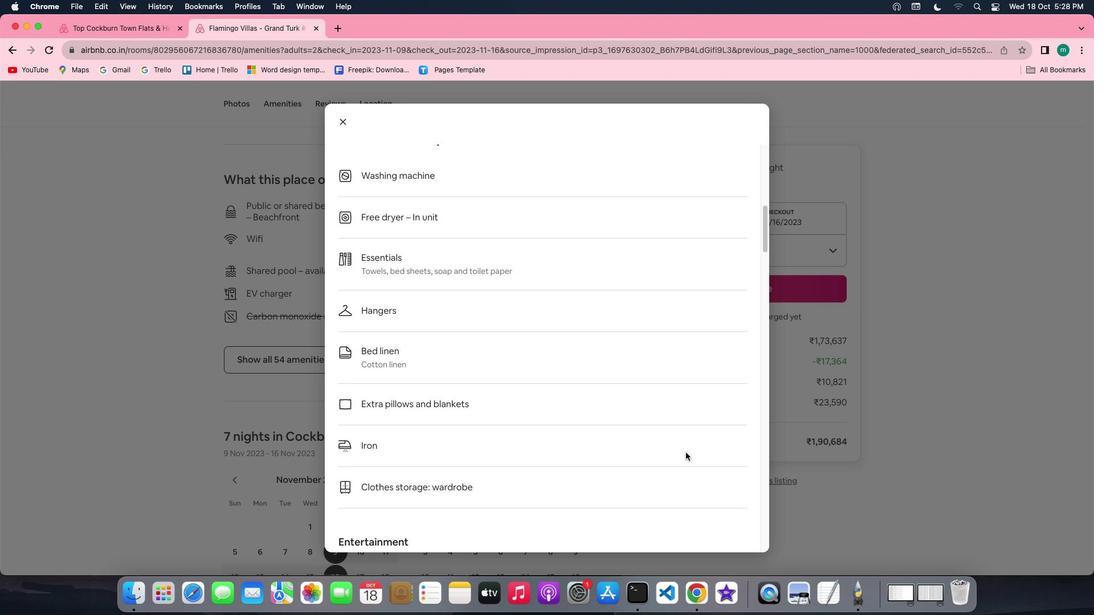 
Action: Mouse scrolled (685, 453) with delta (0, 0)
Screenshot: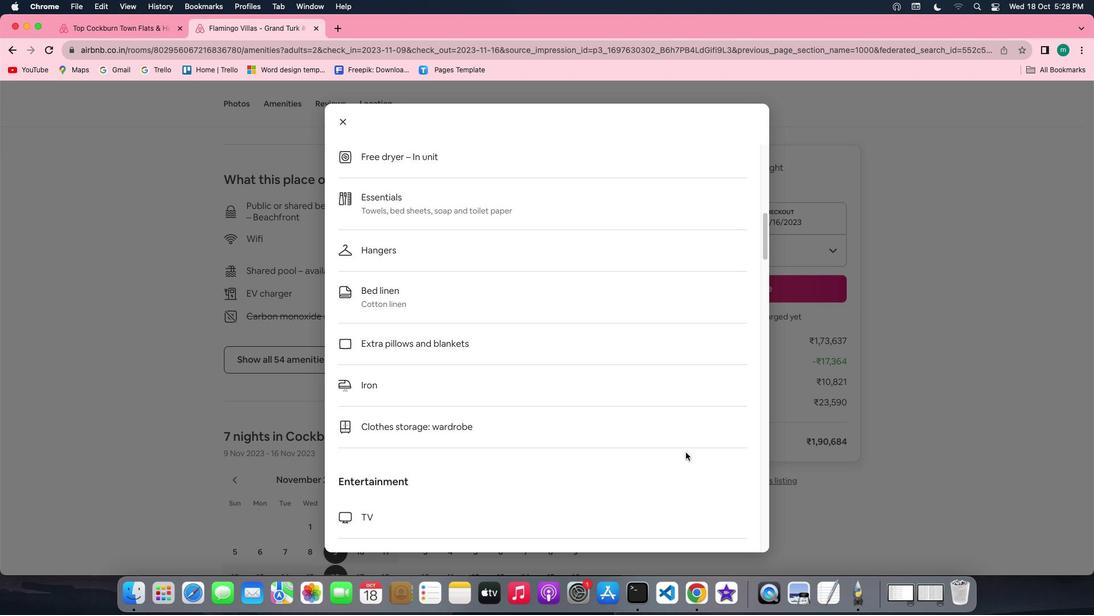 
Action: Mouse scrolled (685, 453) with delta (0, 0)
Screenshot: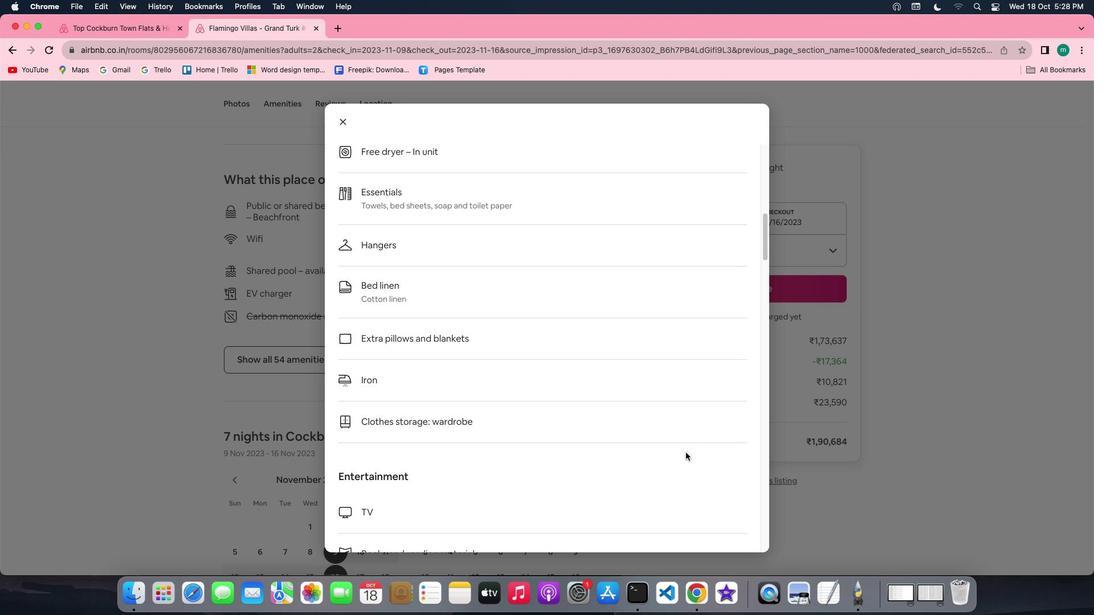 
Action: Mouse scrolled (685, 453) with delta (0, -1)
Screenshot: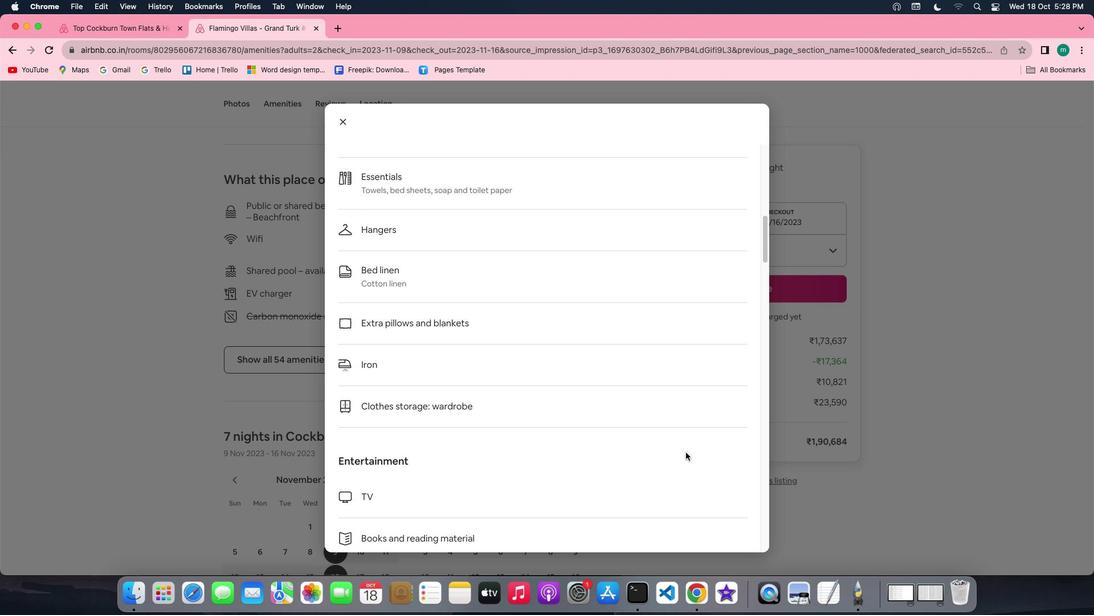 
Action: Mouse scrolled (685, 453) with delta (0, -2)
Screenshot: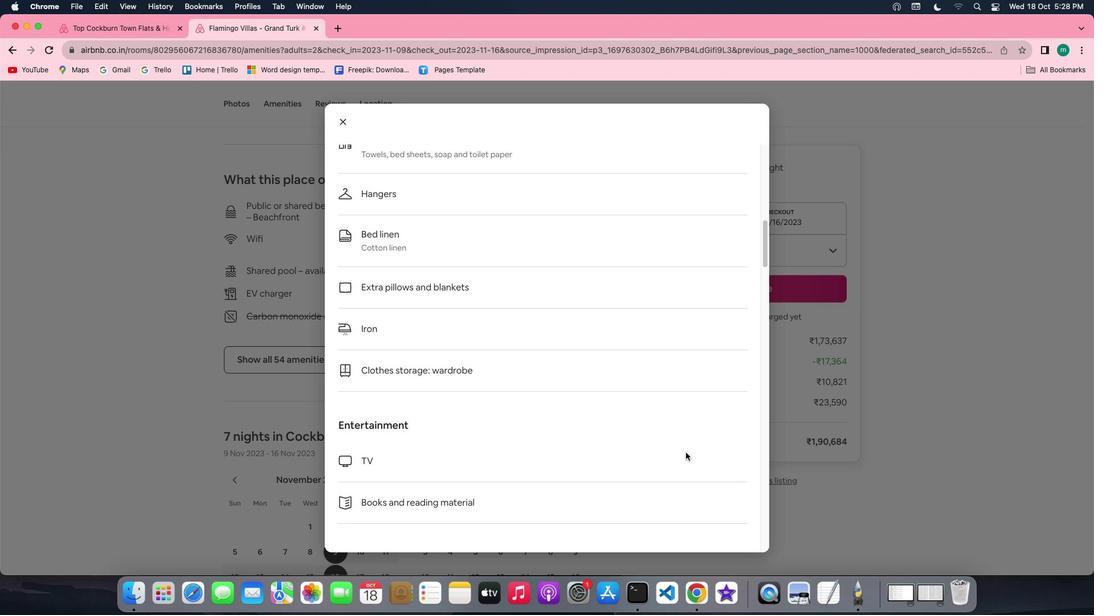 
Action: Mouse scrolled (685, 453) with delta (0, -2)
Screenshot: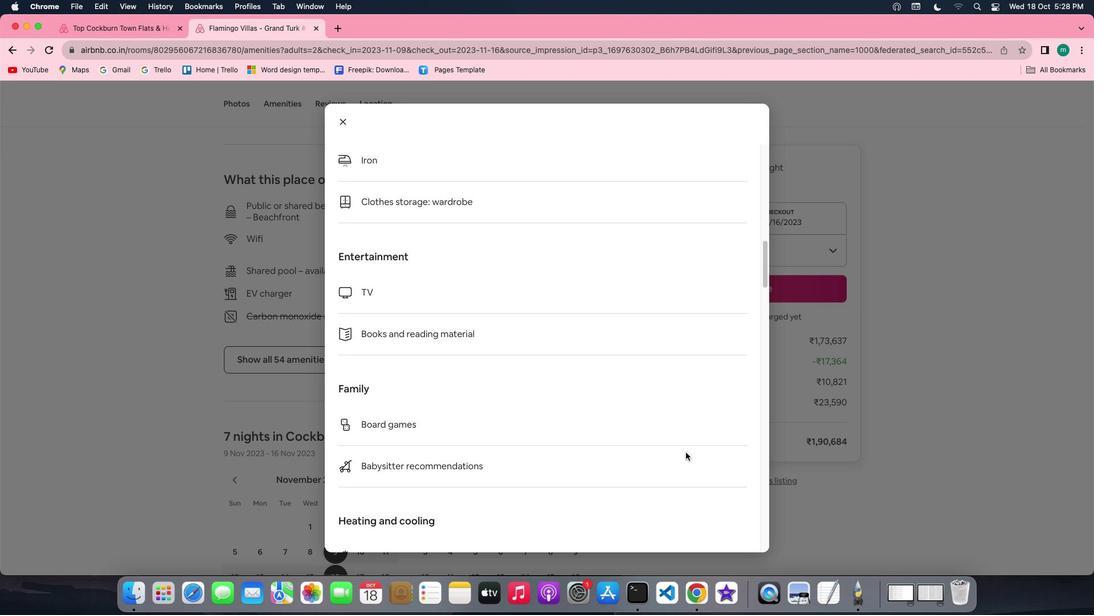 
Action: Mouse scrolled (685, 453) with delta (0, 0)
Screenshot: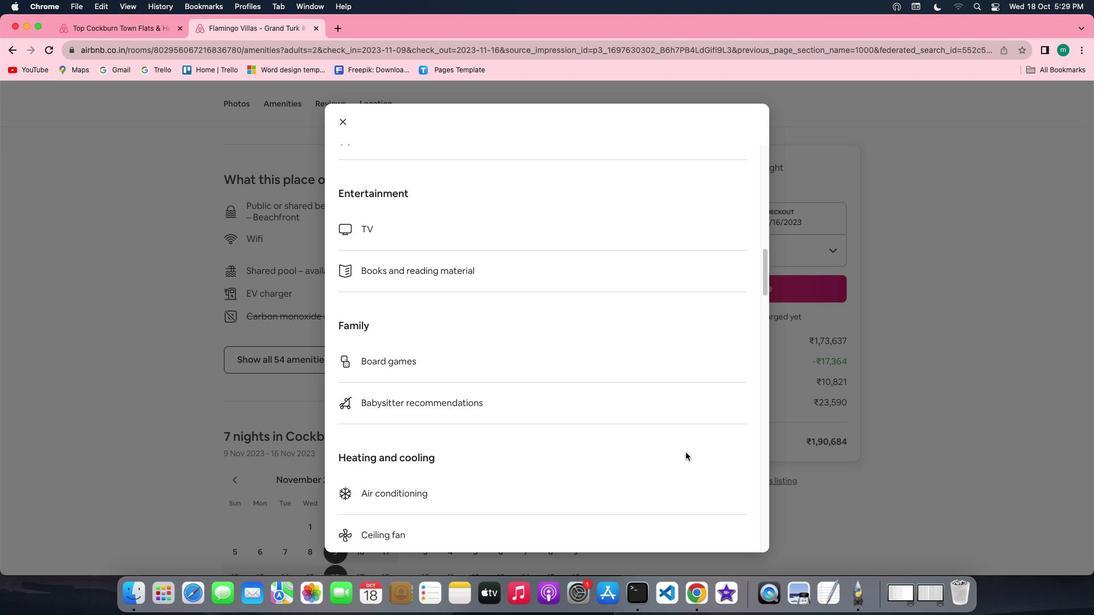 
Action: Mouse scrolled (685, 453) with delta (0, 0)
Screenshot: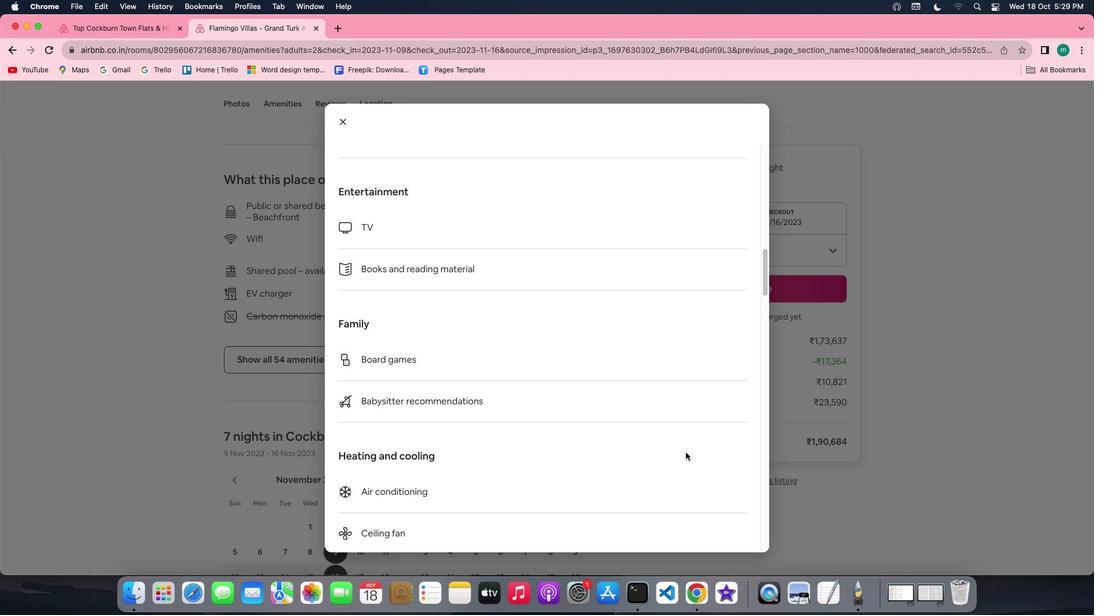 
Action: Mouse scrolled (685, 453) with delta (0, -1)
Screenshot: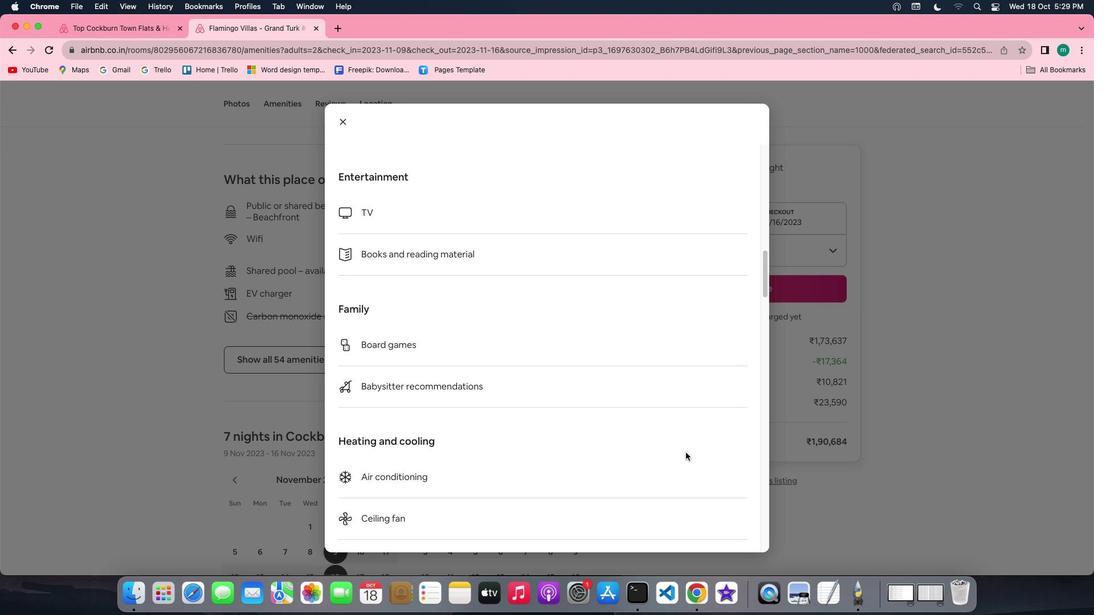 
Action: Mouse scrolled (685, 453) with delta (0, -1)
Screenshot: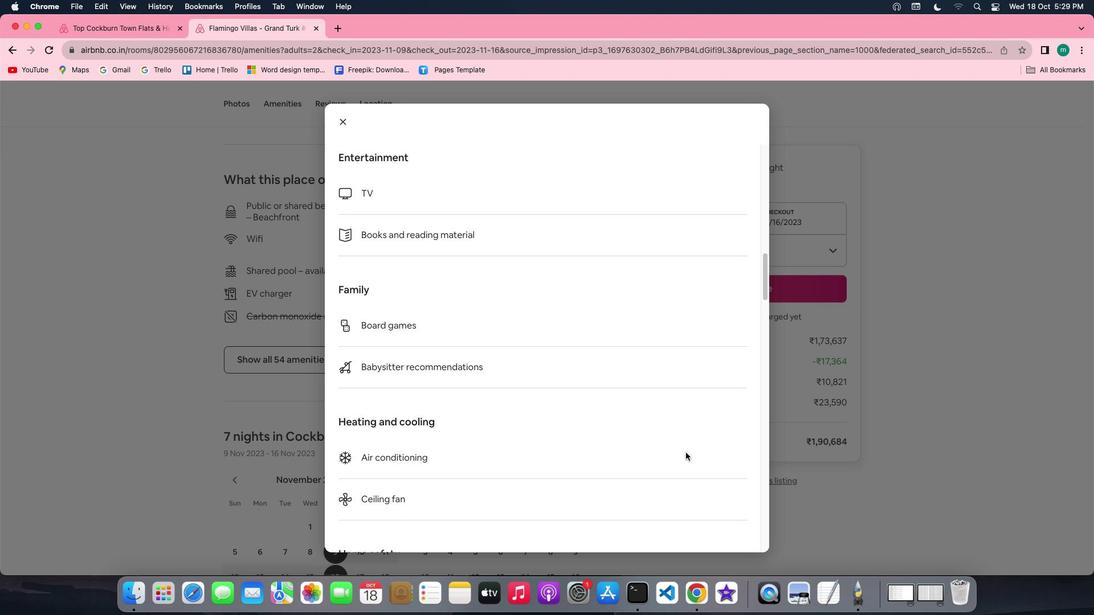 
Action: Mouse scrolled (685, 453) with delta (0, 0)
Screenshot: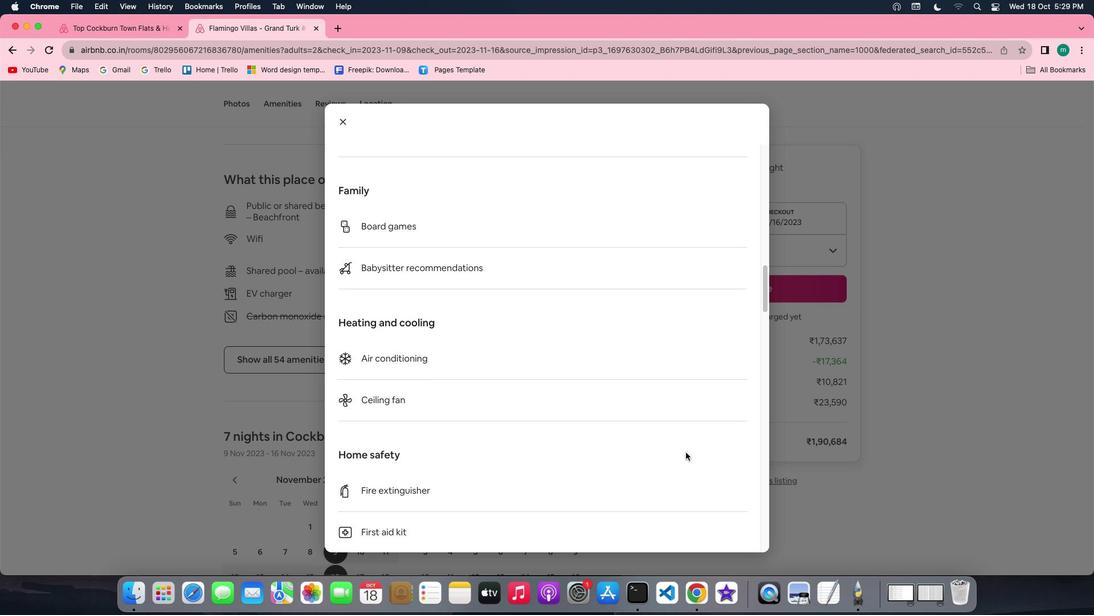 
Action: Mouse scrolled (685, 453) with delta (0, 0)
Screenshot: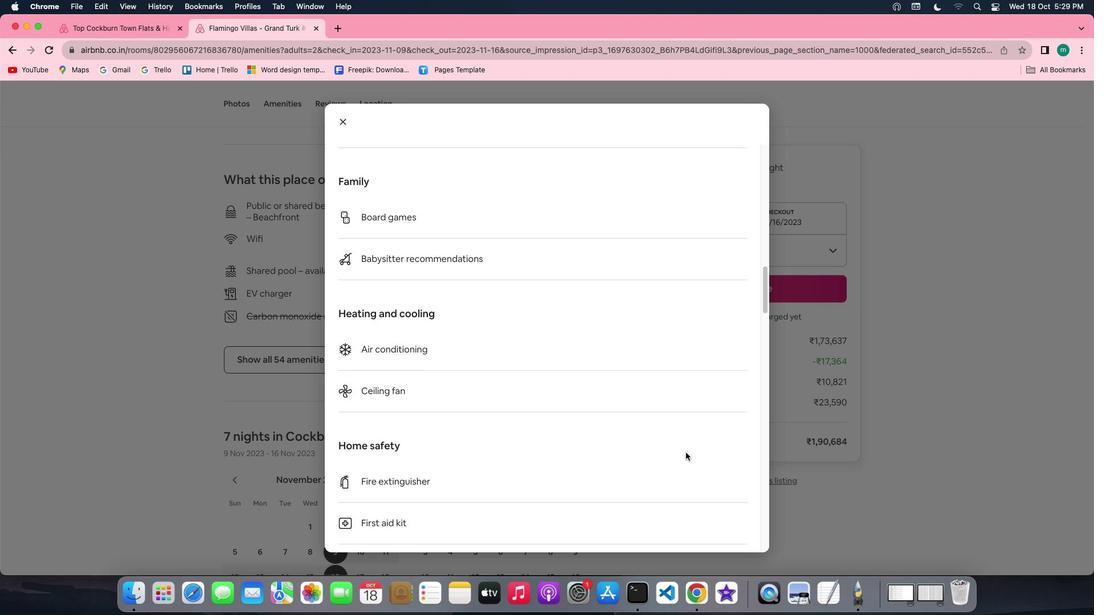 
Action: Mouse scrolled (685, 453) with delta (0, -1)
Screenshot: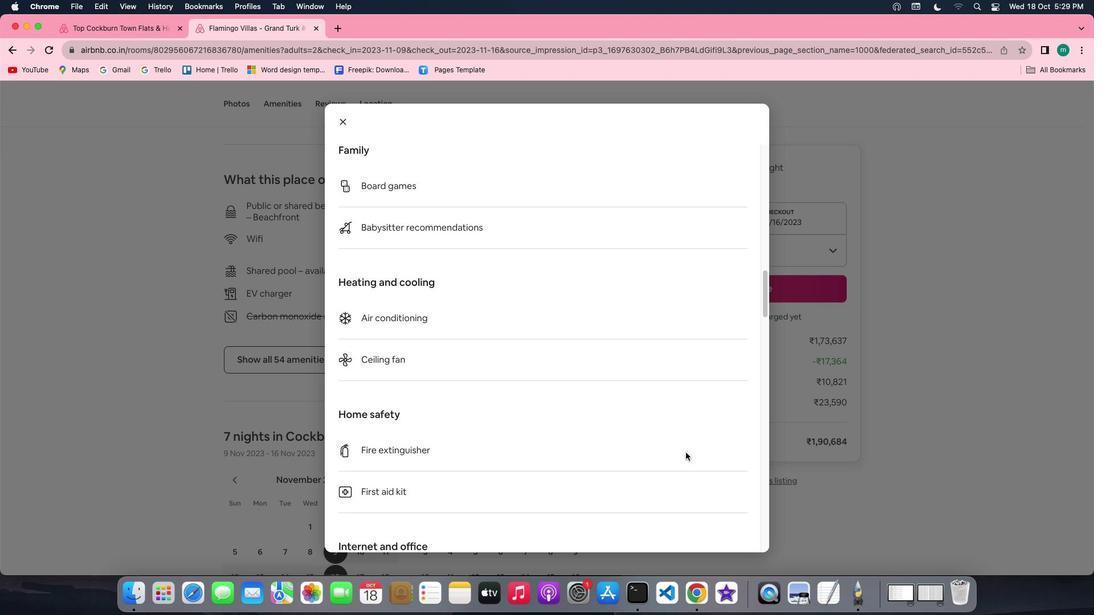 
Action: Mouse scrolled (685, 453) with delta (0, -2)
Screenshot: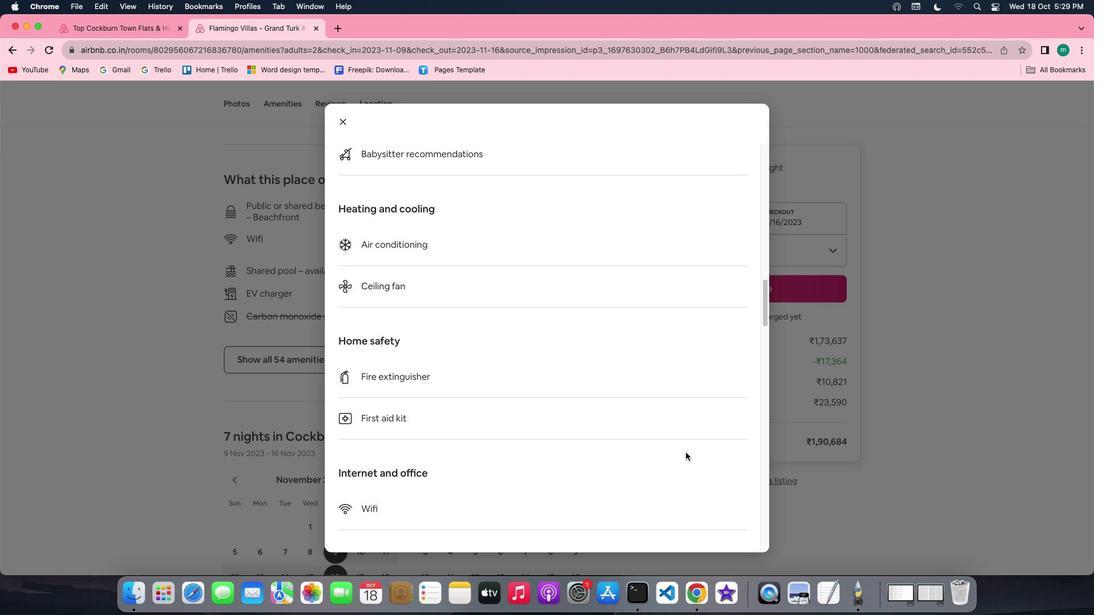 
Action: Mouse scrolled (685, 453) with delta (0, -2)
Screenshot: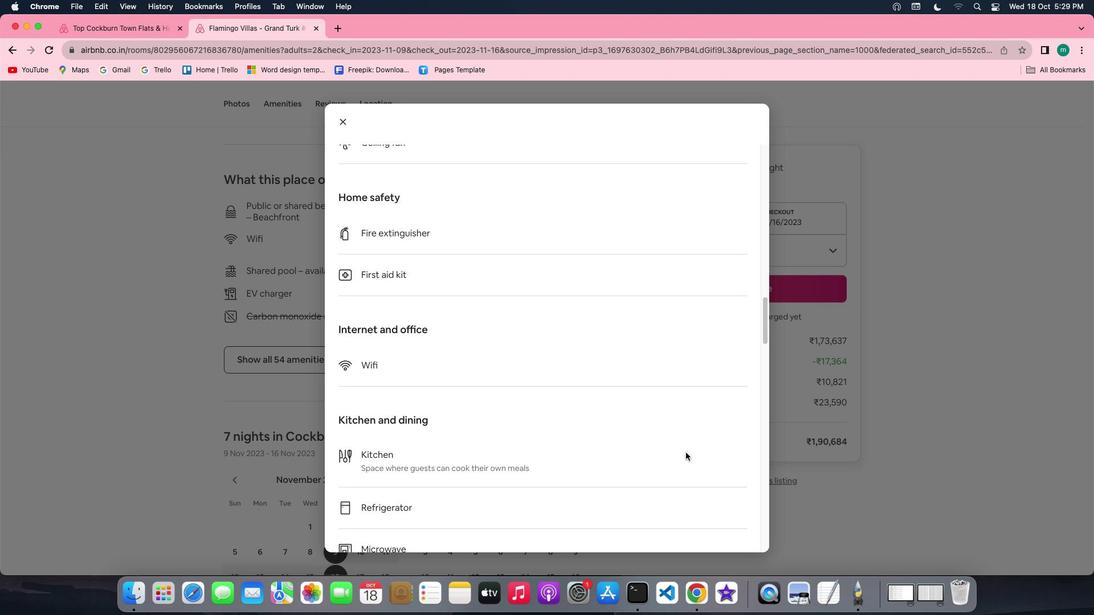 
Action: Mouse scrolled (685, 453) with delta (0, 0)
Screenshot: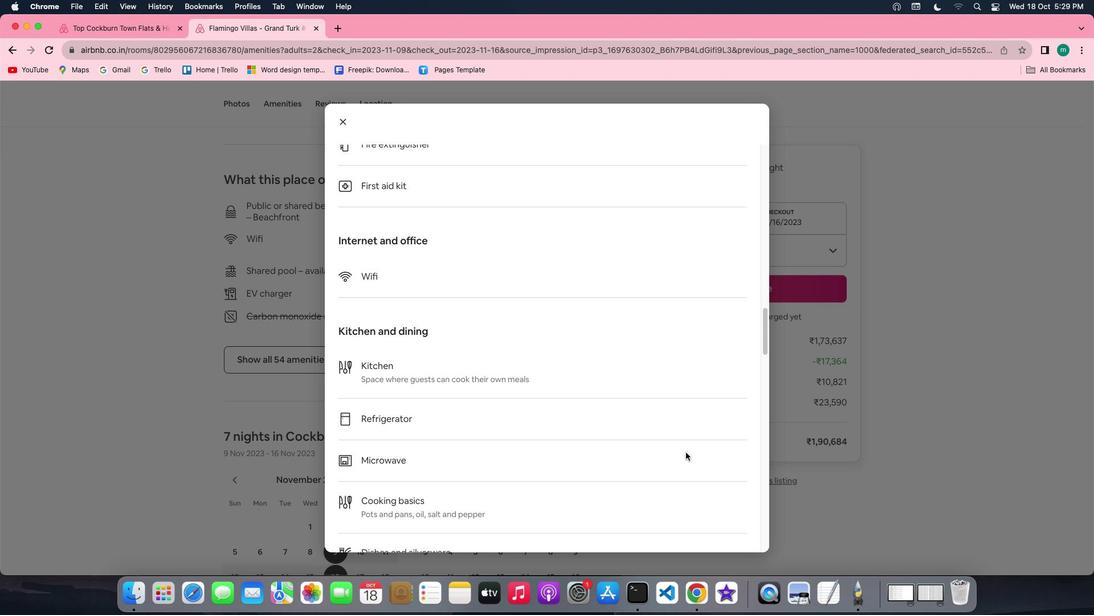
Action: Mouse scrolled (685, 453) with delta (0, 0)
Screenshot: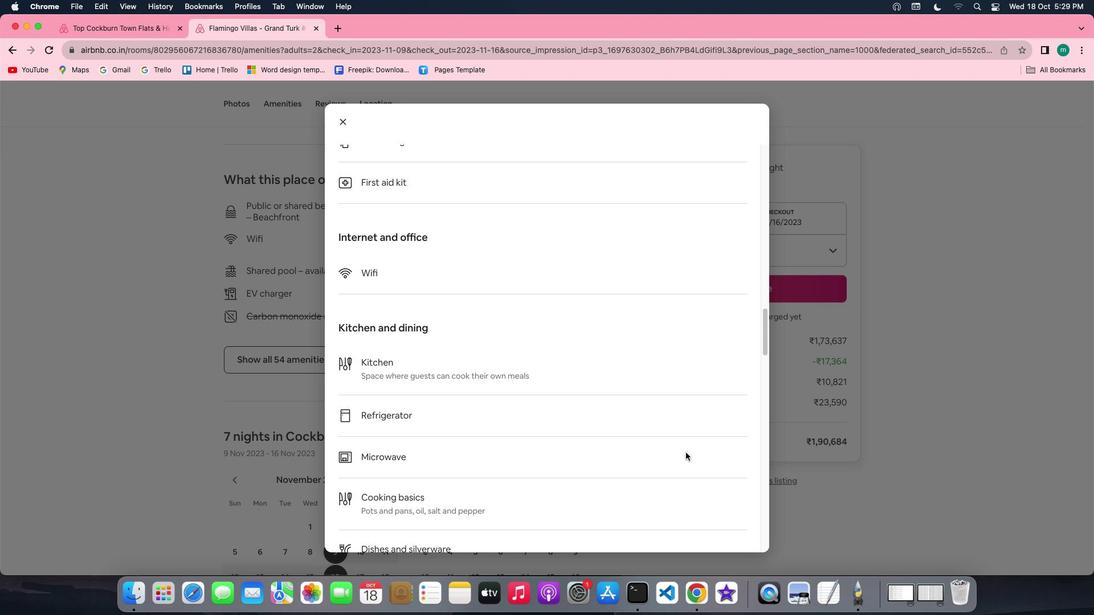 
Action: Mouse scrolled (685, 453) with delta (0, -1)
Screenshot: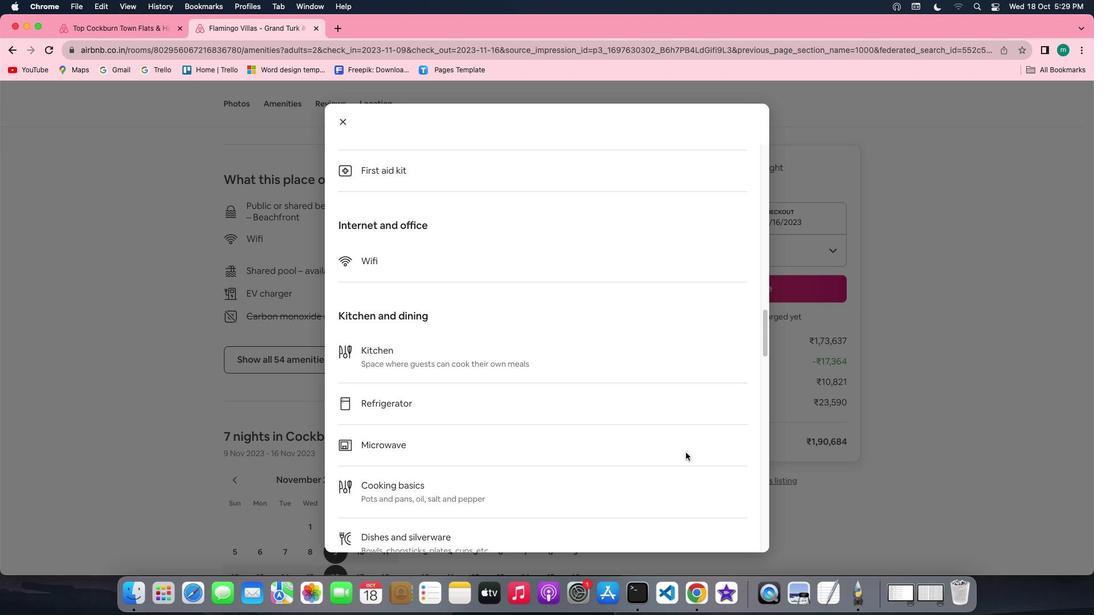 
Action: Mouse scrolled (685, 453) with delta (0, -2)
Screenshot: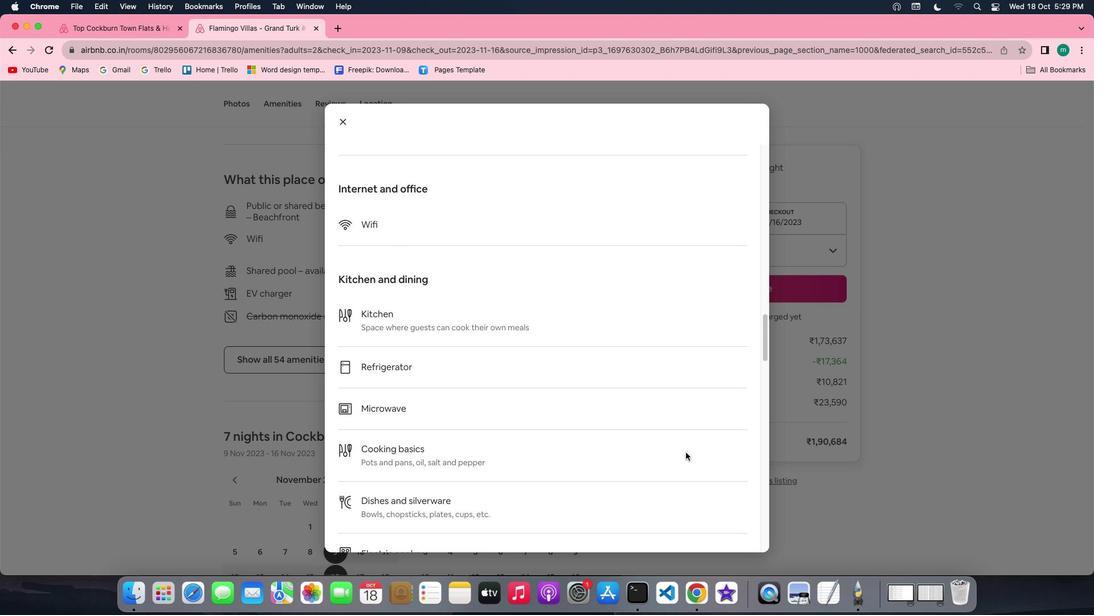 
Action: Mouse scrolled (685, 453) with delta (0, -2)
Screenshot: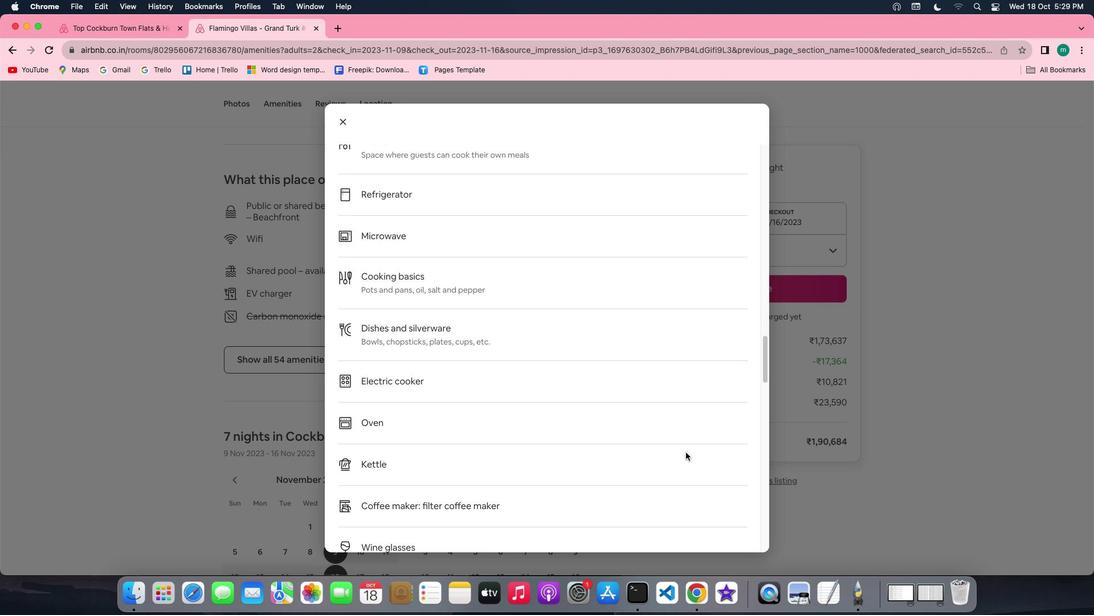 
Action: Mouse scrolled (685, 453) with delta (0, 0)
Screenshot: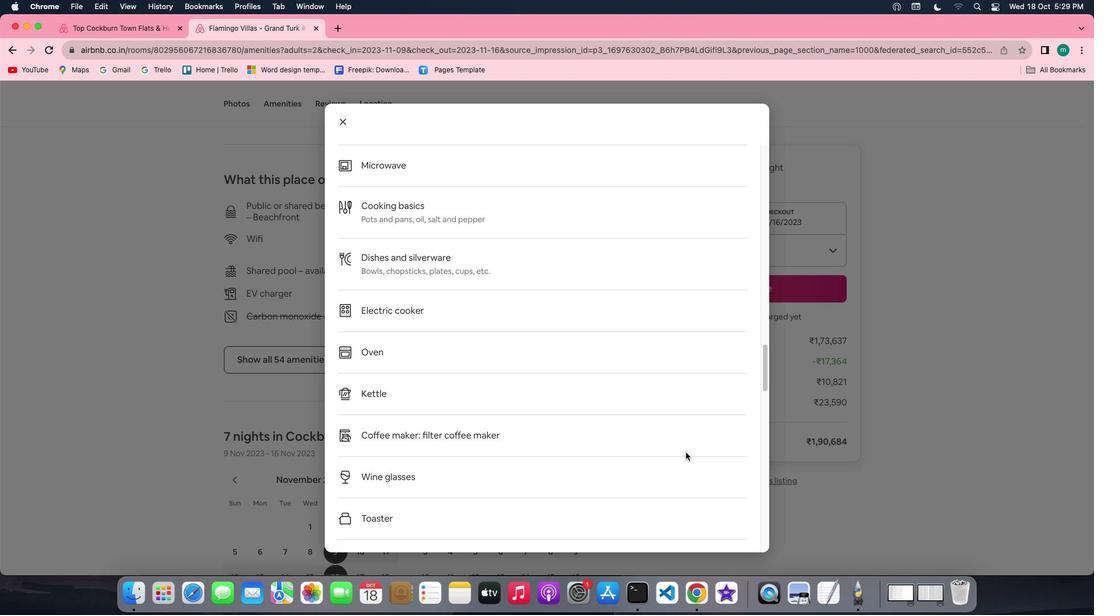 
Action: Mouse scrolled (685, 453) with delta (0, 0)
Screenshot: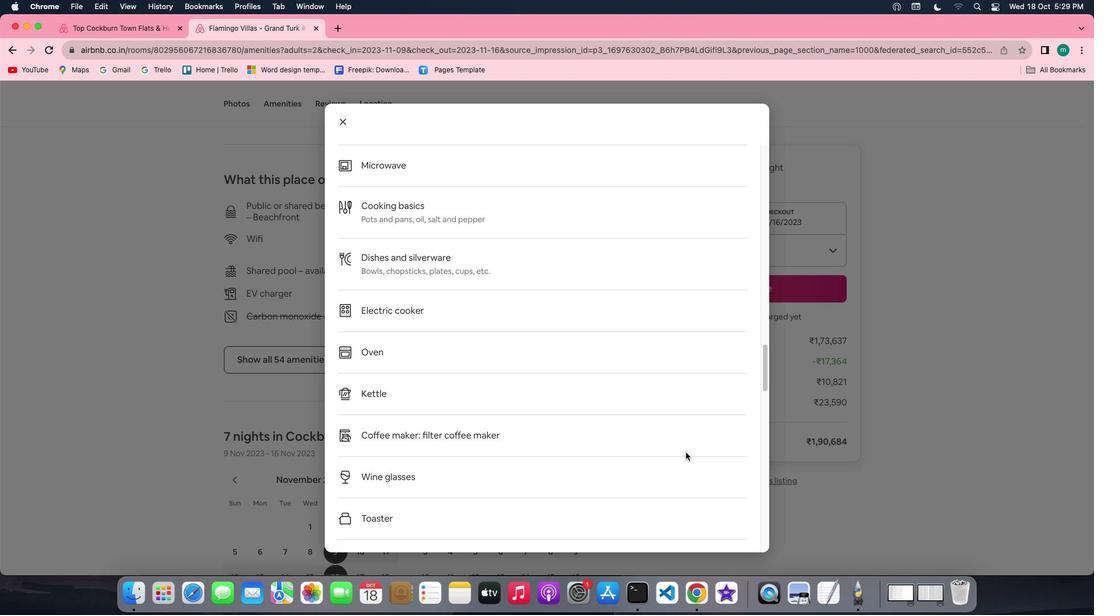 
Action: Mouse scrolled (685, 453) with delta (0, -1)
Screenshot: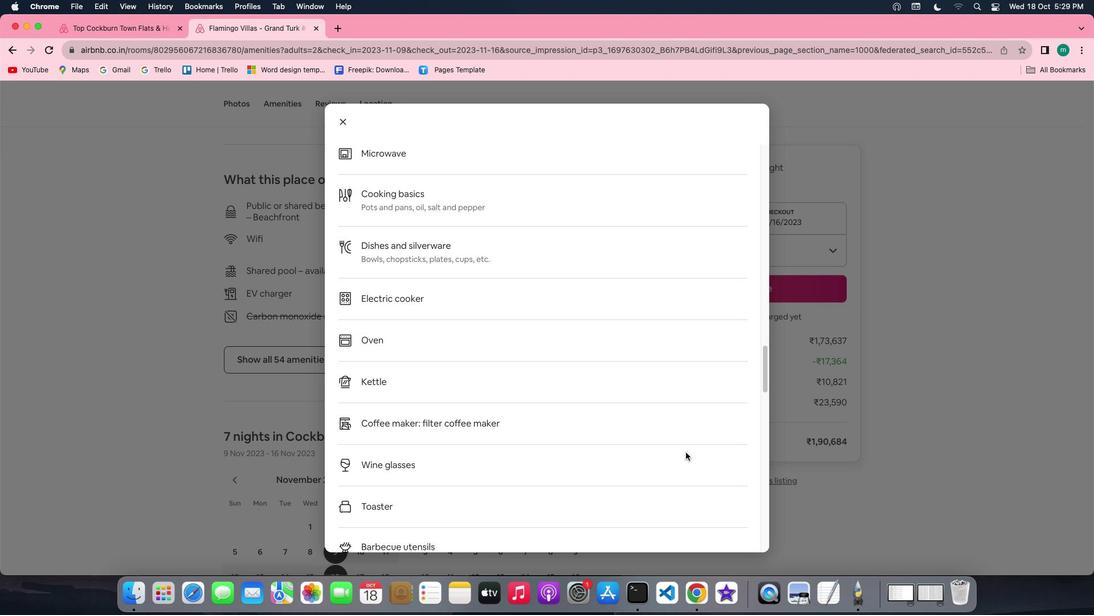 
Action: Mouse scrolled (685, 453) with delta (0, -2)
Screenshot: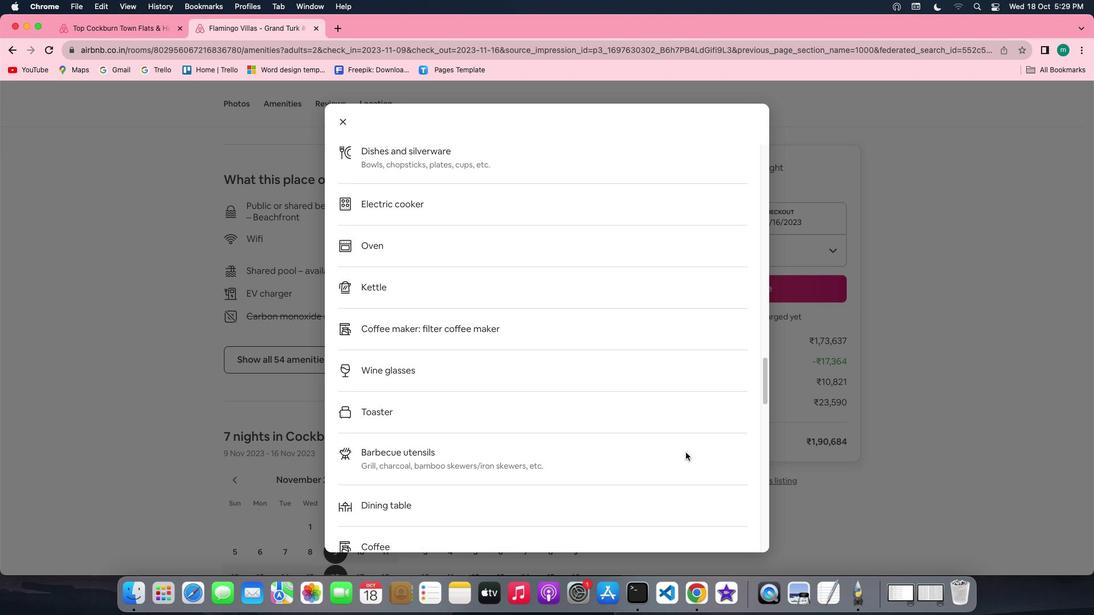 
Action: Mouse scrolled (685, 453) with delta (0, 0)
Screenshot: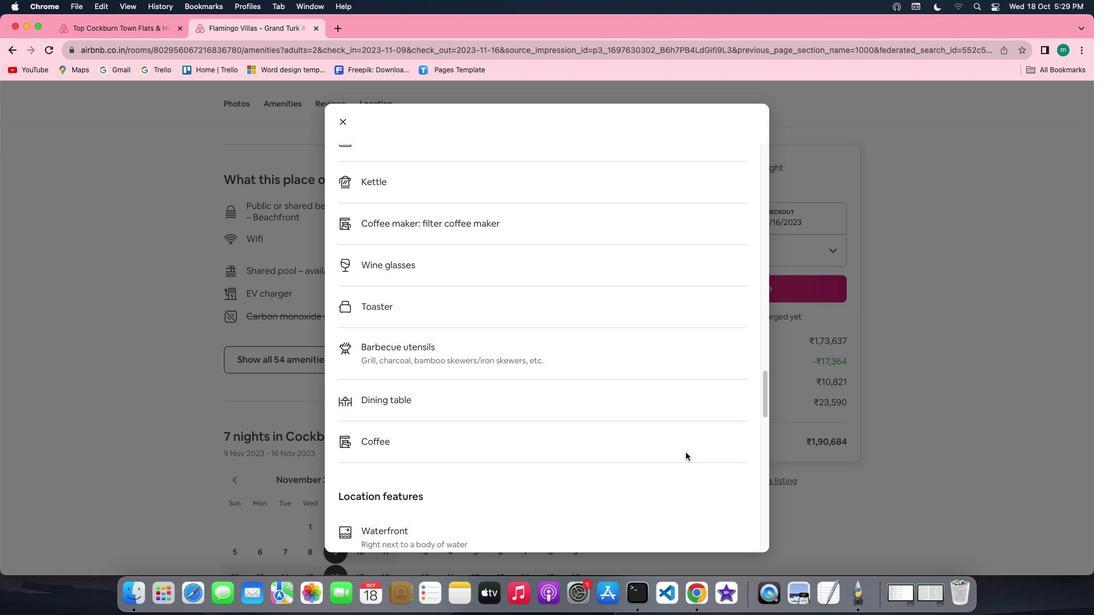 
Action: Mouse scrolled (685, 453) with delta (0, 0)
Screenshot: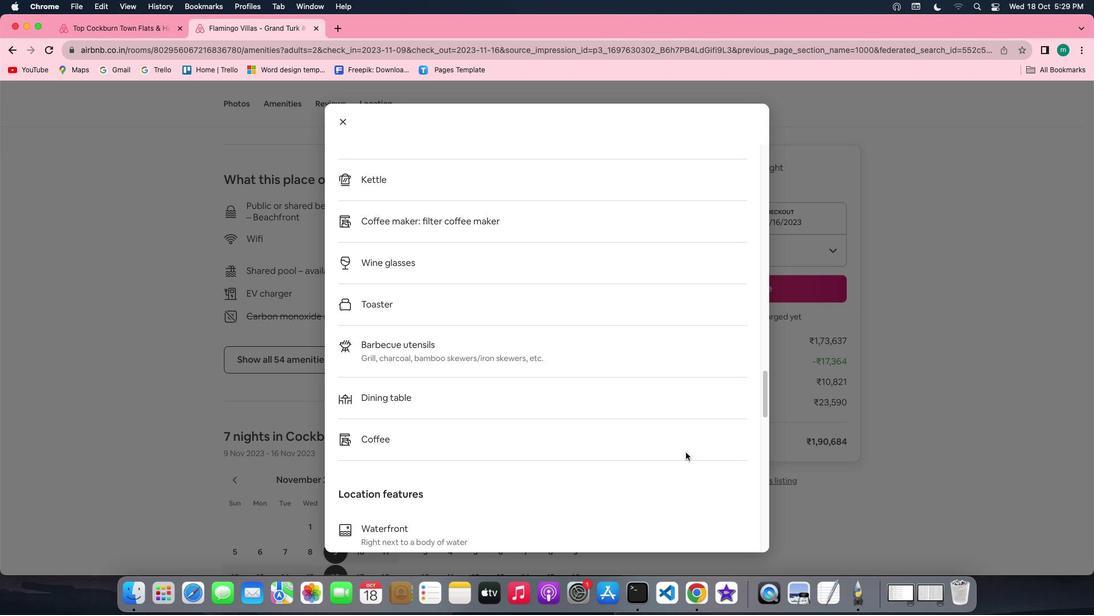 
Action: Mouse scrolled (685, 453) with delta (0, 0)
Screenshot: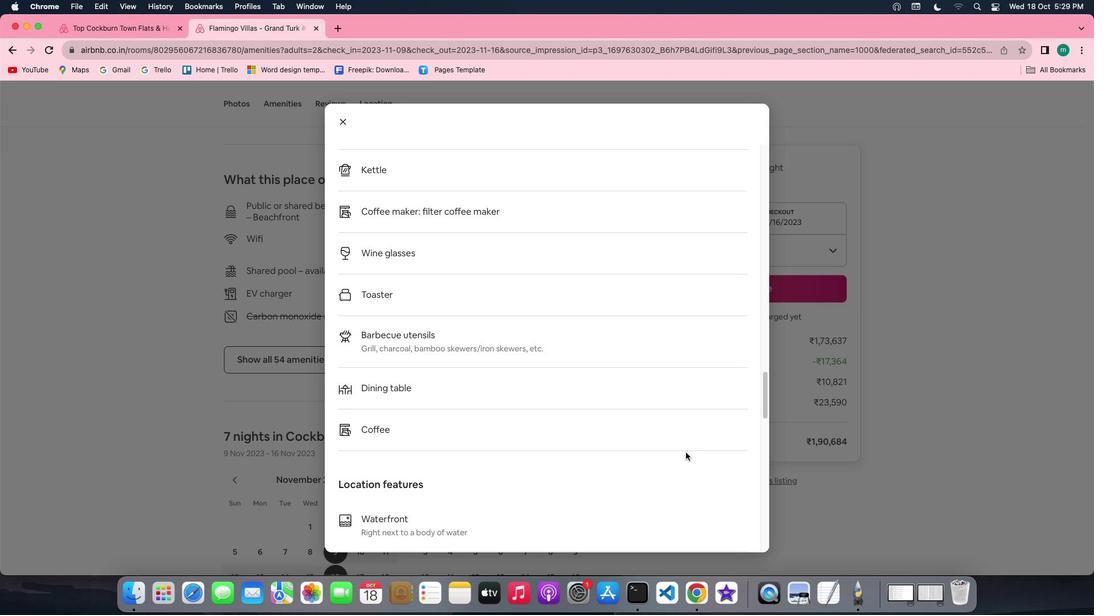 
Action: Mouse scrolled (685, 453) with delta (0, -1)
Screenshot: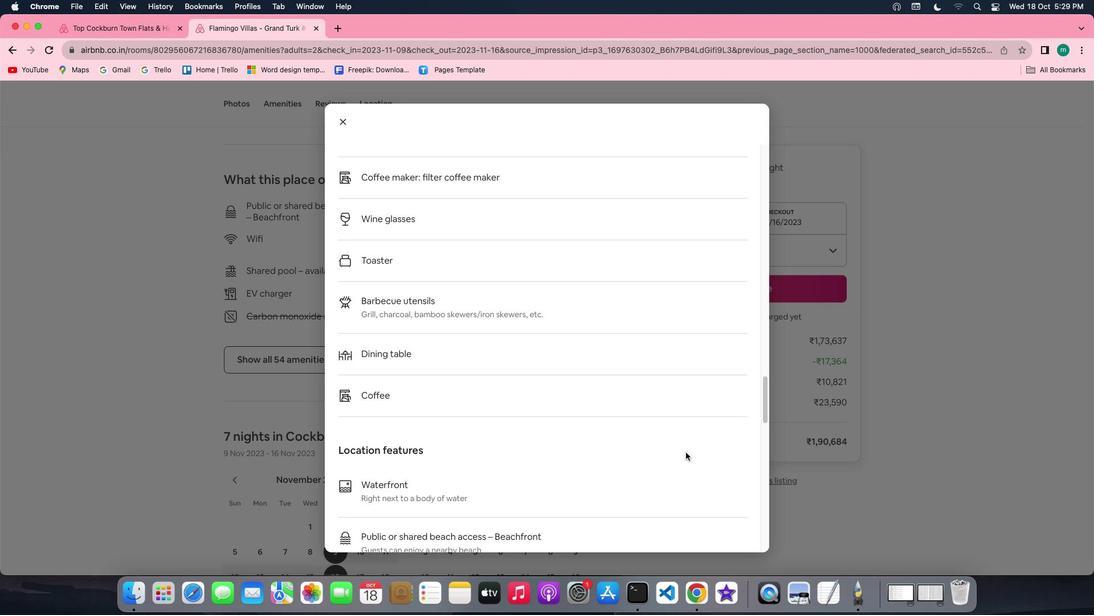 
Action: Mouse scrolled (685, 453) with delta (0, -2)
Screenshot: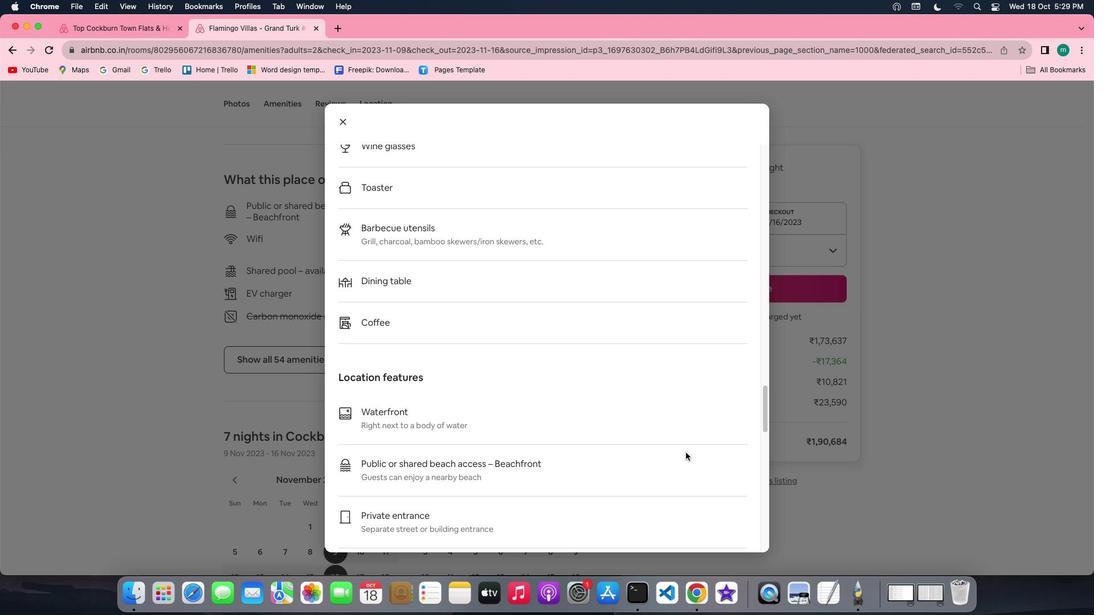 
Action: Mouse scrolled (685, 453) with delta (0, -2)
Screenshot: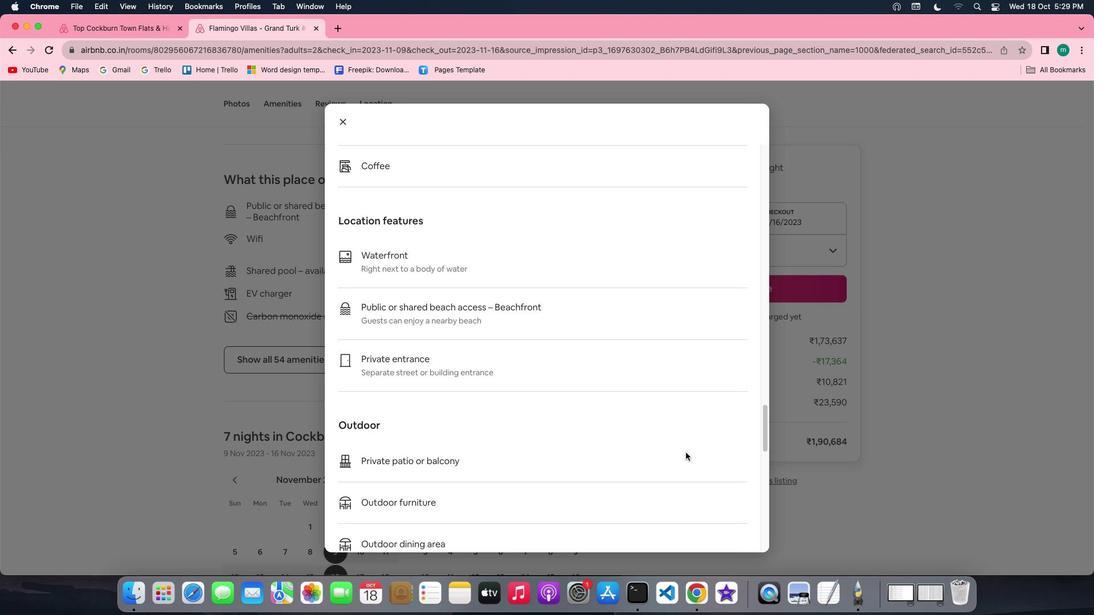 
Action: Mouse scrolled (685, 453) with delta (0, 0)
Screenshot: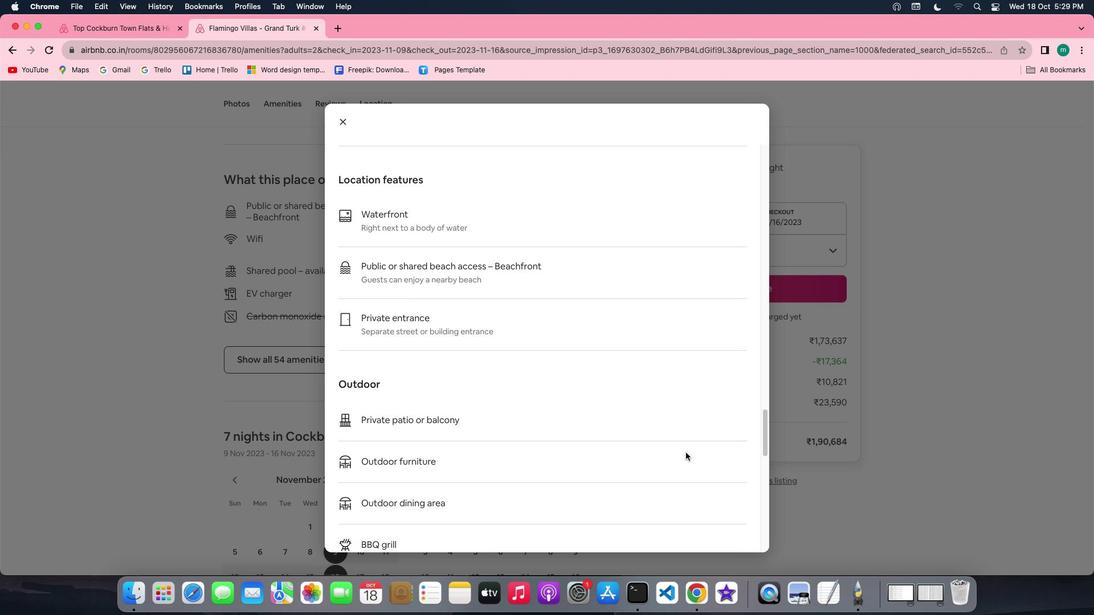 
Action: Mouse scrolled (685, 453) with delta (0, 0)
Screenshot: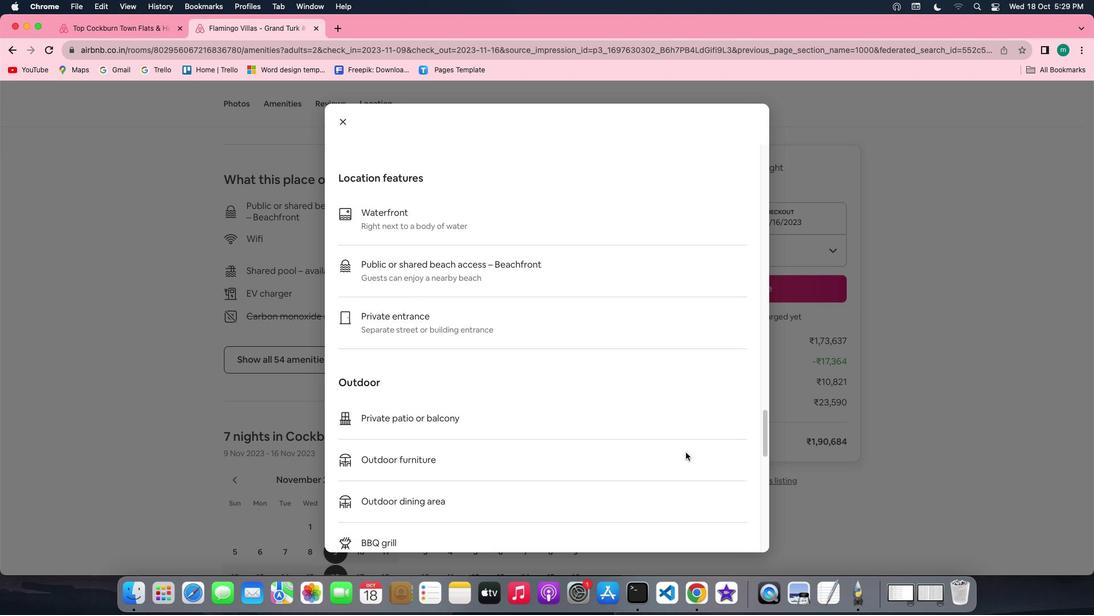 
Action: Mouse scrolled (685, 453) with delta (0, -1)
Screenshot: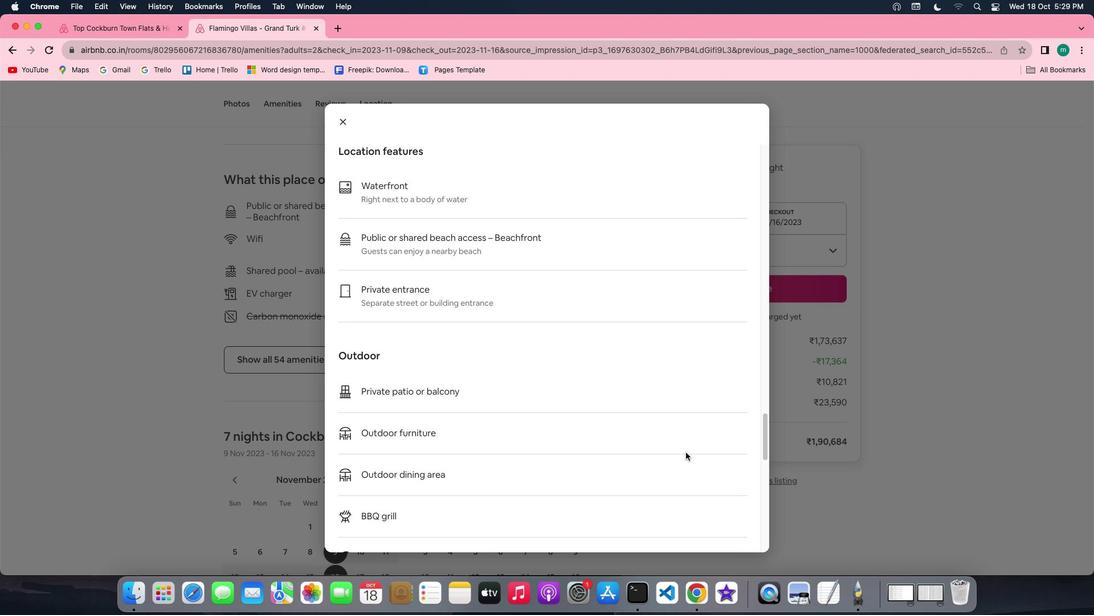 
Action: Mouse scrolled (685, 453) with delta (0, -2)
Screenshot: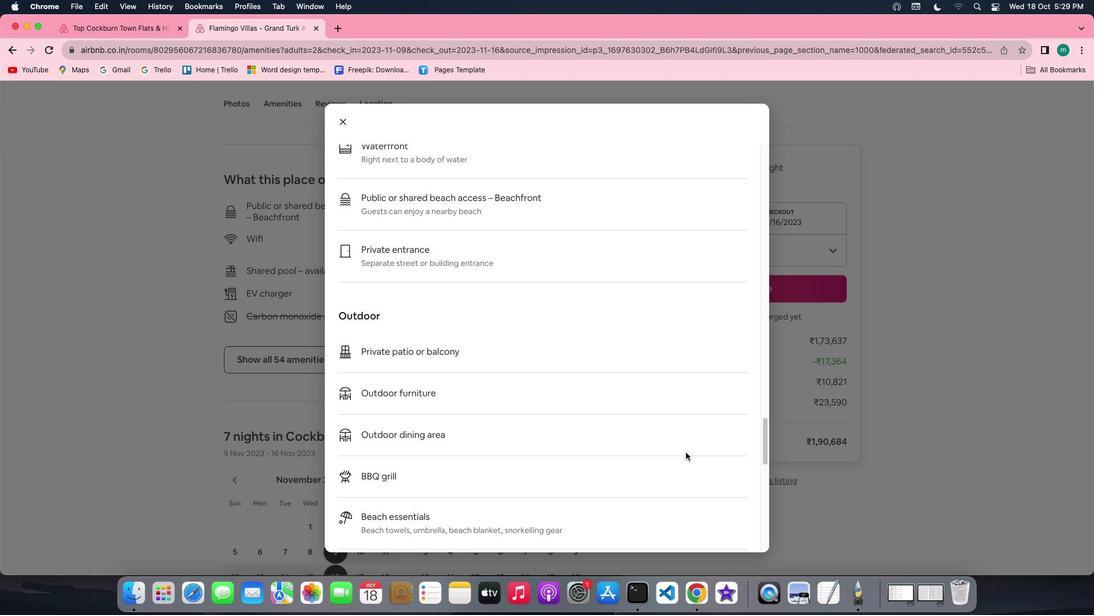 
Action: Mouse scrolled (685, 453) with delta (0, -1)
Screenshot: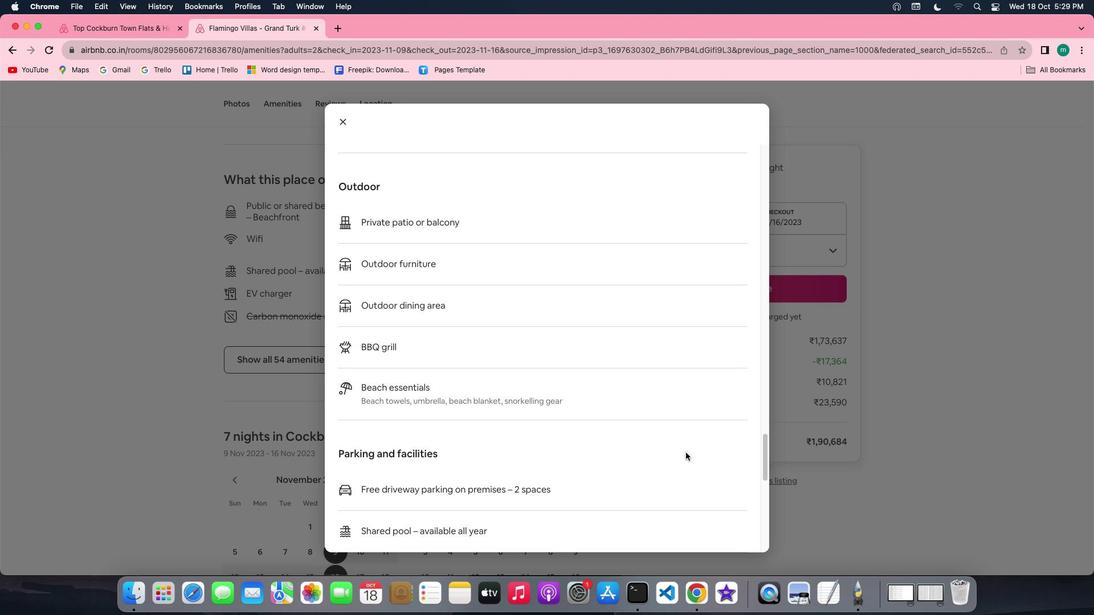 
Action: Mouse scrolled (685, 453) with delta (0, 0)
Screenshot: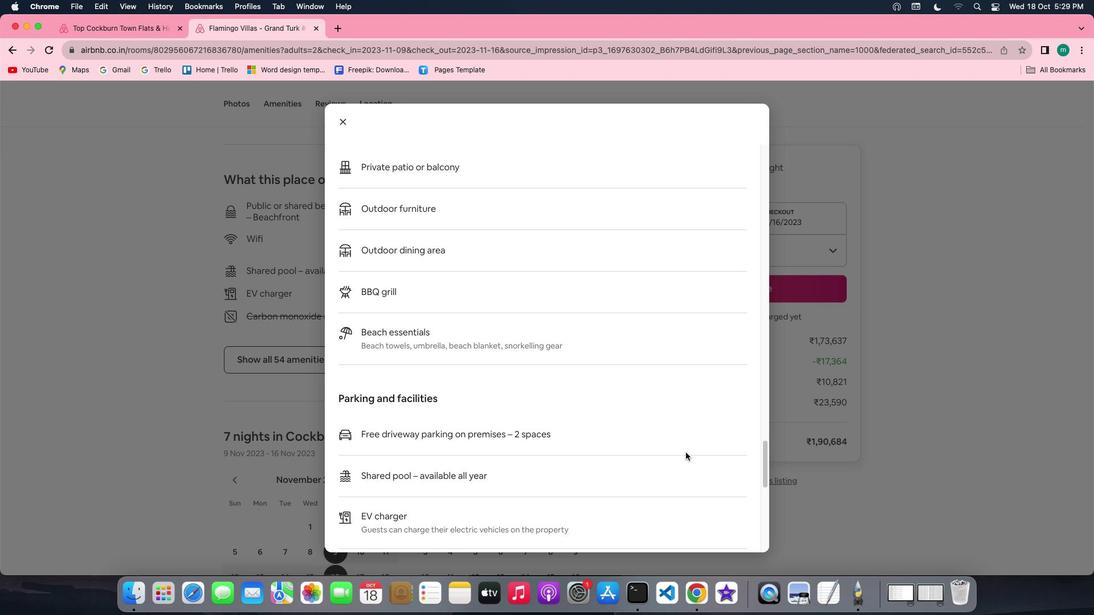 
Action: Mouse scrolled (685, 453) with delta (0, 0)
Screenshot: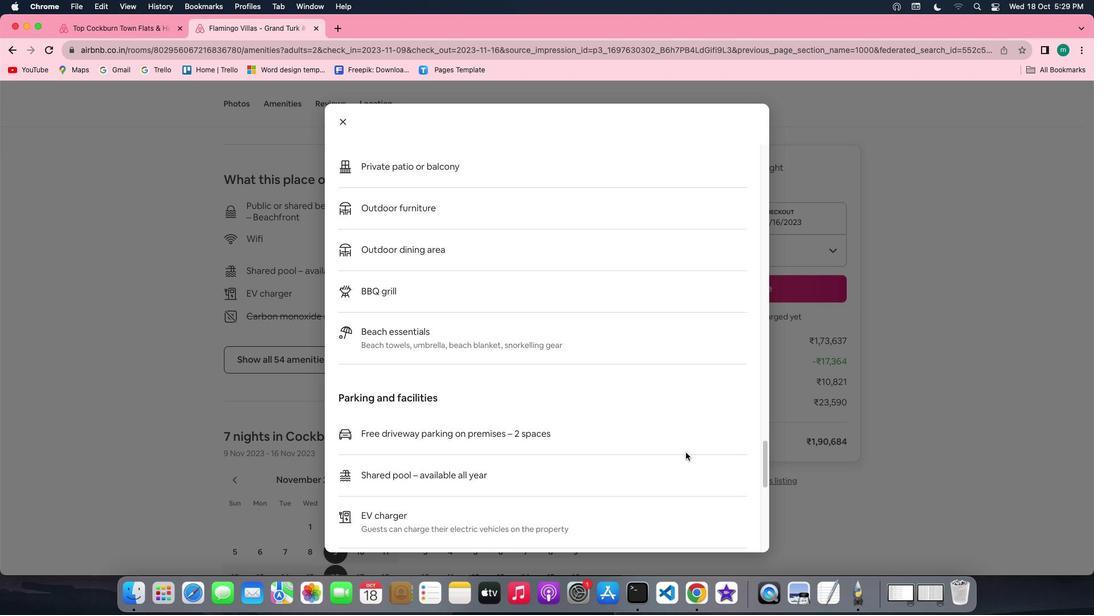 
Action: Mouse scrolled (685, 453) with delta (0, -1)
Screenshot: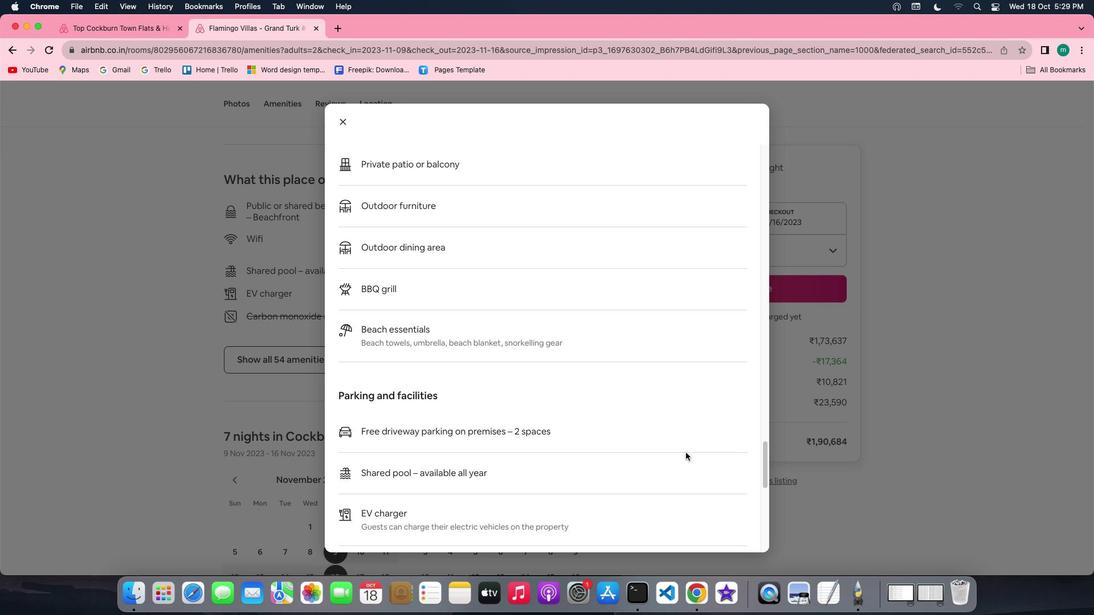 
Action: Mouse scrolled (685, 453) with delta (0, -2)
Screenshot: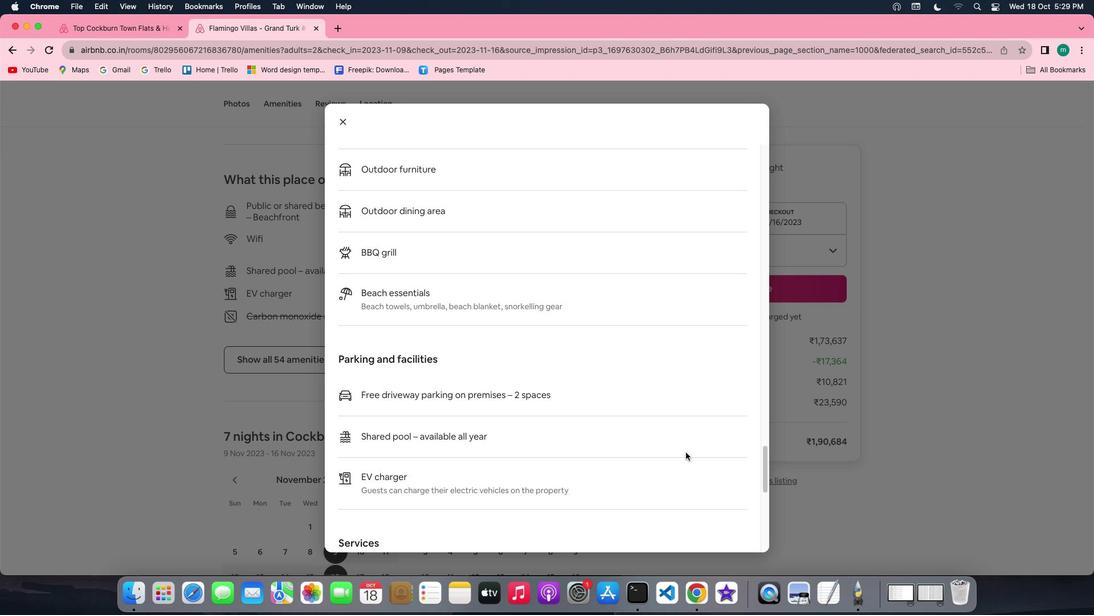 
Action: Mouse scrolled (685, 453) with delta (0, -2)
Screenshot: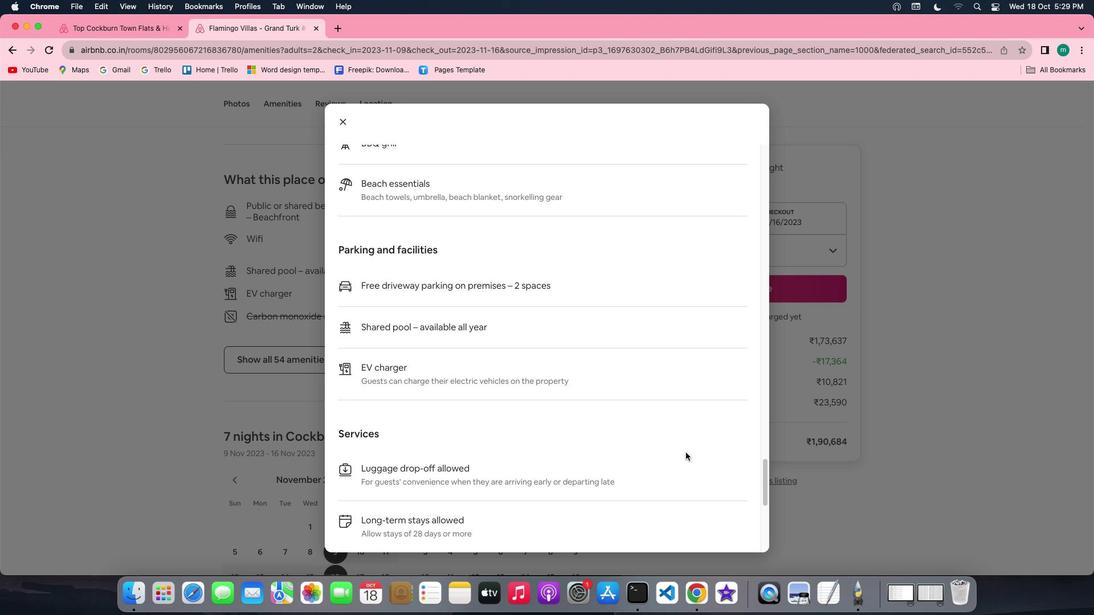 
Action: Mouse scrolled (685, 453) with delta (0, 0)
Screenshot: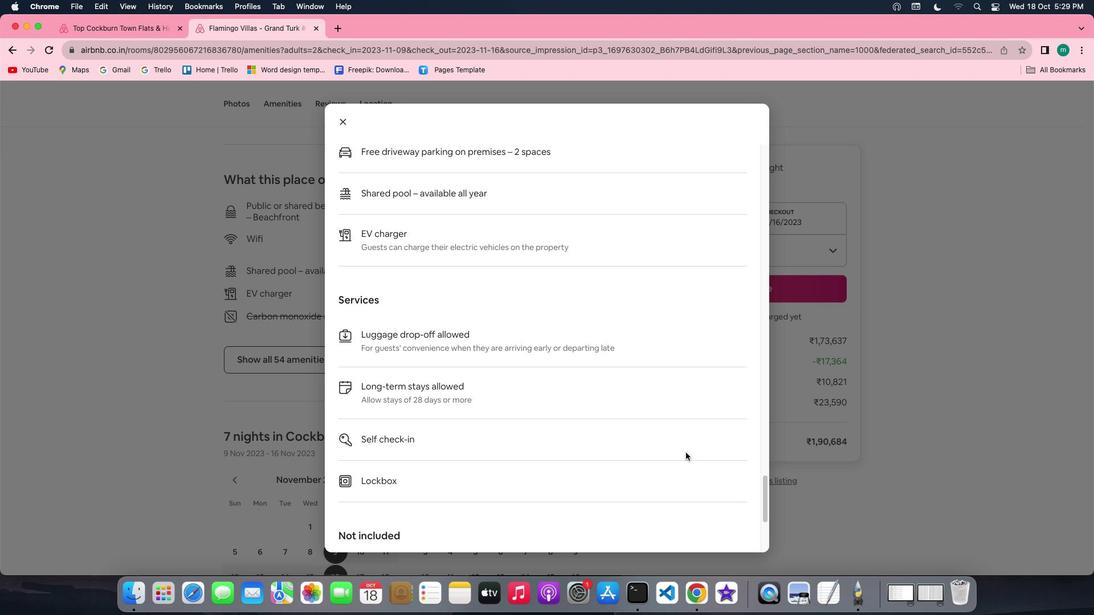 
Action: Mouse scrolled (685, 453) with delta (0, 0)
Screenshot: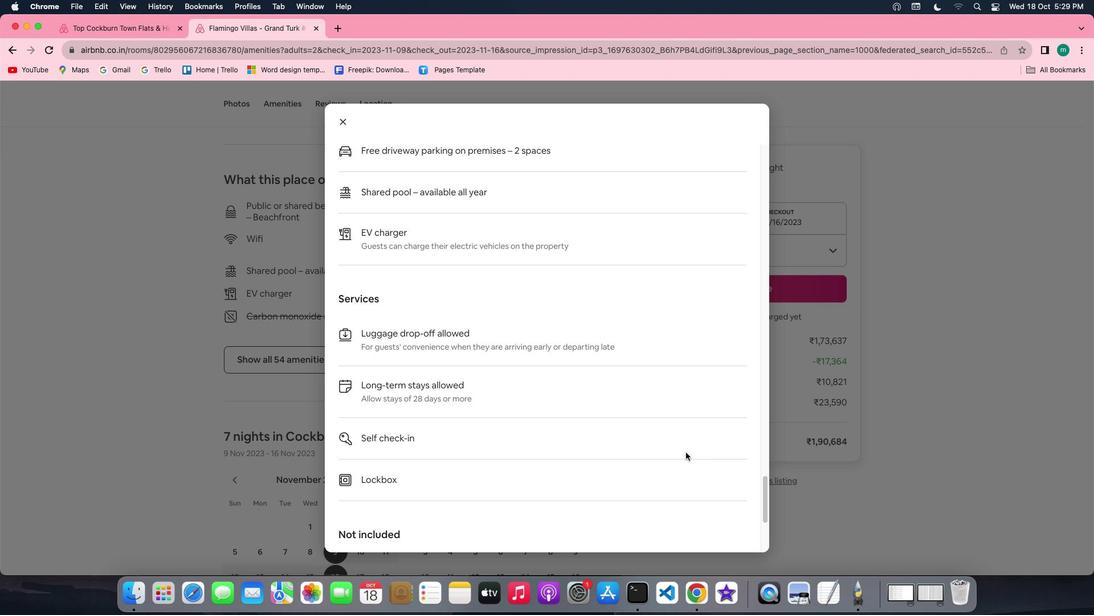 
Action: Mouse scrolled (685, 453) with delta (0, -1)
Screenshot: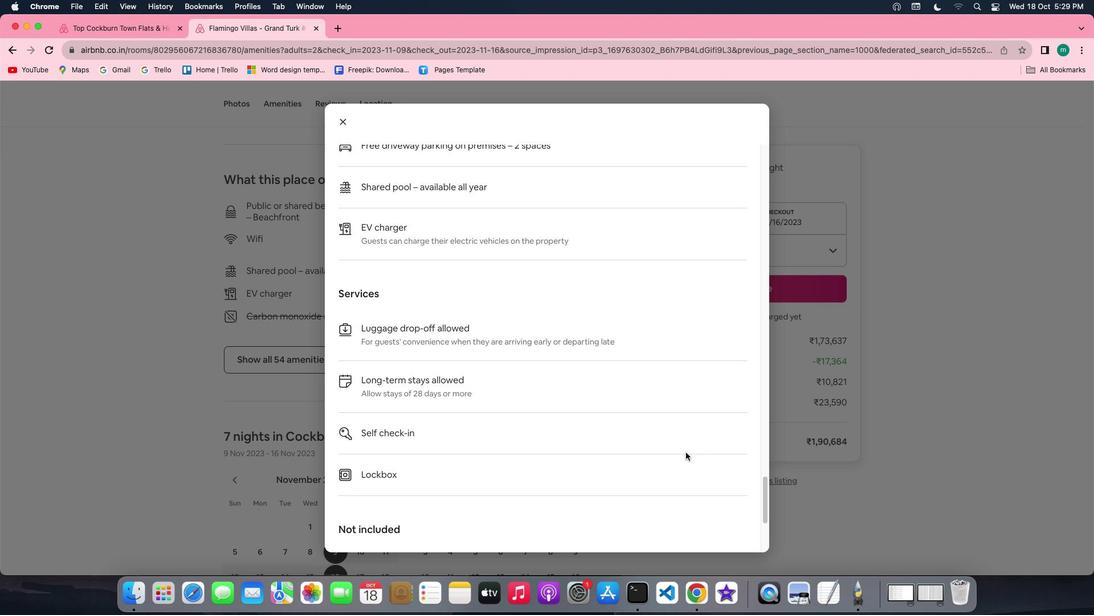 
Action: Mouse scrolled (685, 453) with delta (0, -1)
